 Task: Explore Airbnb accommodation in ValenÃ§a do PiauÃ­, Brazil from 5th November, 2023 to 16th November, 2023 for 2 adults.1  bedroom having 1 bed and 1 bathroom. Property type can be hotel. Look for 4 properties as per requirement.
Action: Mouse moved to (521, 121)
Screenshot: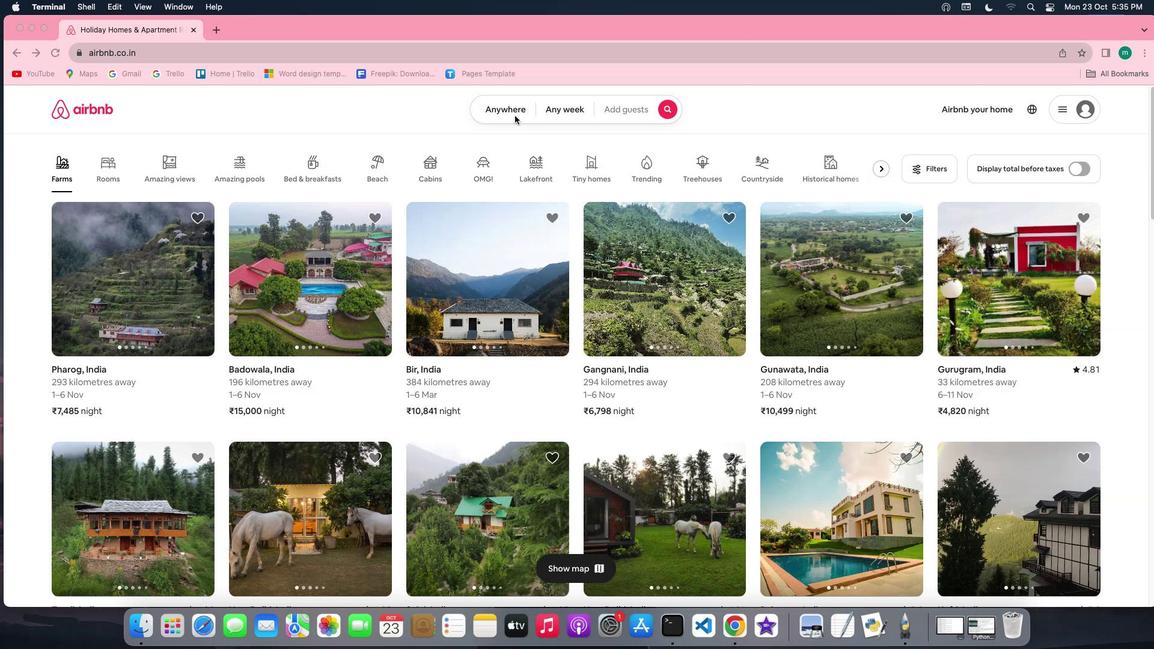 
Action: Mouse pressed left at (521, 121)
Screenshot: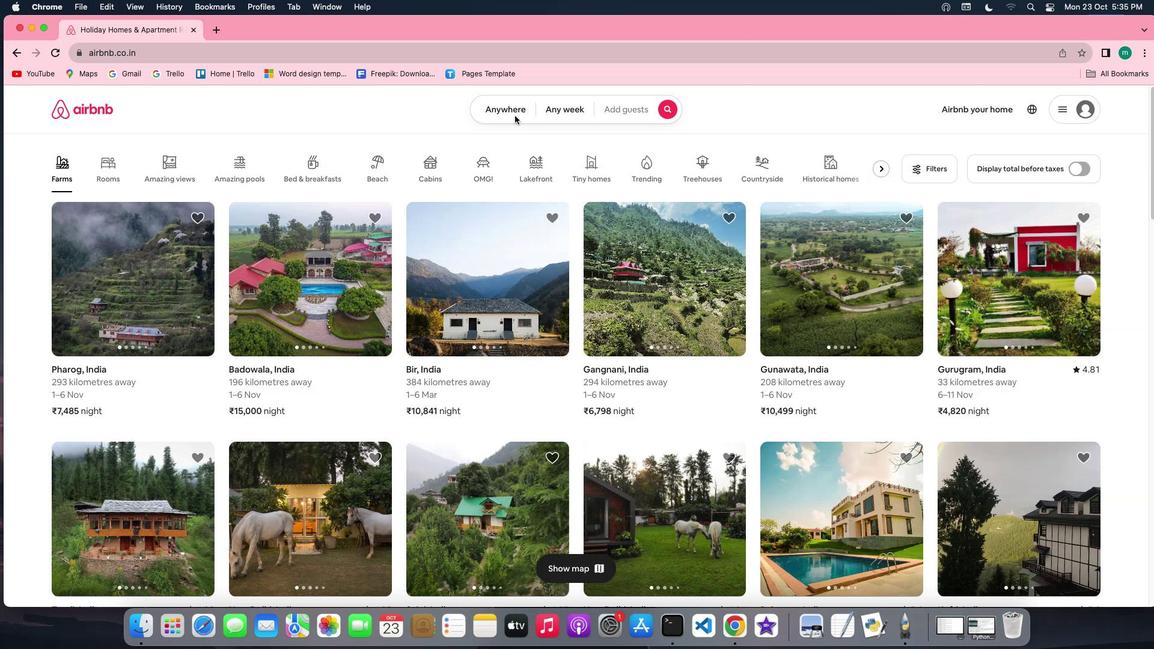 
Action: Mouse pressed left at (521, 121)
Screenshot: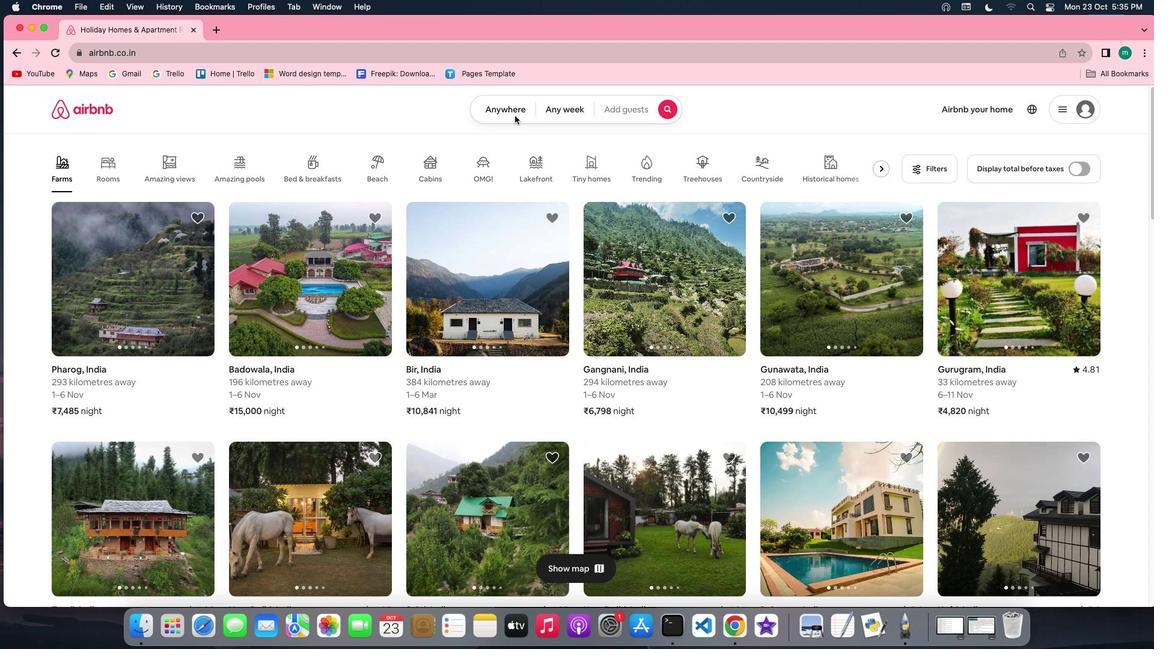 
Action: Mouse moved to (416, 171)
Screenshot: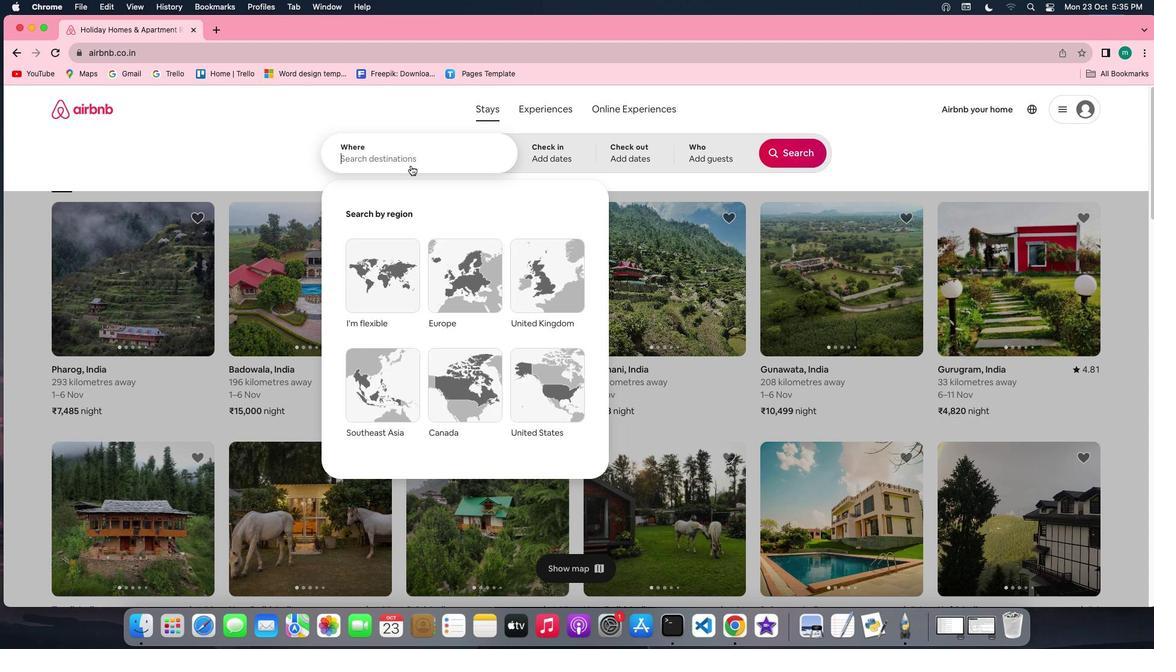 
Action: Mouse pressed left at (416, 171)
Screenshot: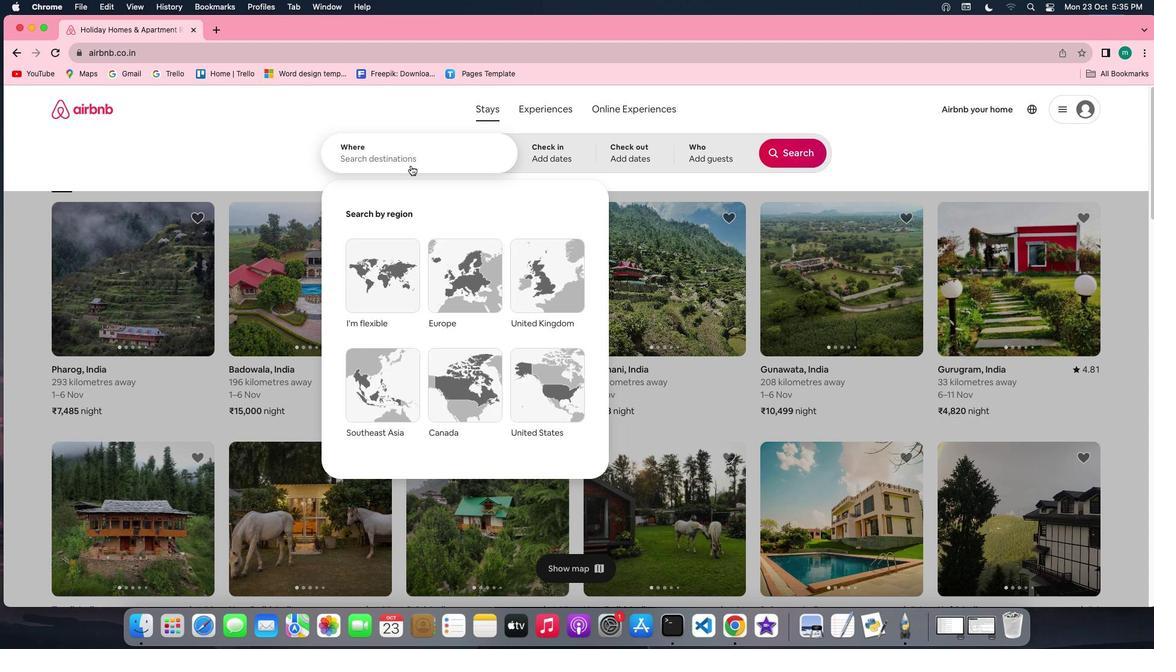 
Action: Mouse moved to (426, 162)
Screenshot: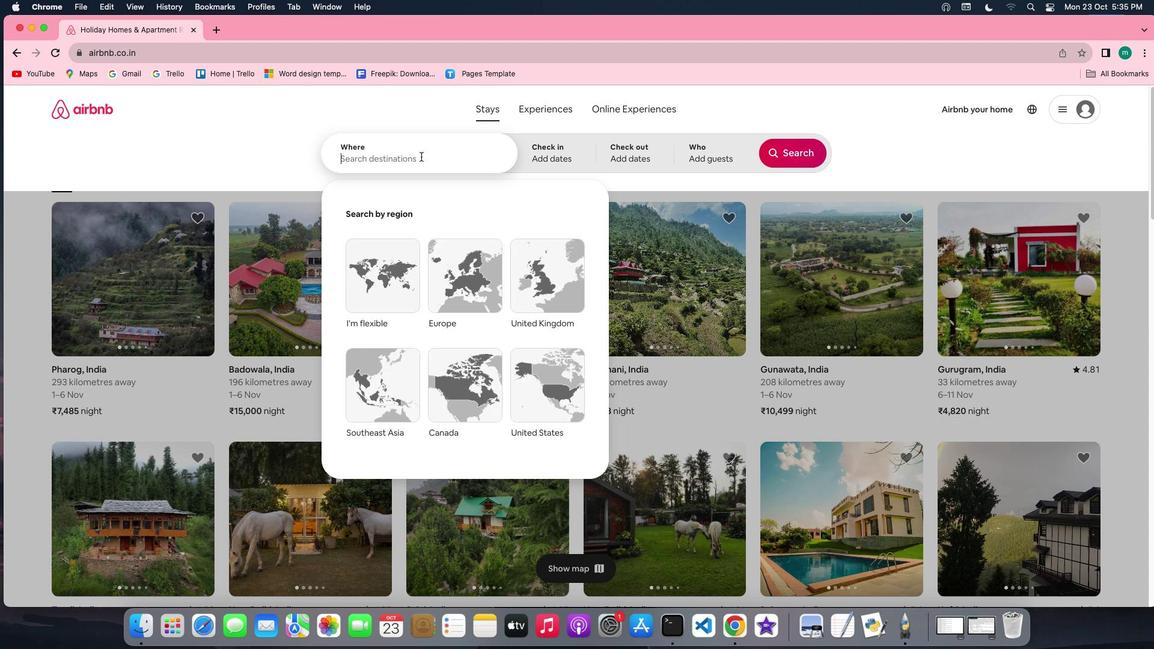 
Action: Mouse pressed left at (426, 162)
Screenshot: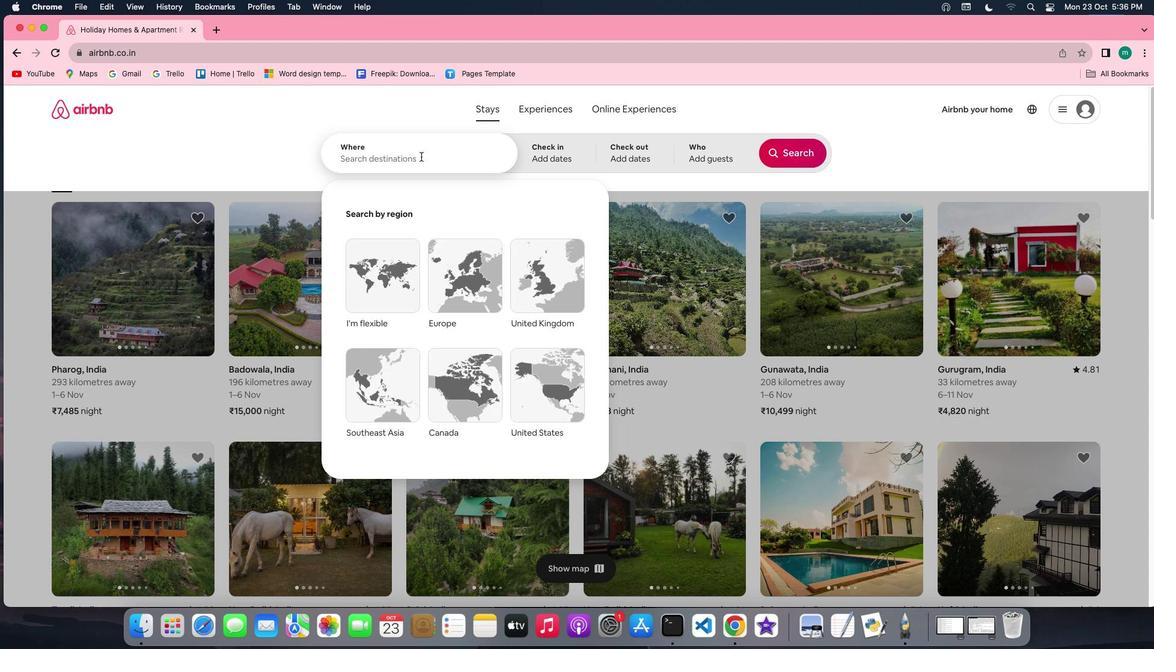 
Action: Key pressed Key.shift'V''a''l''e''n''c''a'Key.space'd''o'Key.spaceKey.shift'P''i''a''u''i'','Key.spaceKey.shift'b''r''a''z''i''l'
Screenshot: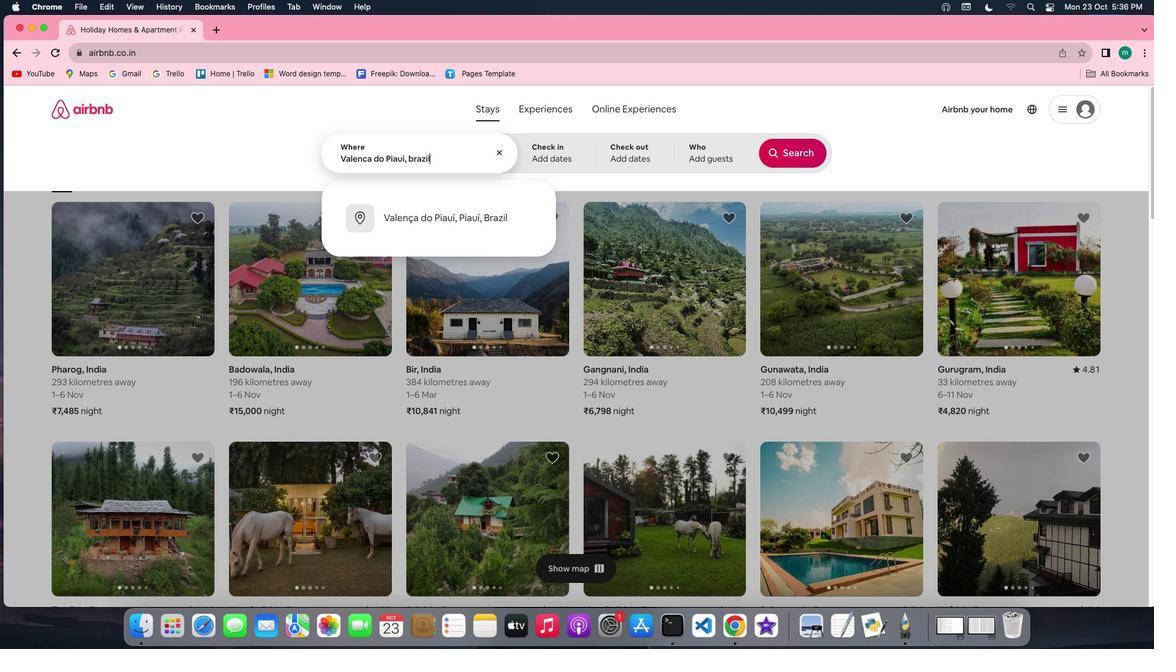 
Action: Mouse moved to (558, 165)
Screenshot: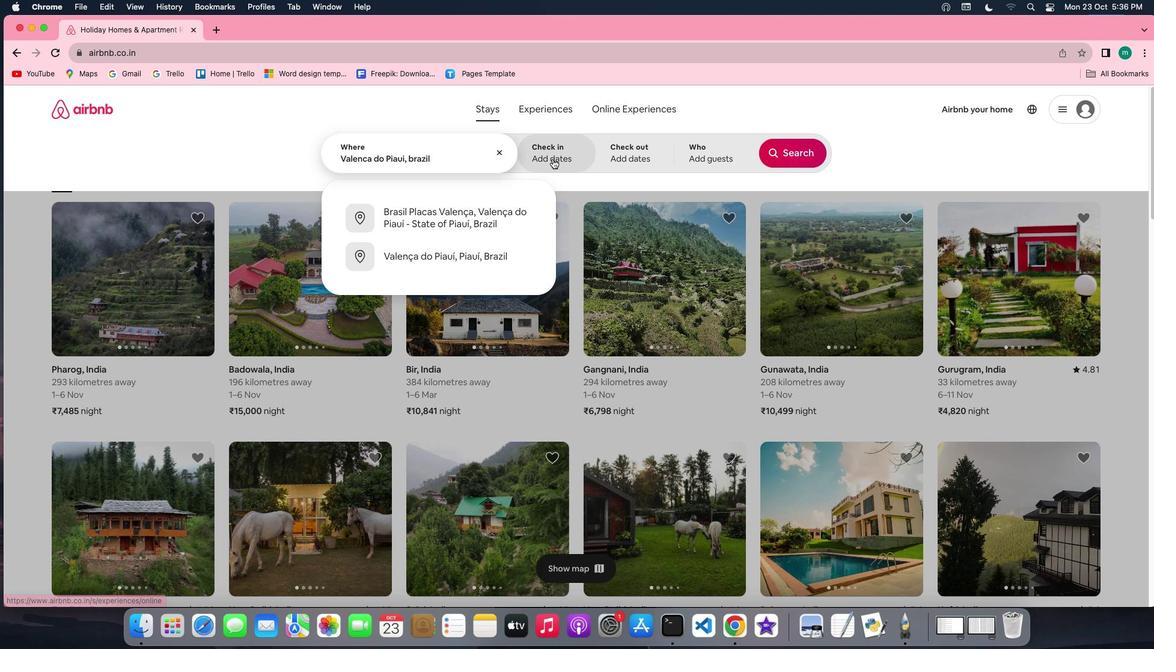 
Action: Mouse pressed left at (558, 165)
Screenshot: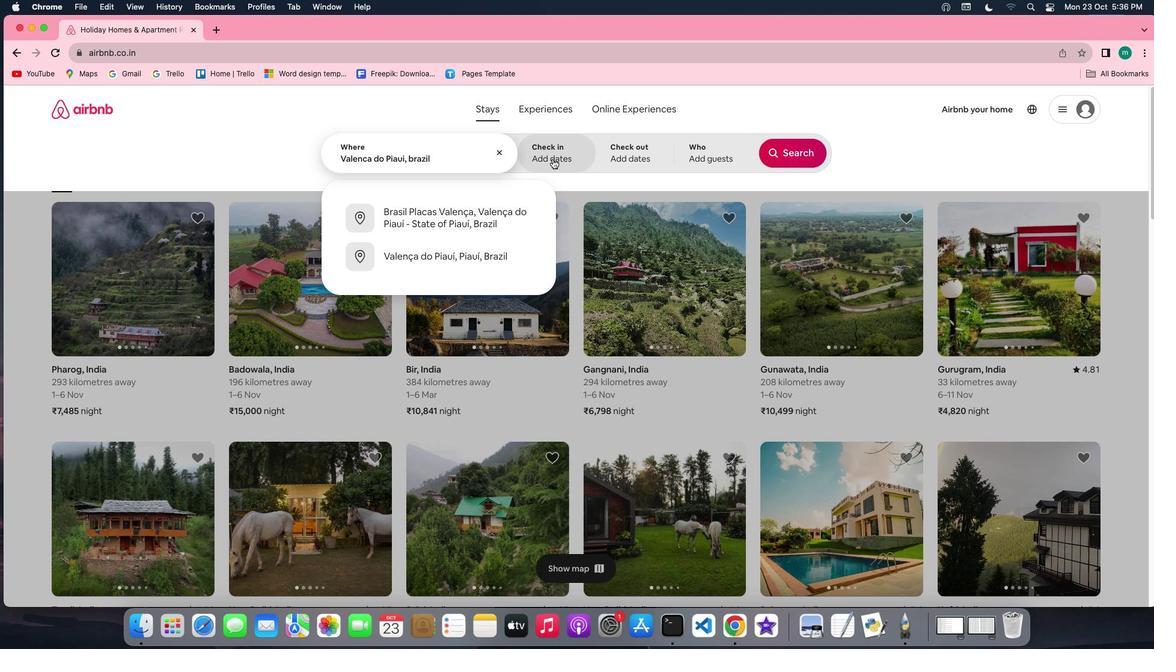 
Action: Mouse moved to (610, 334)
Screenshot: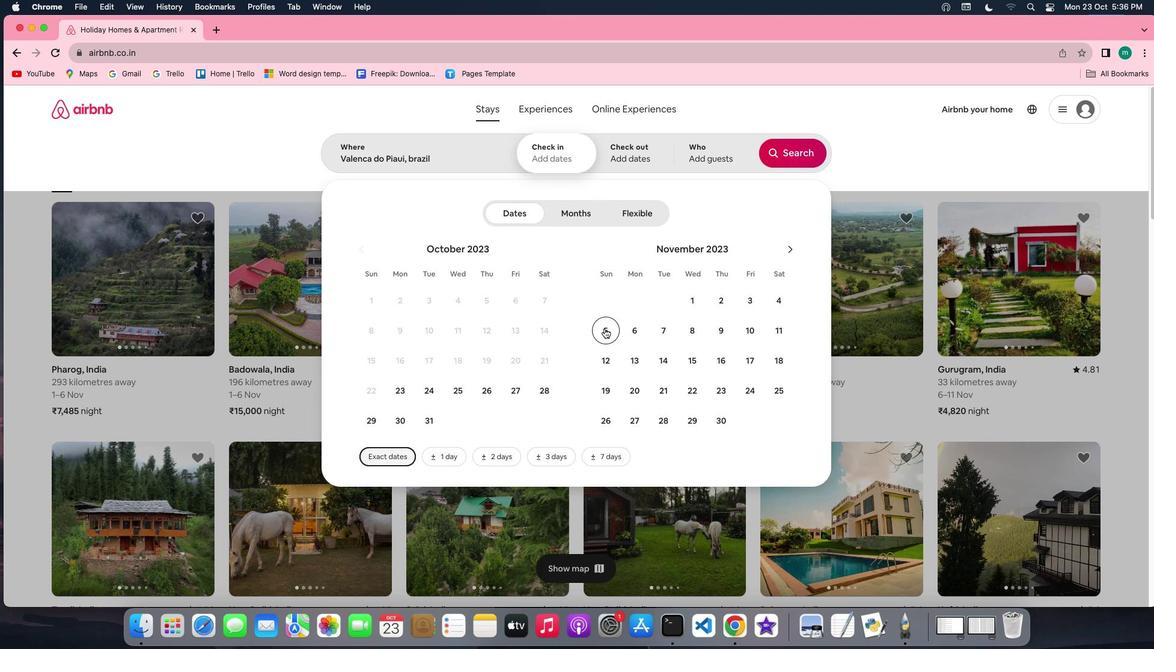 
Action: Mouse pressed left at (610, 334)
Screenshot: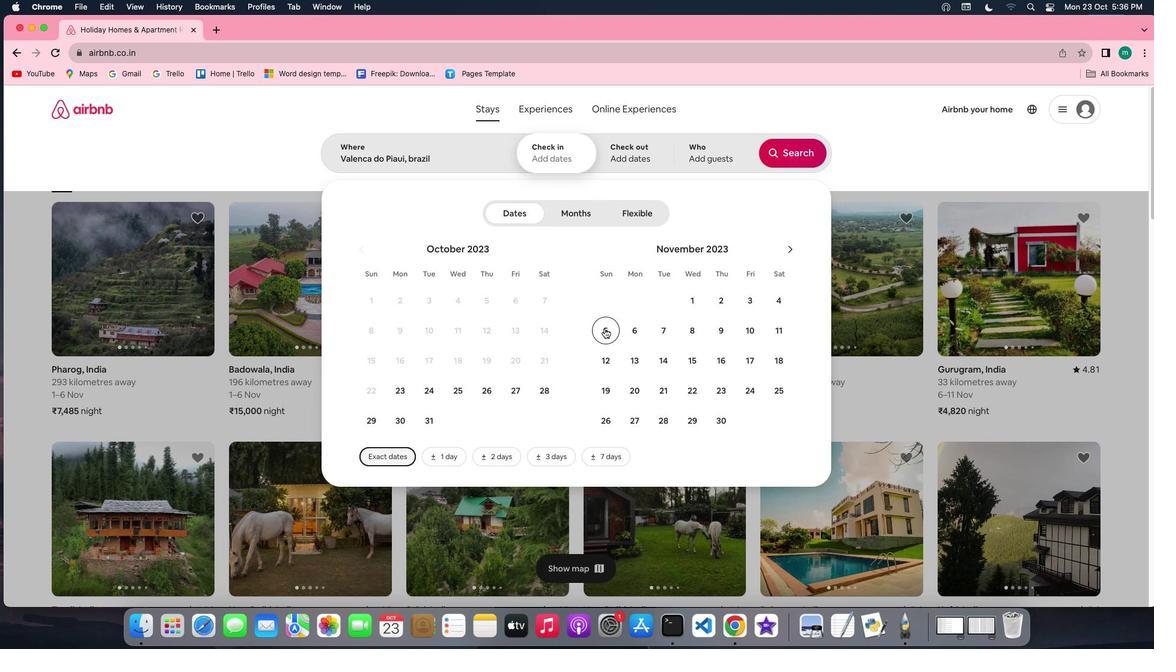 
Action: Mouse moved to (730, 371)
Screenshot: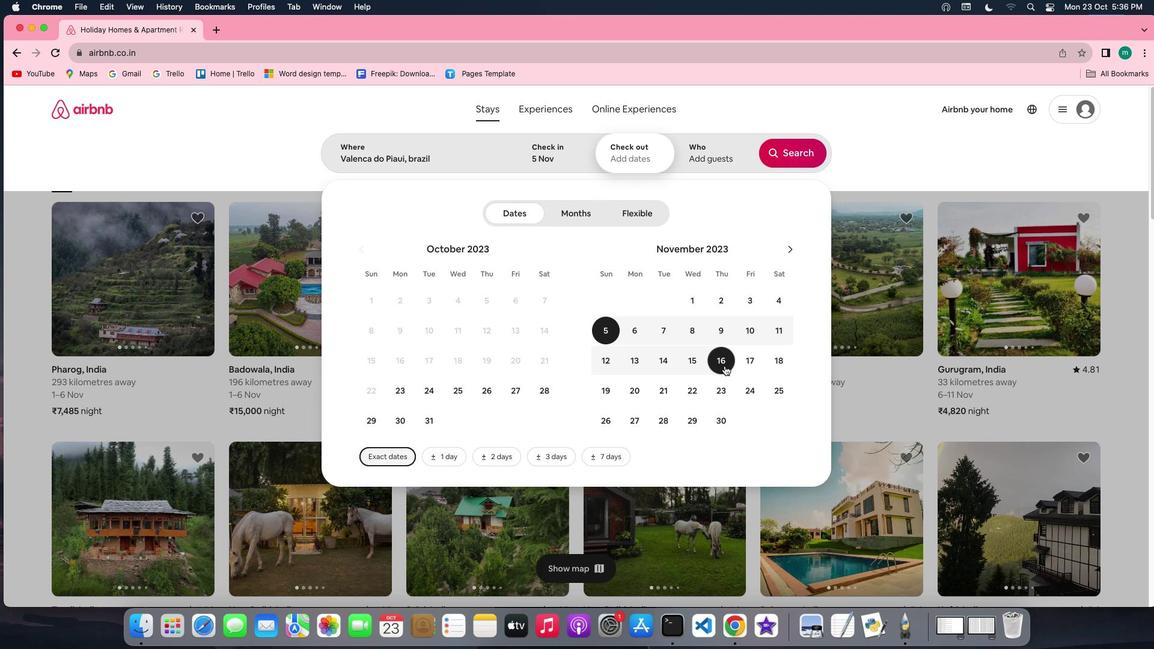 
Action: Mouse pressed left at (730, 371)
Screenshot: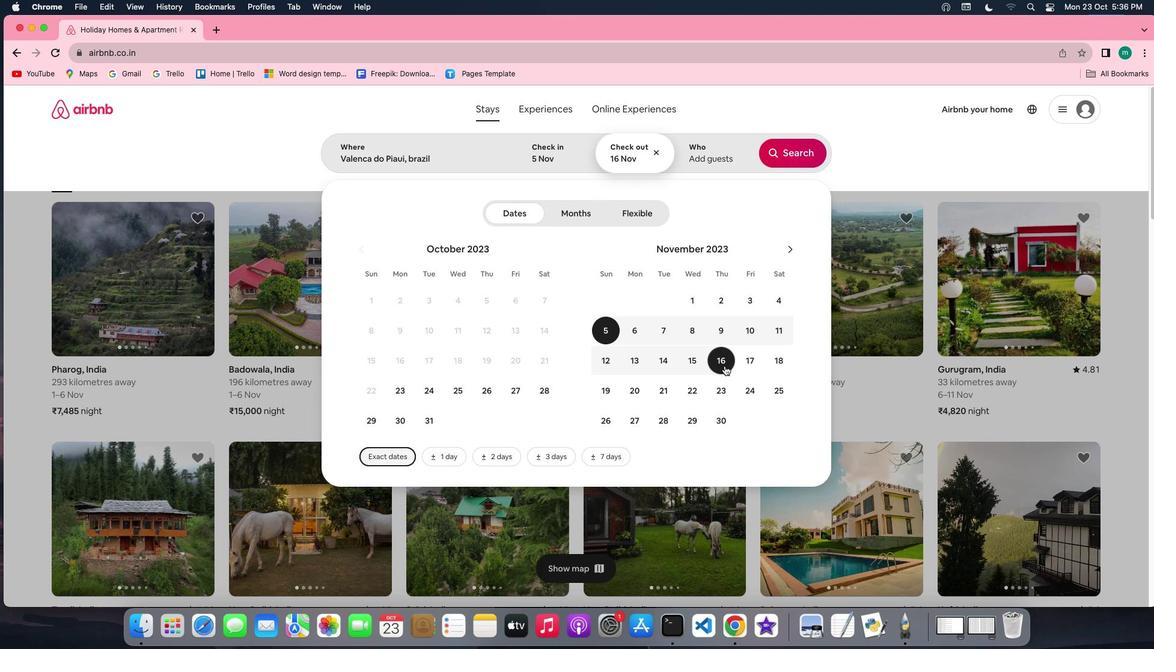 
Action: Mouse moved to (718, 170)
Screenshot: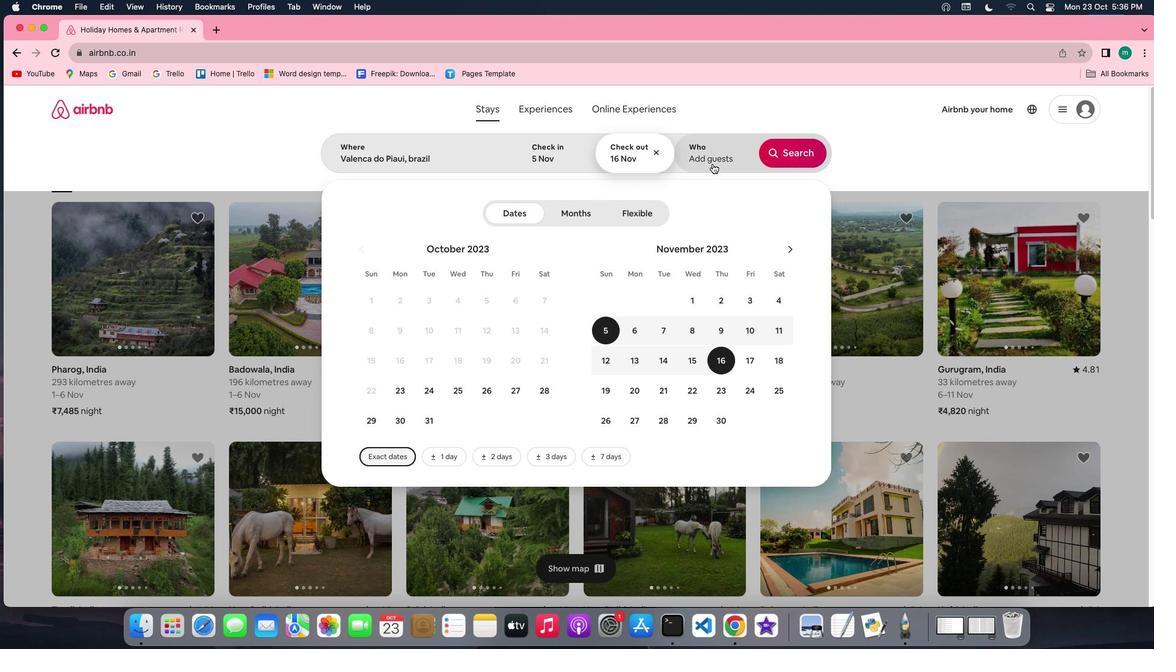 
Action: Mouse pressed left at (718, 170)
Screenshot: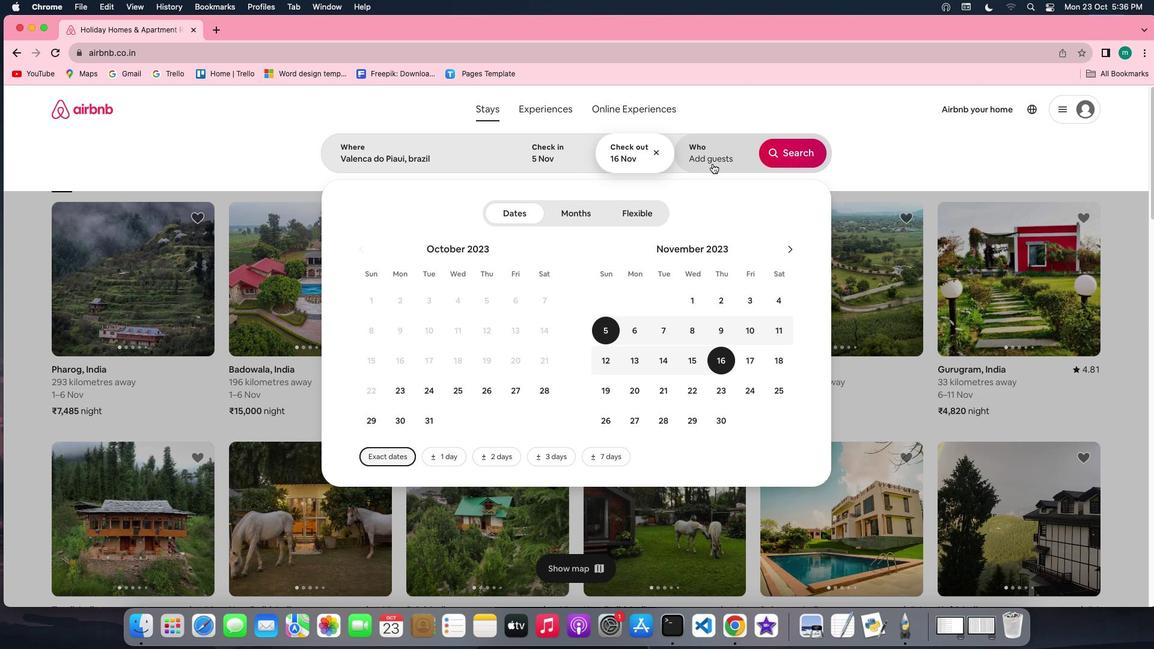 
Action: Mouse moved to (800, 223)
Screenshot: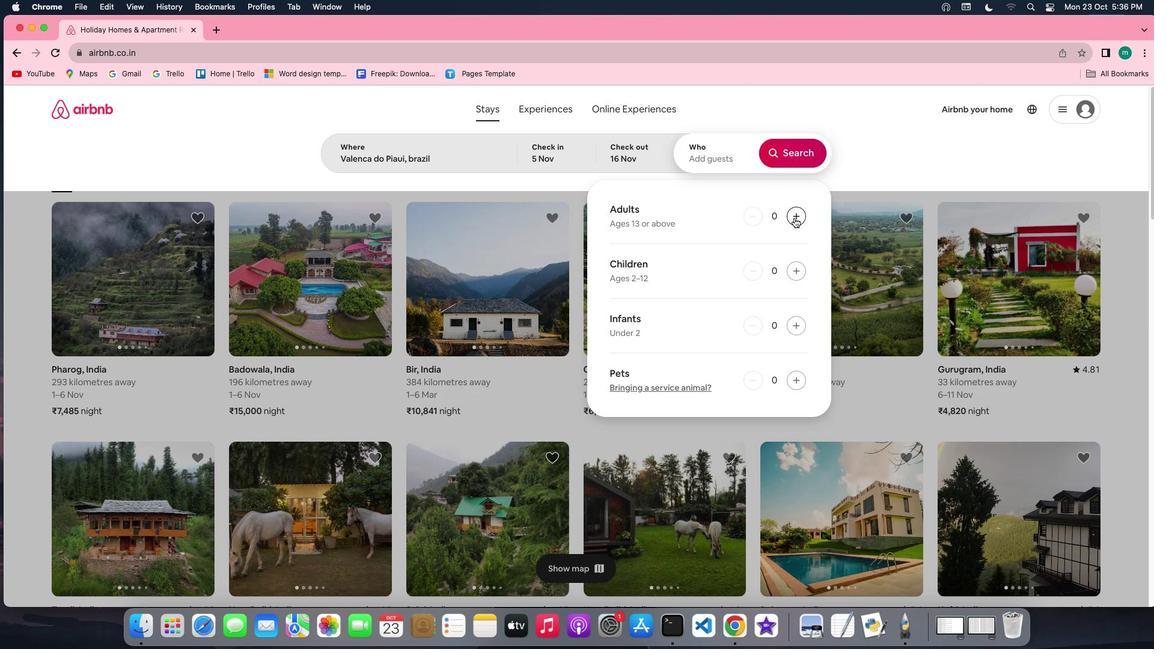 
Action: Mouse pressed left at (800, 223)
Screenshot: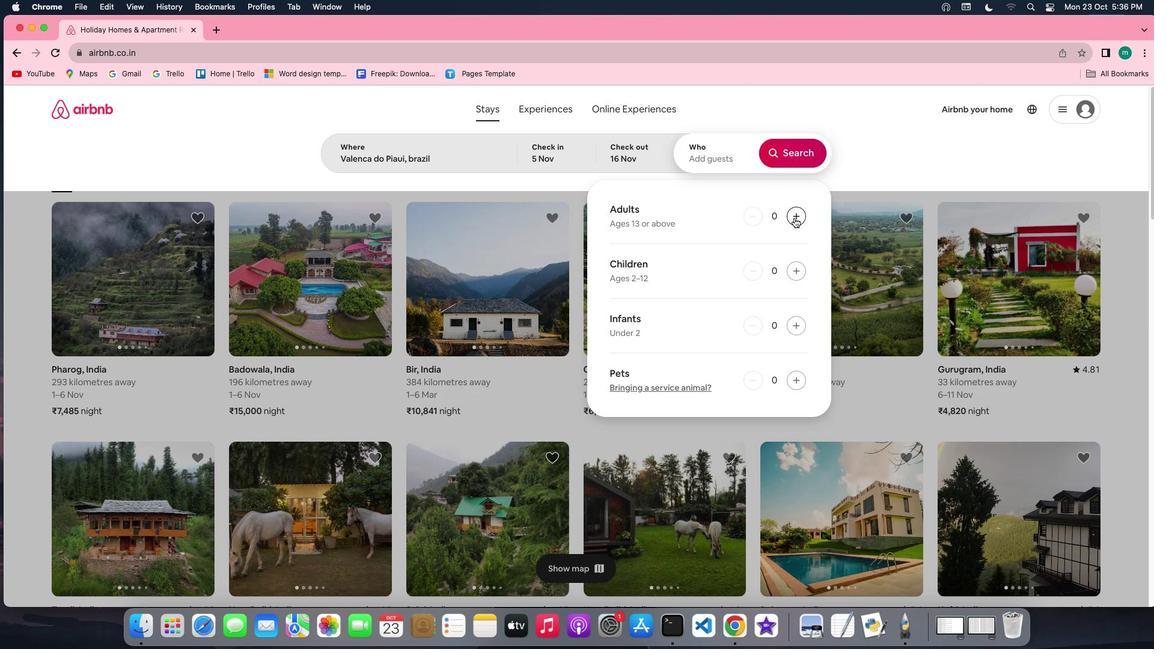 
Action: Mouse pressed left at (800, 223)
Screenshot: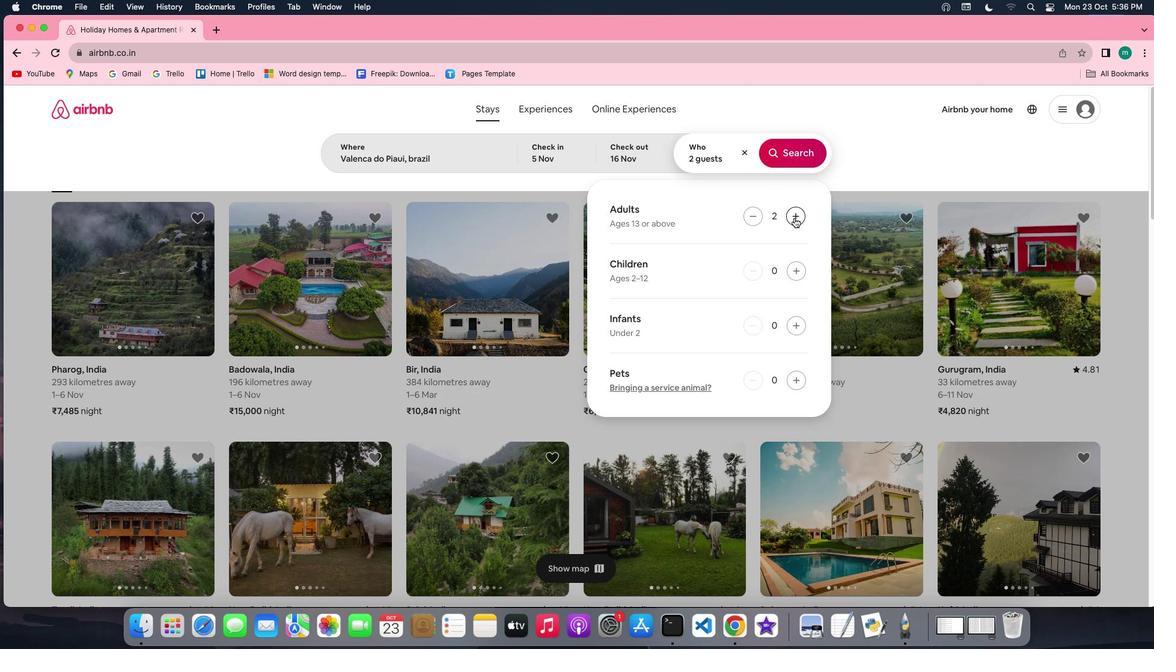 
Action: Mouse moved to (802, 168)
Screenshot: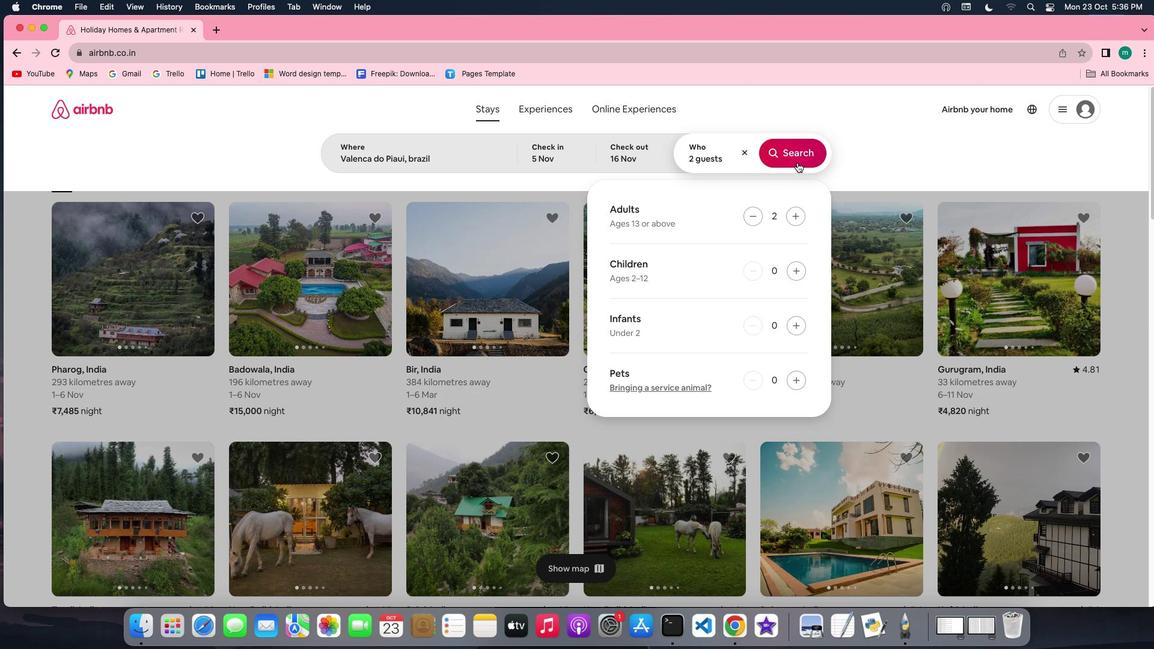 
Action: Mouse pressed left at (802, 168)
Screenshot: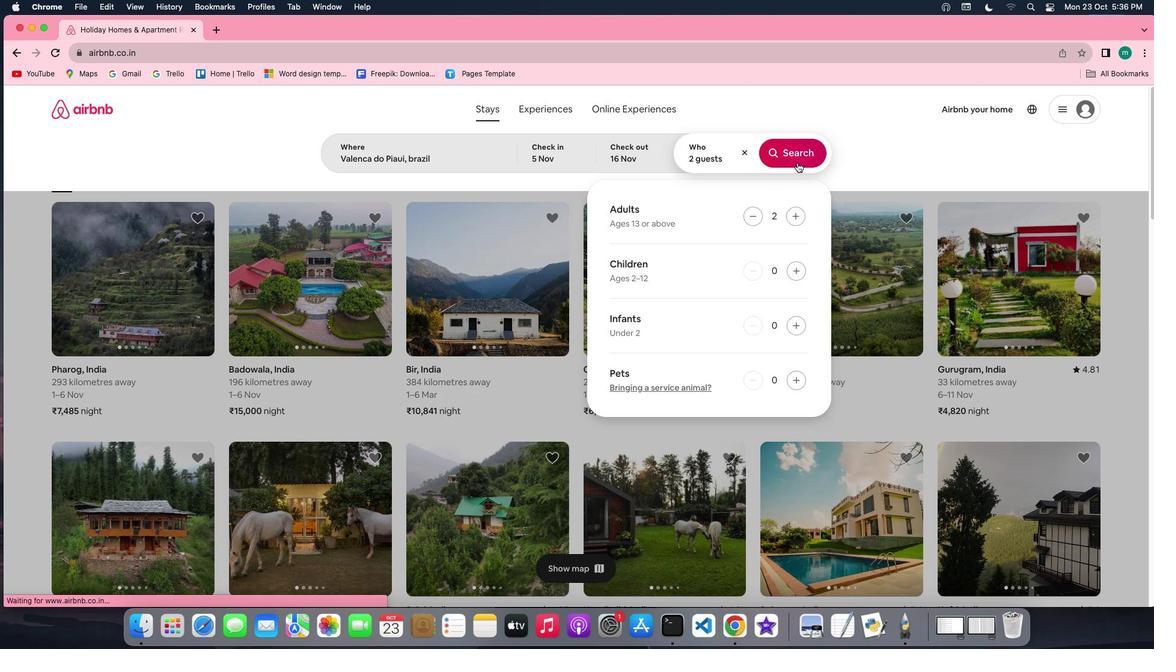 
Action: Mouse moved to (977, 161)
Screenshot: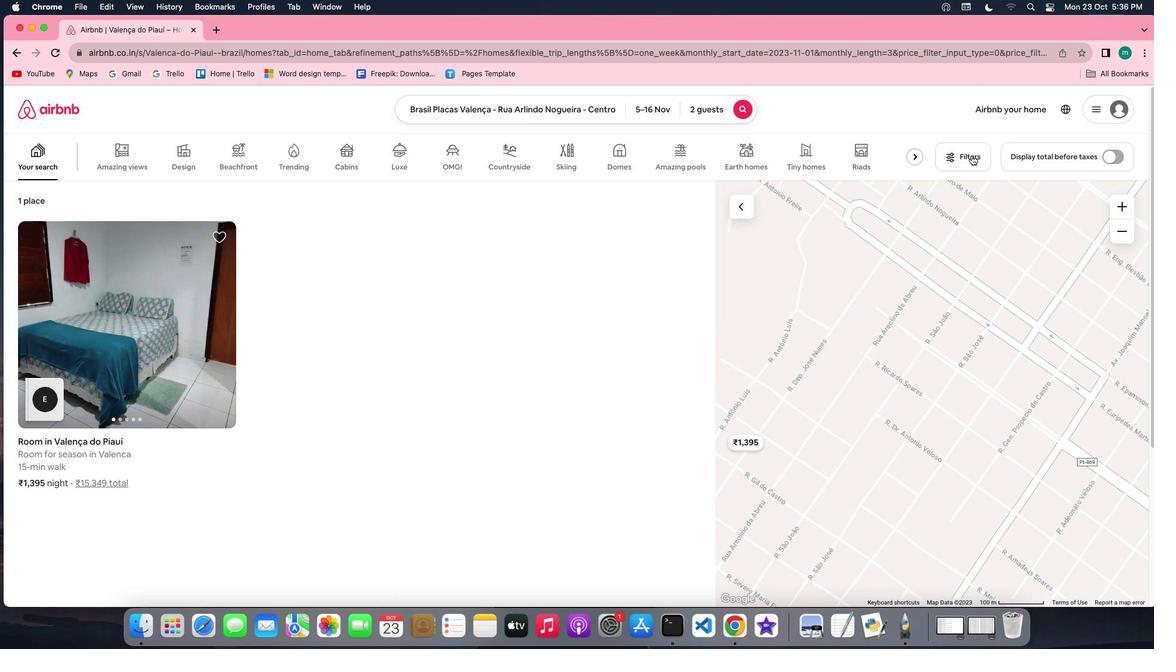 
Action: Mouse pressed left at (977, 161)
Screenshot: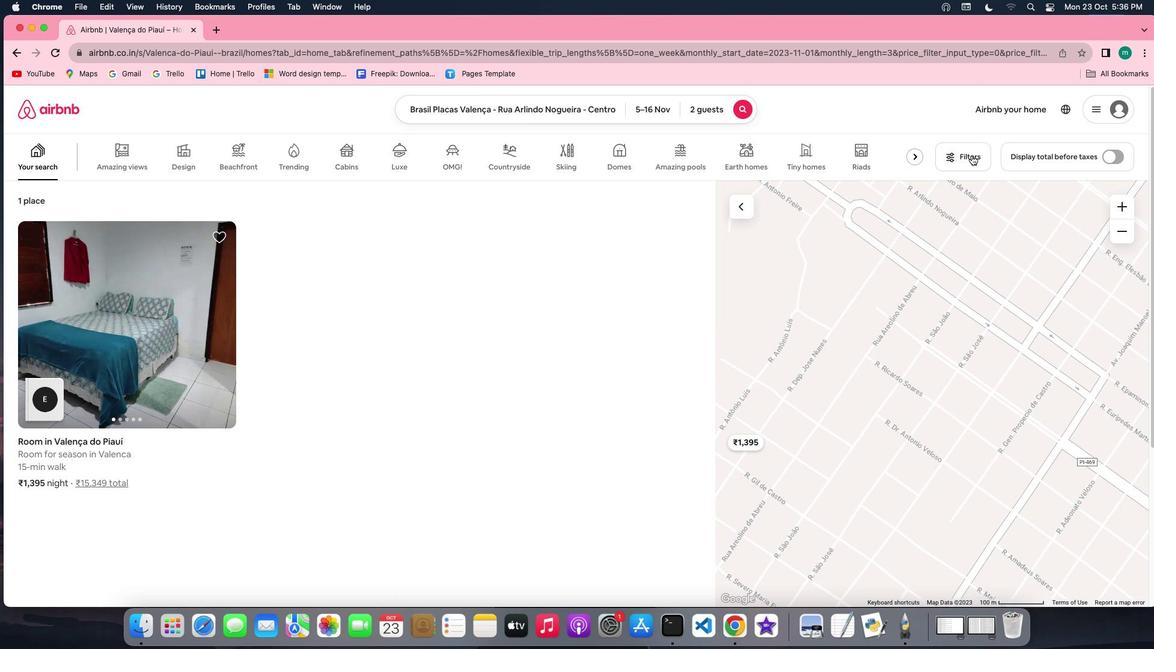 
Action: Mouse moved to (718, 300)
Screenshot: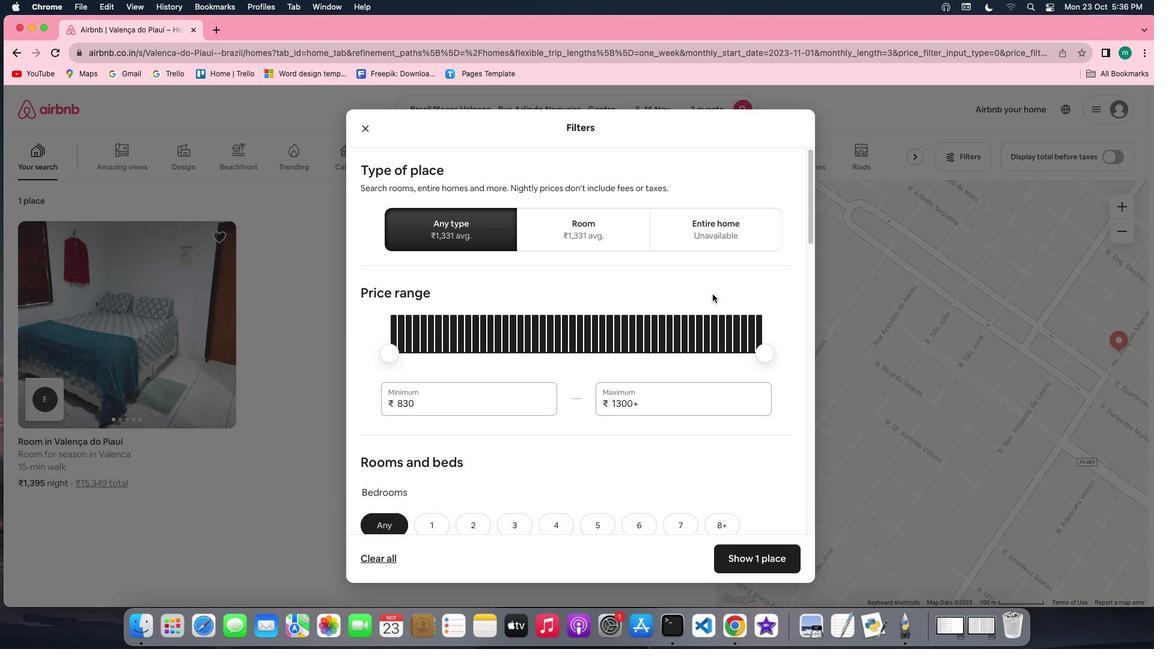 
Action: Mouse scrolled (718, 300) with delta (6, 5)
Screenshot: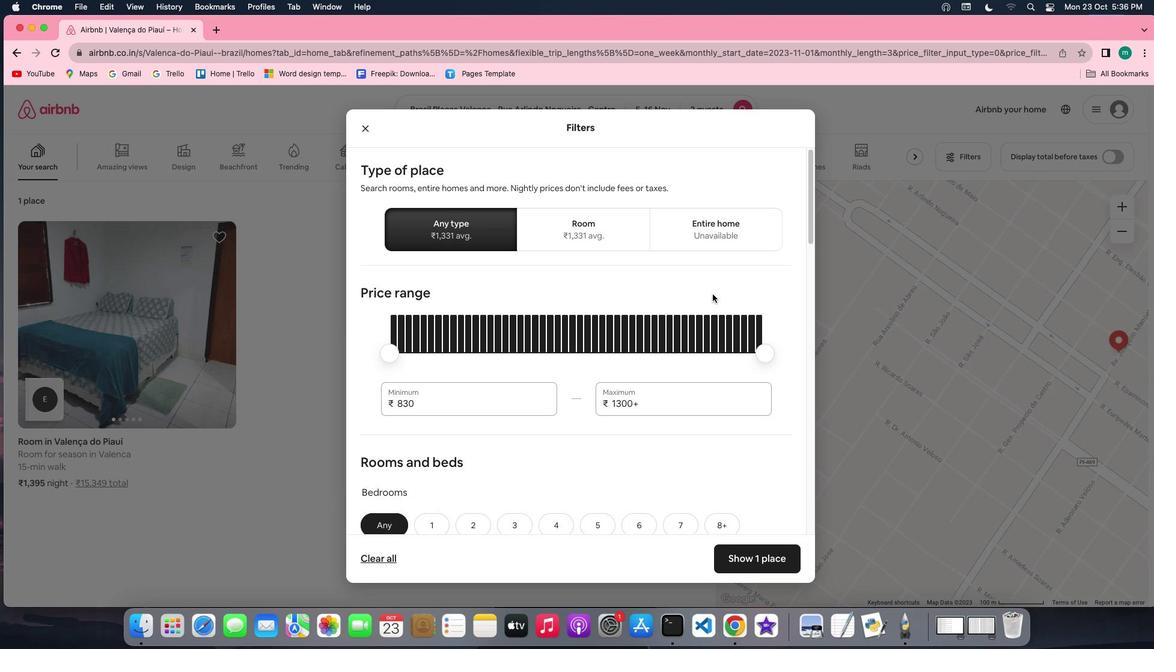 
Action: Mouse scrolled (718, 300) with delta (6, 5)
Screenshot: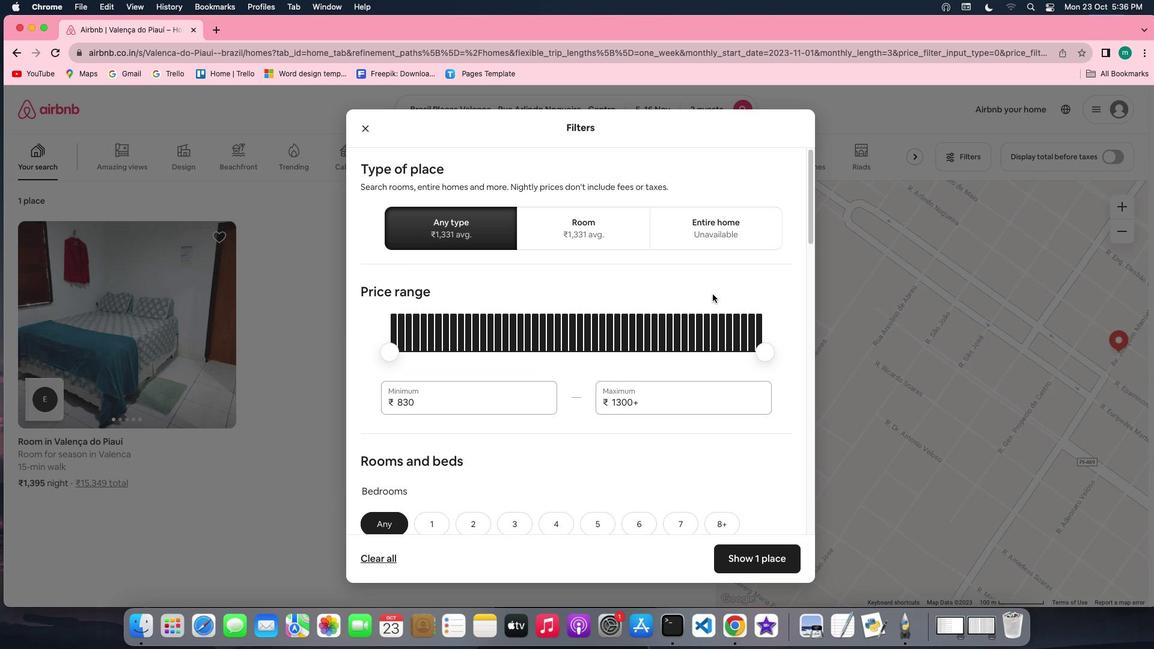 
Action: Mouse scrolled (718, 300) with delta (6, 4)
Screenshot: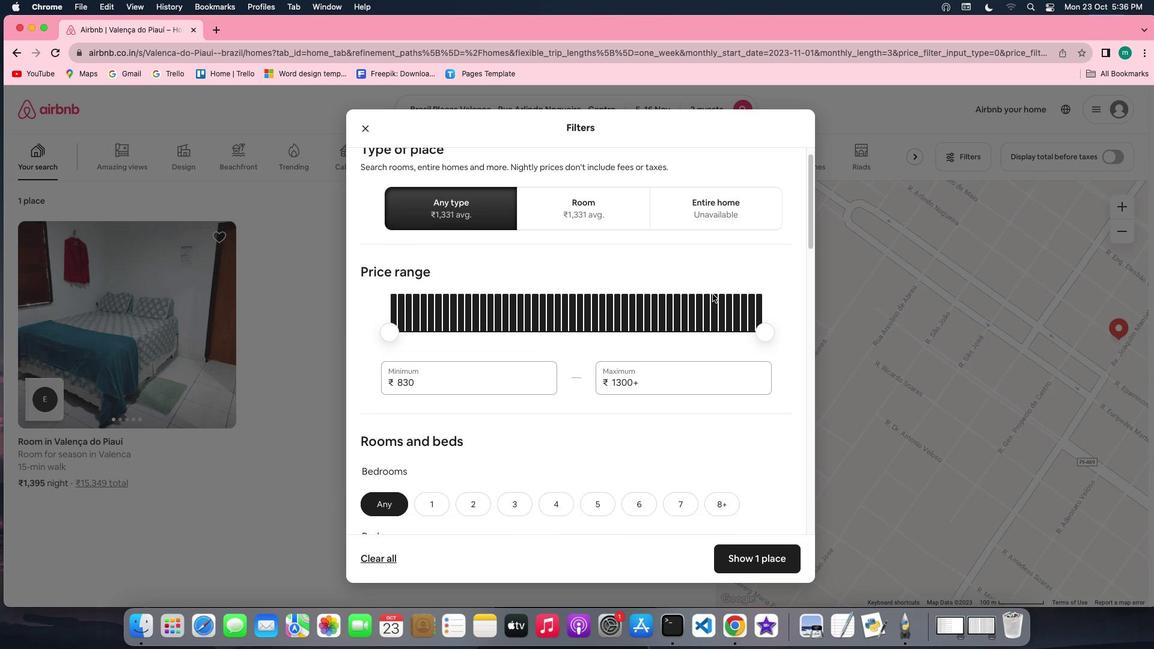 
Action: Mouse scrolled (718, 300) with delta (6, 3)
Screenshot: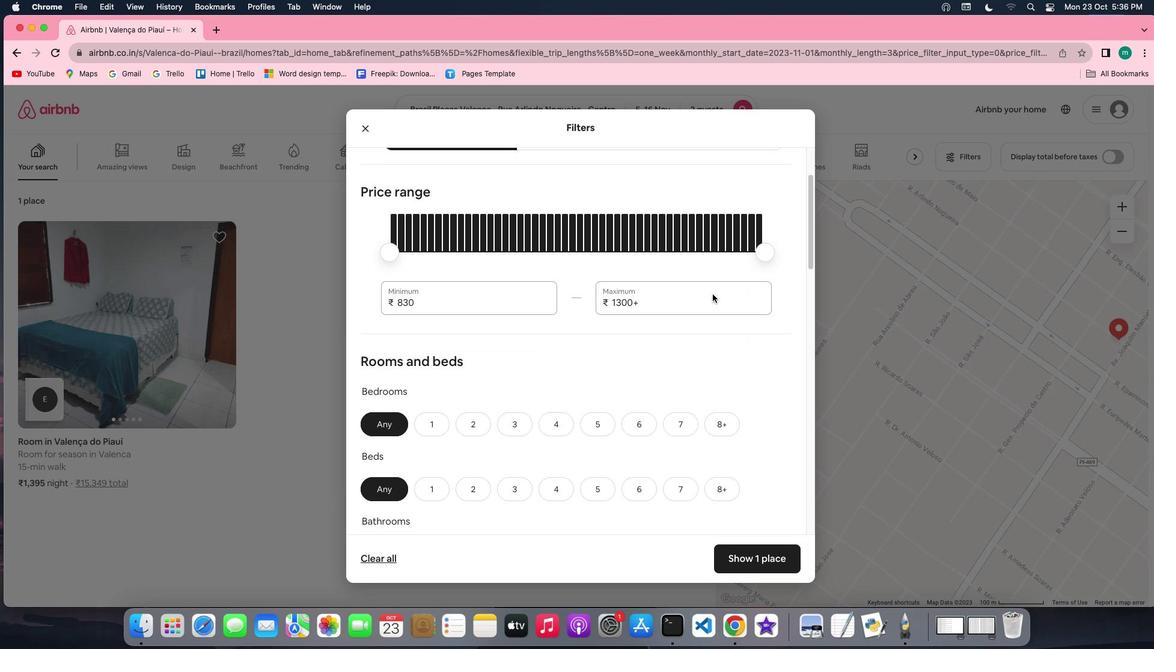 
Action: Mouse moved to (439, 326)
Screenshot: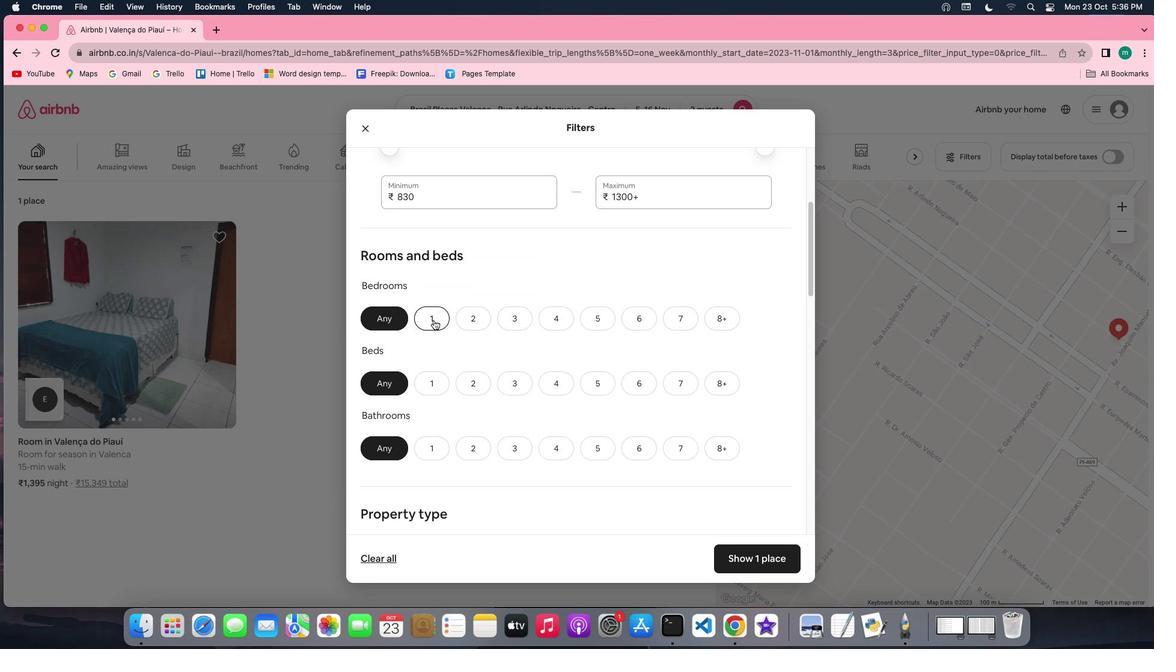 
Action: Mouse pressed left at (439, 326)
Screenshot: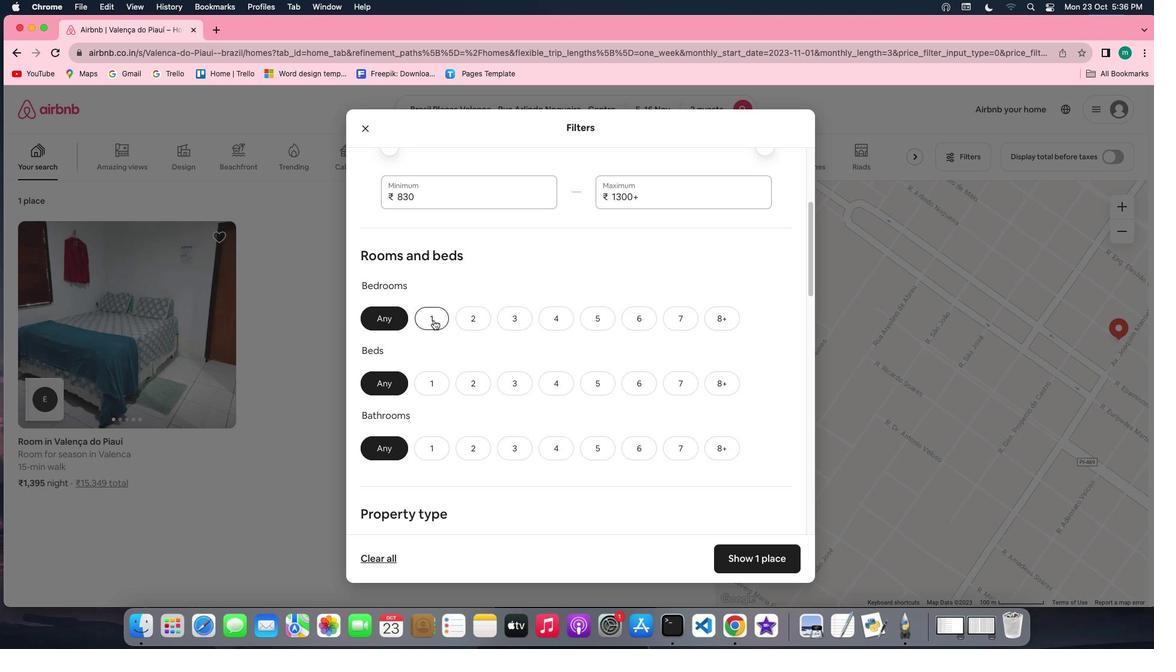 
Action: Mouse moved to (599, 365)
Screenshot: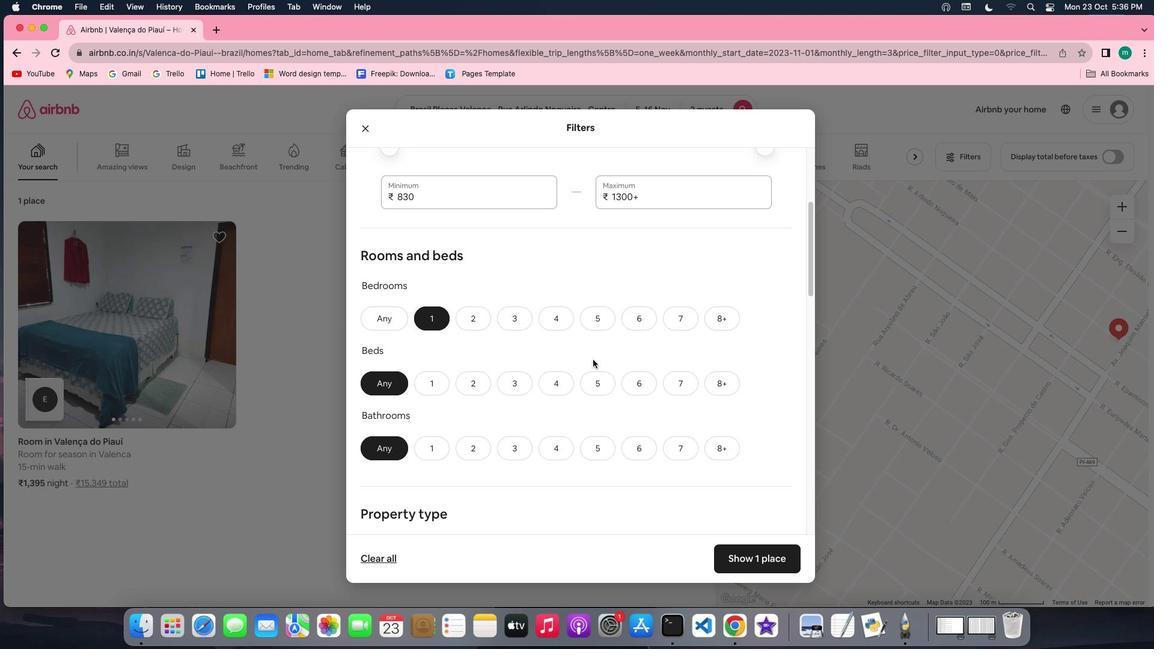 
Action: Mouse scrolled (599, 365) with delta (6, 5)
Screenshot: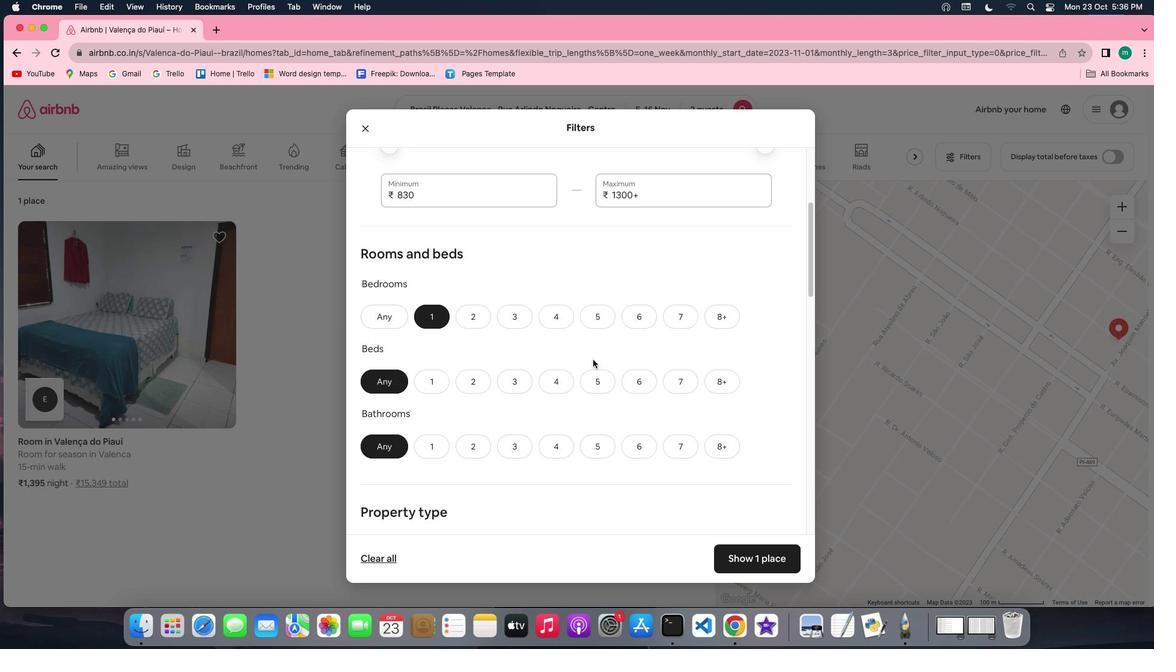 
Action: Mouse scrolled (599, 365) with delta (6, 5)
Screenshot: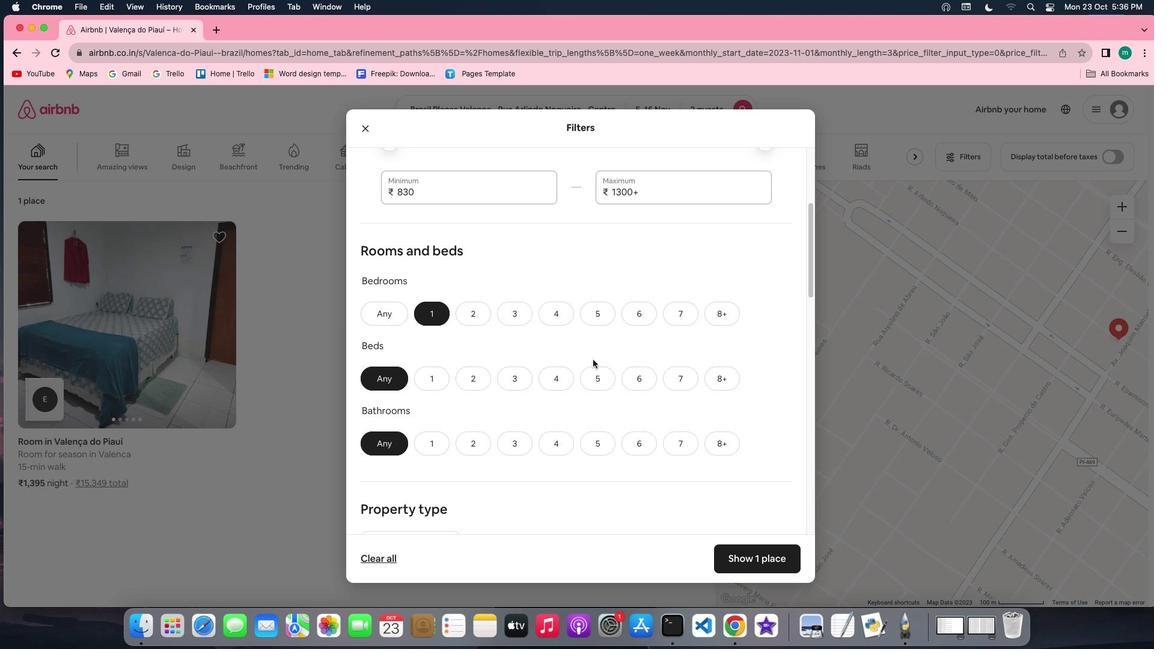 
Action: Mouse scrolled (599, 365) with delta (6, 5)
Screenshot: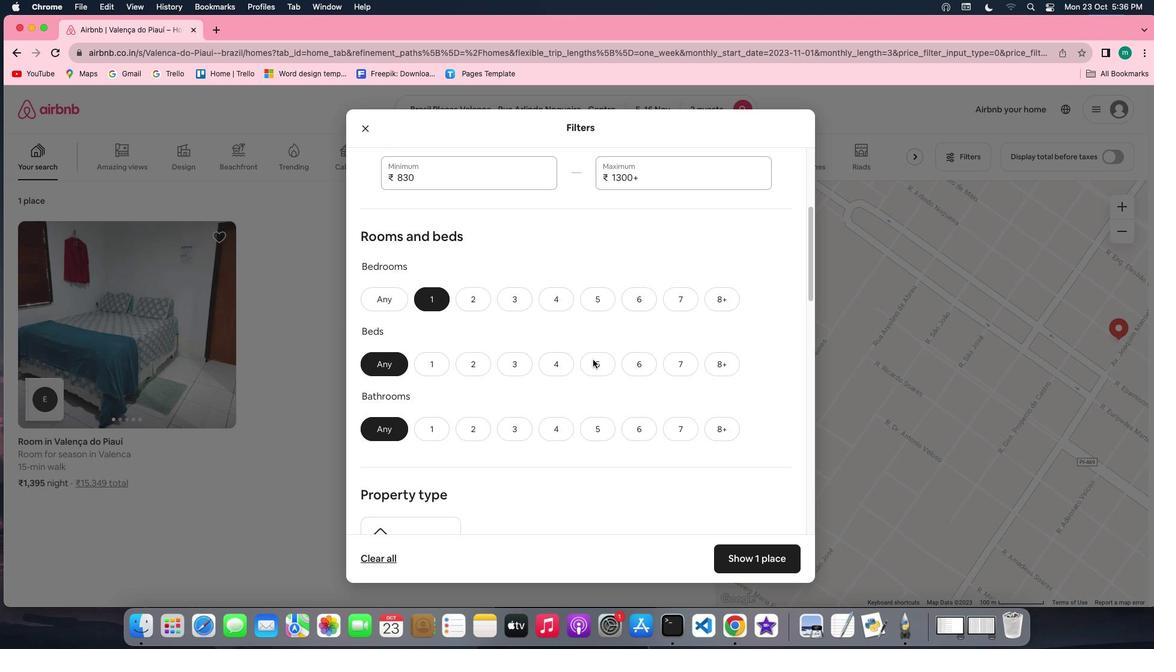 
Action: Mouse scrolled (599, 365) with delta (6, 5)
Screenshot: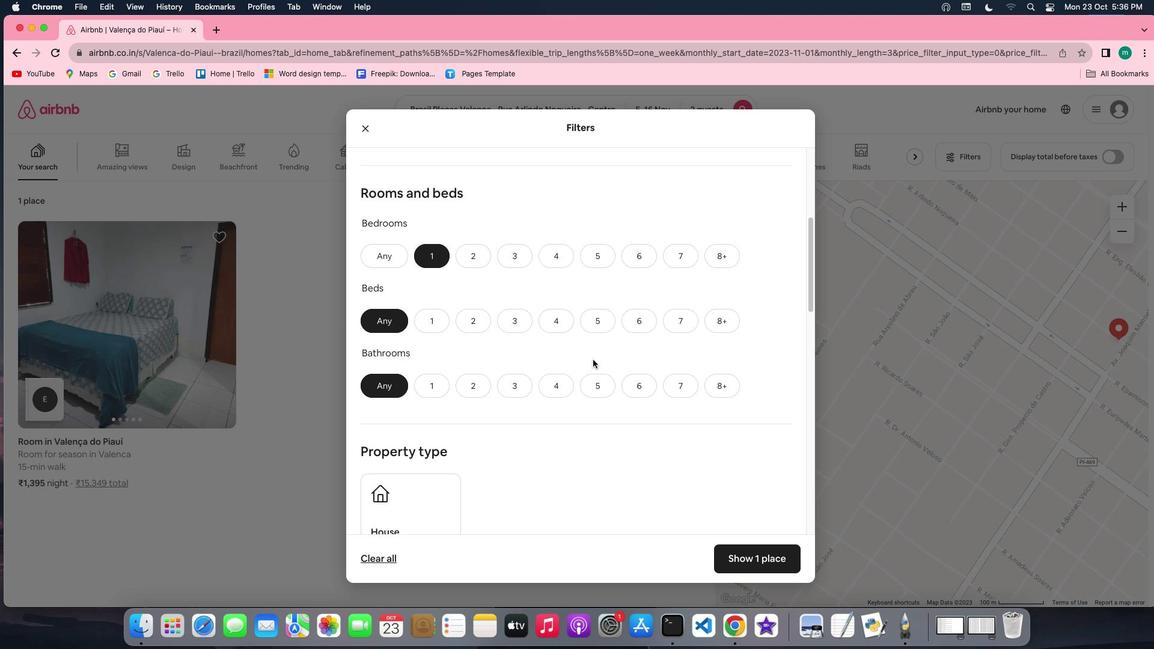 
Action: Mouse scrolled (599, 365) with delta (6, 5)
Screenshot: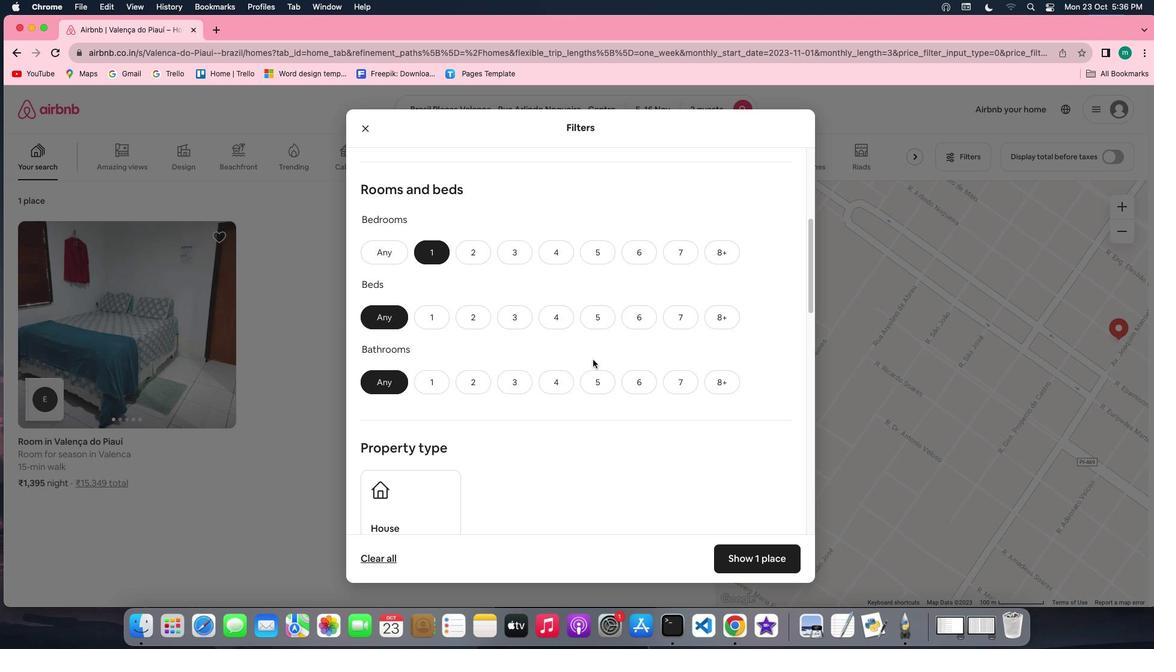 
Action: Mouse scrolled (599, 365) with delta (6, 5)
Screenshot: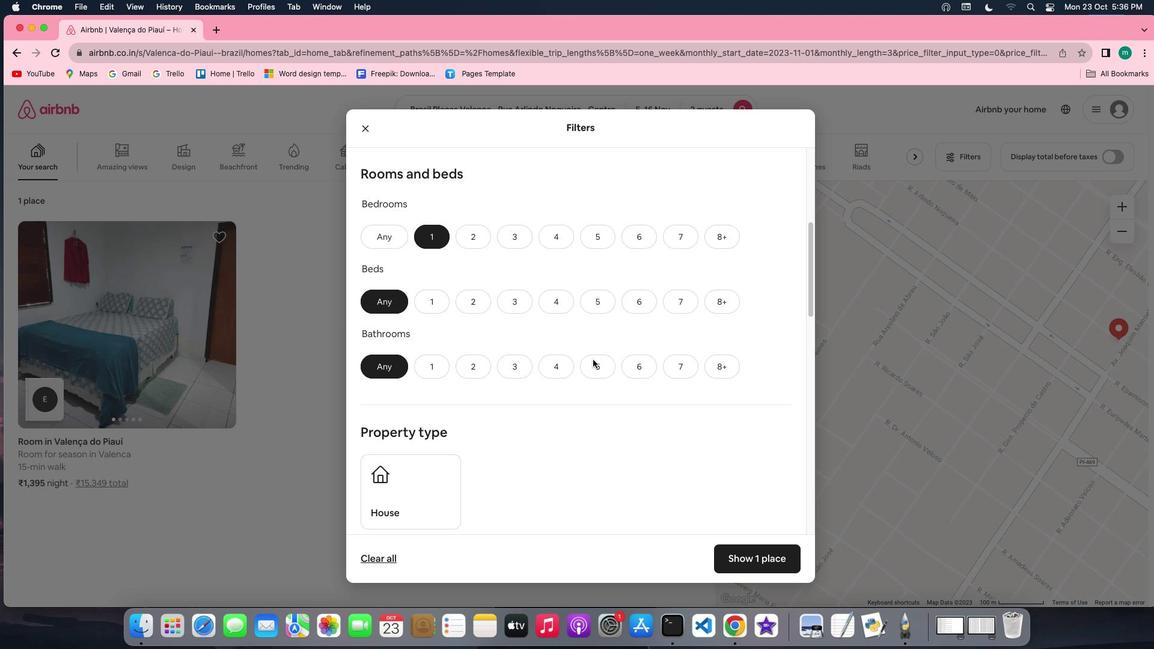 
Action: Mouse moved to (433, 267)
Screenshot: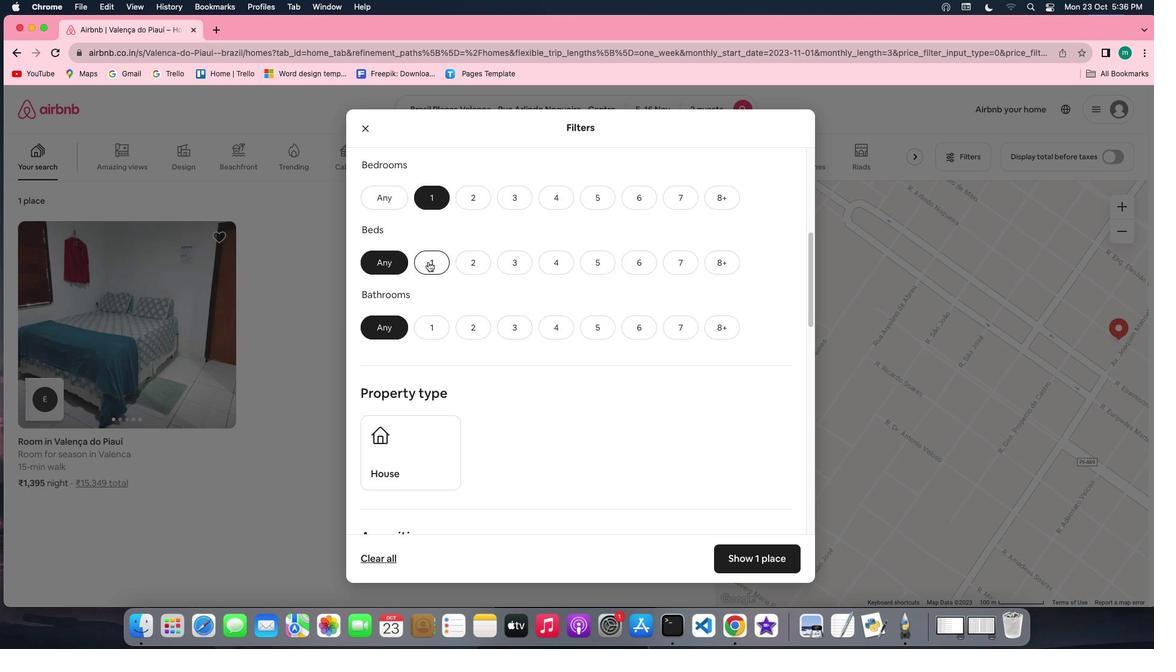 
Action: Mouse pressed left at (433, 267)
Screenshot: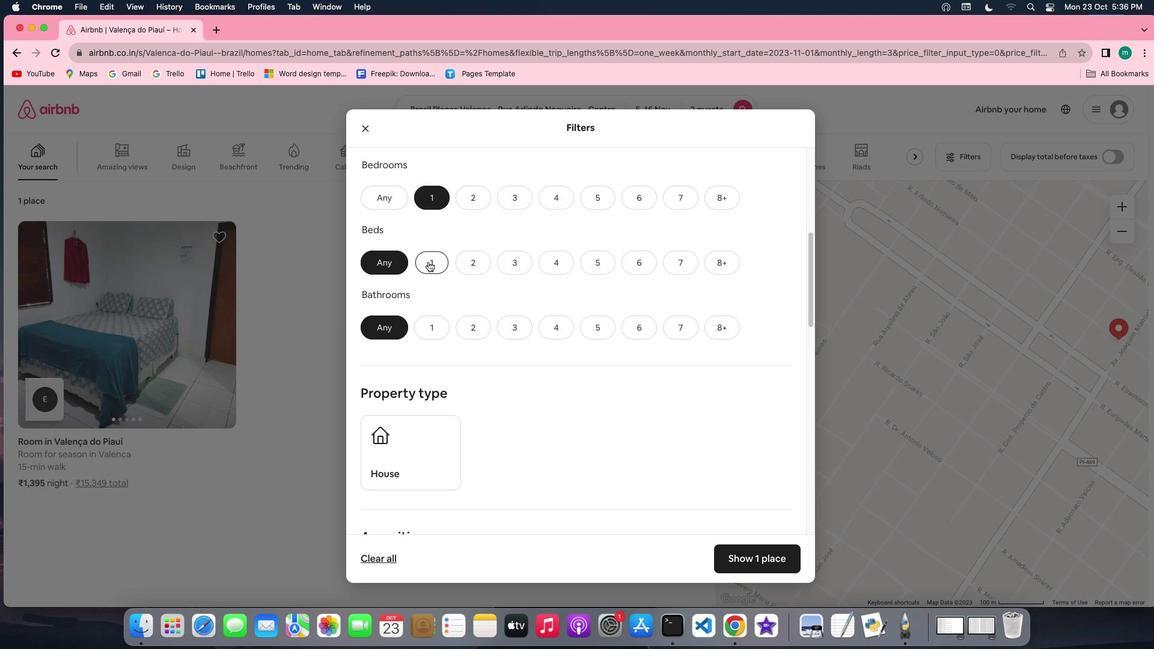 
Action: Mouse moved to (435, 331)
Screenshot: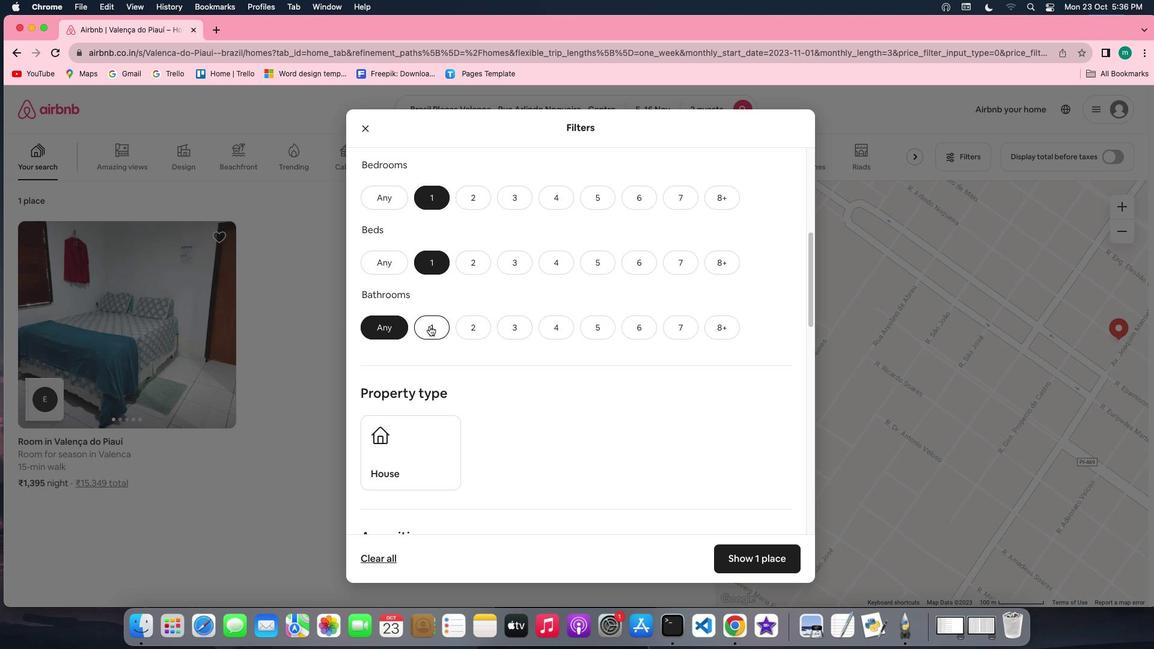 
Action: Mouse pressed left at (435, 331)
Screenshot: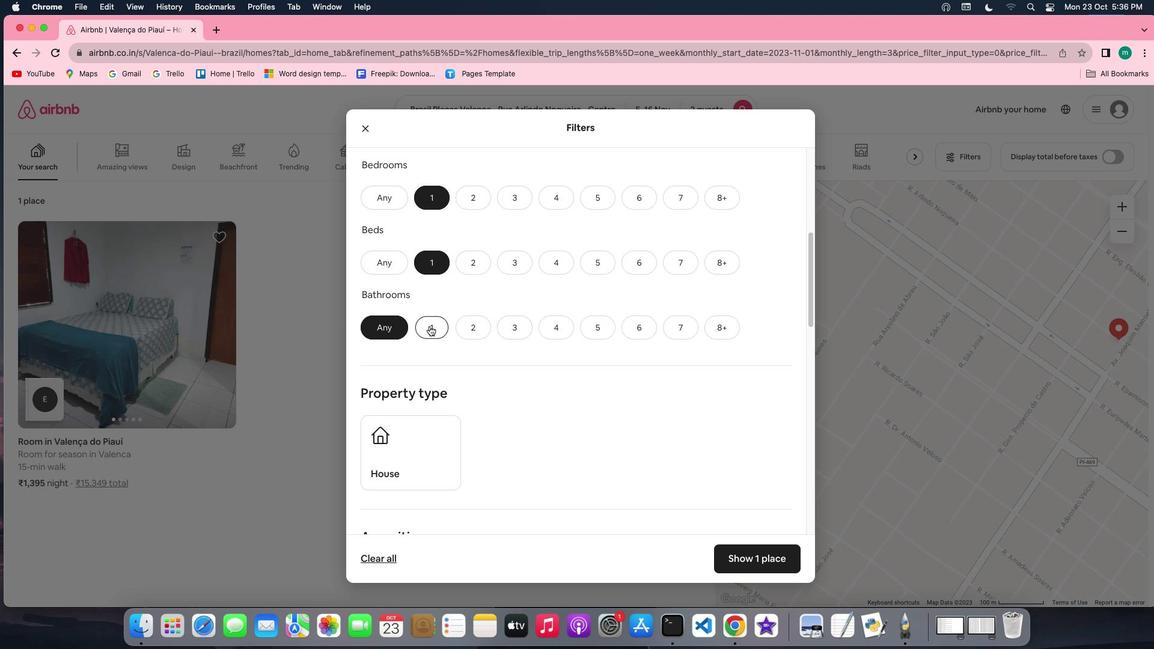 
Action: Mouse moved to (638, 386)
Screenshot: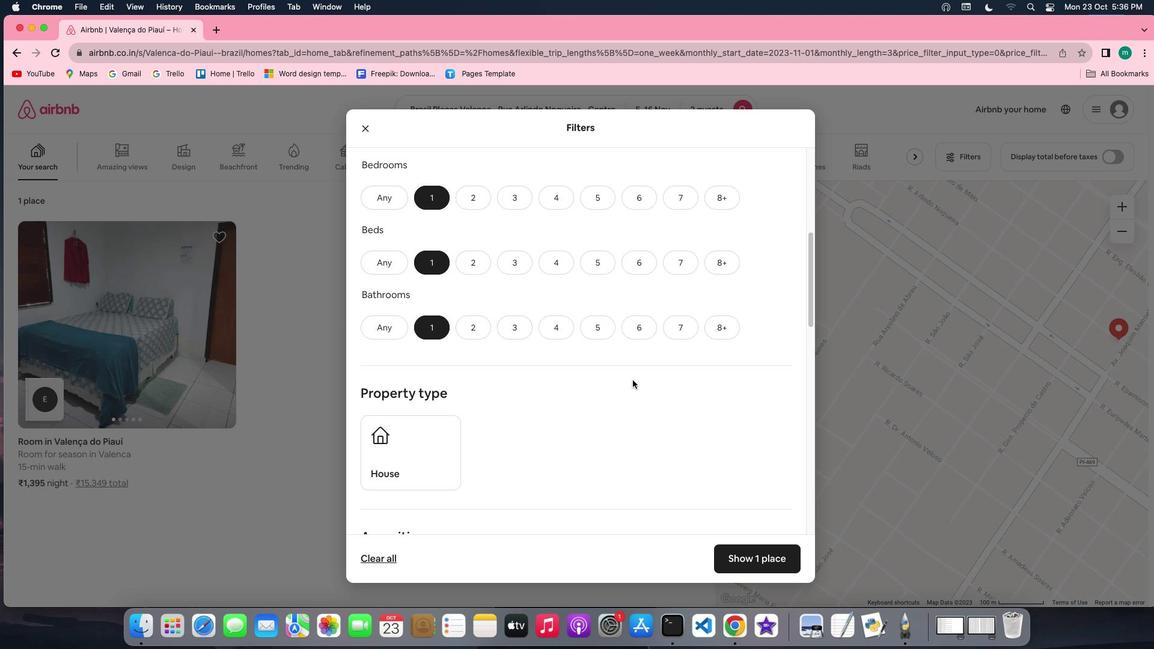 
Action: Mouse scrolled (638, 386) with delta (6, 5)
Screenshot: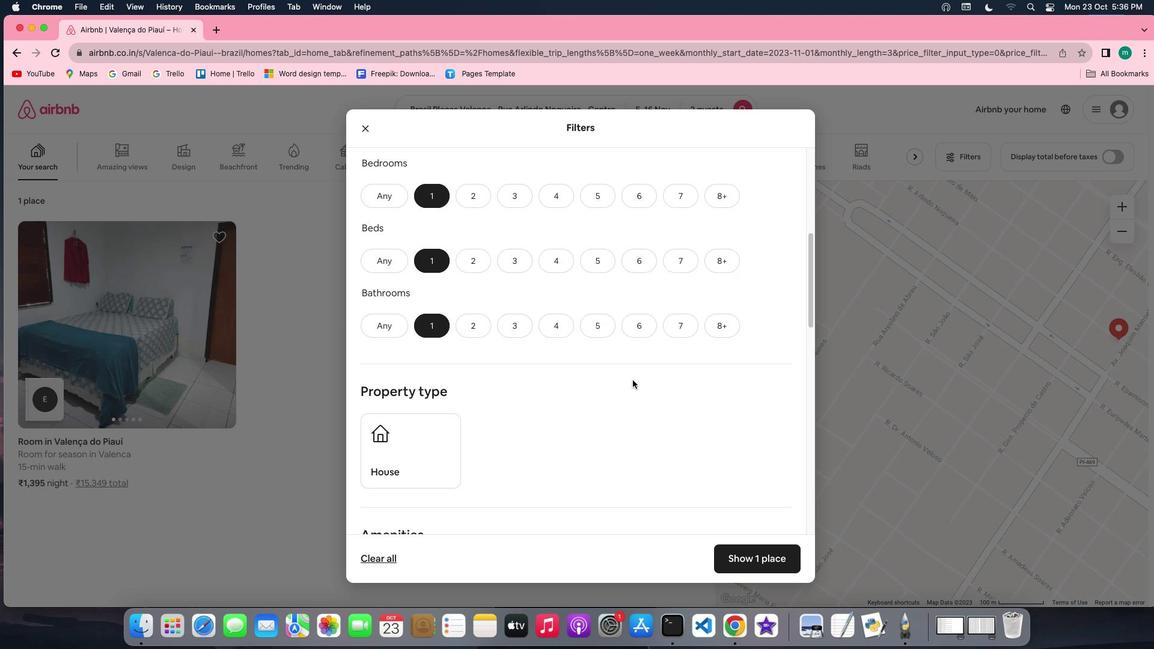 
Action: Mouse scrolled (638, 386) with delta (6, 5)
Screenshot: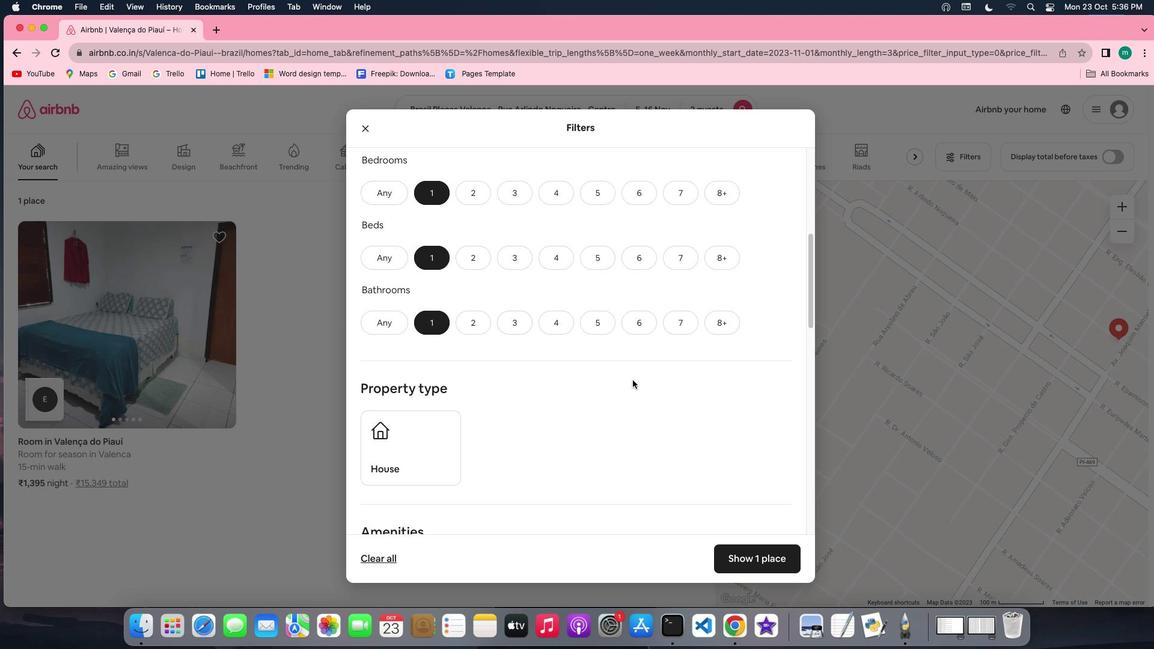 
Action: Mouse scrolled (638, 386) with delta (6, 4)
Screenshot: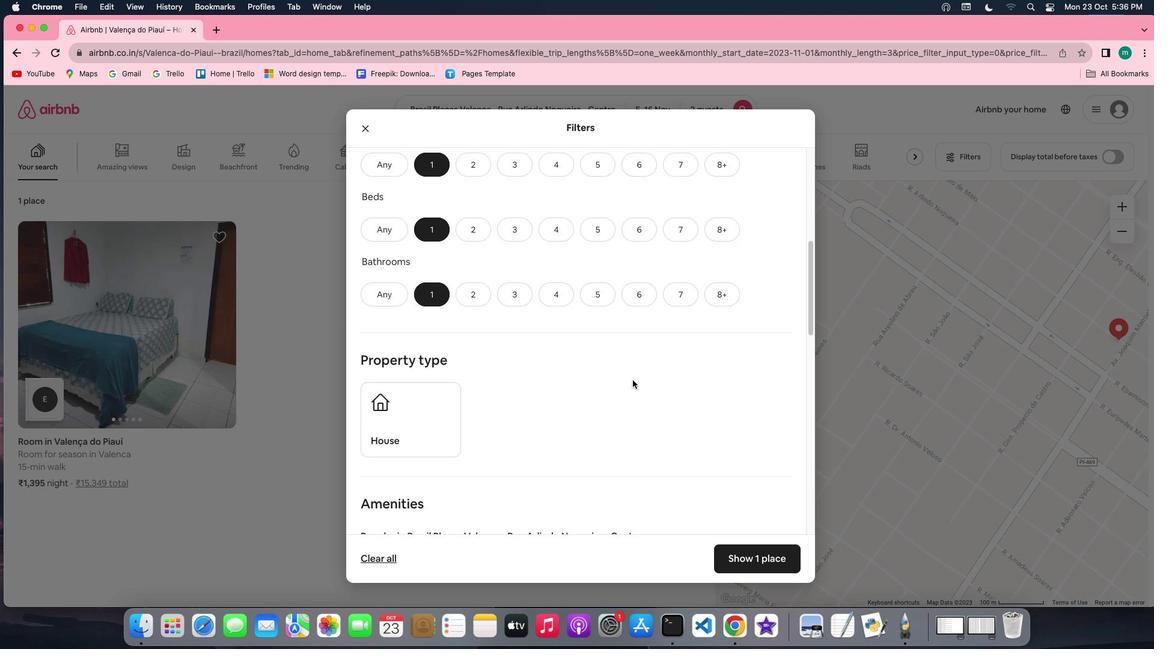 
Action: Mouse scrolled (638, 386) with delta (6, 5)
Screenshot: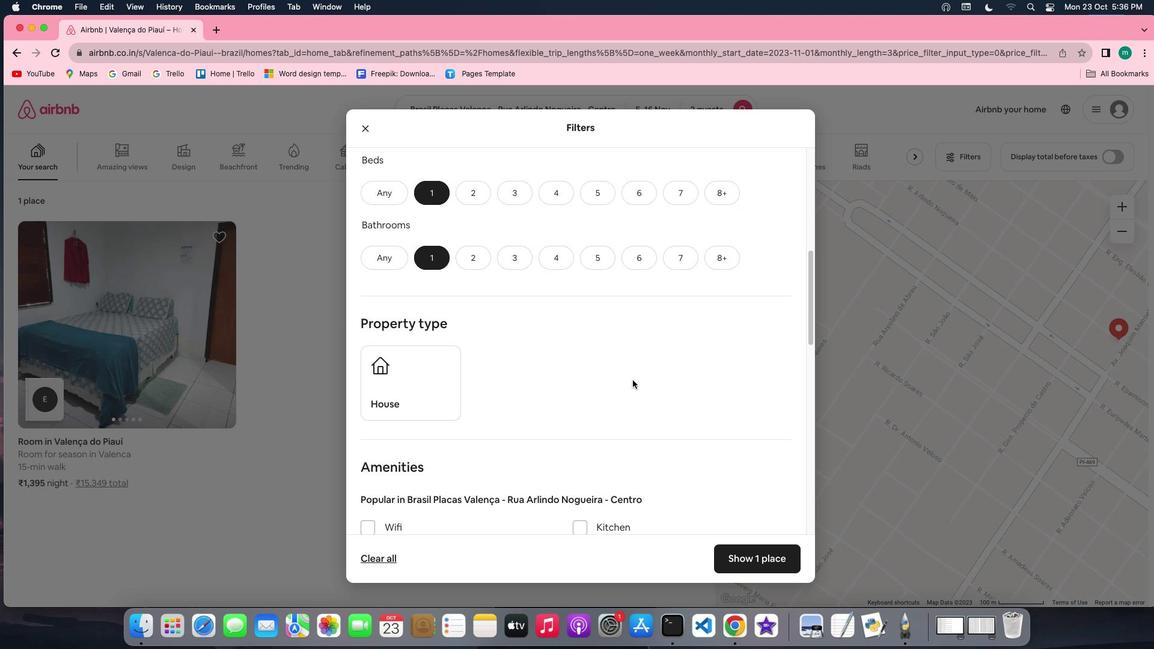 
Action: Mouse scrolled (638, 386) with delta (6, 5)
Screenshot: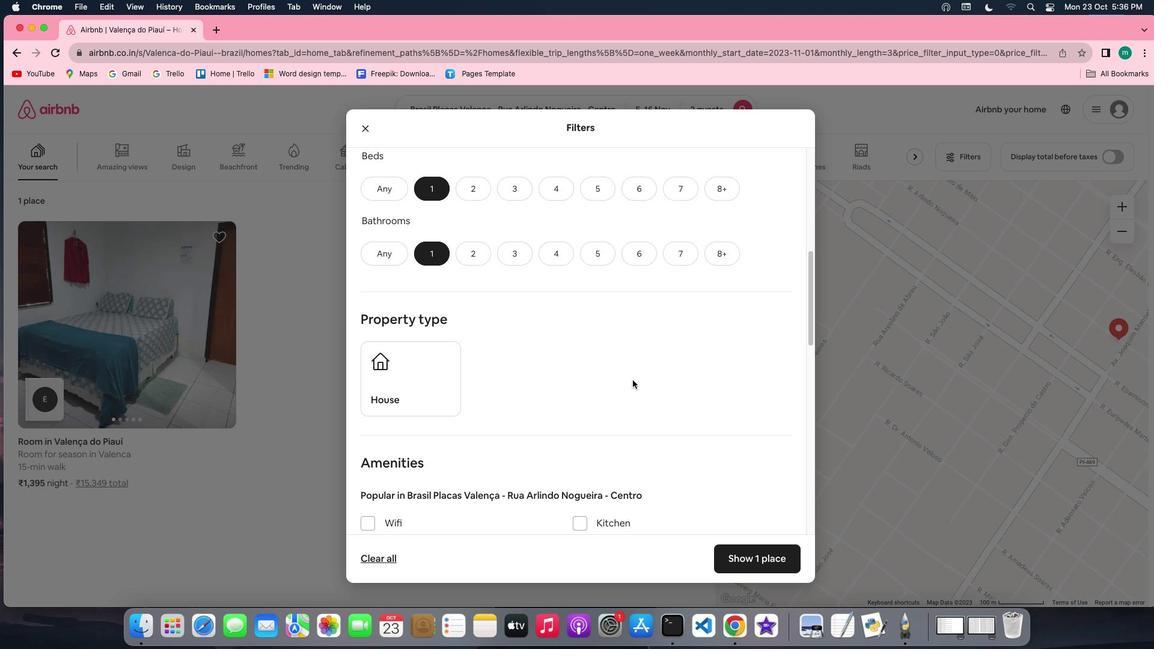 
Action: Mouse scrolled (638, 386) with delta (6, 4)
Screenshot: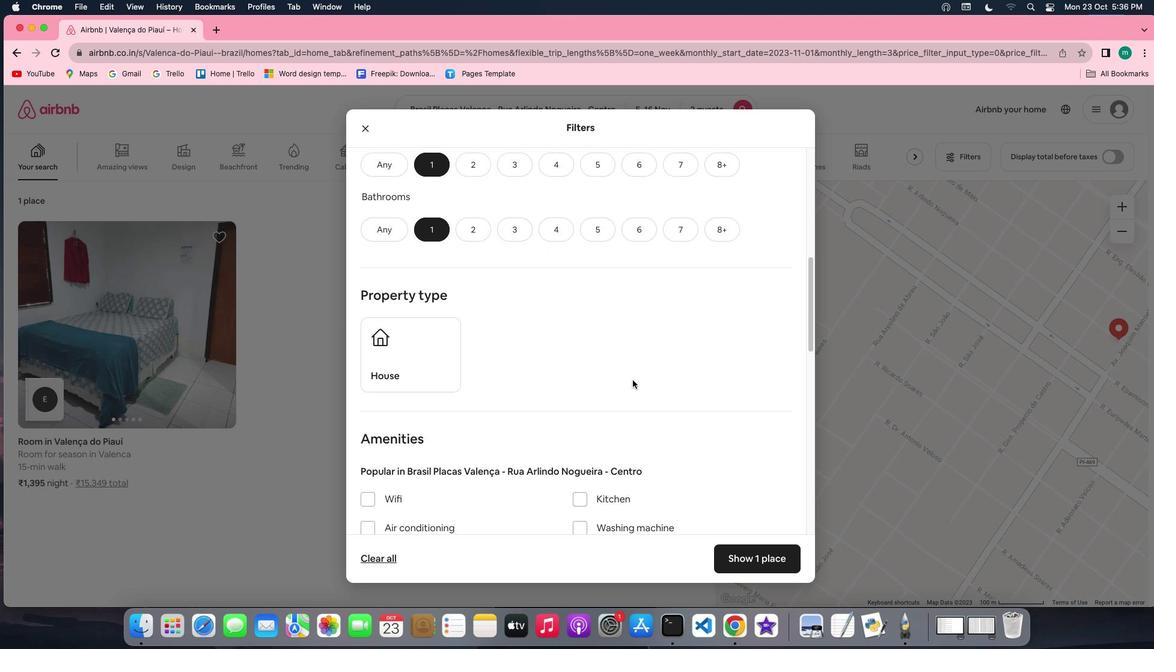 
Action: Mouse scrolled (638, 386) with delta (6, 5)
Screenshot: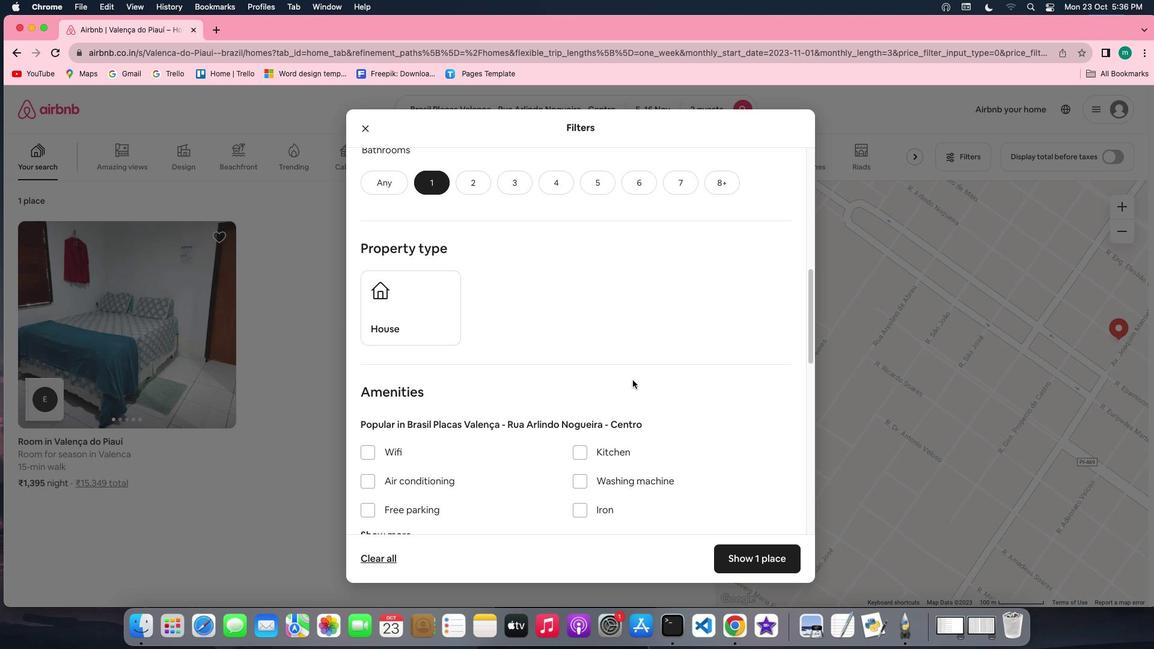 
Action: Mouse scrolled (638, 386) with delta (6, 5)
Screenshot: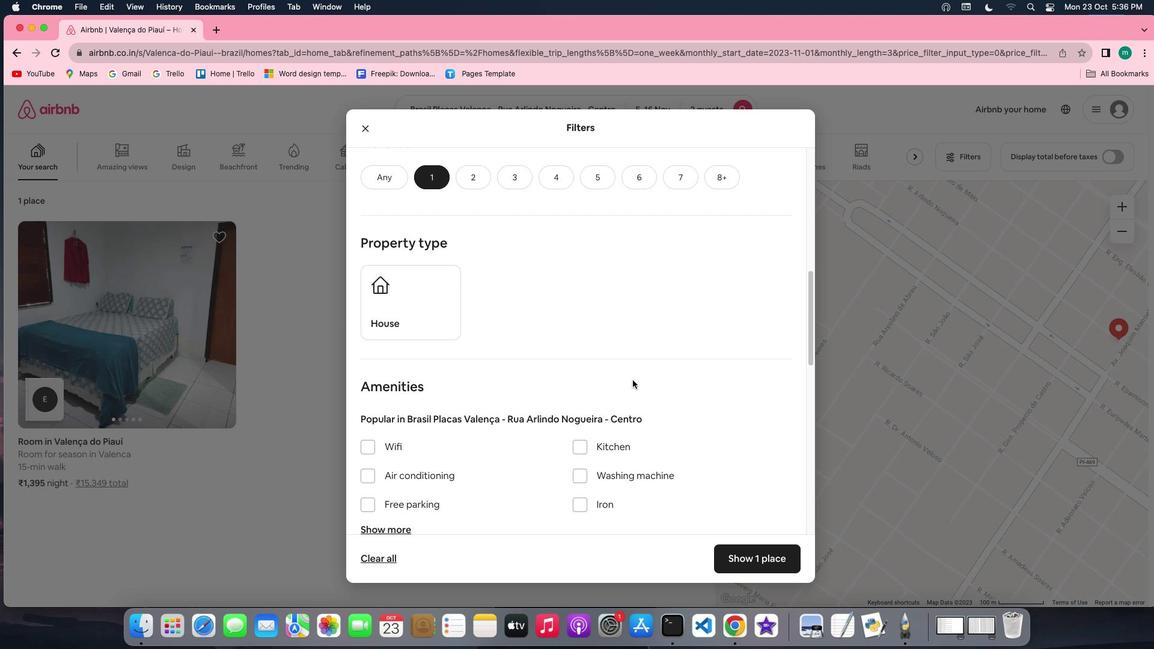 
Action: Mouse scrolled (638, 386) with delta (6, 4)
Screenshot: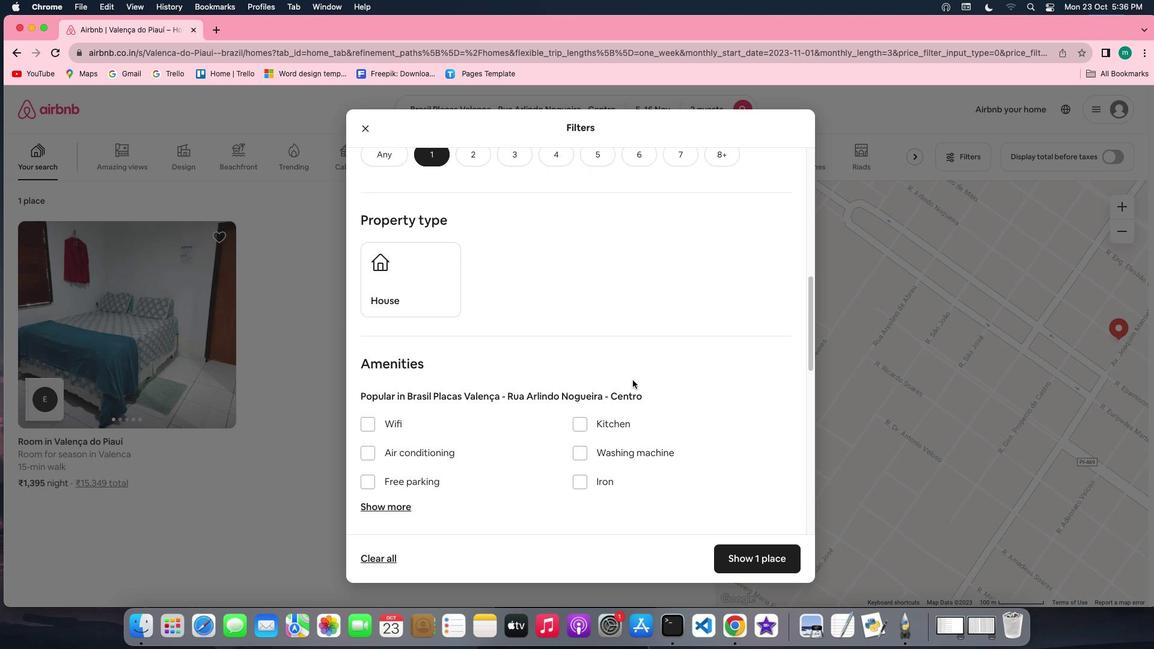 
Action: Mouse scrolled (638, 386) with delta (6, 5)
Screenshot: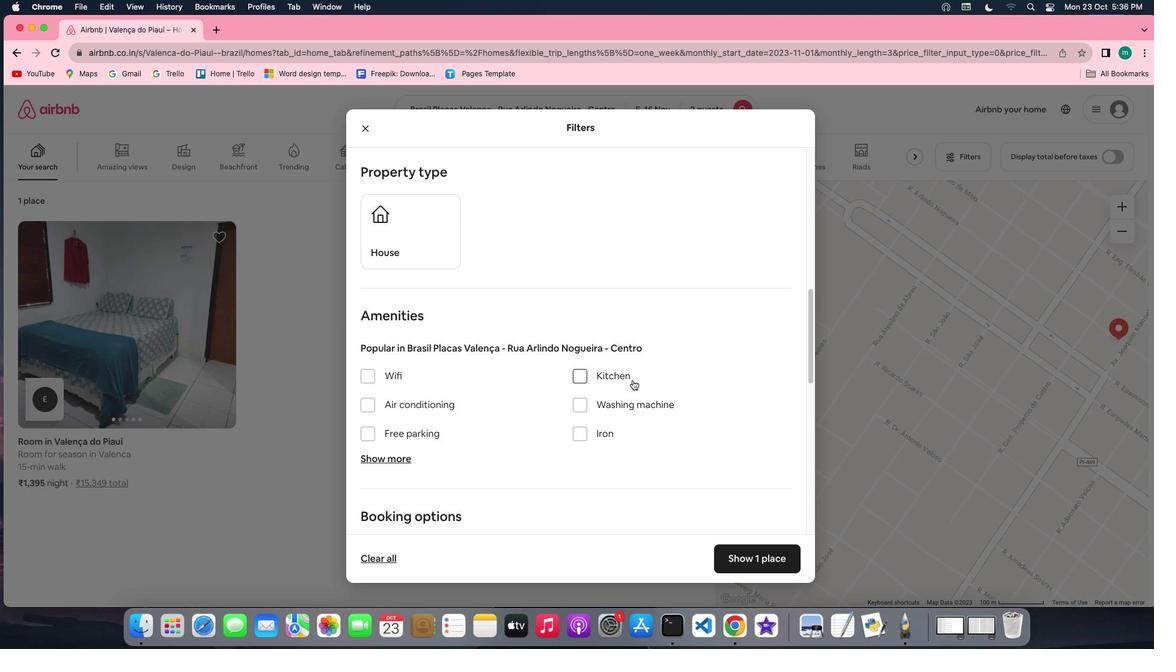 
Action: Mouse scrolled (638, 386) with delta (6, 5)
Screenshot: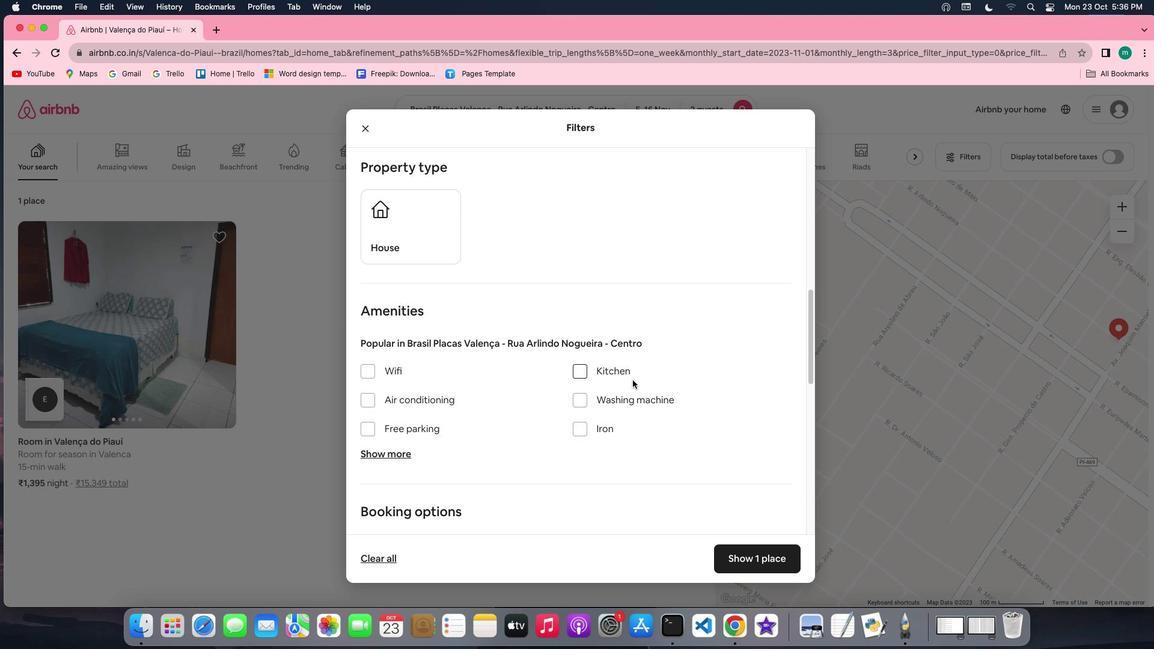 
Action: Mouse scrolled (638, 386) with delta (6, 5)
Screenshot: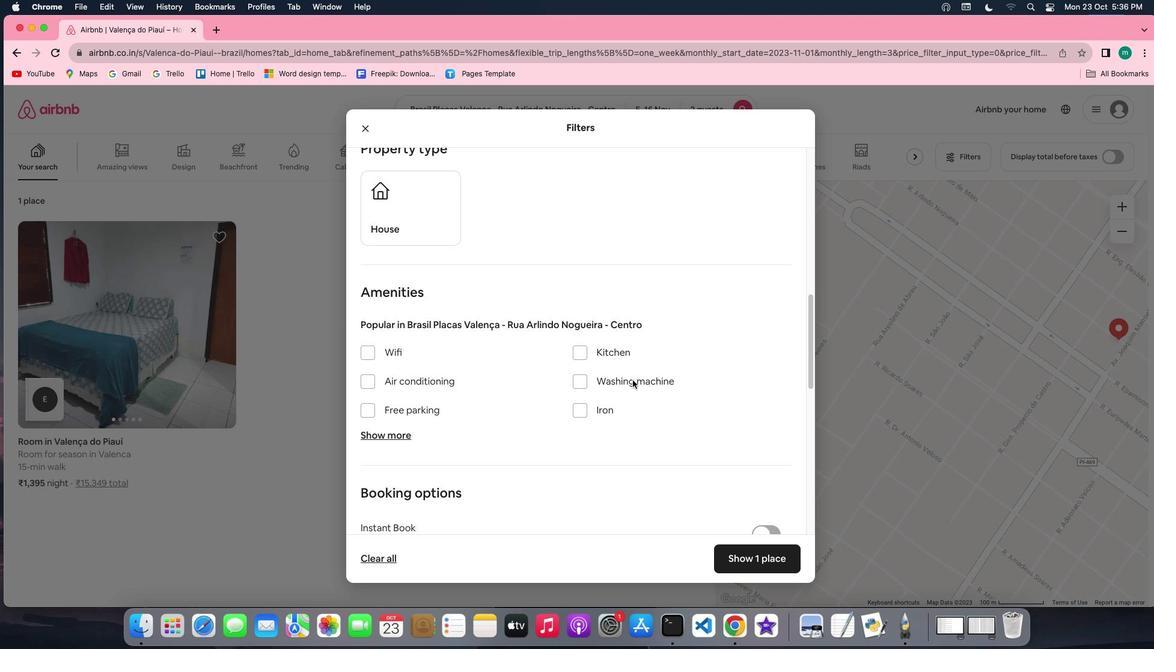 
Action: Mouse moved to (638, 386)
Screenshot: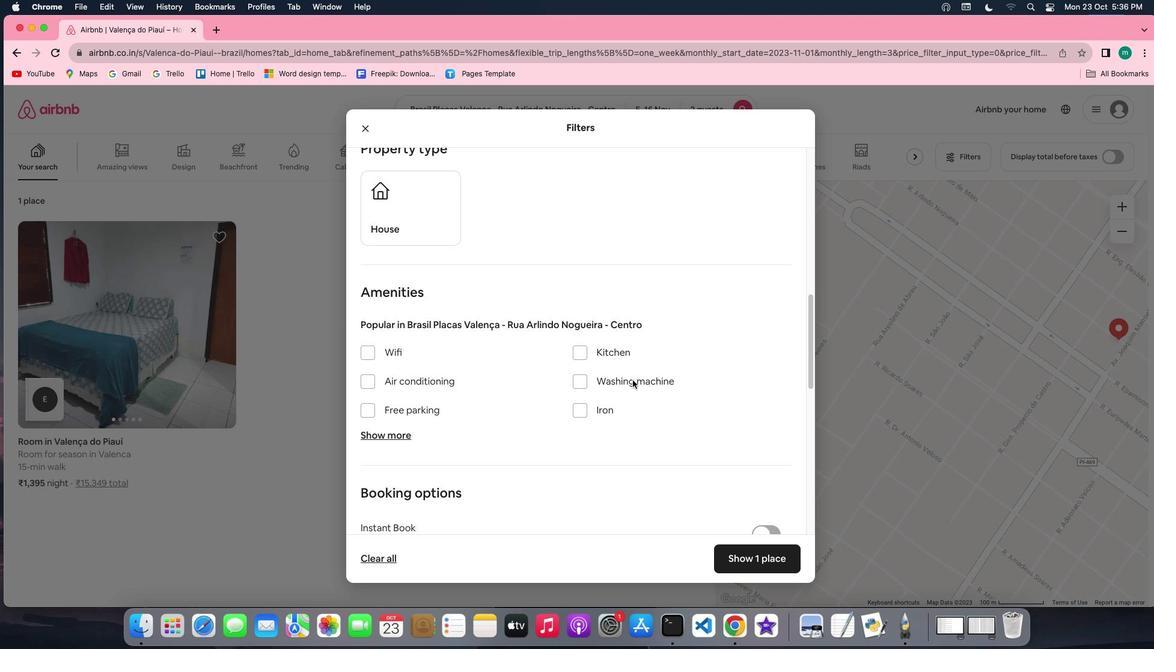 
Action: Mouse scrolled (638, 386) with delta (6, 4)
Screenshot: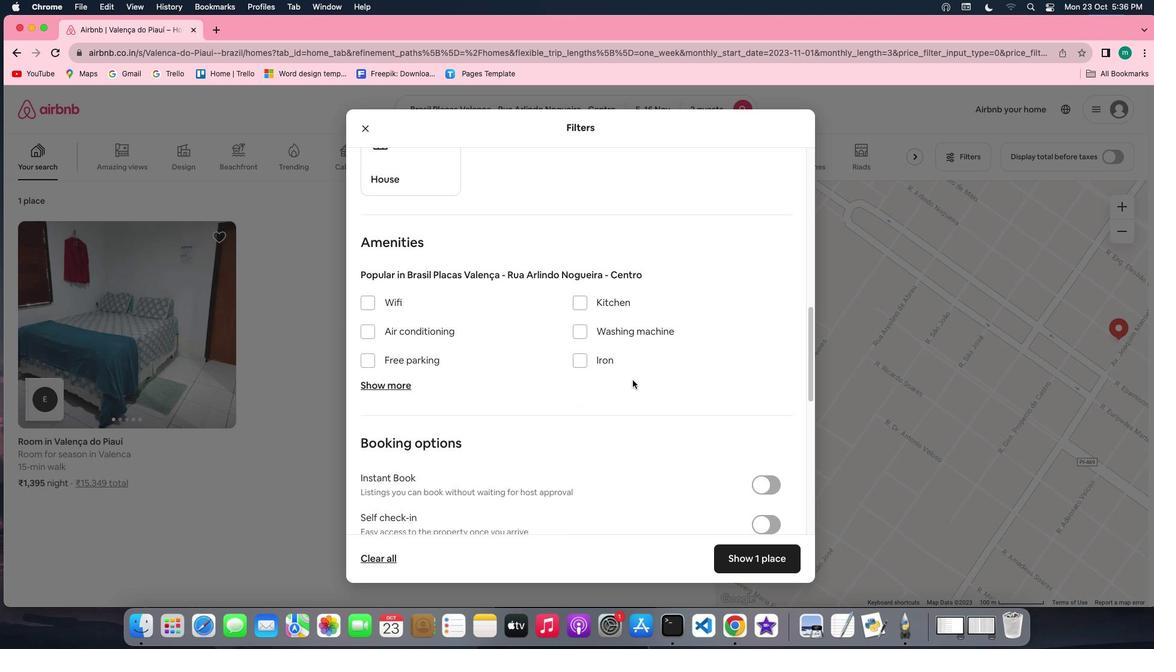
Action: Mouse moved to (665, 436)
Screenshot: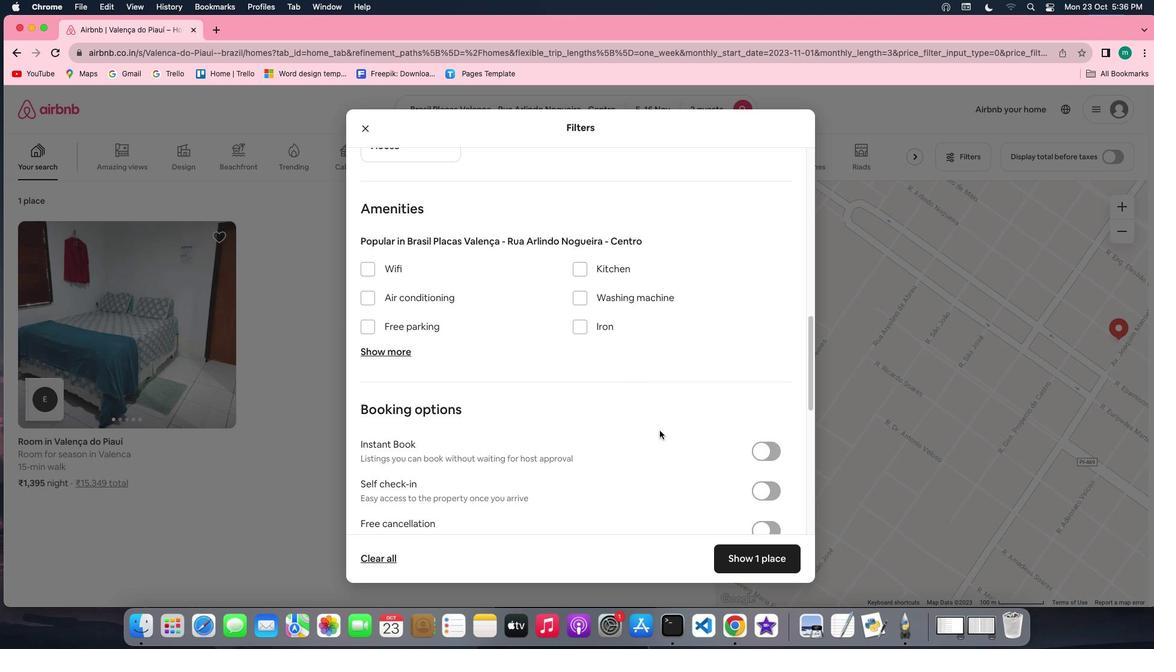 
Action: Mouse scrolled (665, 436) with delta (6, 5)
Screenshot: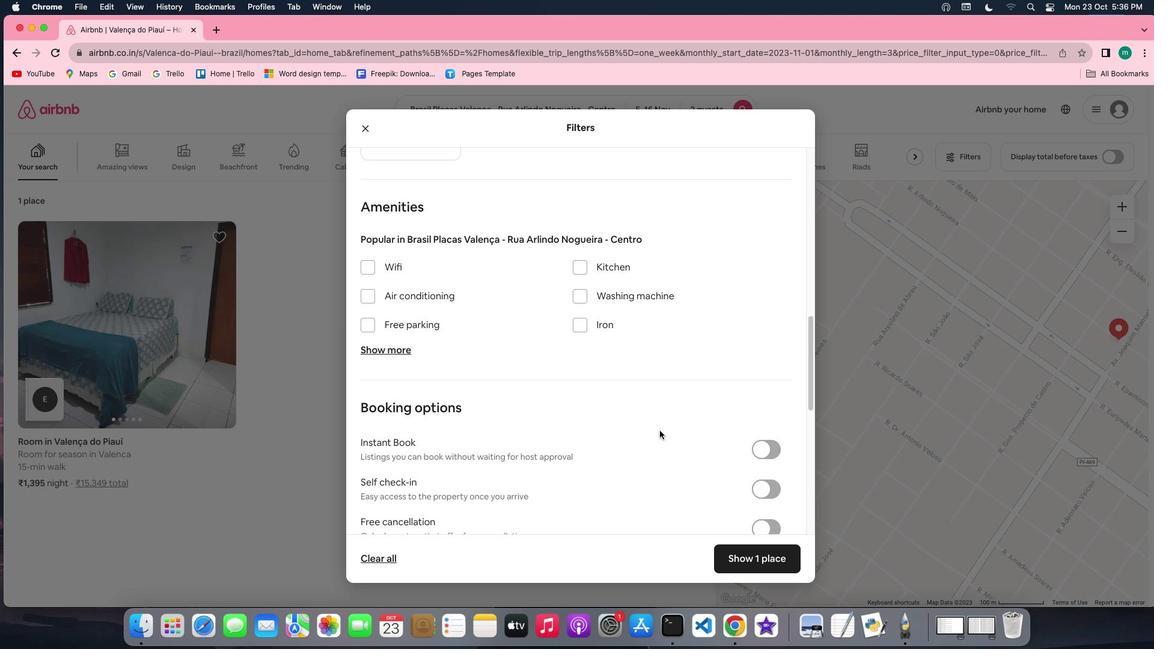 
Action: Mouse scrolled (665, 436) with delta (6, 5)
Screenshot: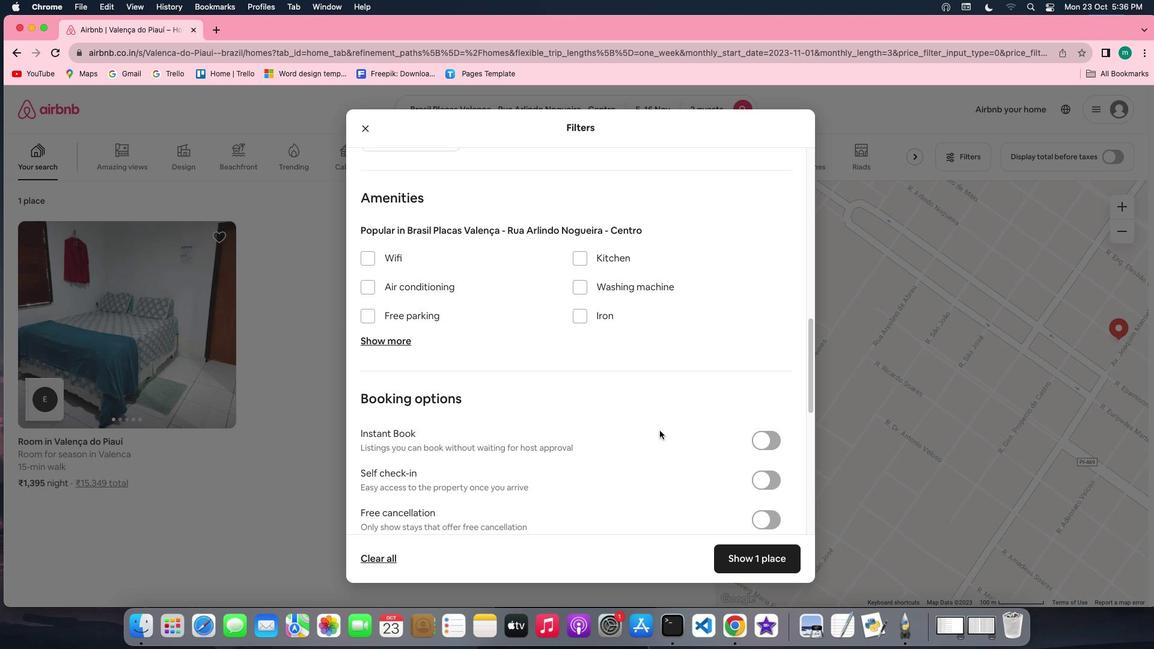 
Action: Mouse scrolled (665, 436) with delta (6, 5)
Screenshot: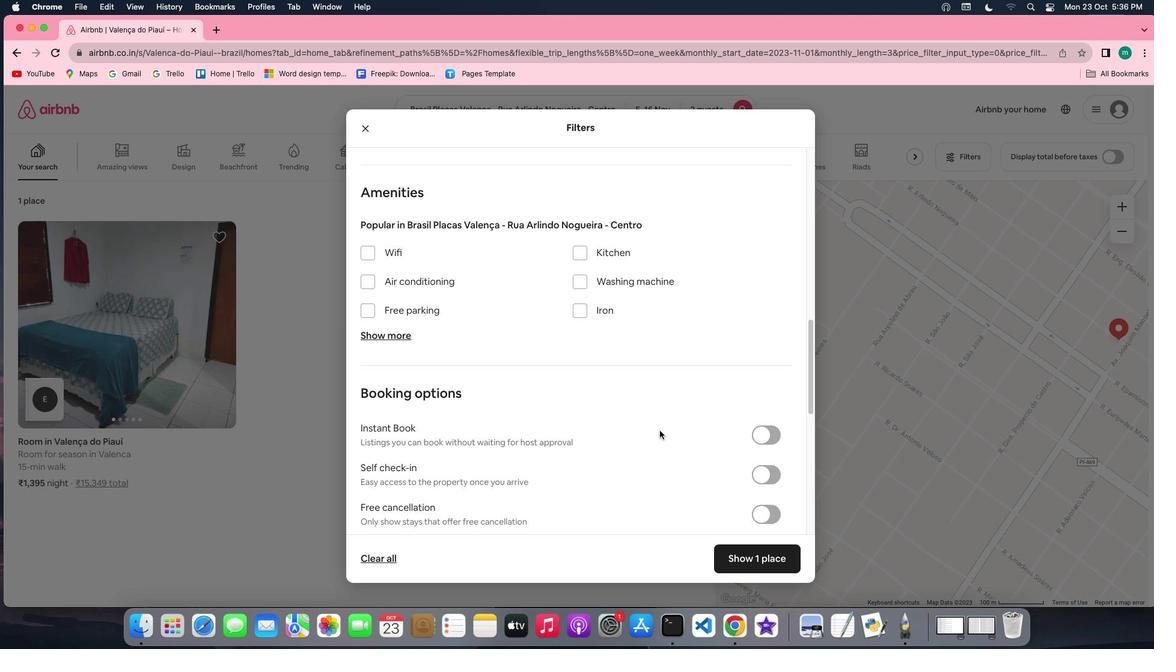 
Action: Mouse scrolled (665, 436) with delta (6, 4)
Screenshot: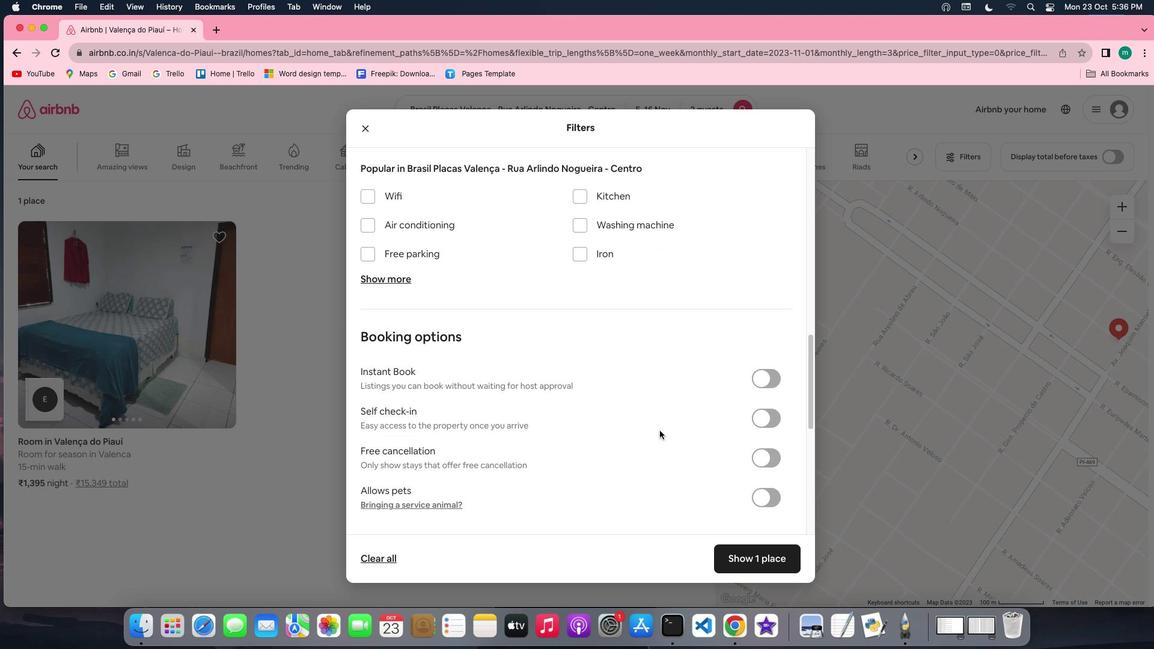 
Action: Mouse scrolled (665, 436) with delta (6, 5)
Screenshot: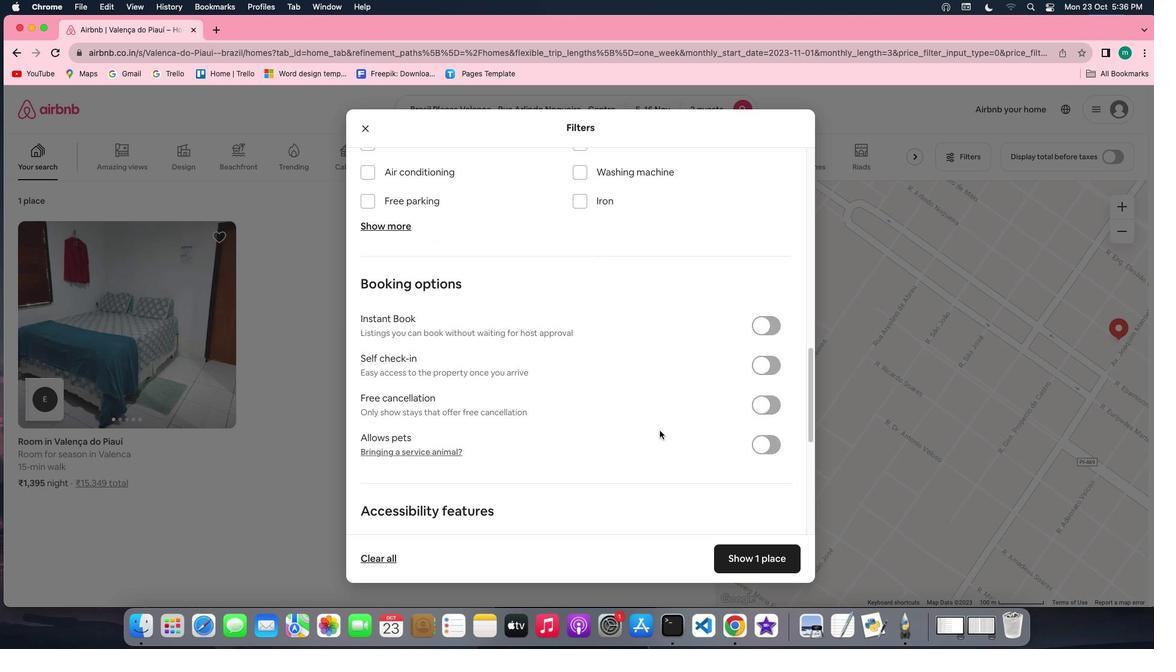 
Action: Mouse scrolled (665, 436) with delta (6, 5)
Screenshot: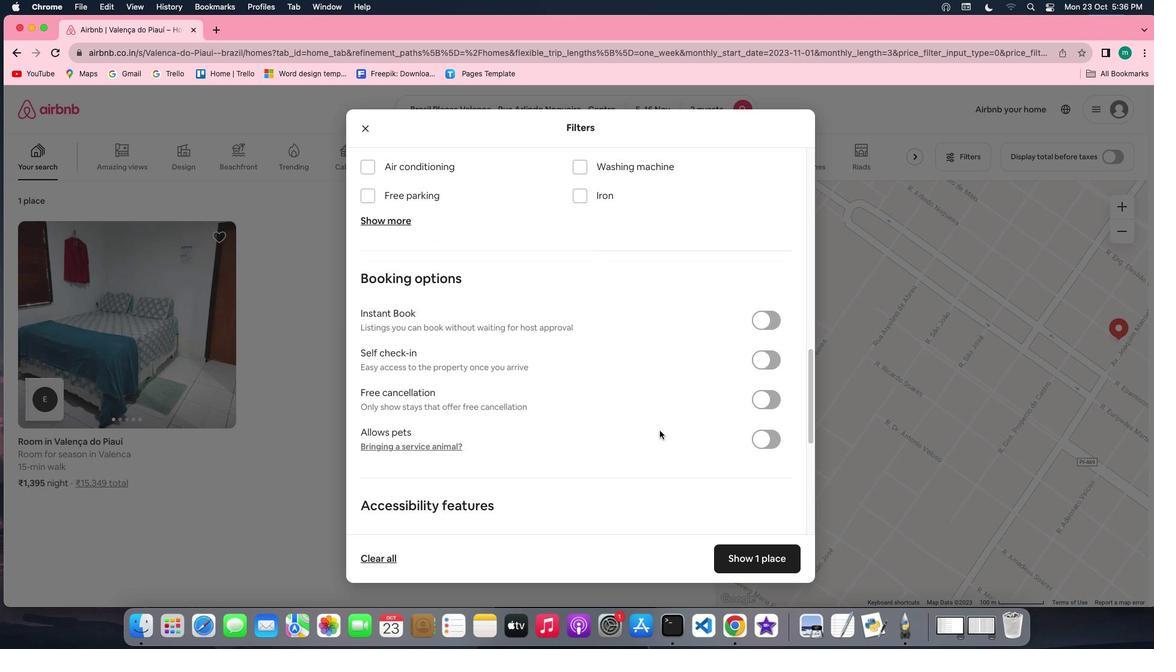 
Action: Mouse scrolled (665, 436) with delta (6, 4)
Screenshot: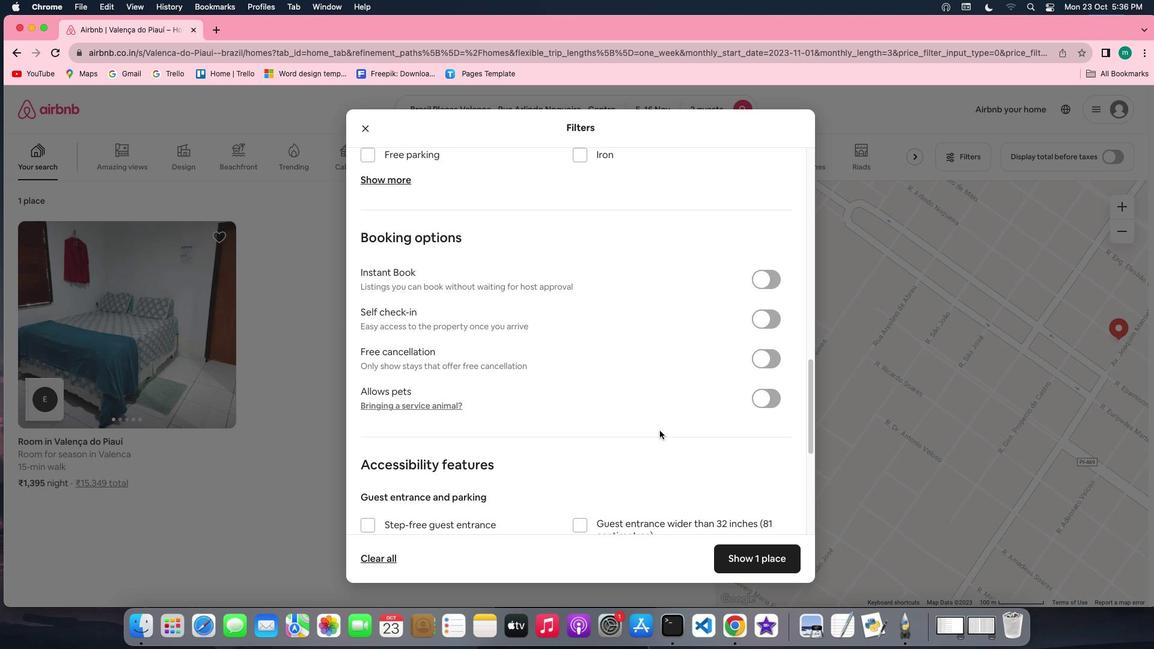 
Action: Mouse scrolled (665, 436) with delta (6, 4)
Screenshot: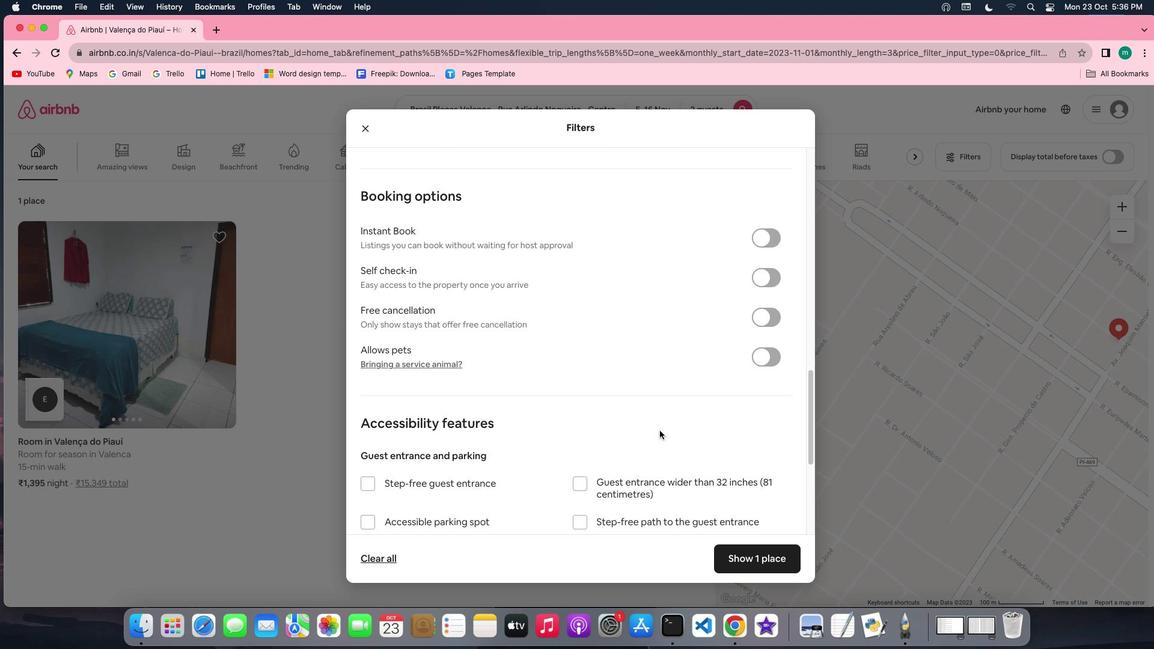 
Action: Mouse scrolled (665, 436) with delta (6, 4)
Screenshot: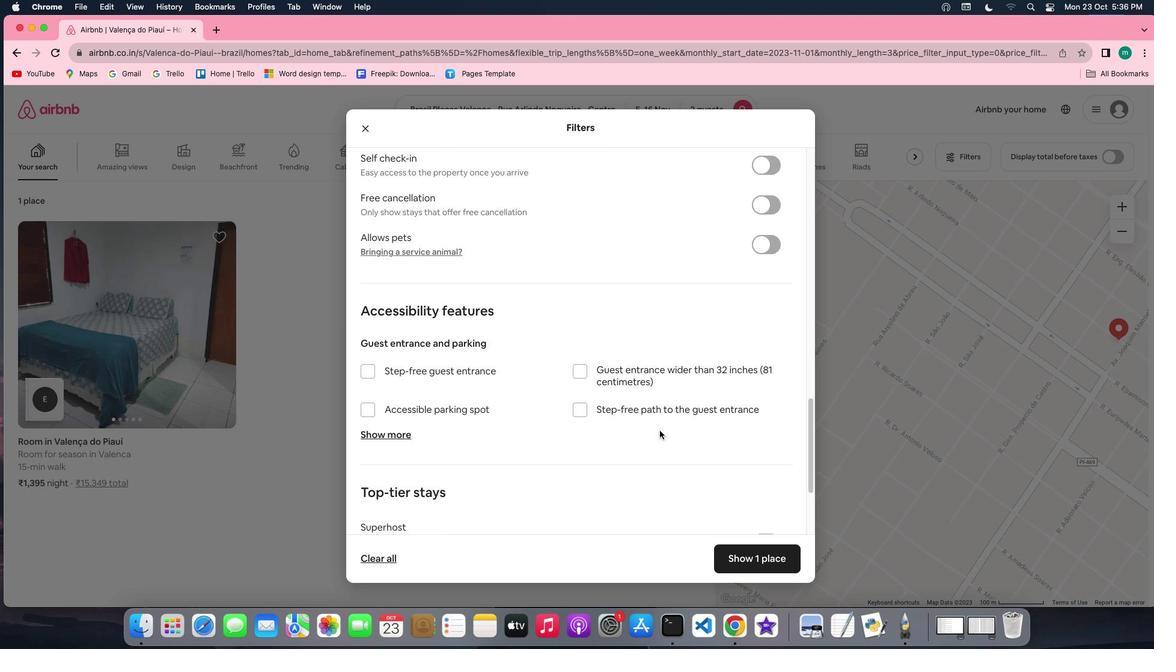 
Action: Mouse scrolled (665, 436) with delta (6, 5)
Screenshot: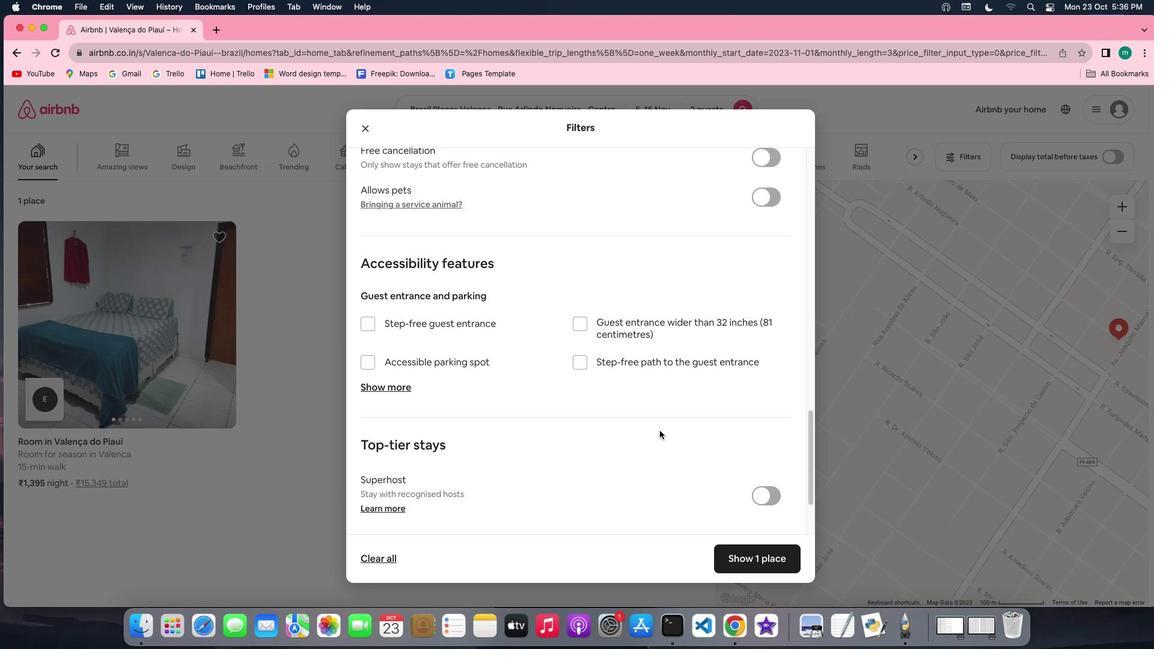 
Action: Mouse scrolled (665, 436) with delta (6, 5)
Screenshot: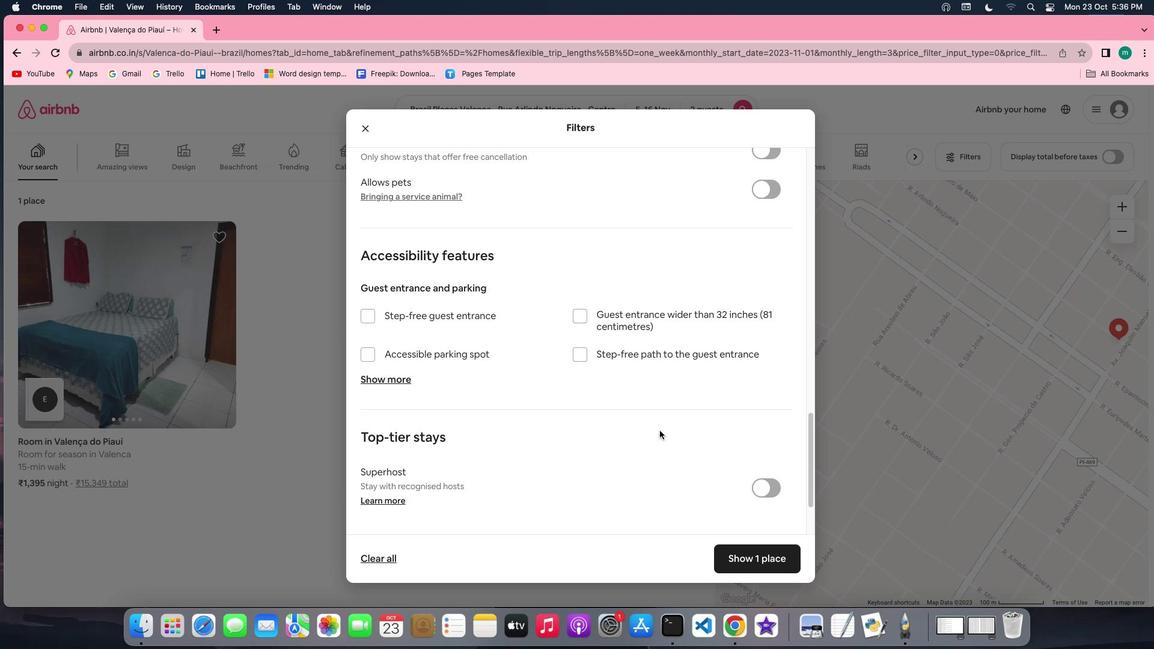 
Action: Mouse scrolled (665, 436) with delta (6, 4)
Screenshot: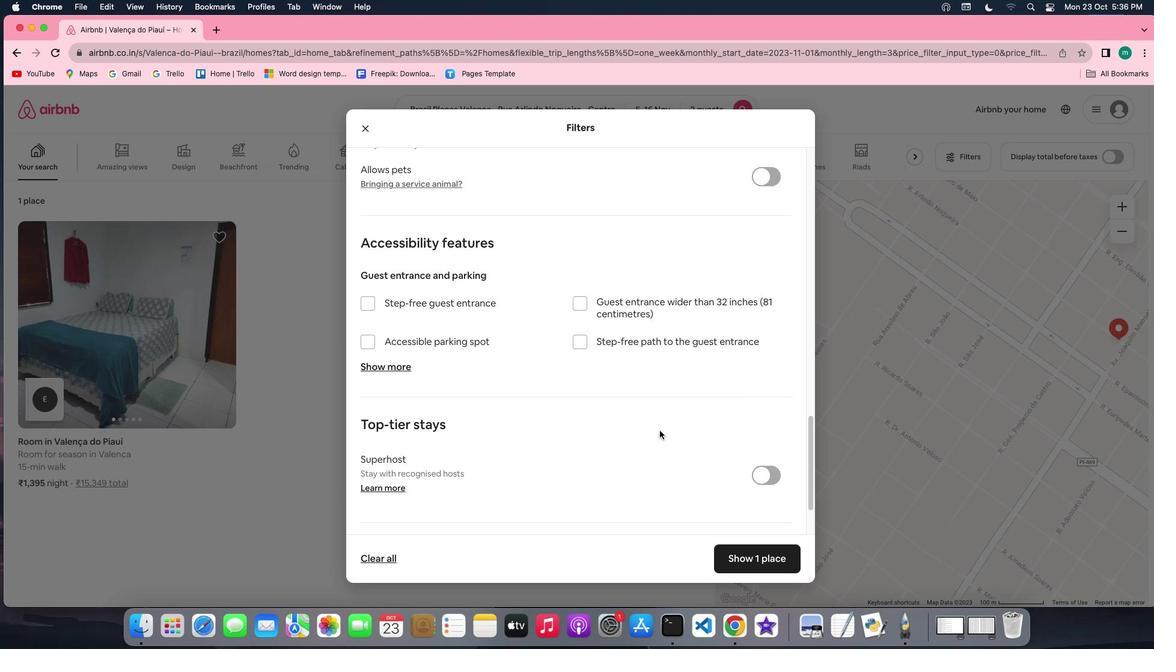 
Action: Mouse scrolled (665, 436) with delta (6, 4)
Screenshot: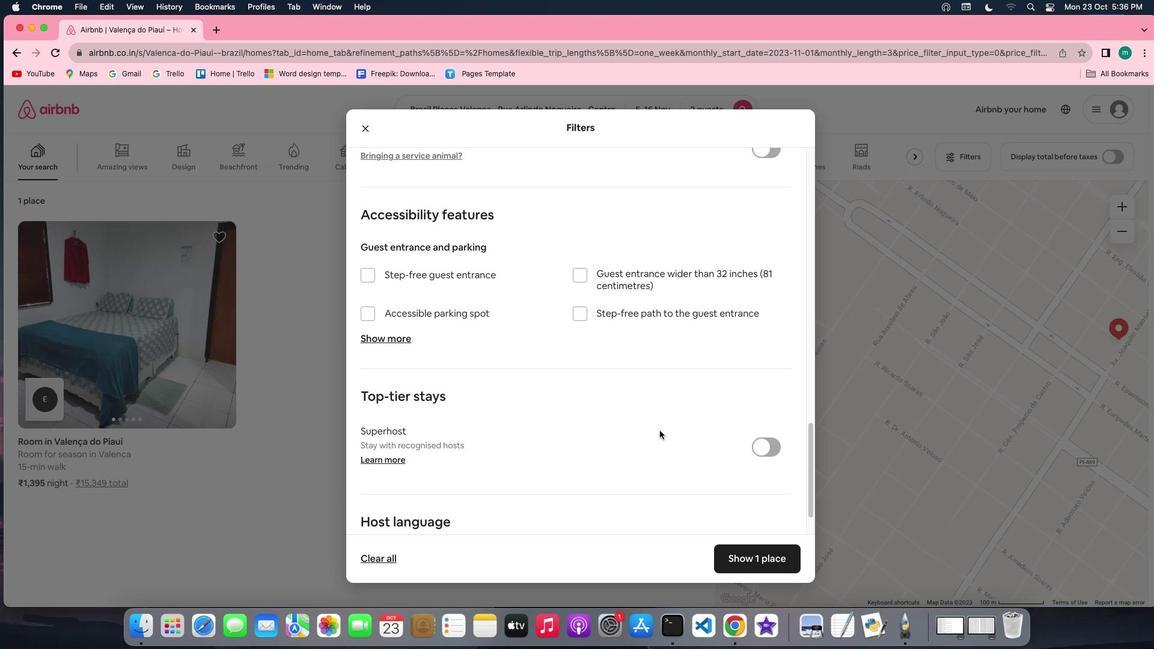 
Action: Mouse scrolled (665, 436) with delta (6, 4)
Screenshot: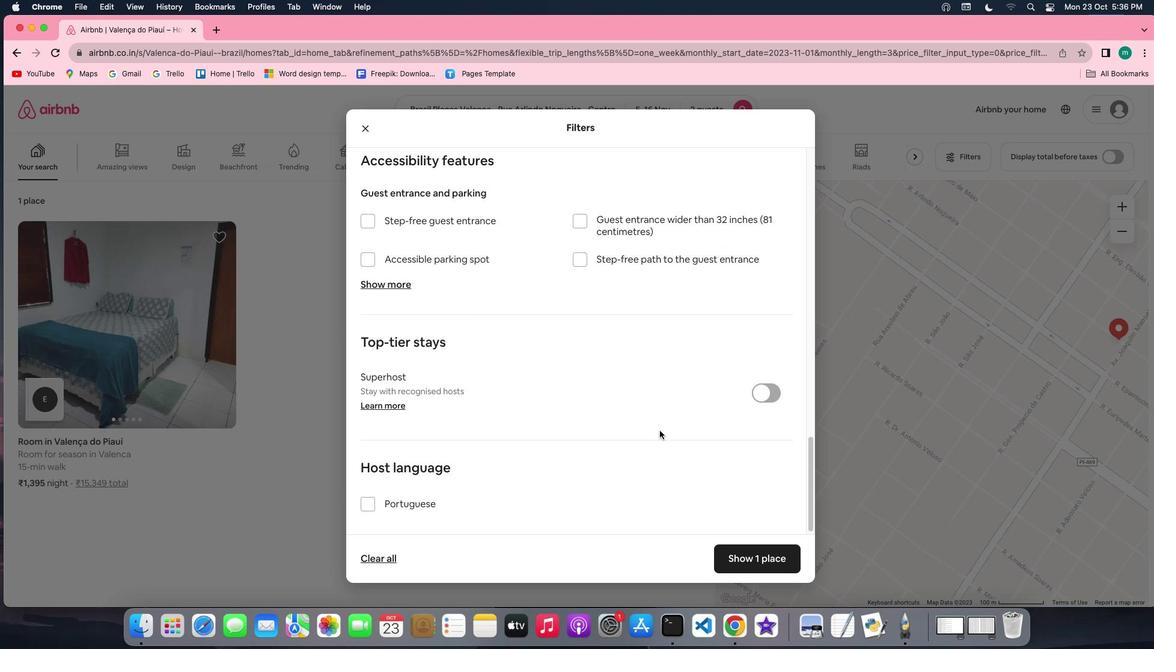 
Action: Mouse scrolled (665, 436) with delta (6, 5)
Screenshot: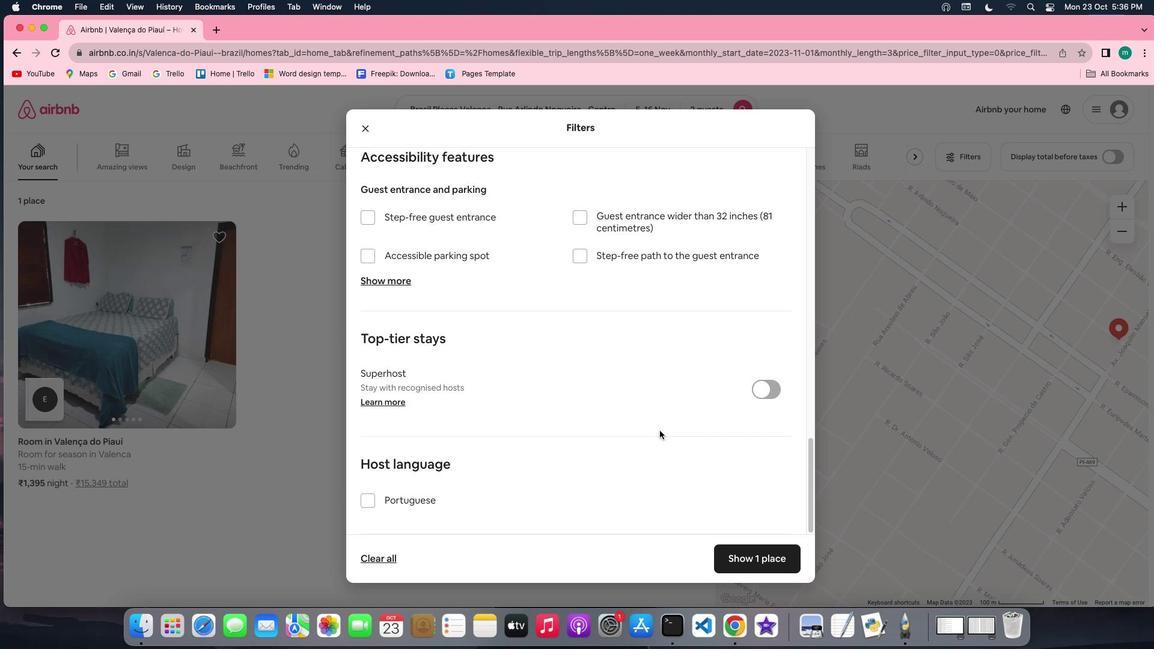 
Action: Mouse scrolled (665, 436) with delta (6, 5)
Screenshot: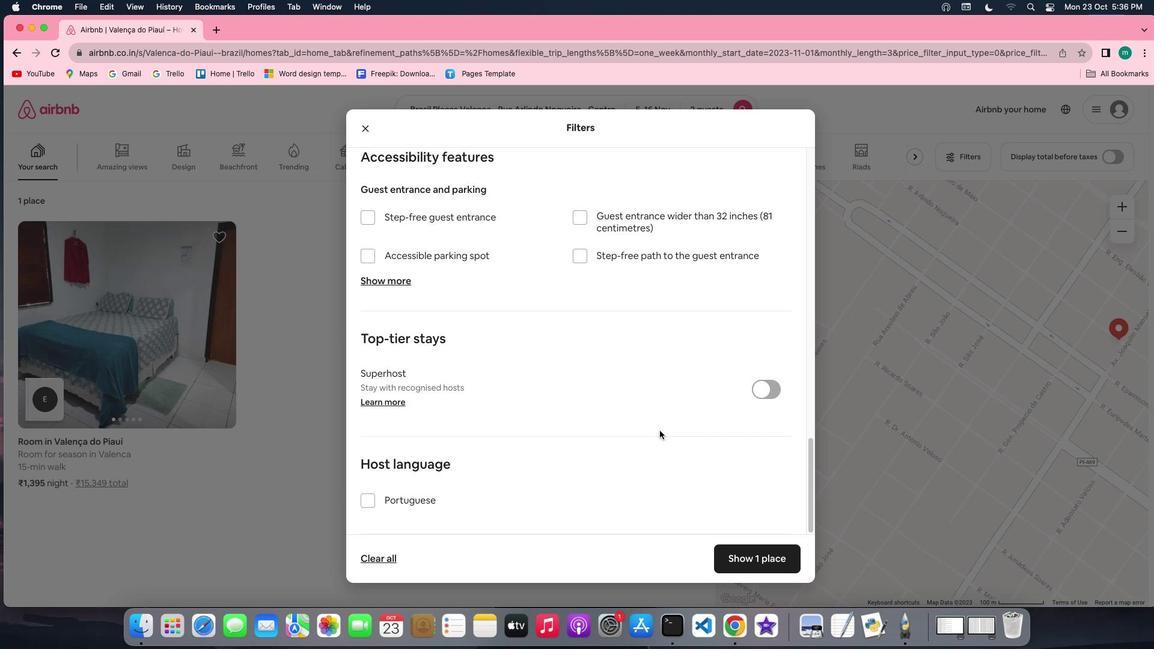
Action: Mouse scrolled (665, 436) with delta (6, 4)
Screenshot: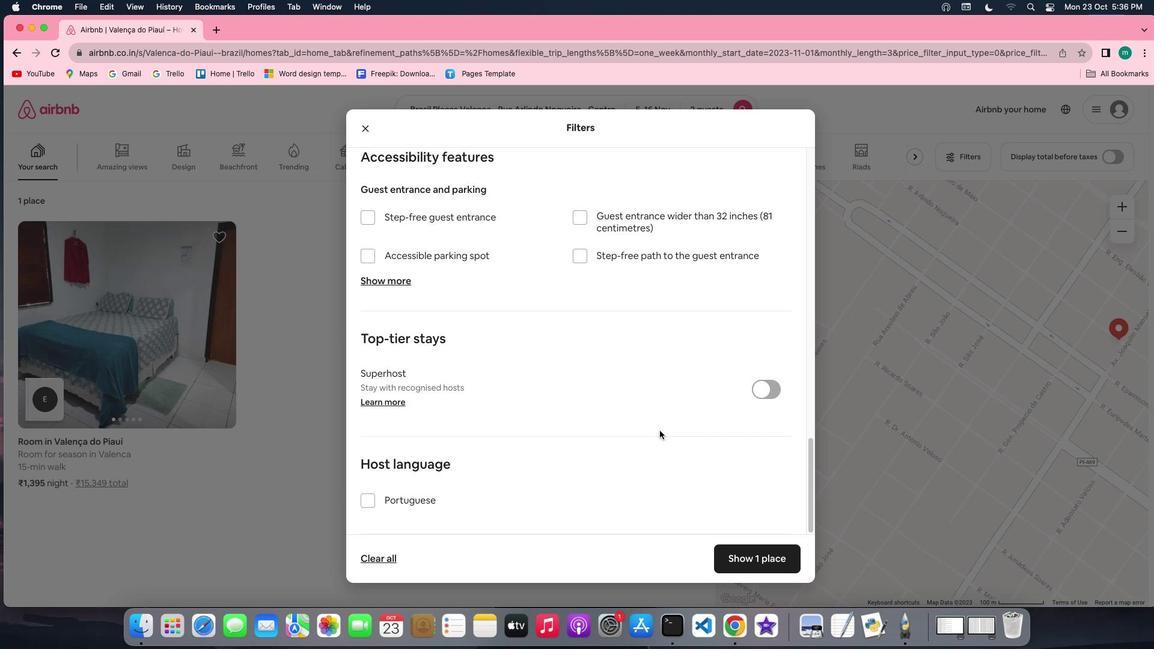 
Action: Mouse scrolled (665, 436) with delta (6, 3)
Screenshot: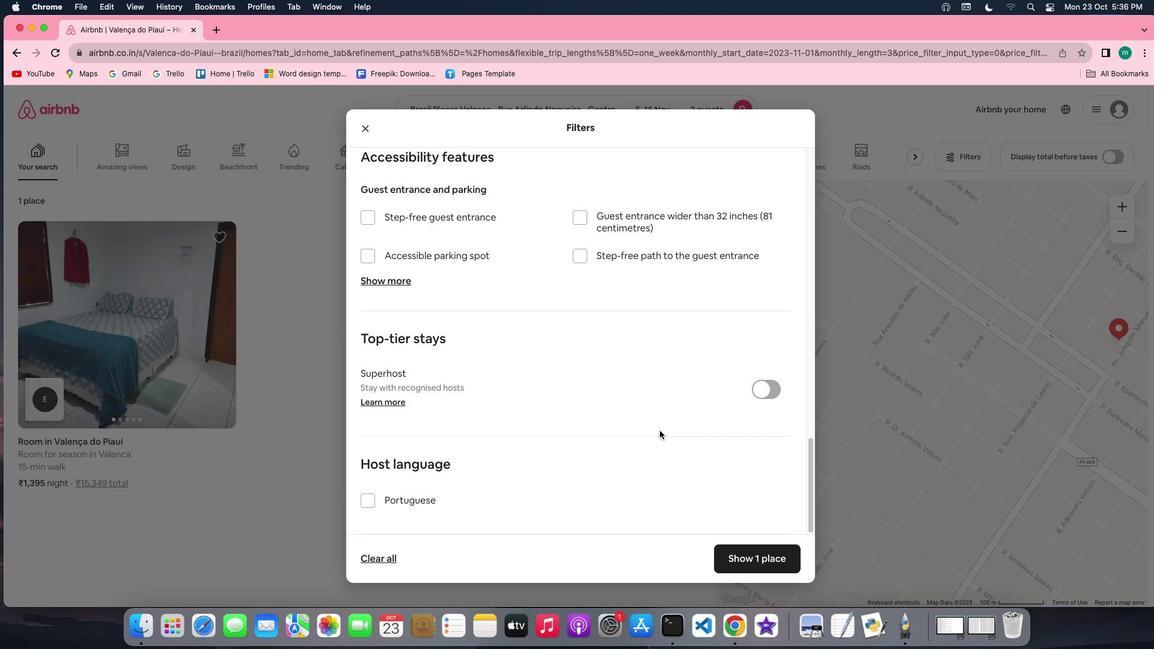 
Action: Mouse scrolled (665, 436) with delta (6, 3)
Screenshot: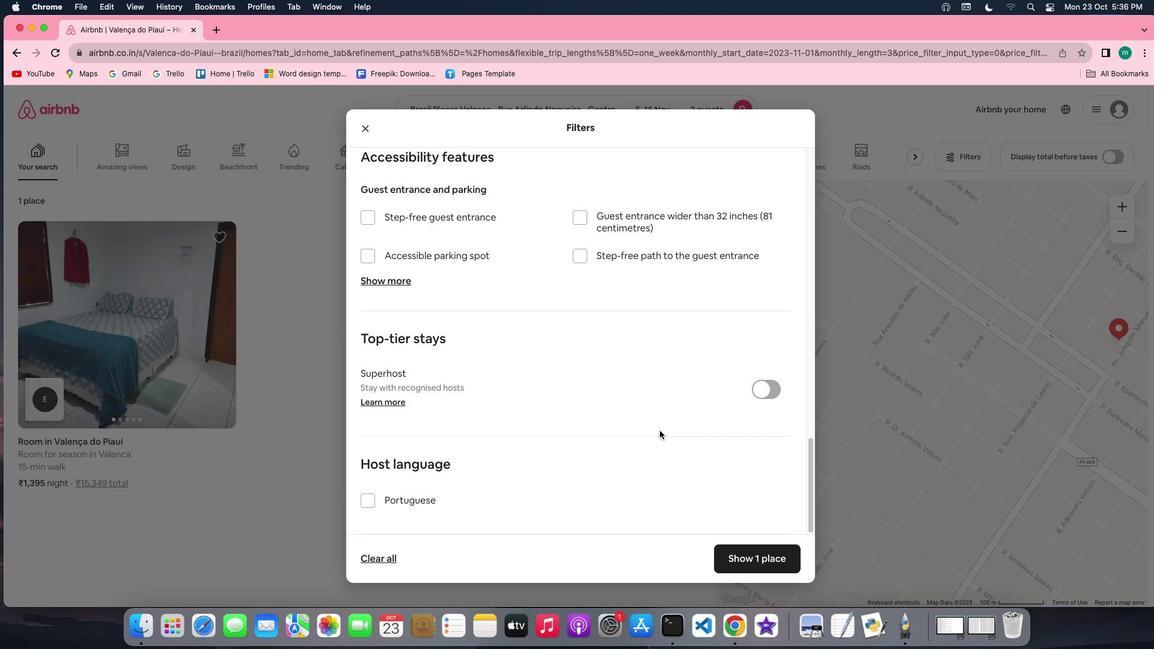 
Action: Mouse moved to (775, 554)
Screenshot: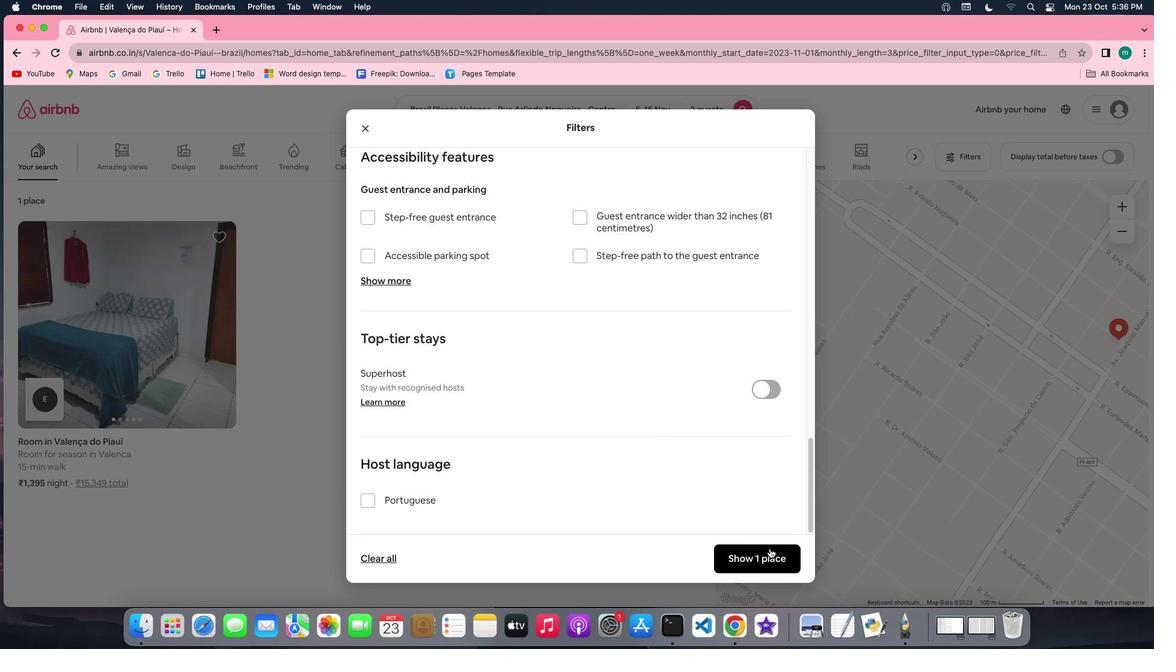 
Action: Mouse pressed left at (775, 554)
Screenshot: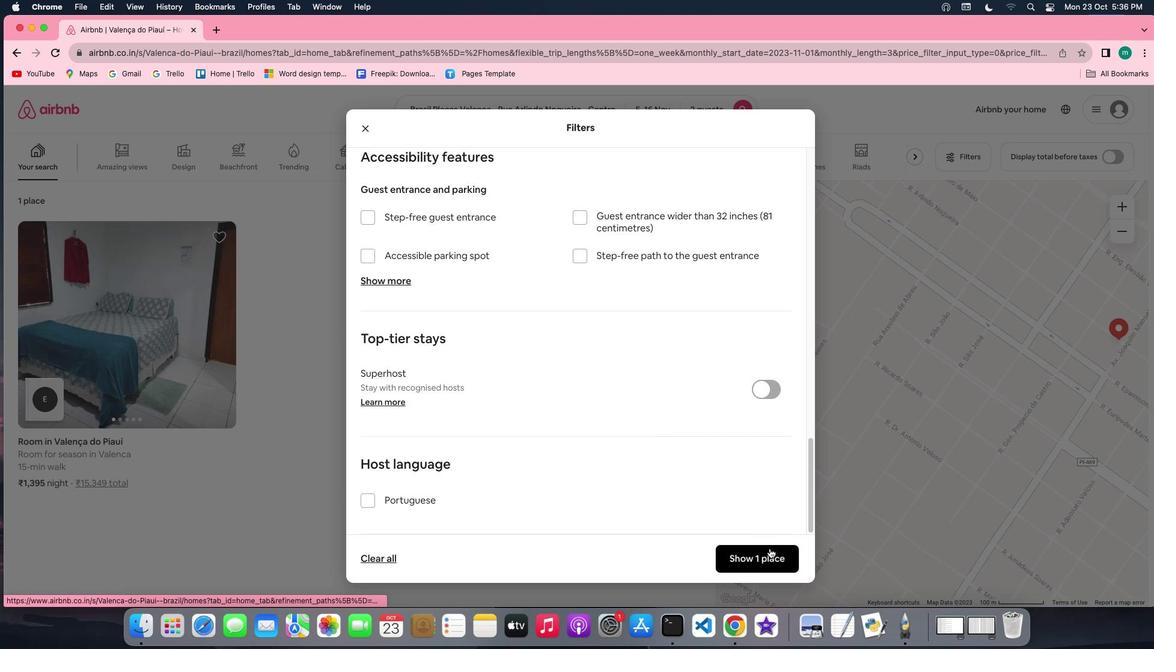 
Action: Mouse moved to (134, 308)
Screenshot: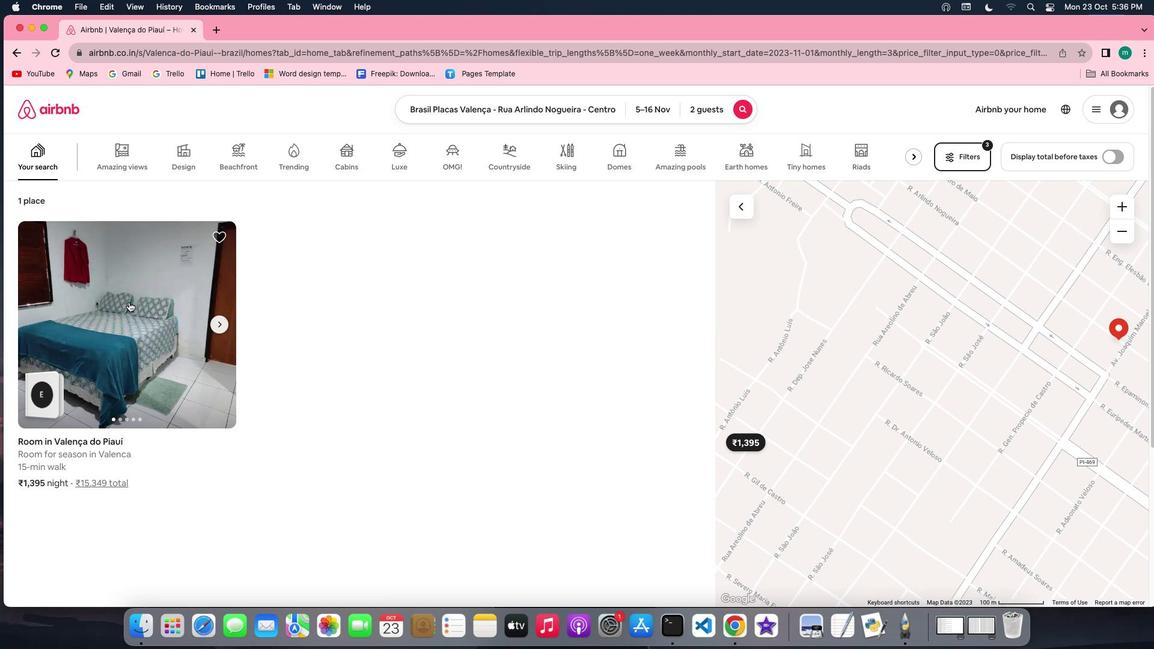 
Action: Mouse pressed left at (134, 308)
Screenshot: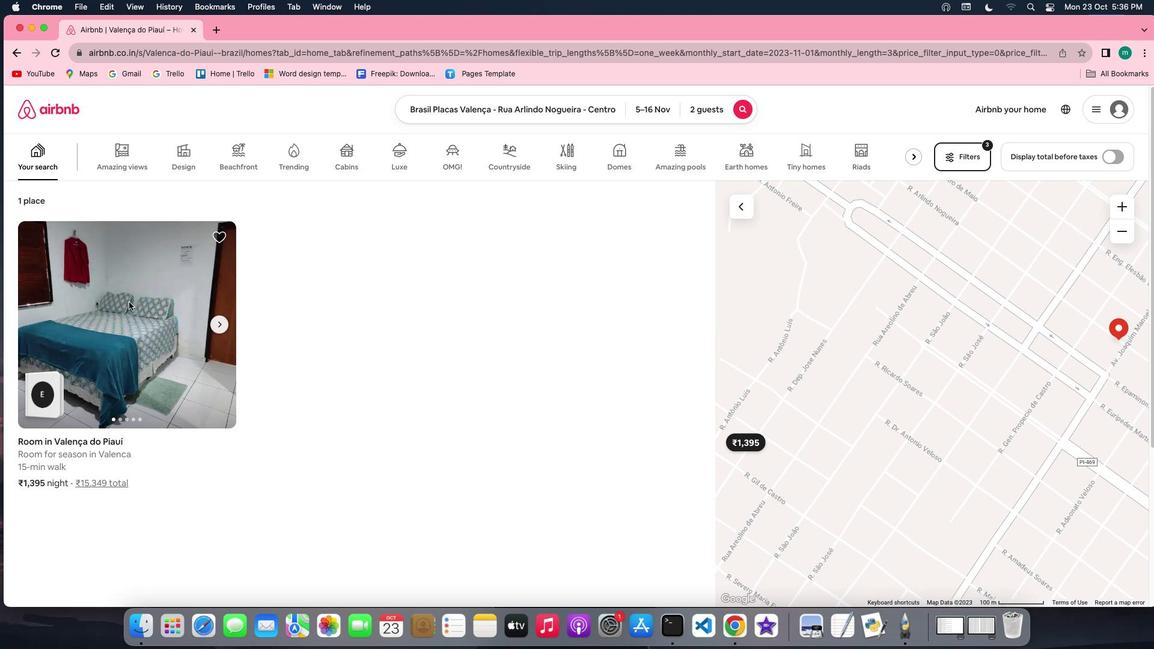 
Action: Mouse moved to (878, 438)
Screenshot: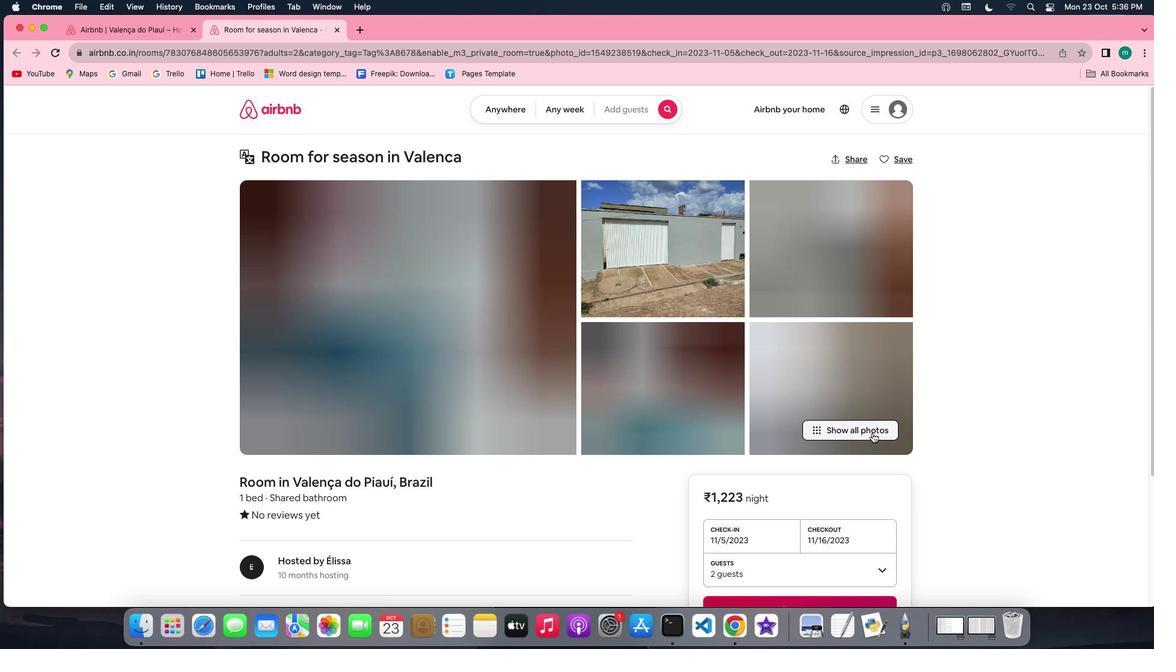 
Action: Mouse pressed left at (878, 438)
Screenshot: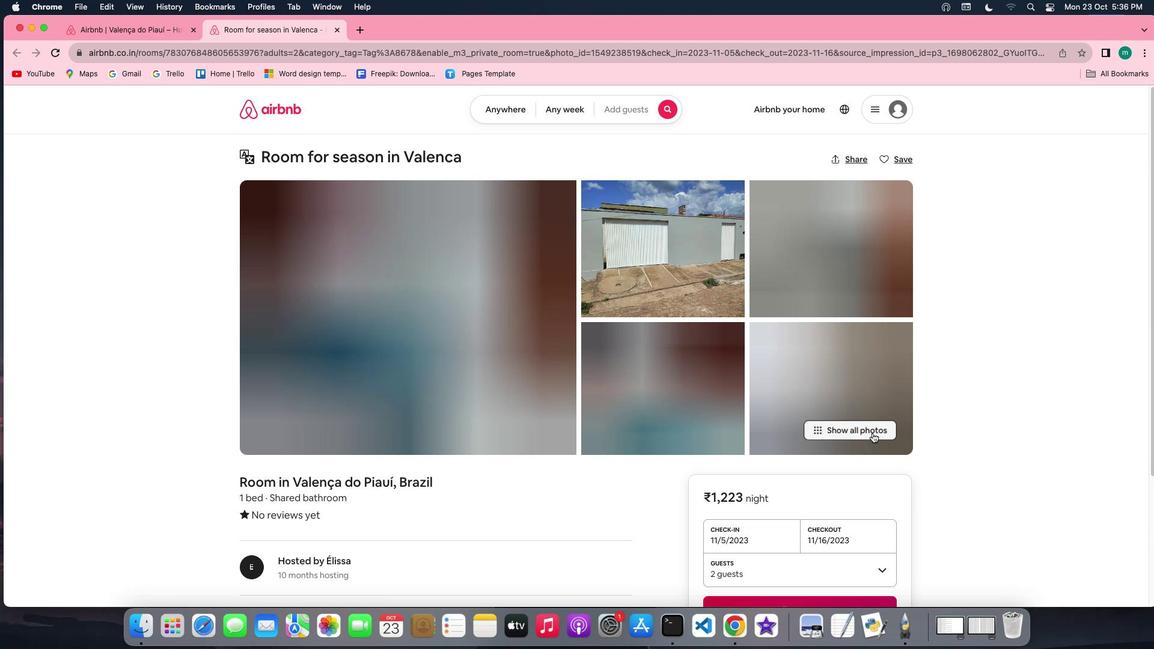 
Action: Mouse moved to (637, 424)
Screenshot: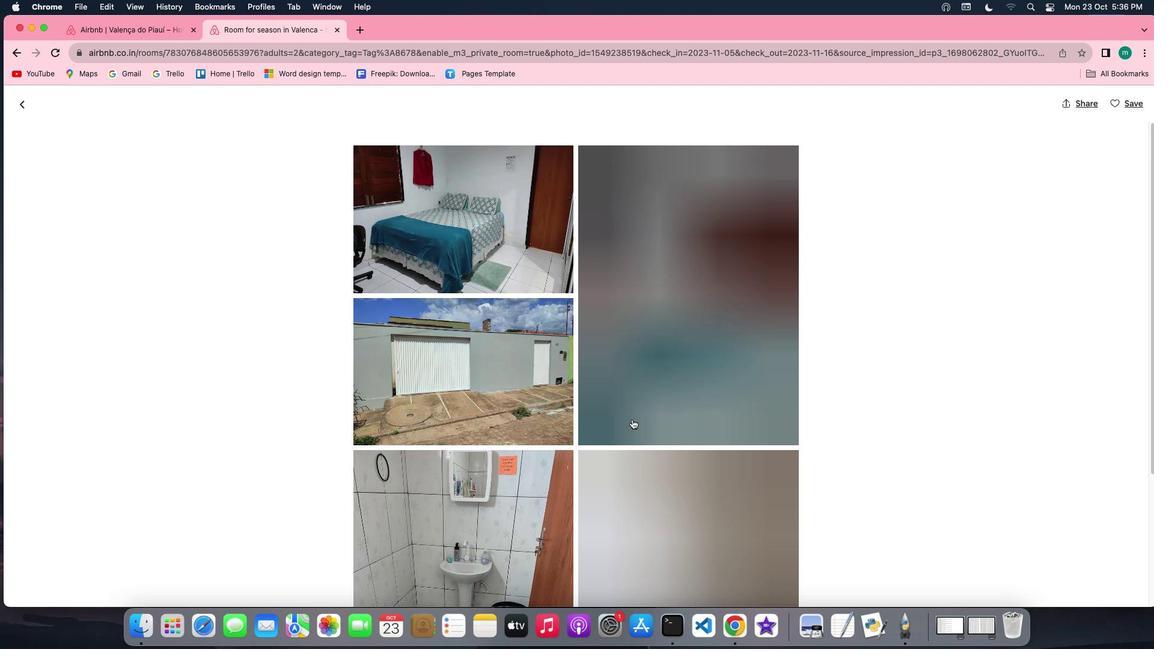 
Action: Mouse scrolled (637, 424) with delta (6, 5)
Screenshot: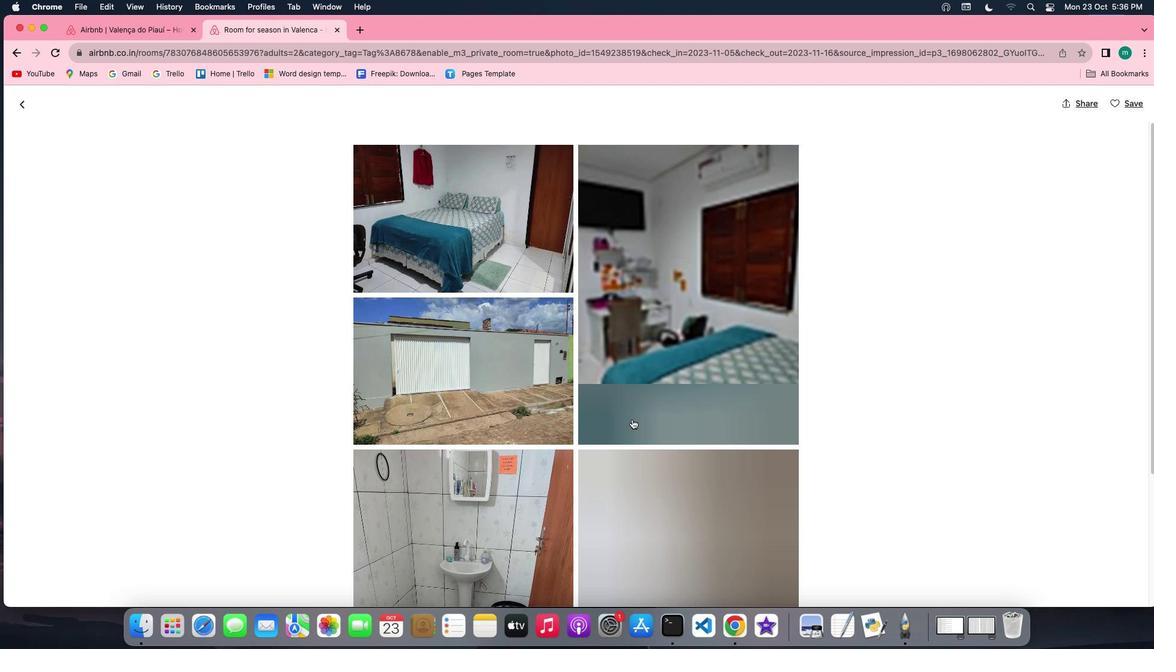 
Action: Mouse scrolled (637, 424) with delta (6, 5)
Screenshot: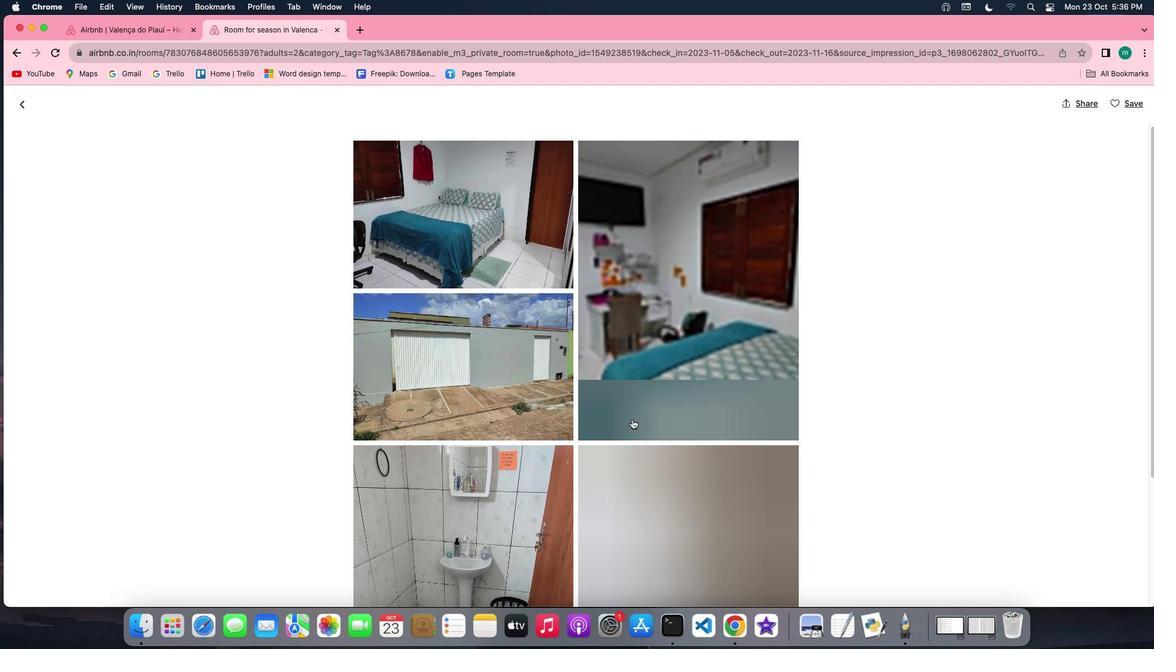 
Action: Mouse scrolled (637, 424) with delta (6, 5)
Screenshot: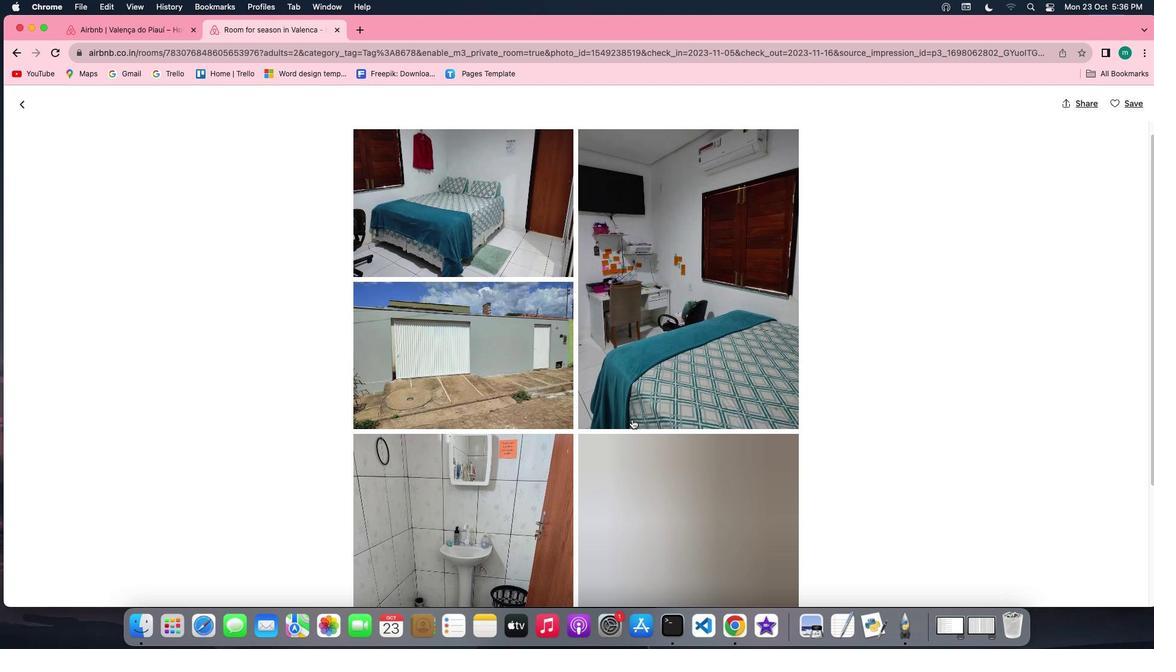 
Action: Mouse scrolled (637, 424) with delta (6, 5)
Screenshot: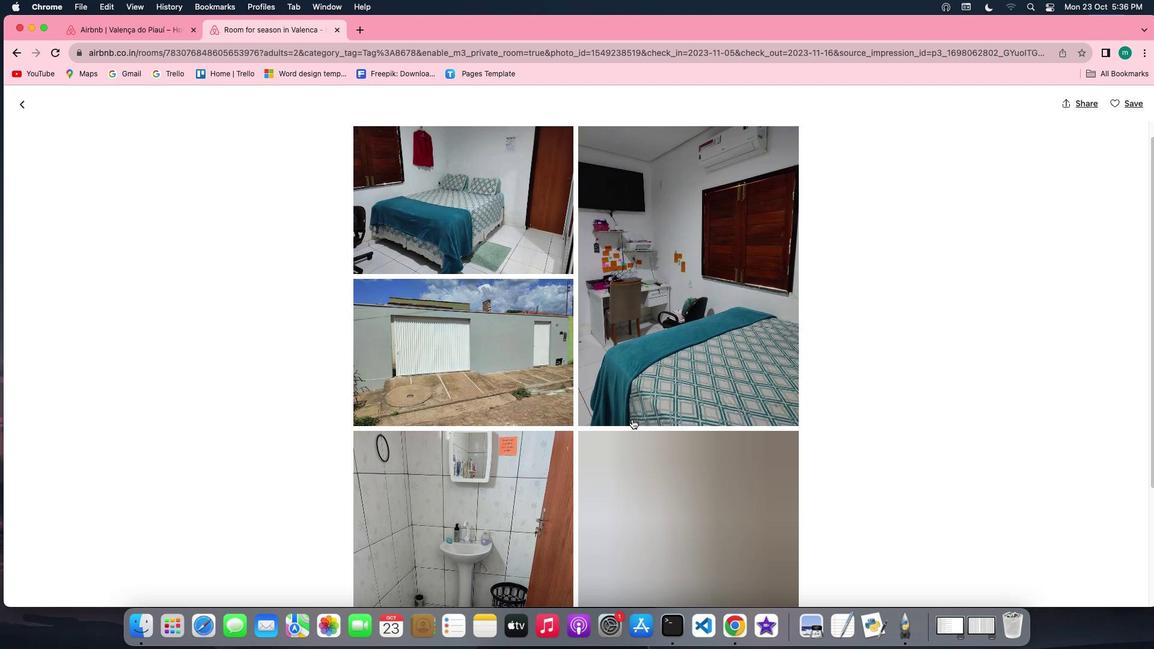 
Action: Mouse scrolled (637, 424) with delta (6, 5)
Screenshot: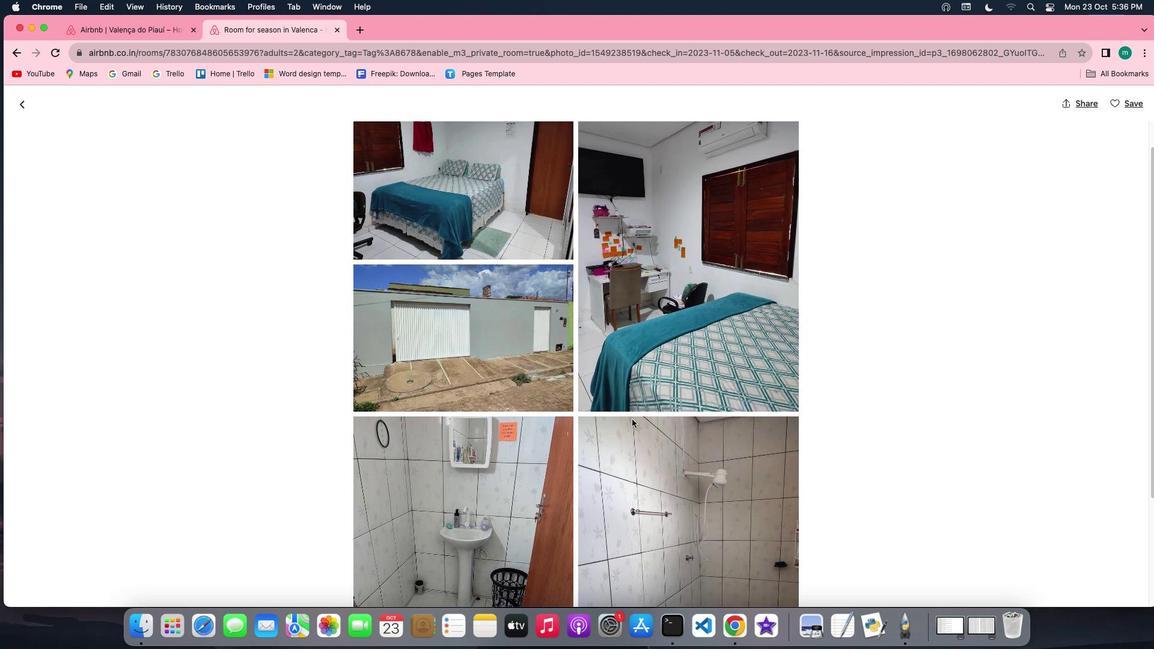 
Action: Mouse scrolled (637, 424) with delta (6, 5)
Screenshot: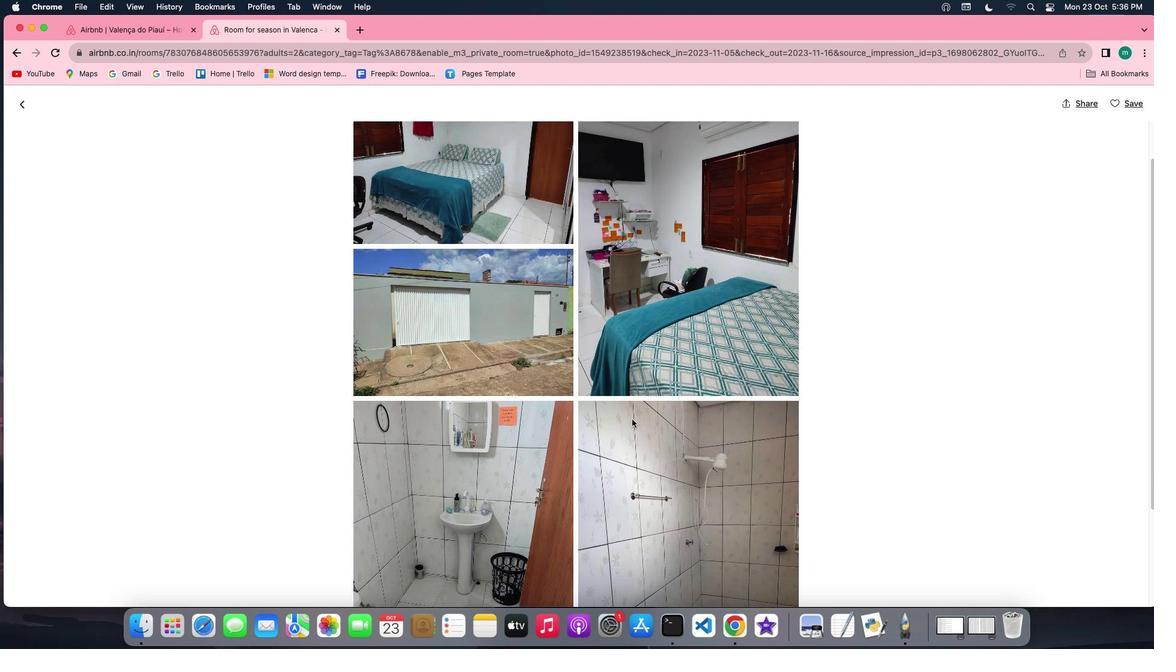 
Action: Mouse scrolled (637, 424) with delta (6, 4)
Screenshot: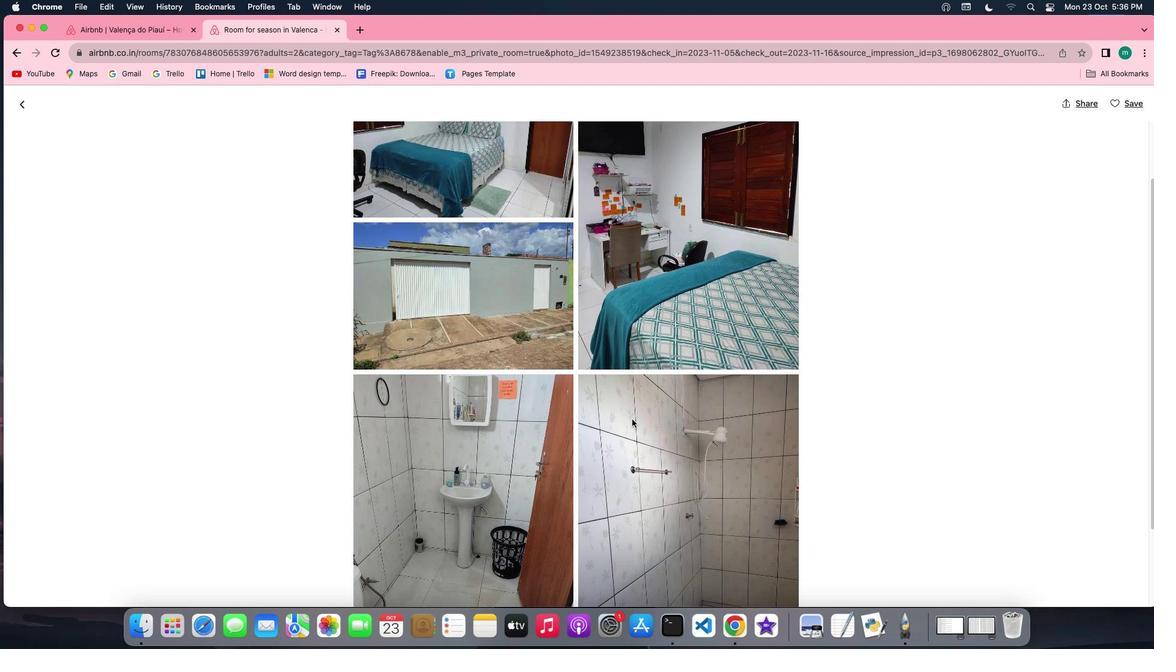 
Action: Mouse scrolled (637, 424) with delta (6, 3)
Screenshot: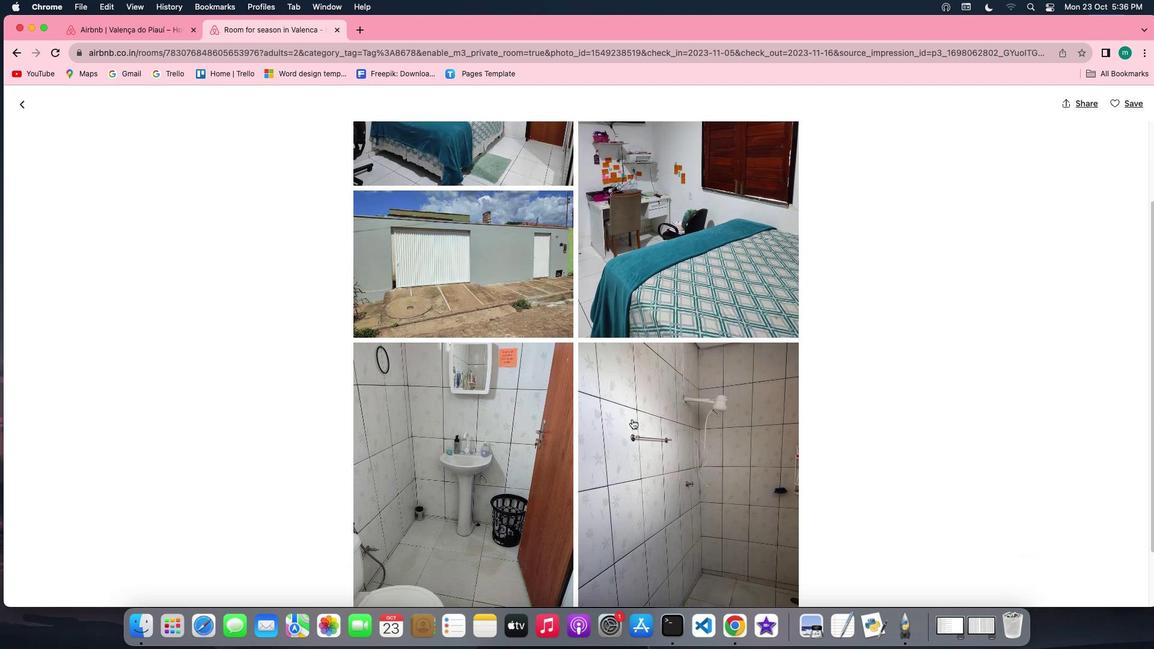 
Action: Mouse scrolled (637, 424) with delta (6, 5)
Screenshot: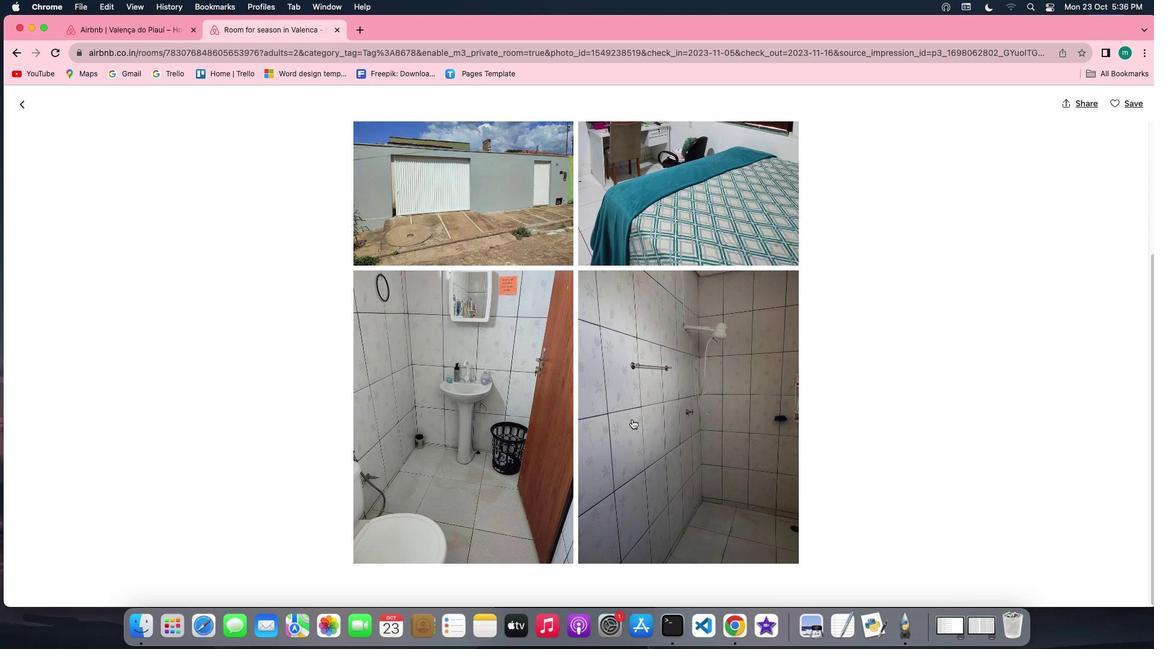 
Action: Mouse scrolled (637, 424) with delta (6, 5)
Screenshot: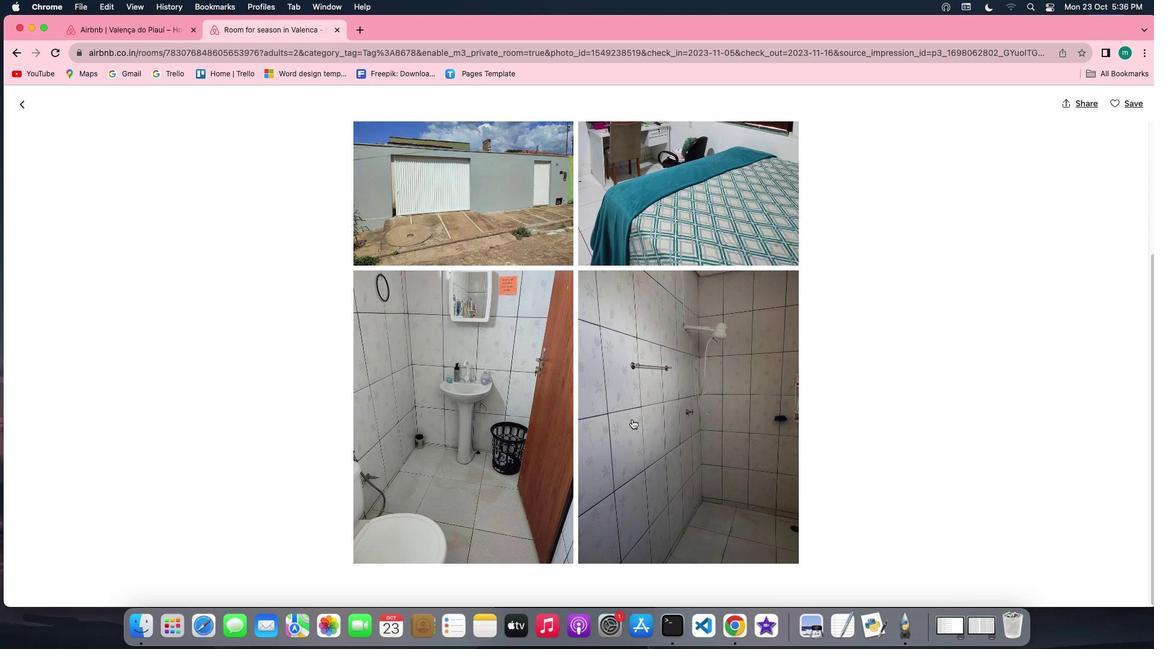 
Action: Mouse scrolled (637, 424) with delta (6, 4)
Screenshot: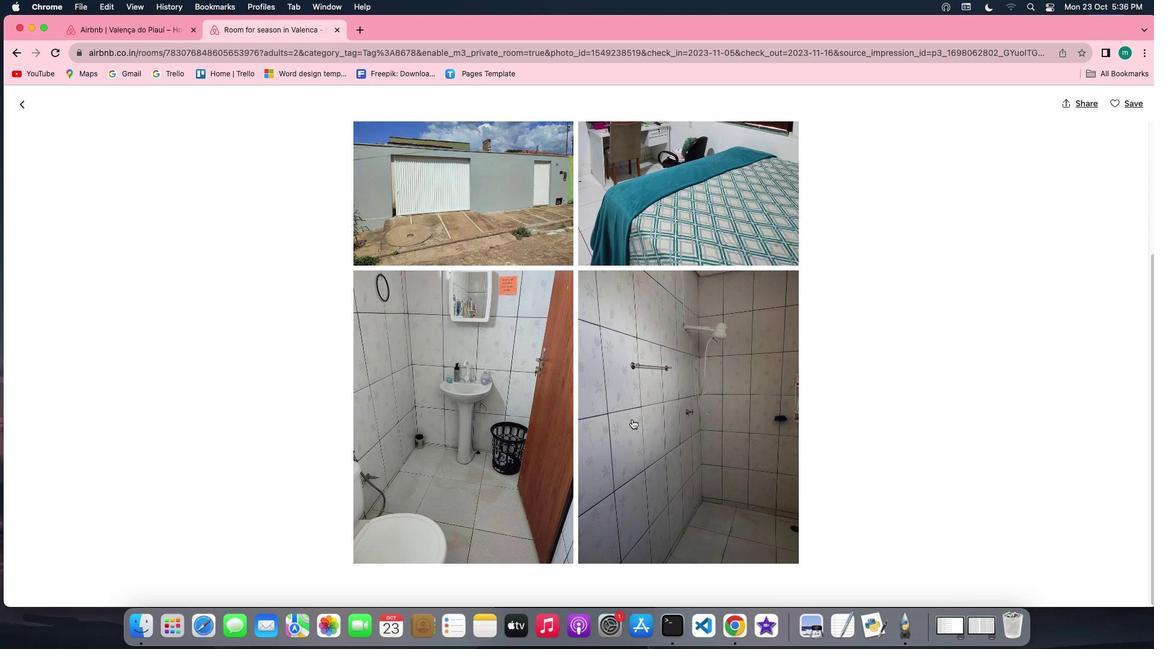 
Action: Mouse scrolled (637, 424) with delta (6, 3)
Screenshot: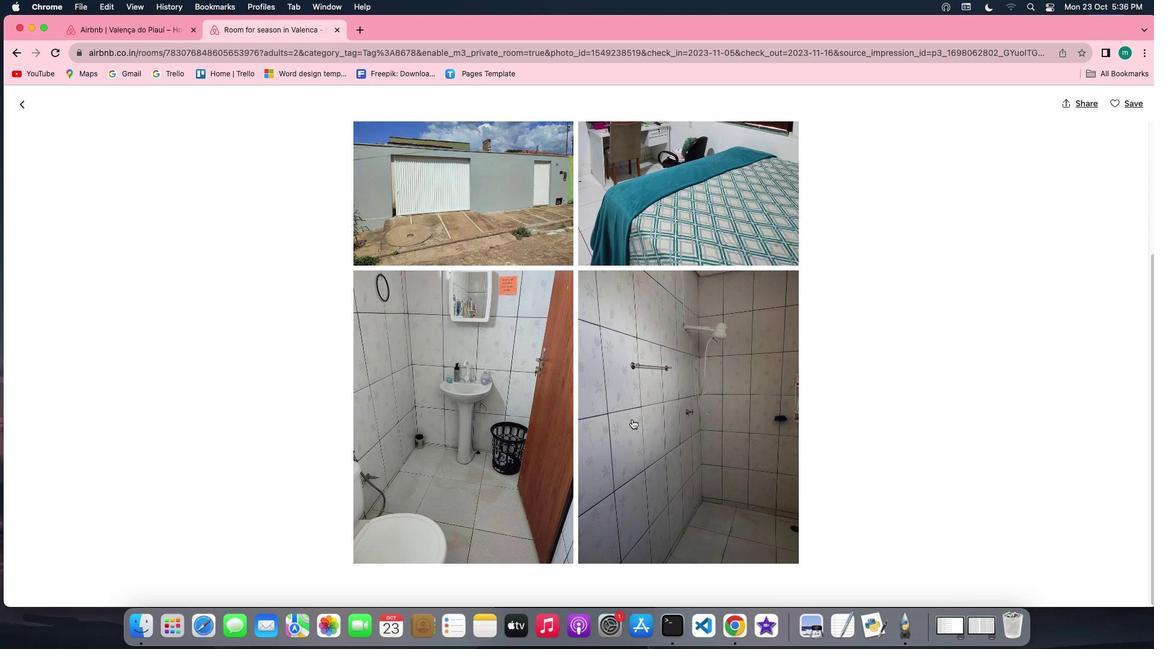
Action: Mouse scrolled (637, 424) with delta (6, 5)
Screenshot: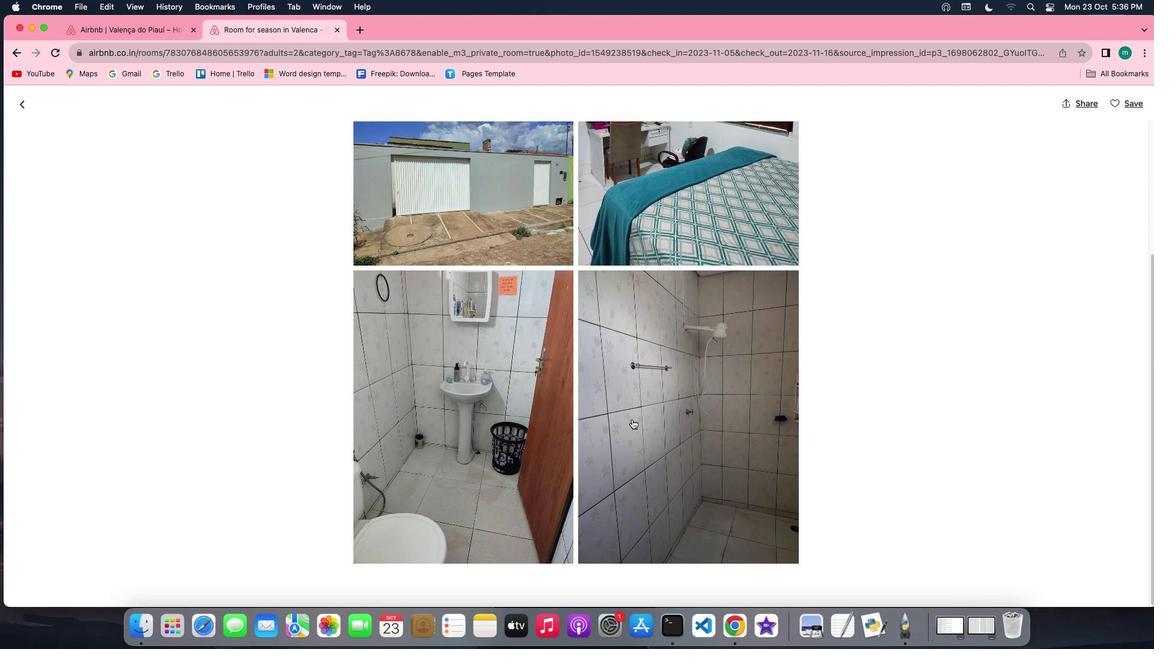 
Action: Mouse scrolled (637, 424) with delta (6, 5)
Screenshot: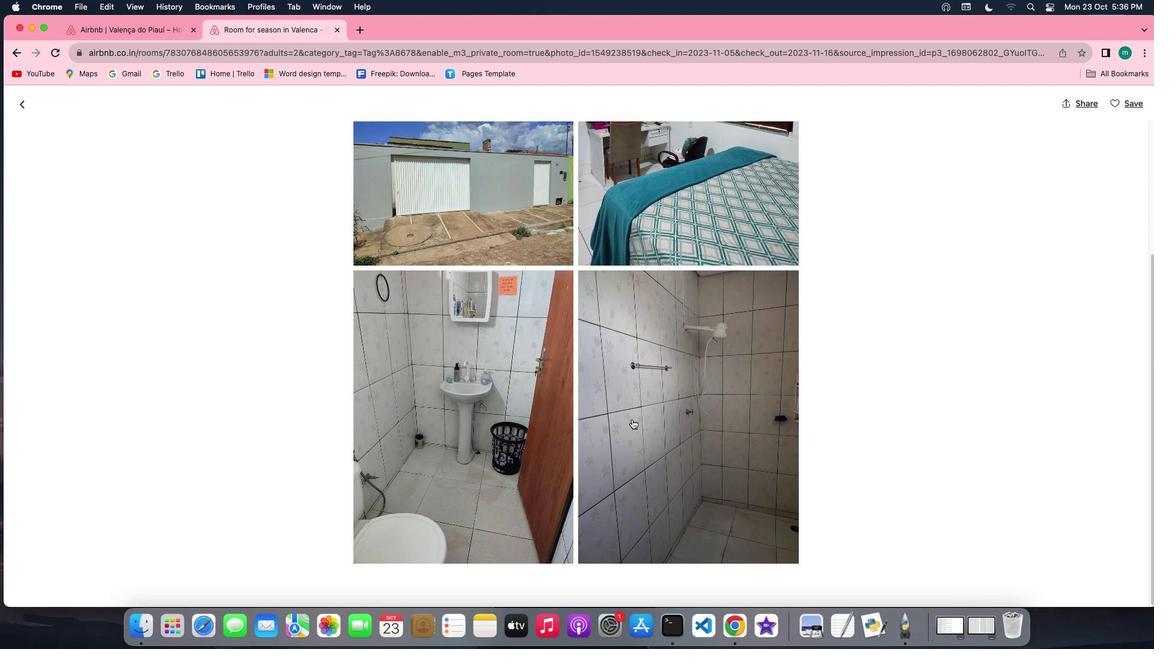 
Action: Mouse scrolled (637, 424) with delta (6, 4)
Screenshot: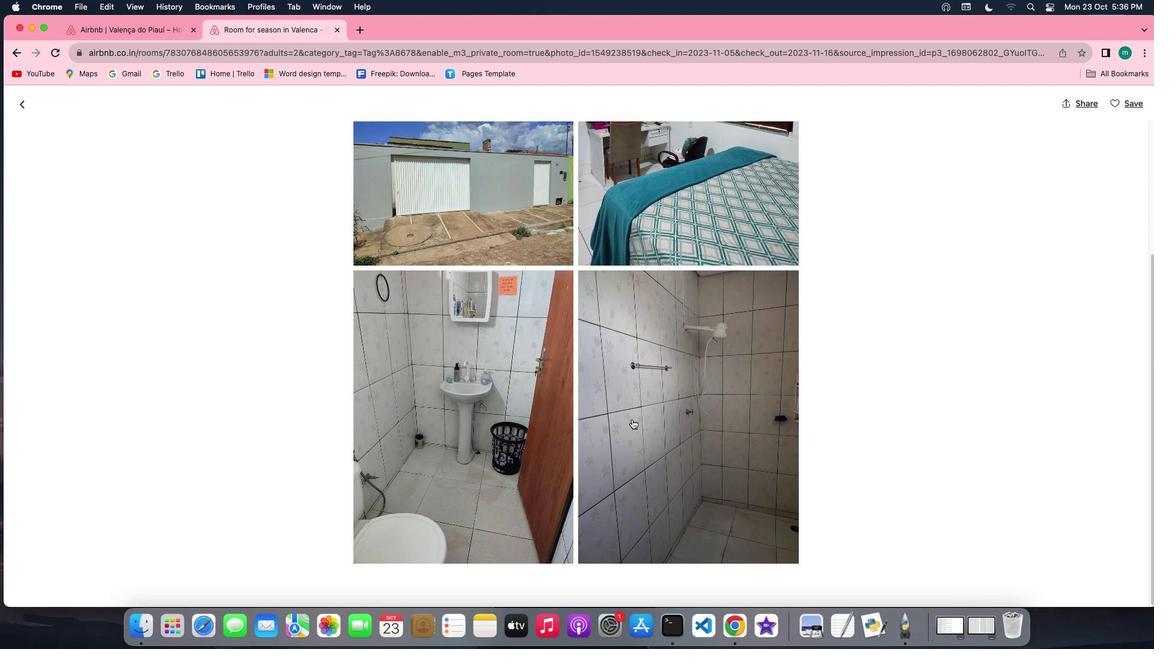 
Action: Mouse scrolled (637, 424) with delta (6, 3)
Screenshot: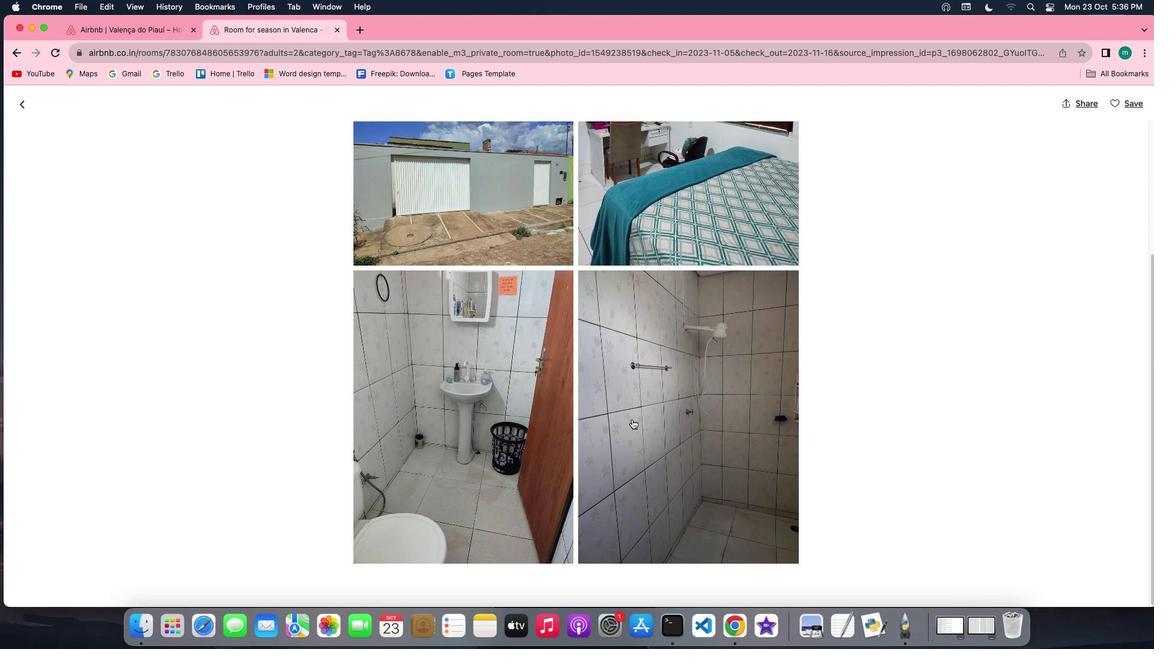 
Action: Mouse scrolled (637, 424) with delta (6, 3)
Screenshot: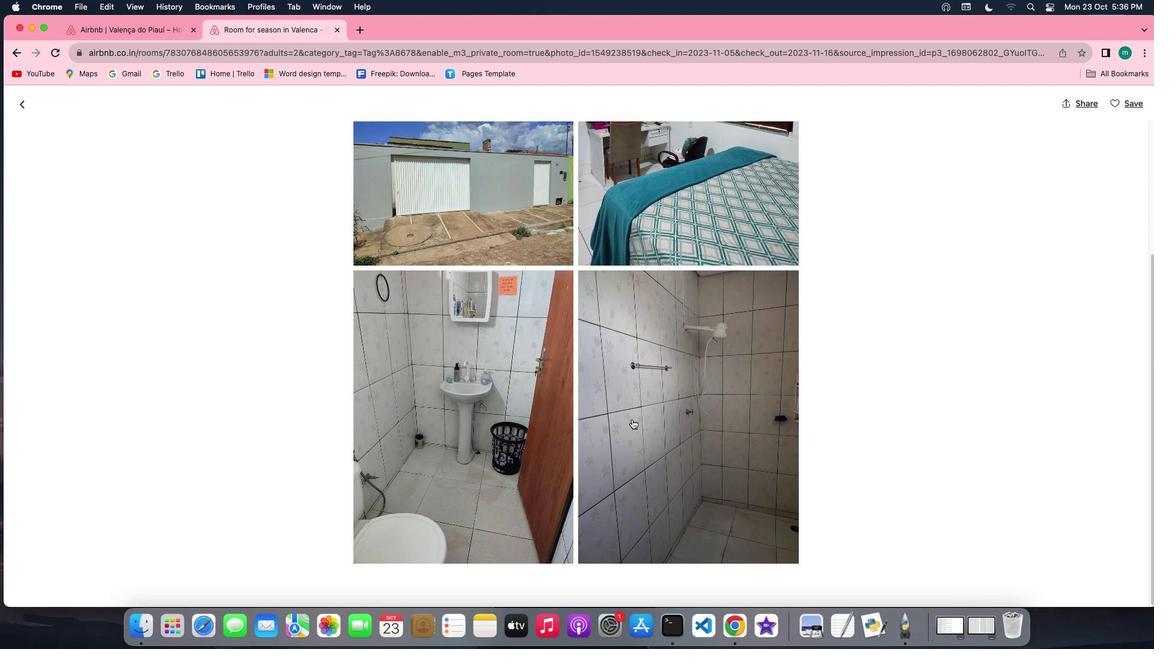 
Action: Mouse moved to (32, 106)
Screenshot: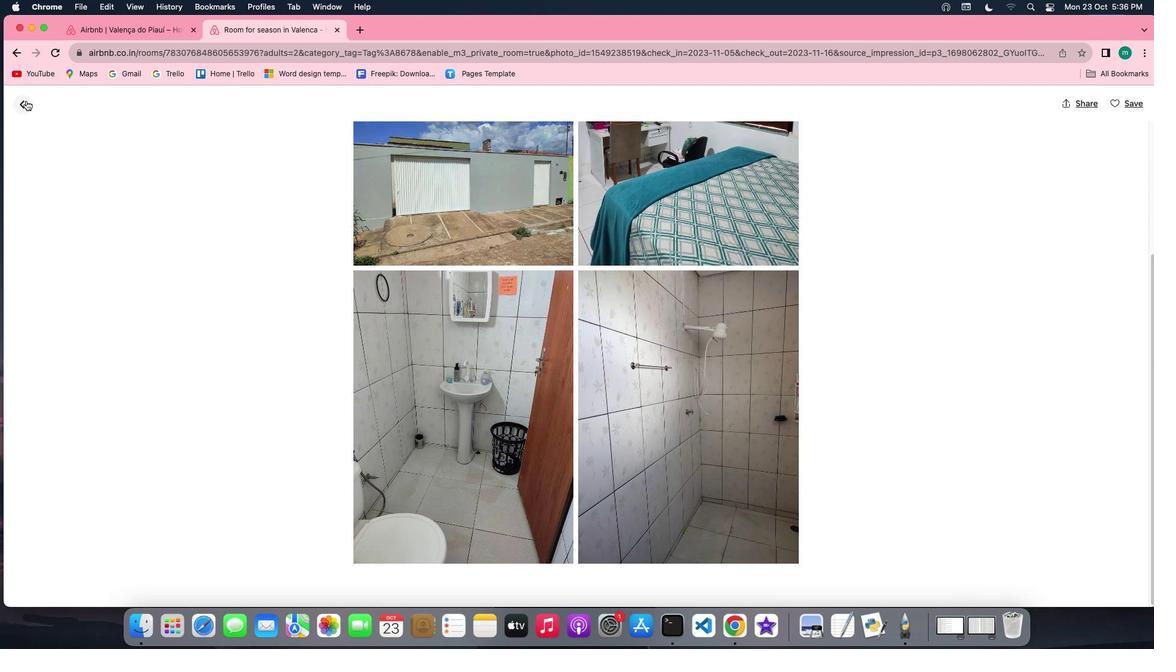 
Action: Mouse pressed left at (32, 106)
Screenshot: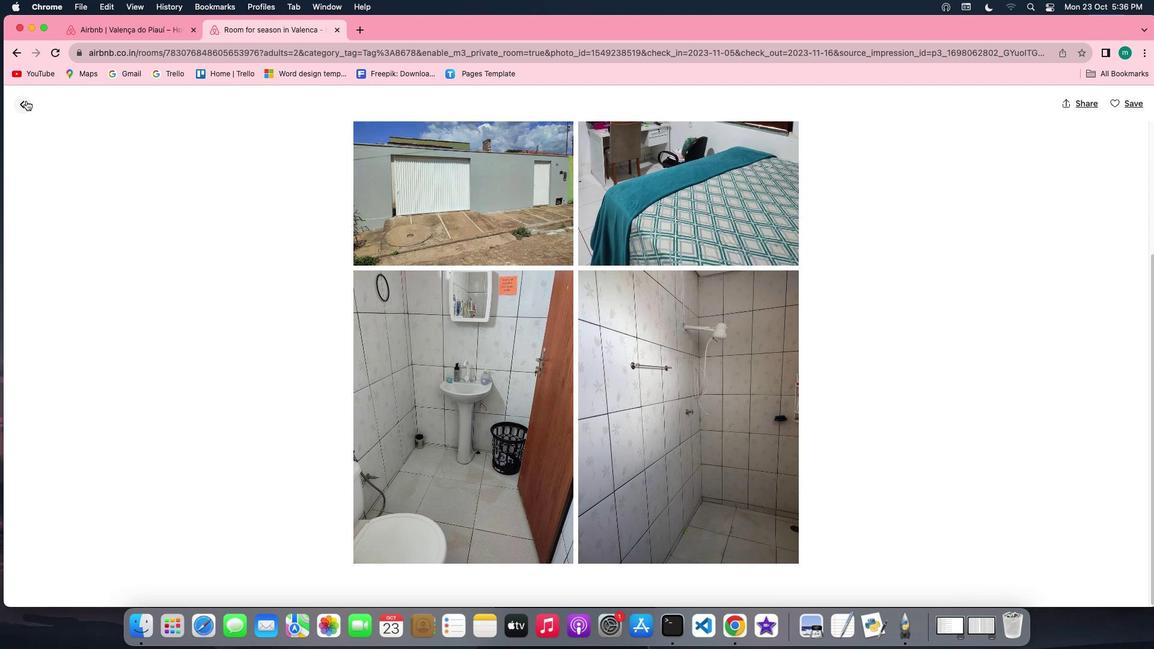 
Action: Mouse moved to (535, 386)
Screenshot: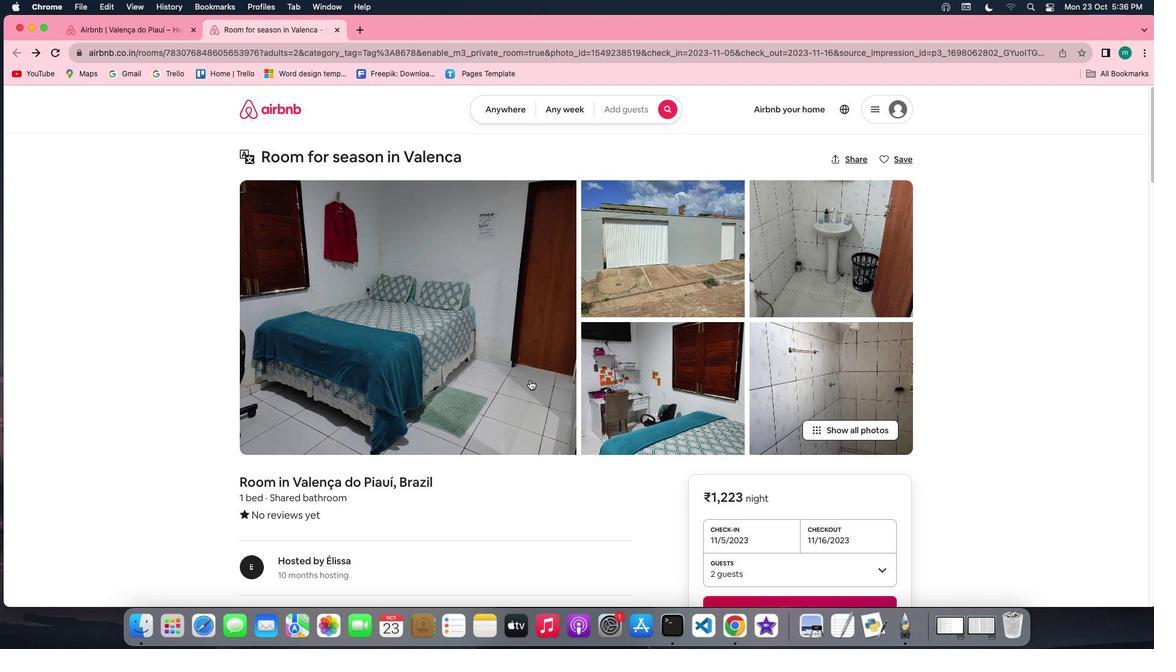 
Action: Mouse scrolled (535, 386) with delta (6, 5)
Screenshot: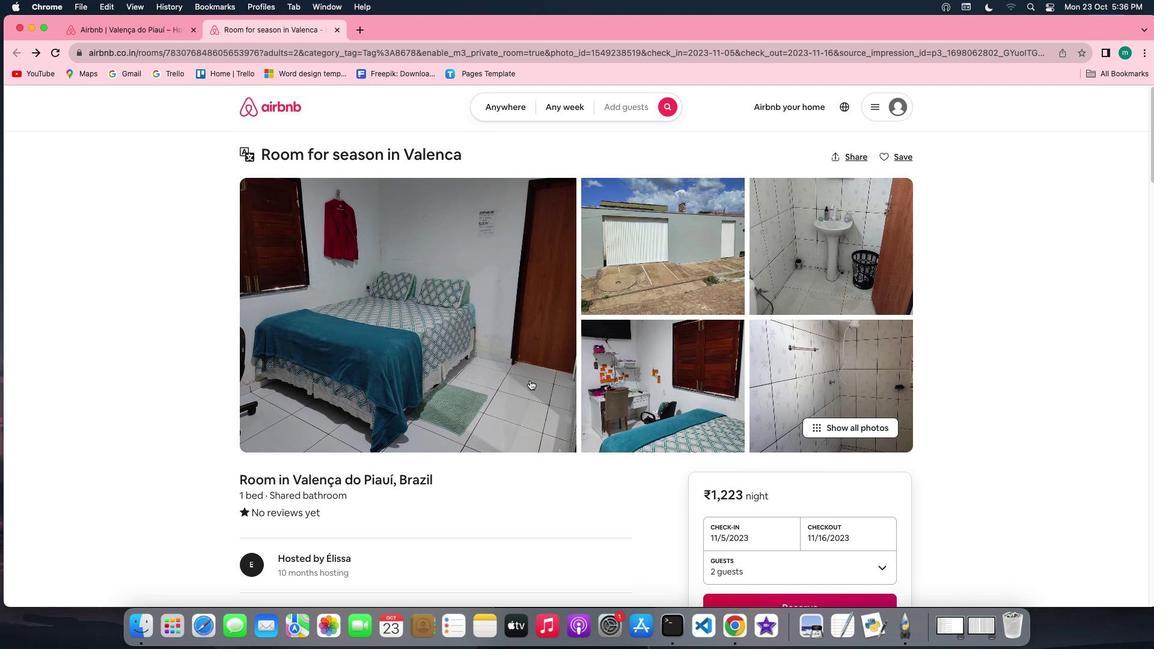
Action: Mouse scrolled (535, 386) with delta (6, 5)
Screenshot: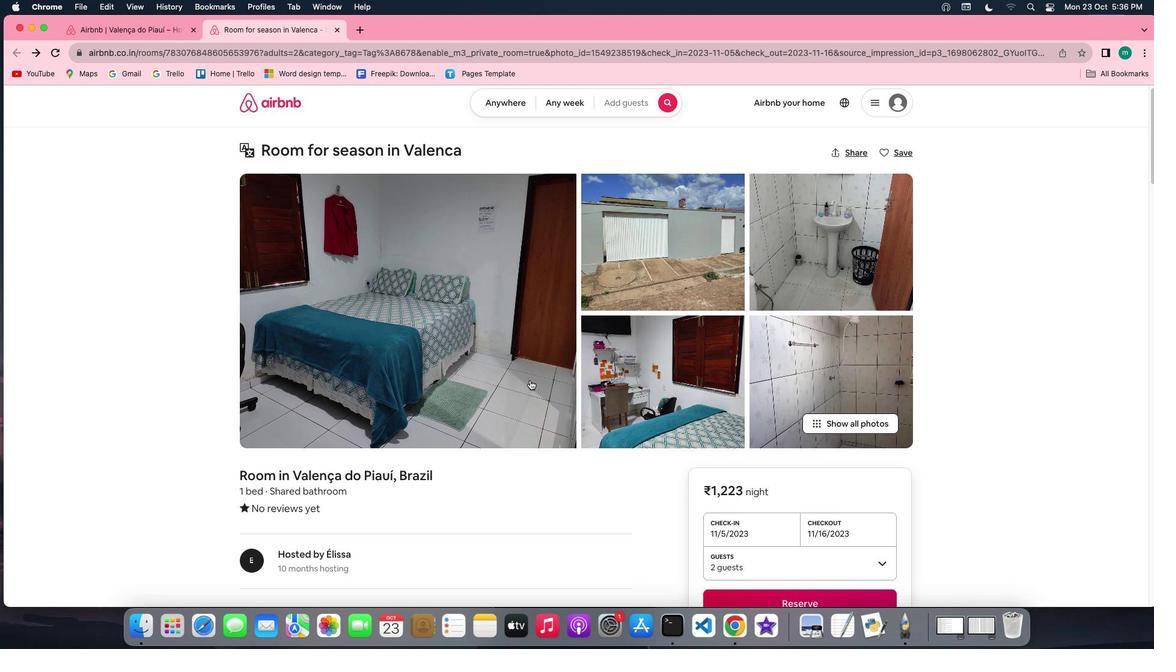 
Action: Mouse scrolled (535, 386) with delta (6, 5)
Screenshot: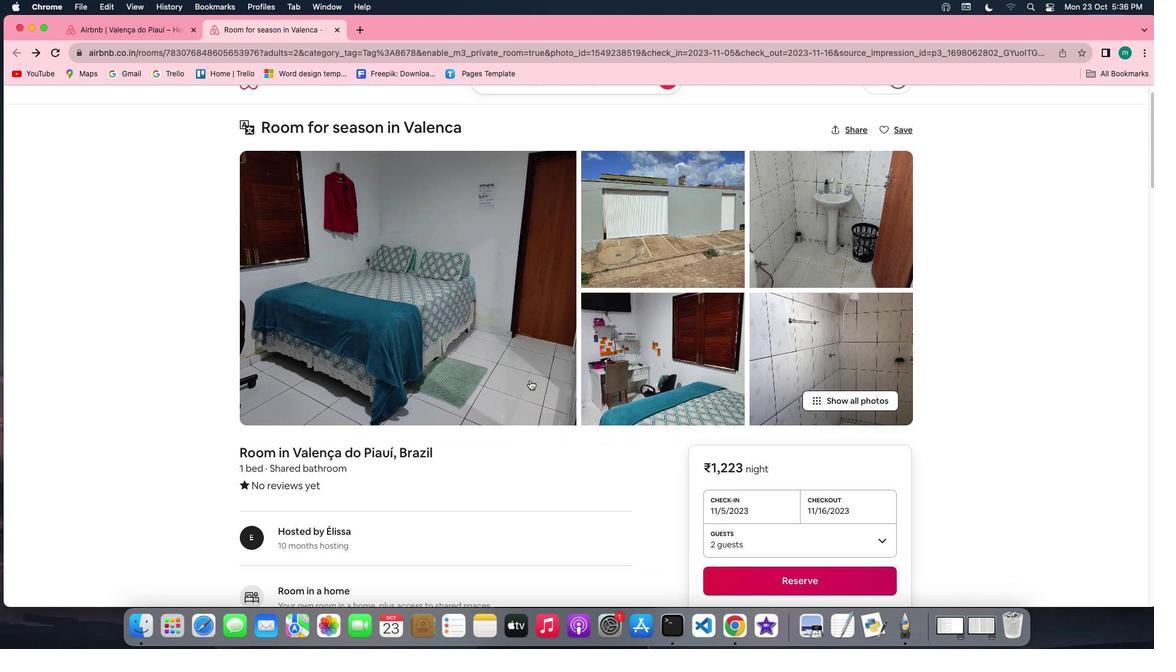 
Action: Mouse scrolled (535, 386) with delta (6, 5)
Screenshot: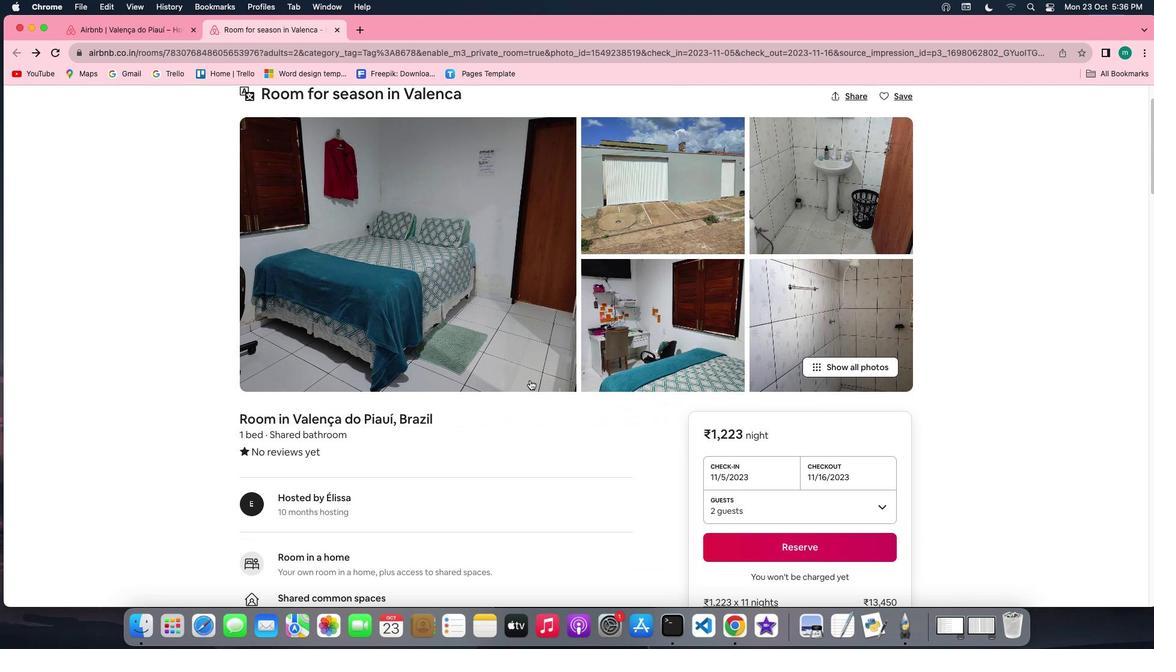 
Action: Mouse scrolled (535, 386) with delta (6, 5)
Screenshot: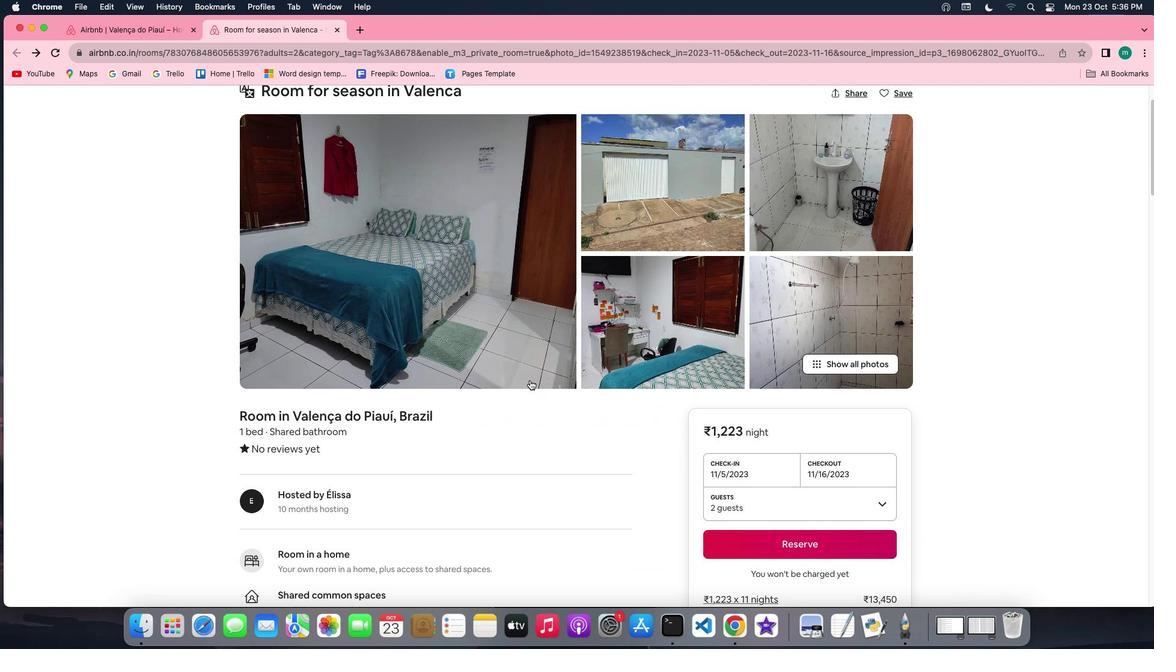 
Action: Mouse scrolled (535, 386) with delta (6, 5)
Screenshot: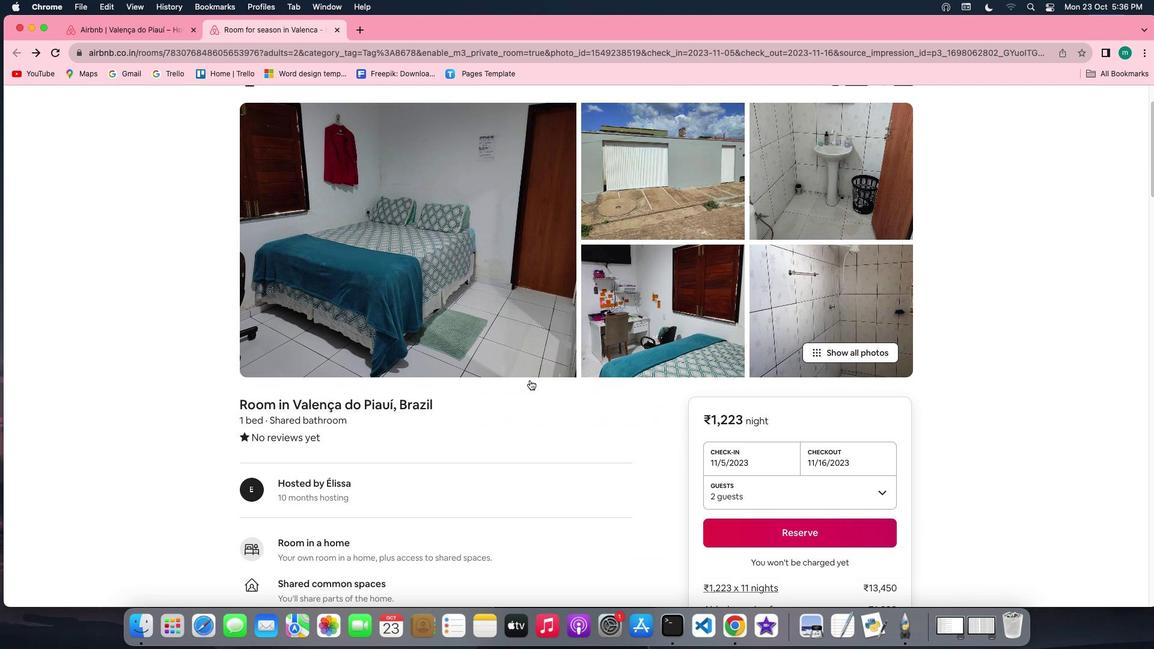 
Action: Mouse scrolled (535, 386) with delta (6, 5)
Screenshot: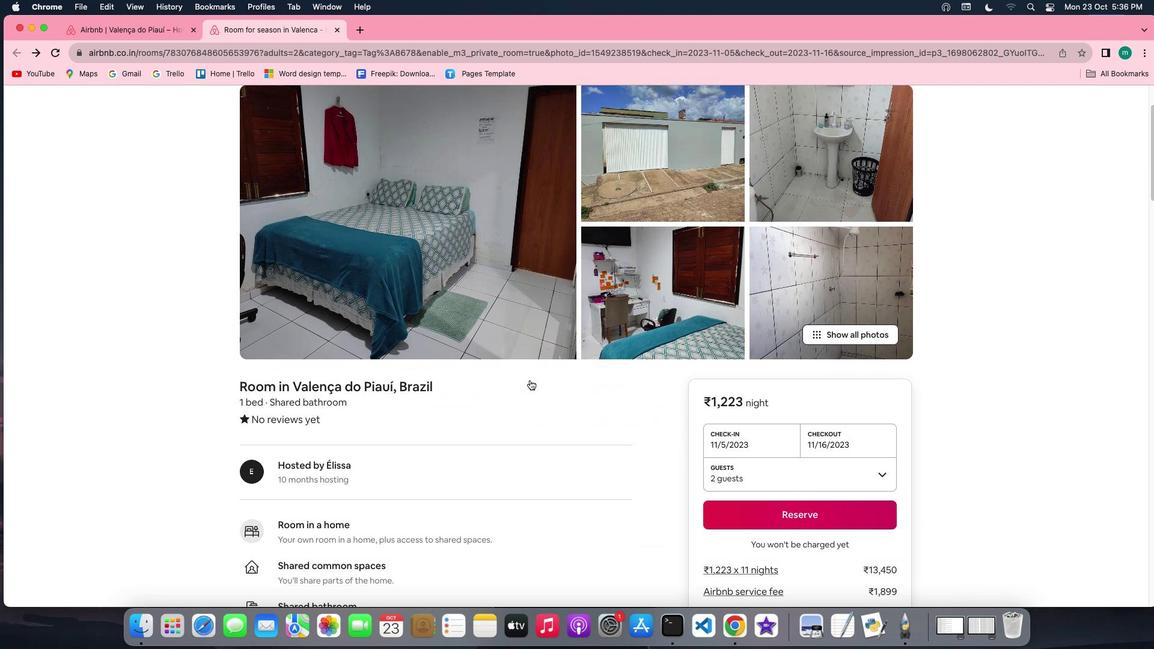 
Action: Mouse scrolled (535, 386) with delta (6, 5)
Screenshot: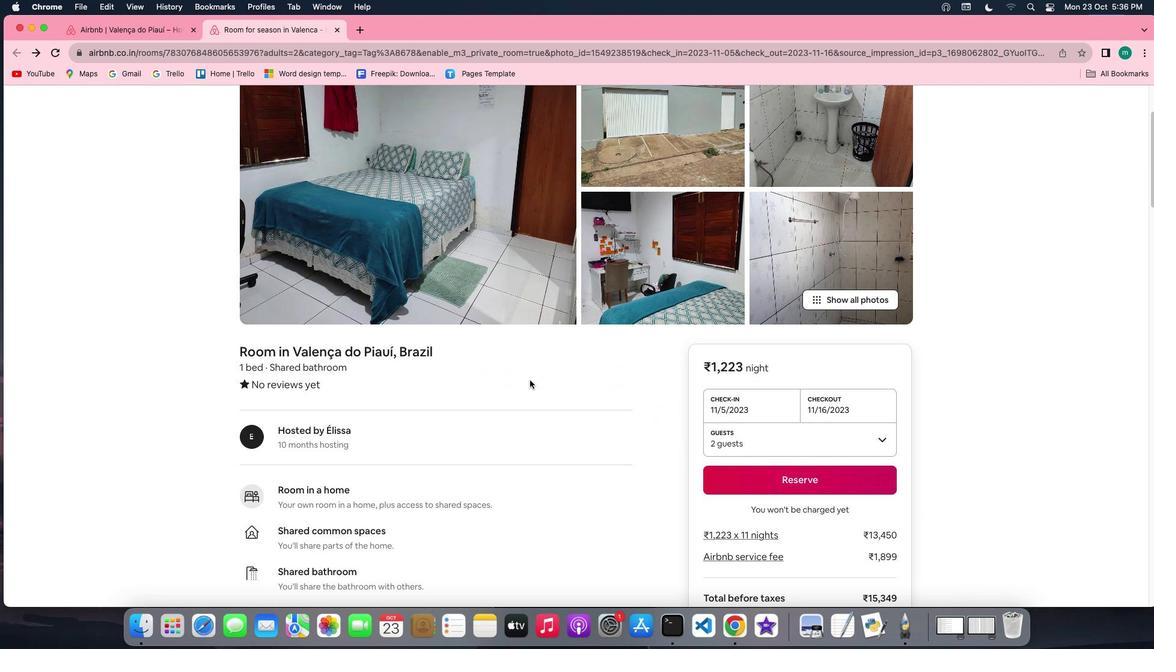 
Action: Mouse scrolled (535, 386) with delta (6, 5)
Screenshot: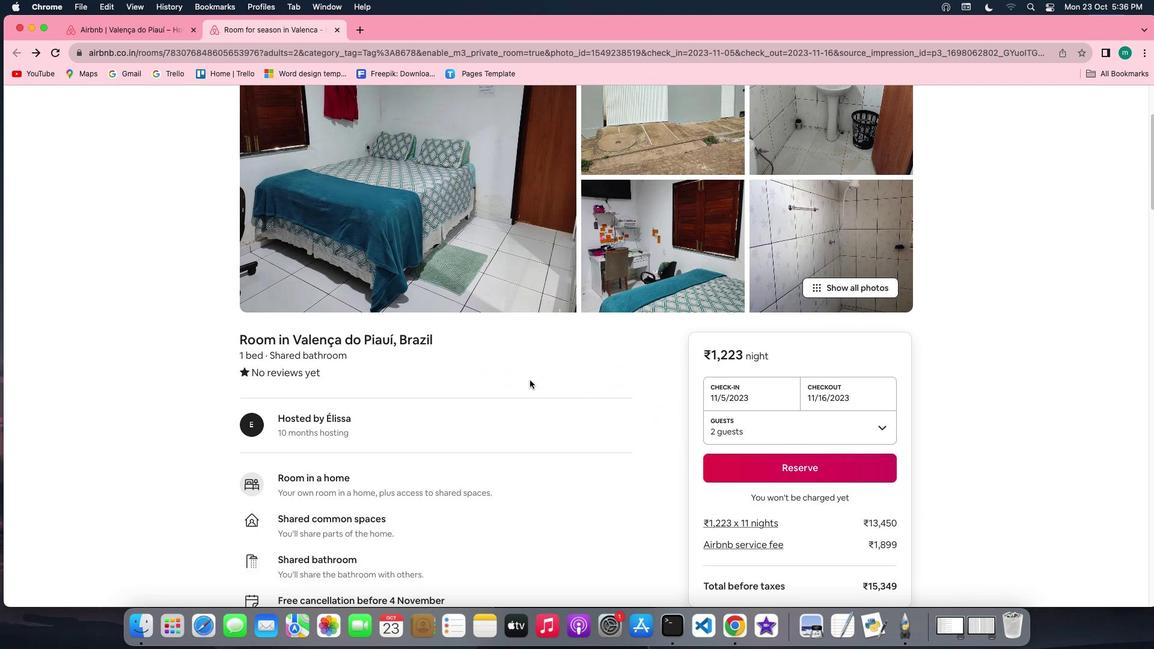 
Action: Mouse scrolled (535, 386) with delta (6, 4)
Screenshot: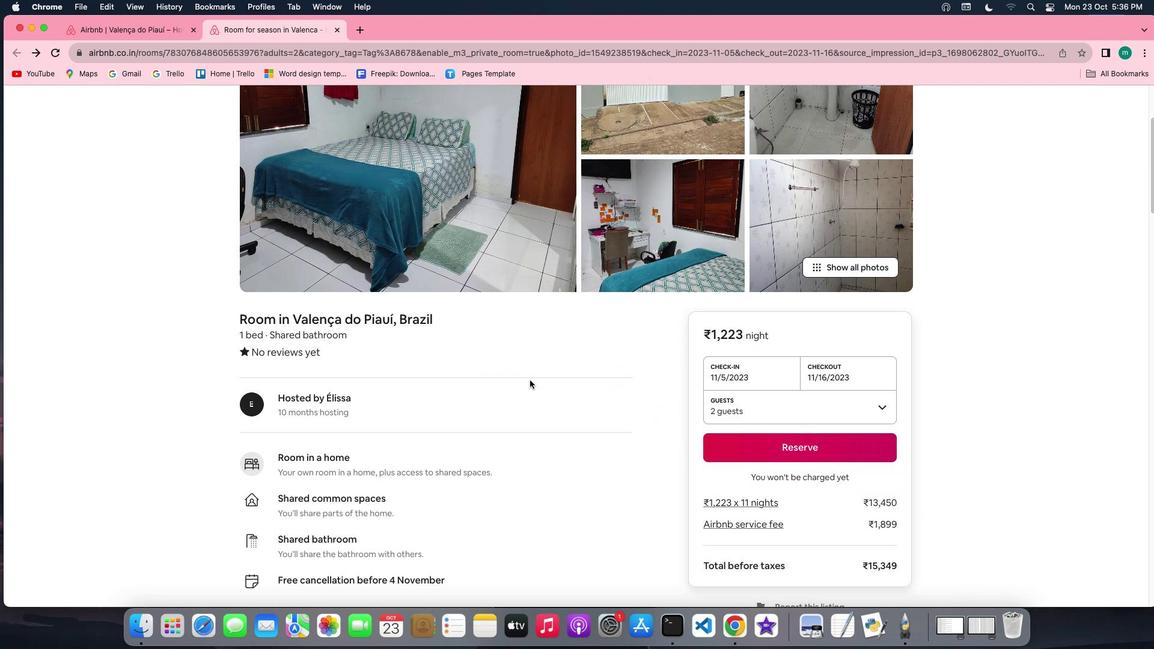 
Action: Mouse scrolled (535, 386) with delta (6, 4)
Screenshot: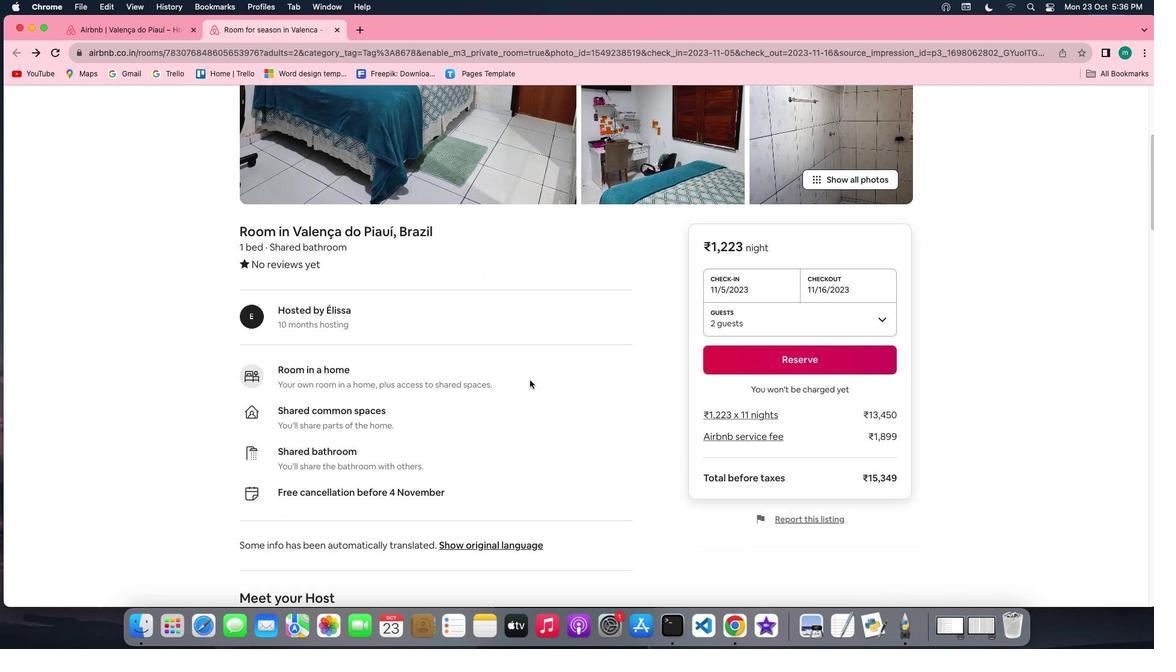 
Action: Mouse scrolled (535, 386) with delta (6, 5)
Screenshot: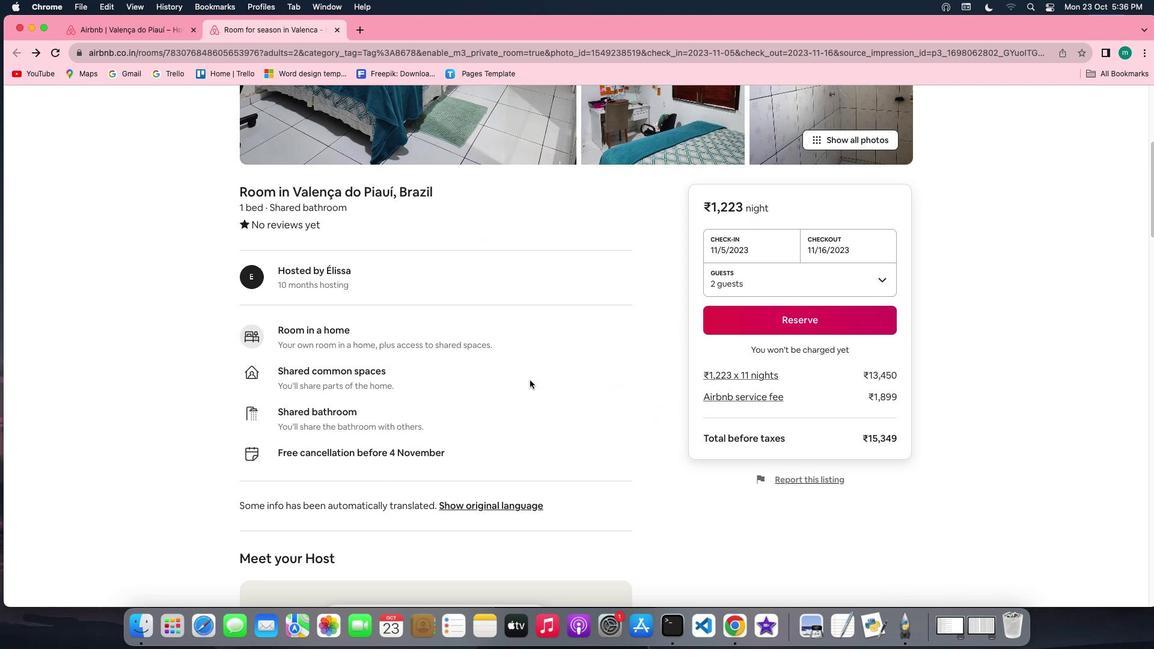 
Action: Mouse scrolled (535, 386) with delta (6, 5)
Screenshot: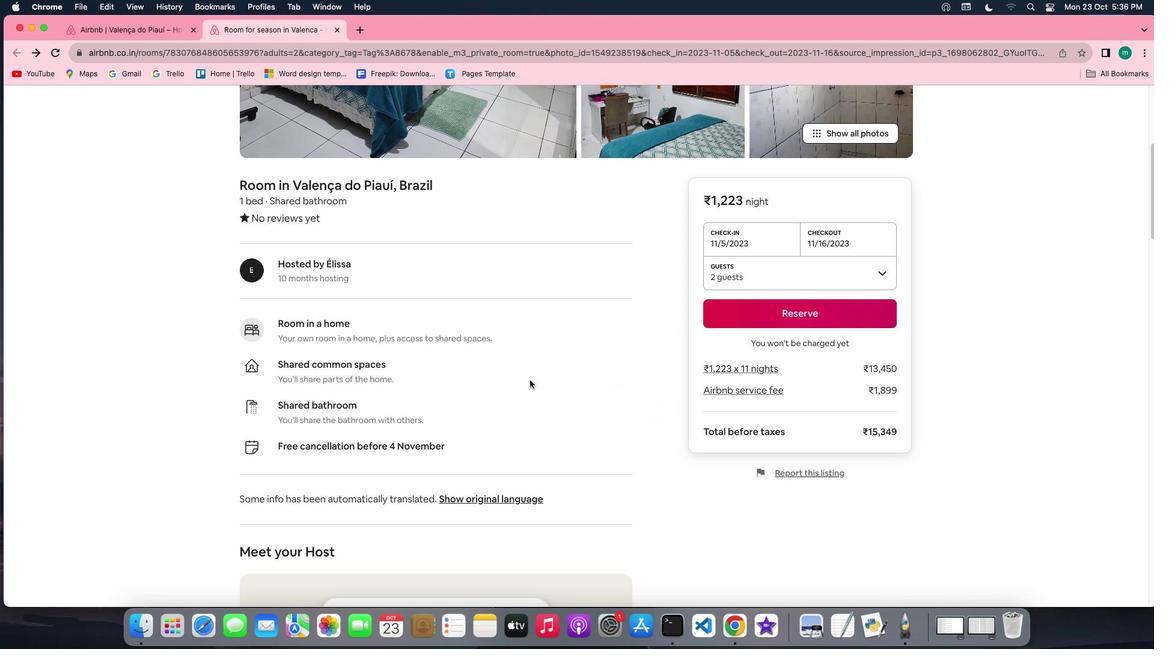 
Action: Mouse scrolled (535, 386) with delta (6, 5)
Screenshot: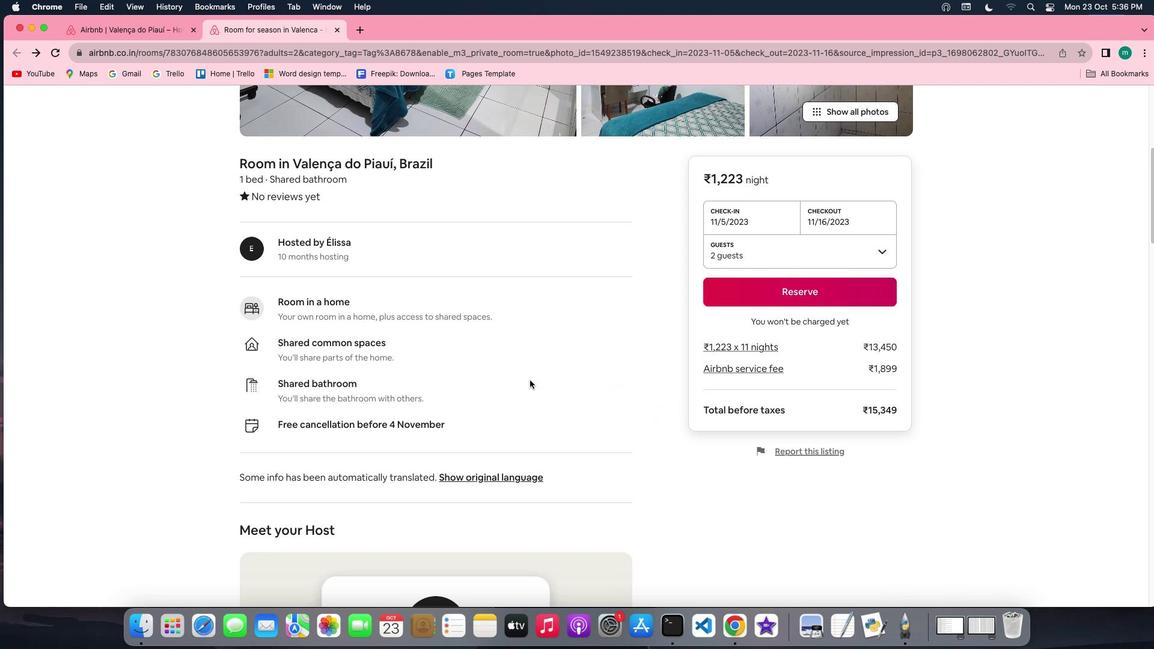 
Action: Mouse scrolled (535, 386) with delta (6, 5)
Screenshot: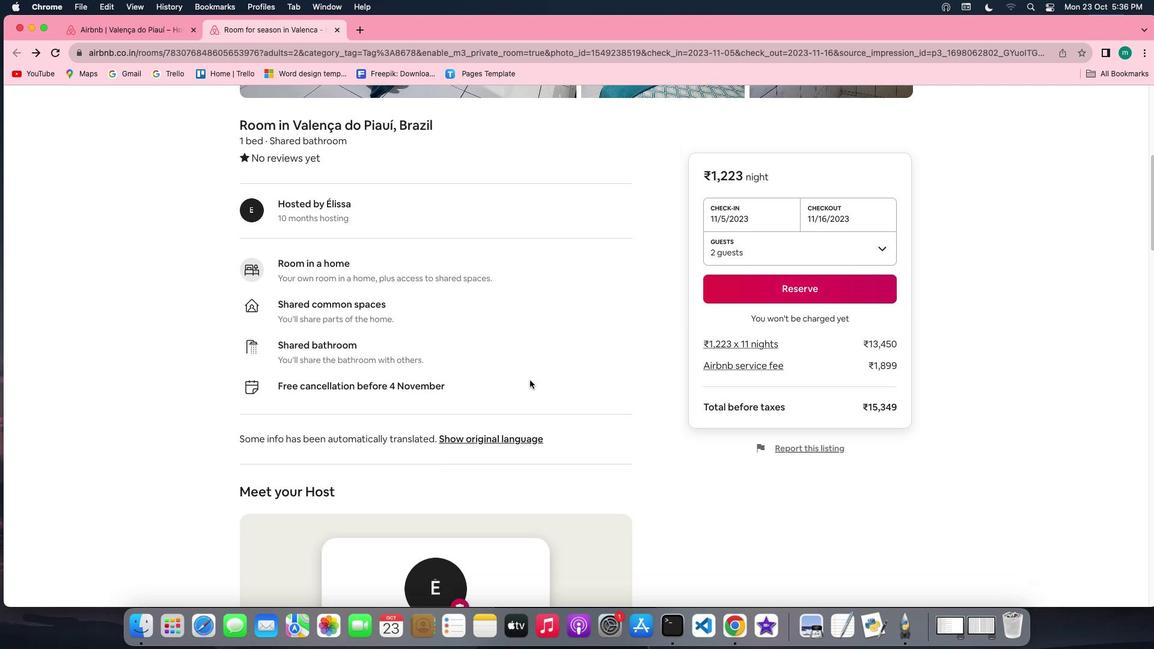 
Action: Mouse scrolled (535, 386) with delta (6, 5)
Screenshot: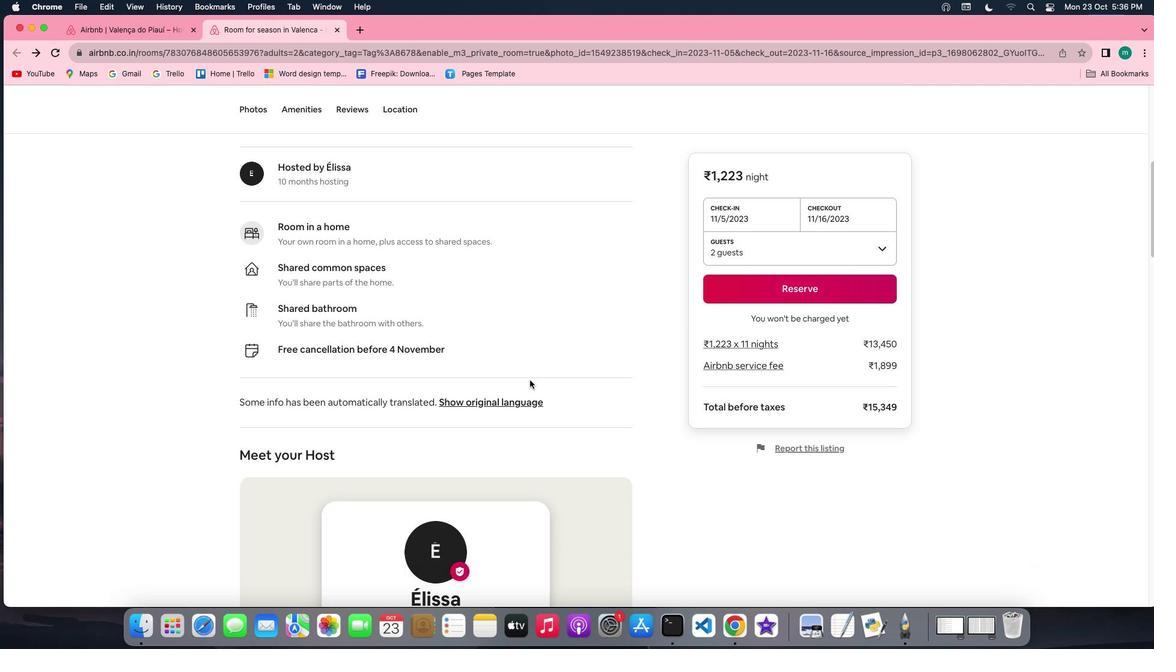 
Action: Mouse scrolled (535, 386) with delta (6, 5)
Screenshot: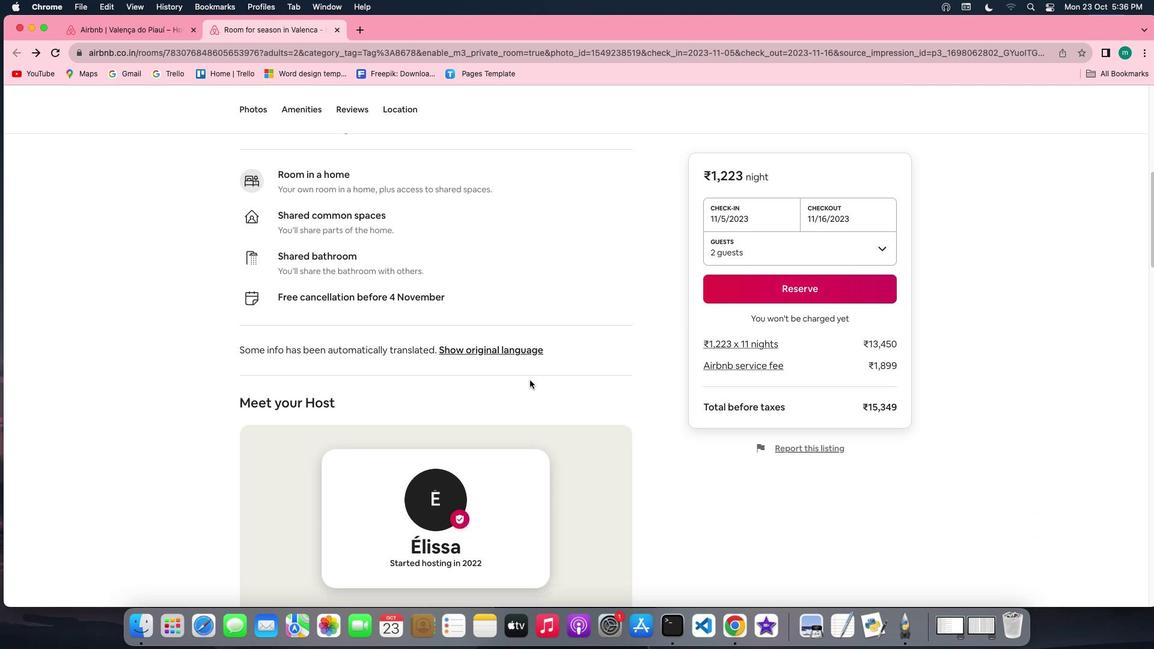
Action: Mouse scrolled (535, 386) with delta (6, 4)
Screenshot: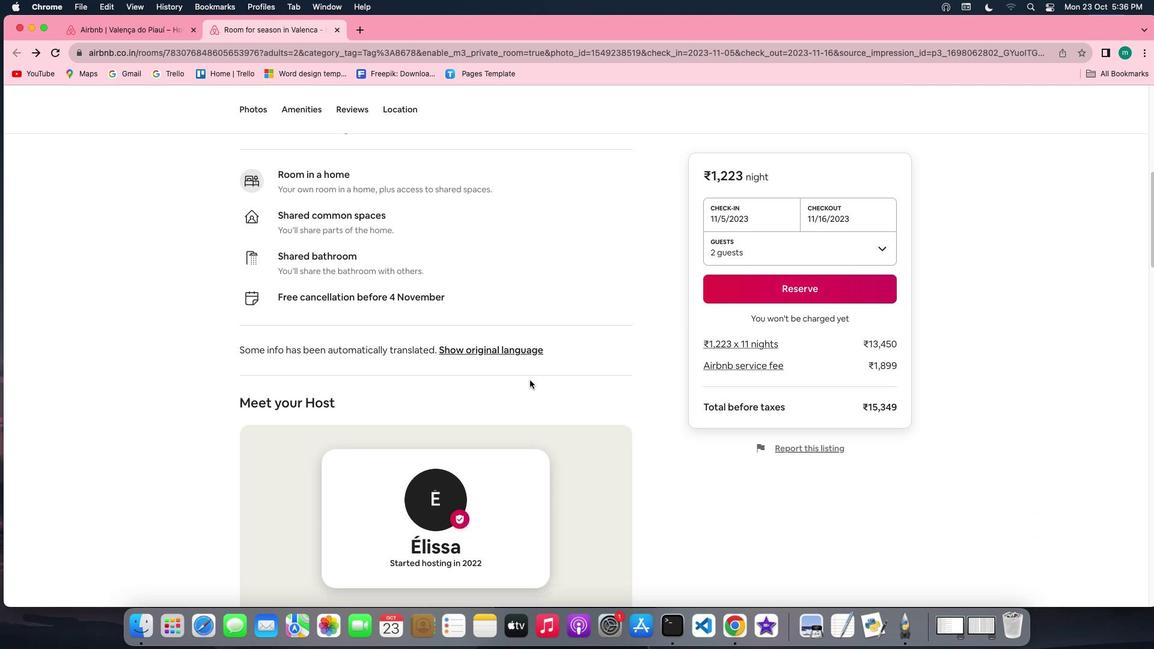 
Action: Mouse scrolled (535, 386) with delta (6, 3)
Screenshot: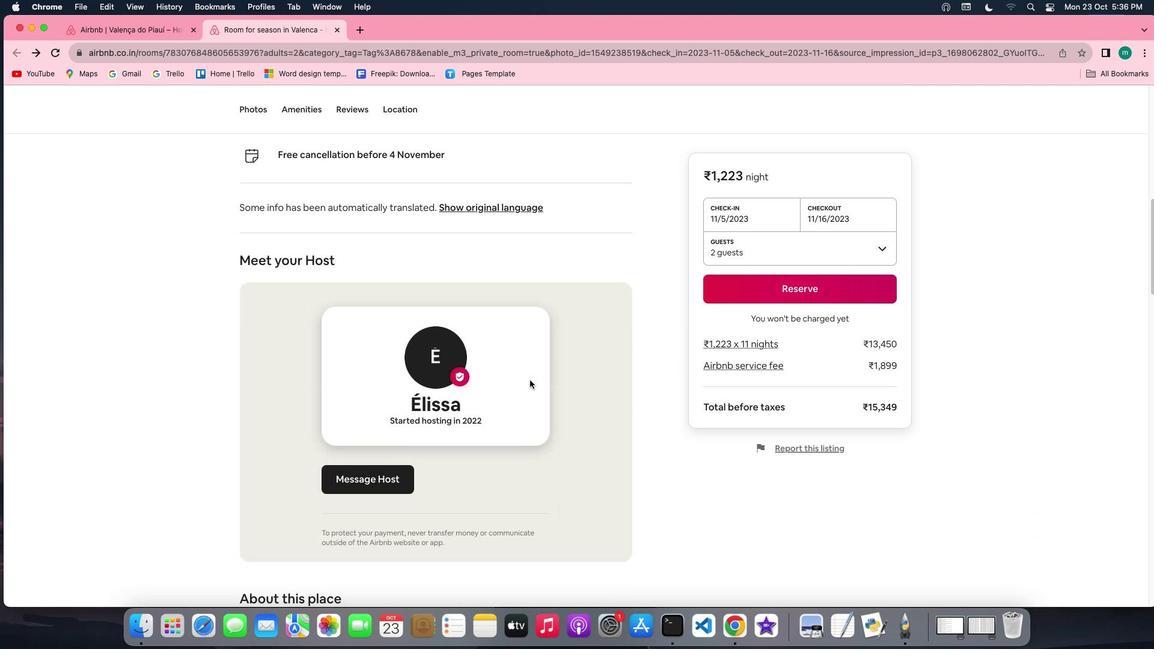 
Action: Mouse scrolled (535, 386) with delta (6, 5)
Screenshot: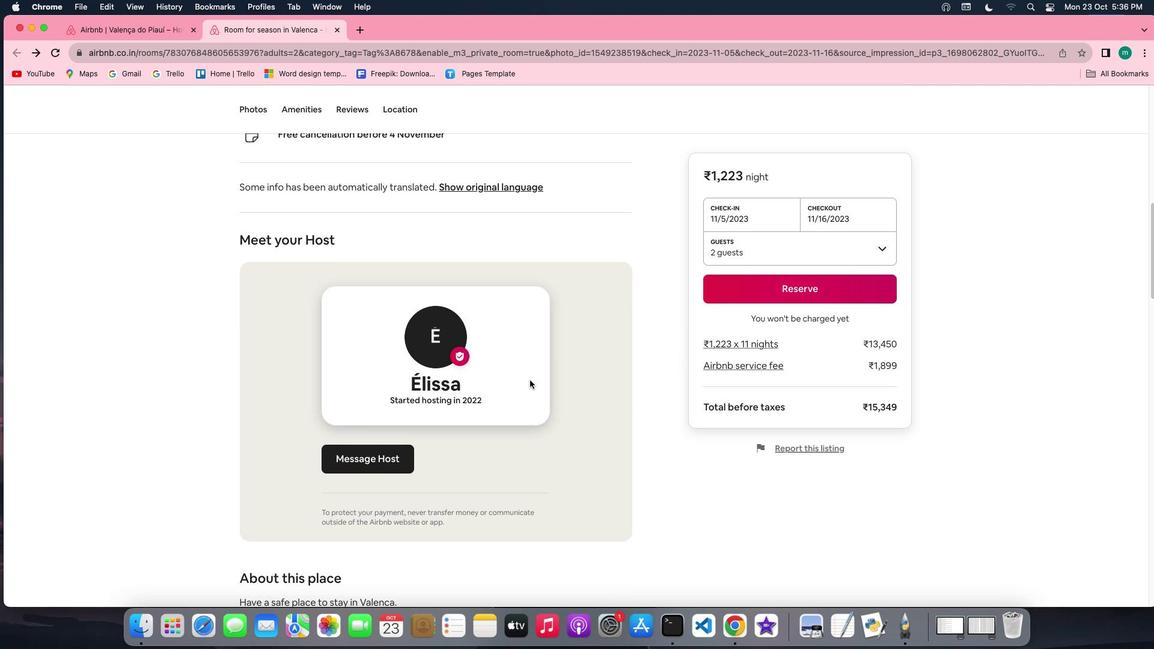 
Action: Mouse scrolled (535, 386) with delta (6, 5)
Screenshot: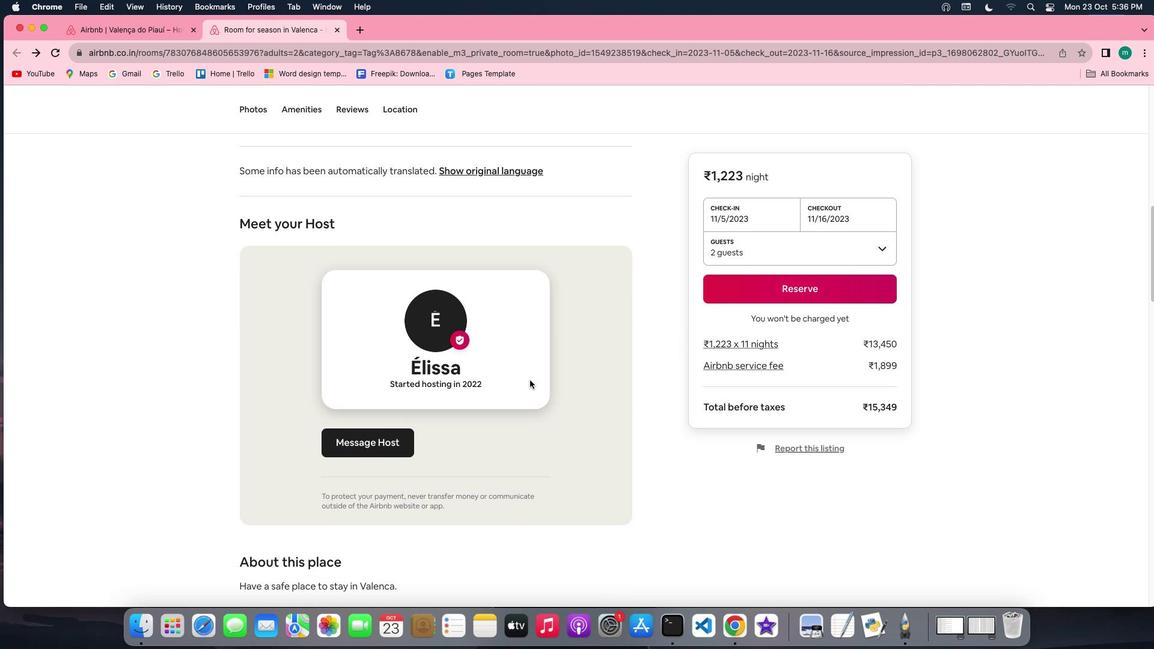 
Action: Mouse scrolled (535, 386) with delta (6, 4)
Screenshot: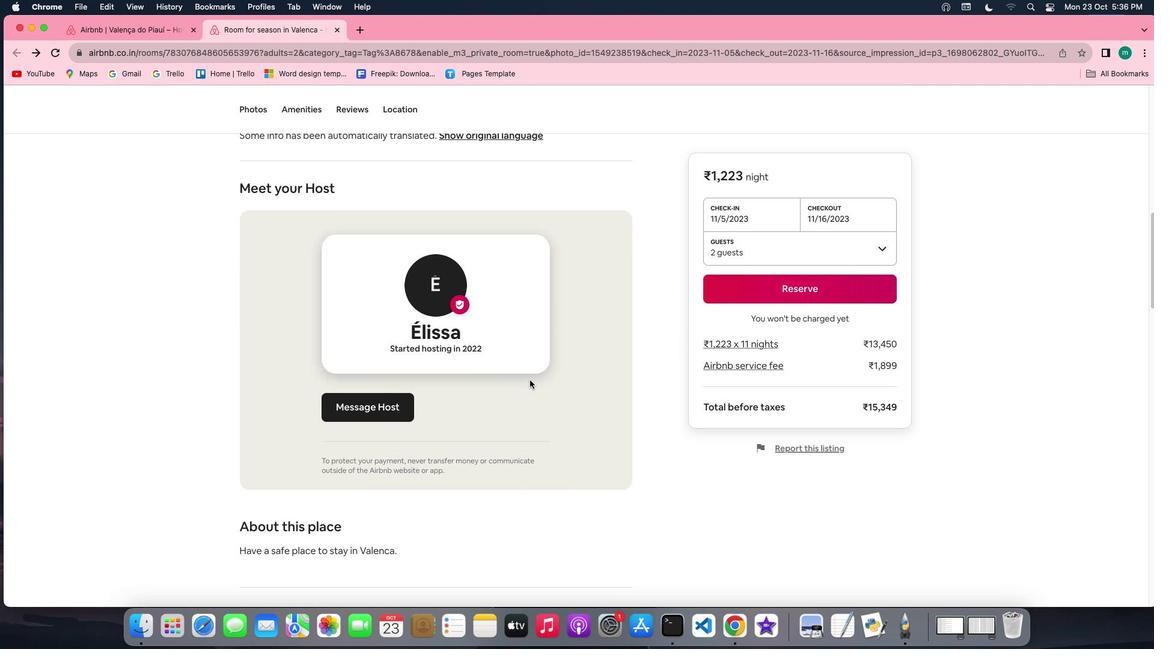 
Action: Mouse scrolled (535, 386) with delta (6, 3)
Screenshot: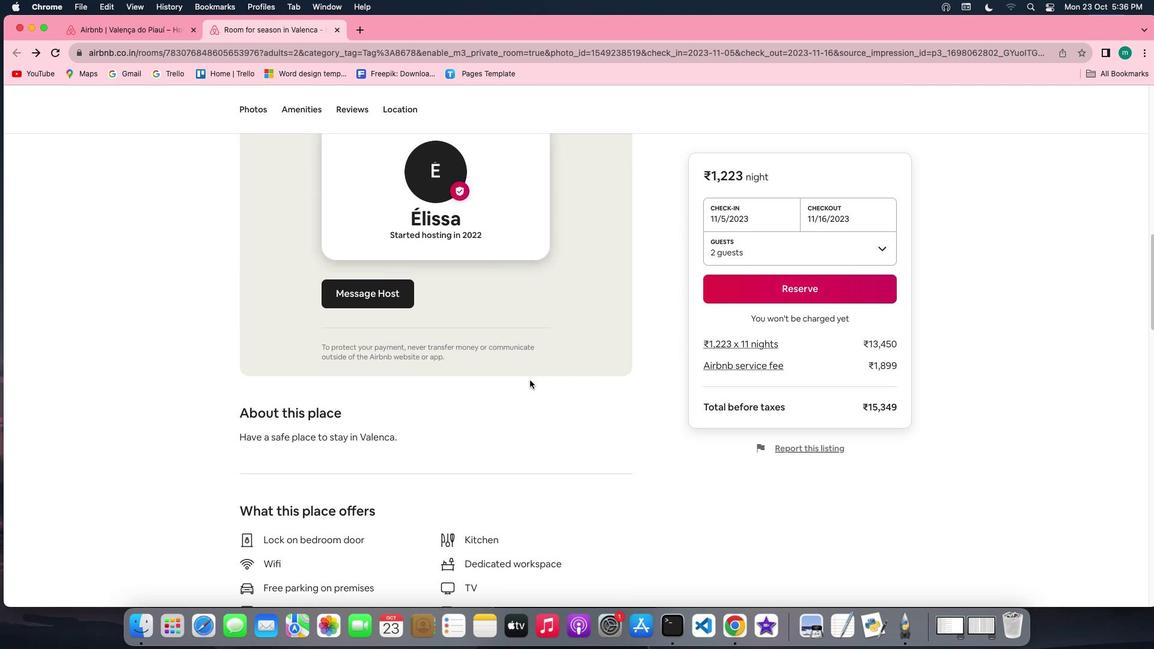
Action: Mouse scrolled (535, 386) with delta (6, 5)
Screenshot: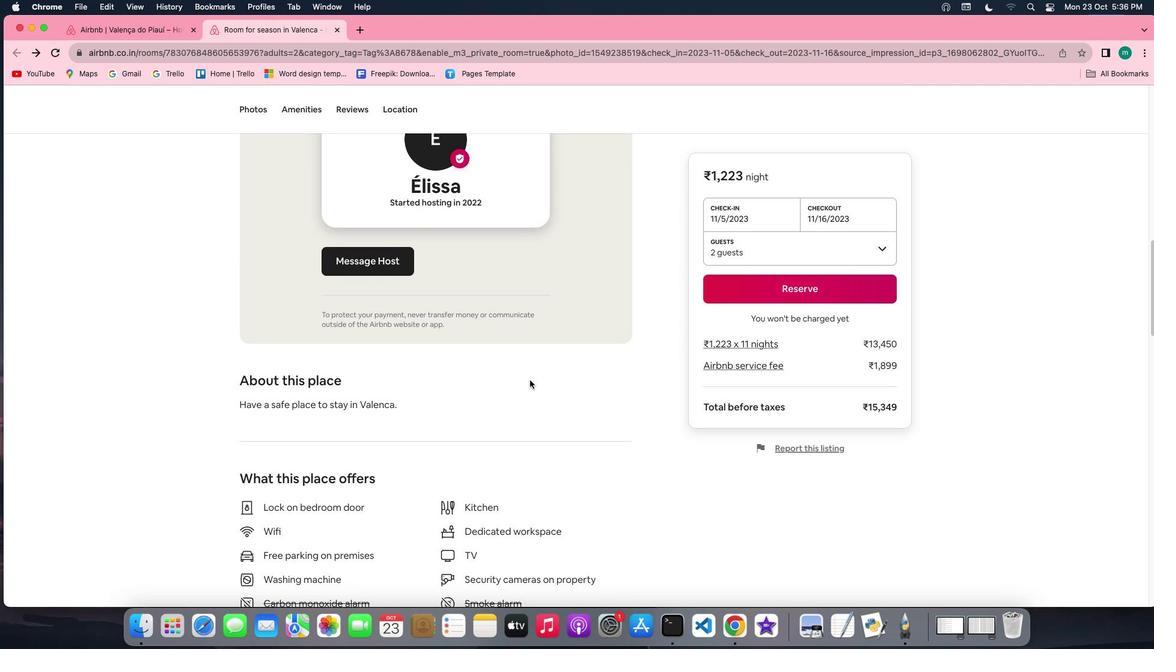 
Action: Mouse scrolled (535, 386) with delta (6, 5)
Screenshot: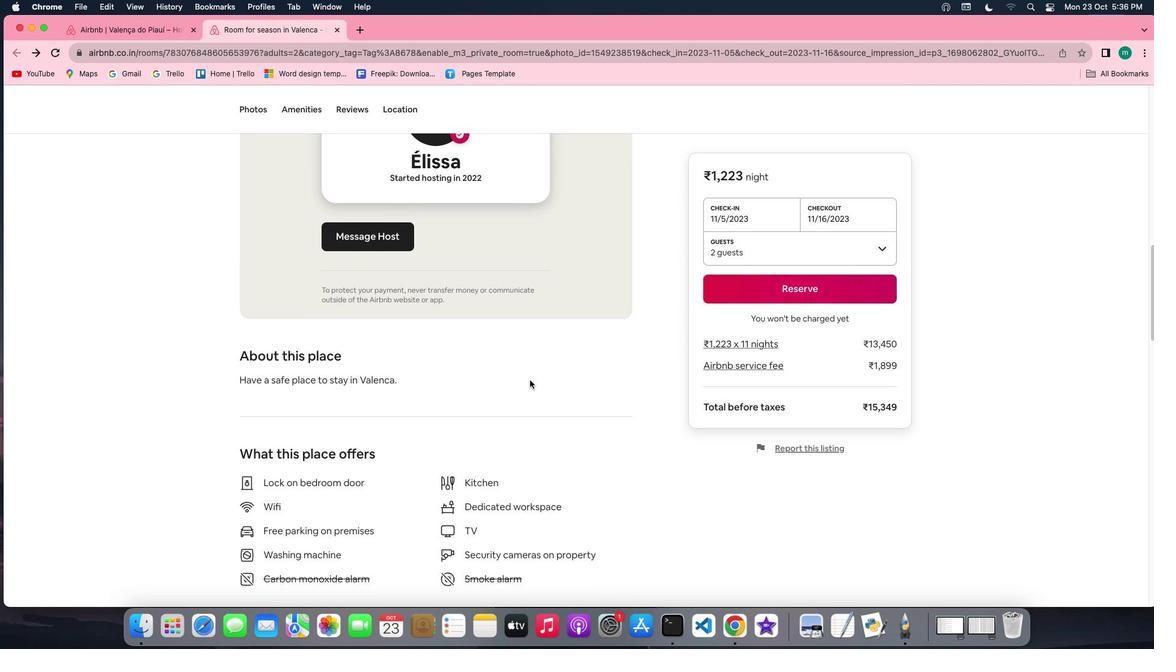 
Action: Mouse scrolled (535, 386) with delta (6, 4)
Screenshot: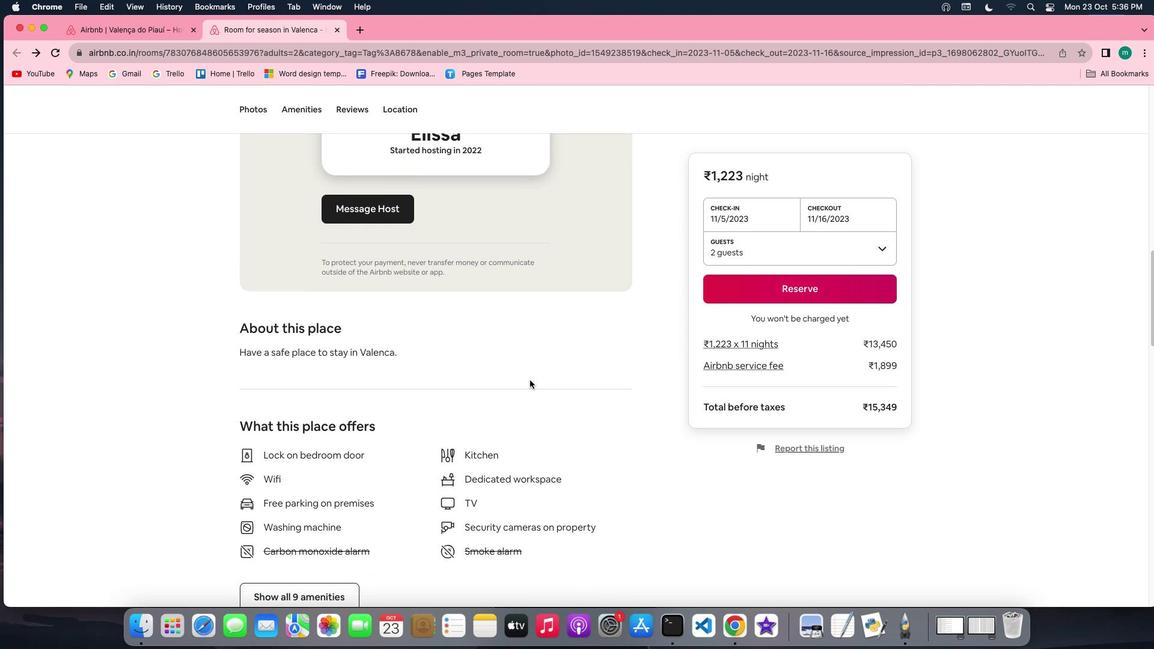 
Action: Mouse scrolled (535, 386) with delta (6, 4)
Screenshot: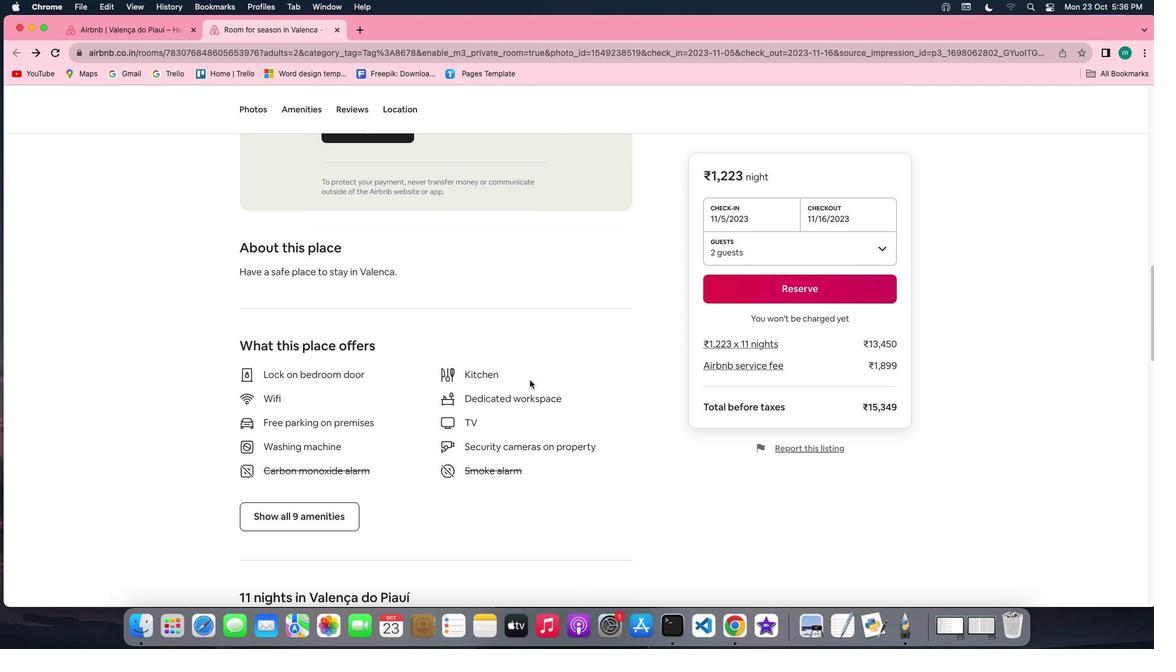 
Action: Mouse scrolled (535, 386) with delta (6, 5)
Screenshot: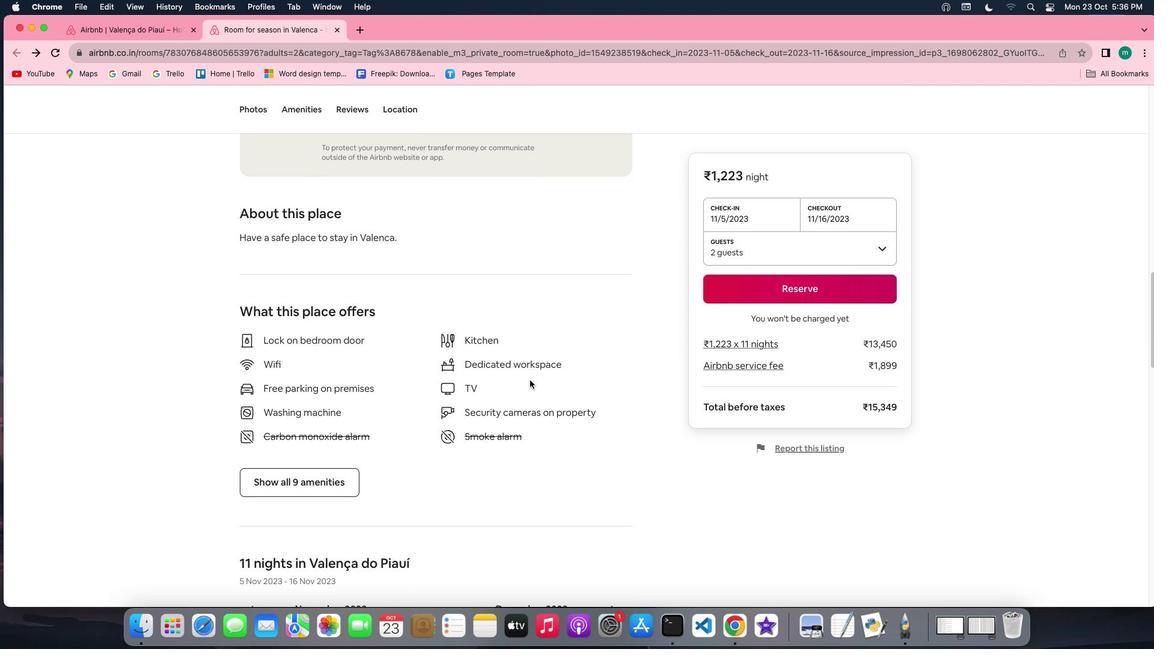 
Action: Mouse scrolled (535, 386) with delta (6, 5)
Screenshot: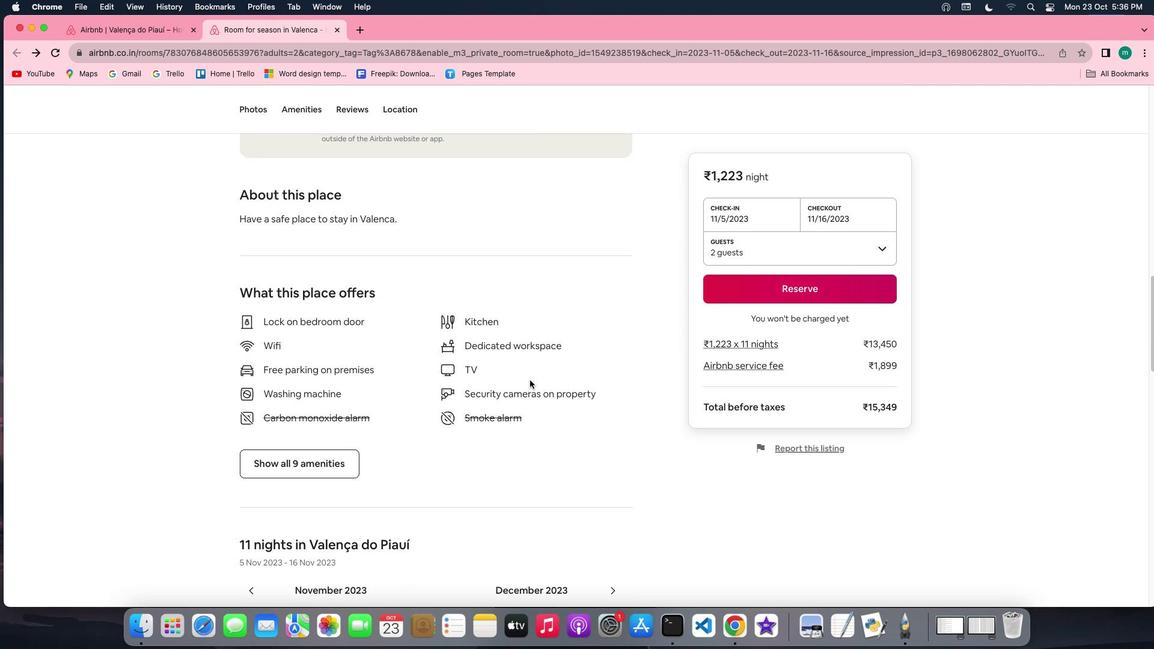 
Action: Mouse scrolled (535, 386) with delta (6, 4)
Screenshot: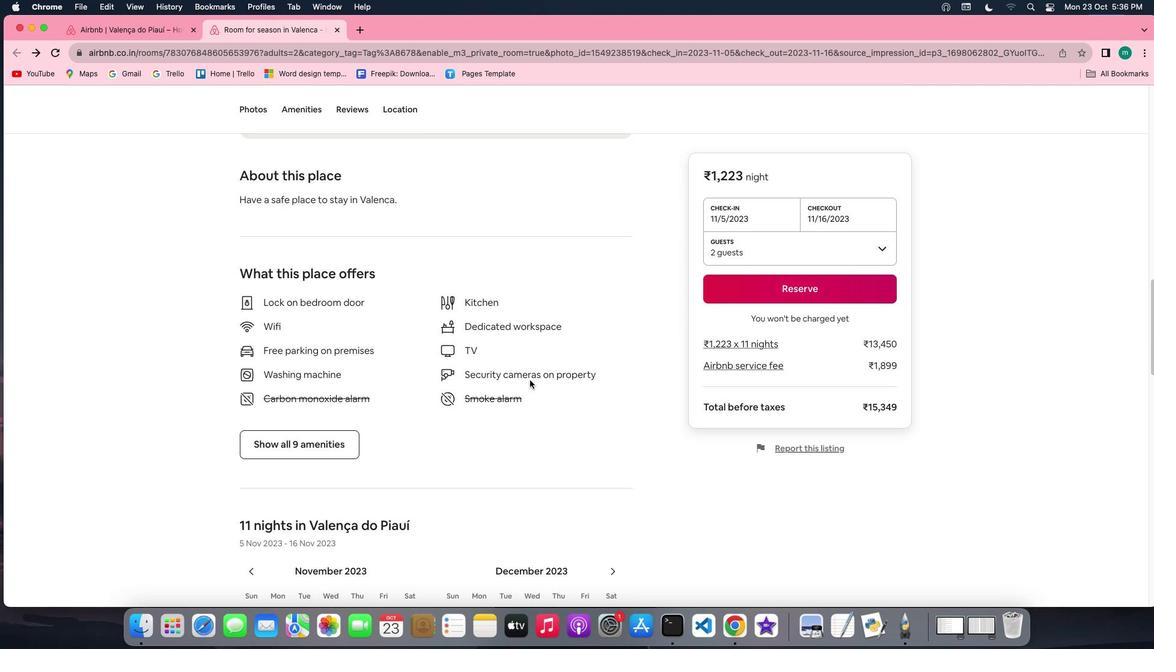 
Action: Mouse moved to (313, 399)
Screenshot: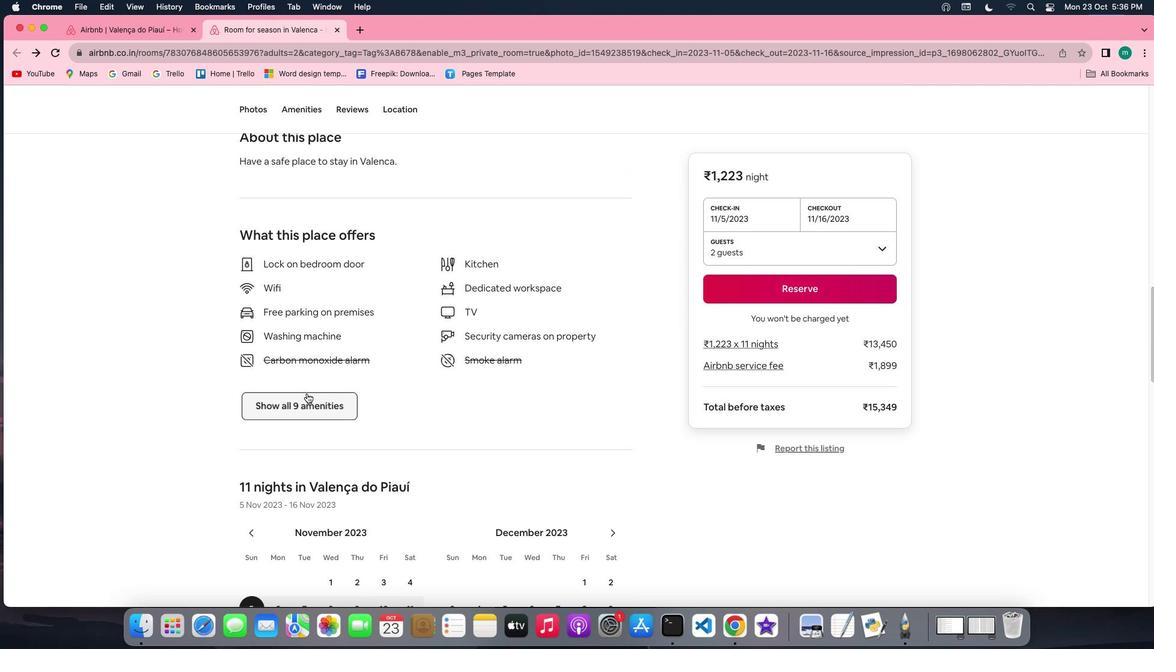 
Action: Mouse pressed left at (313, 399)
Screenshot: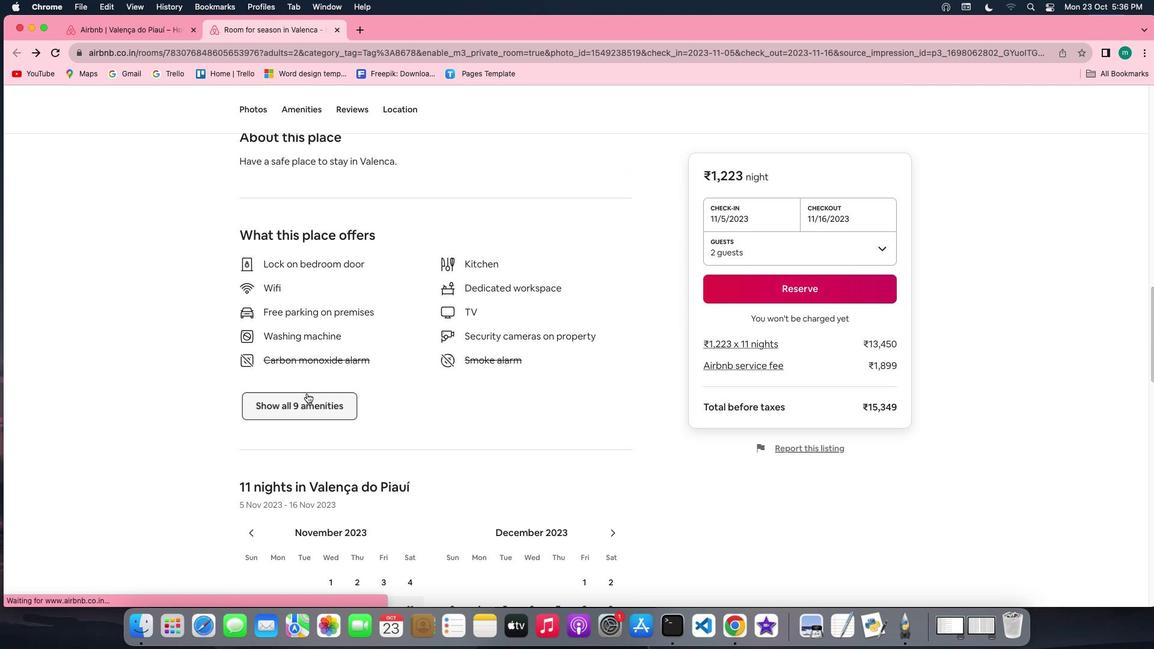 
Action: Mouse moved to (554, 423)
Screenshot: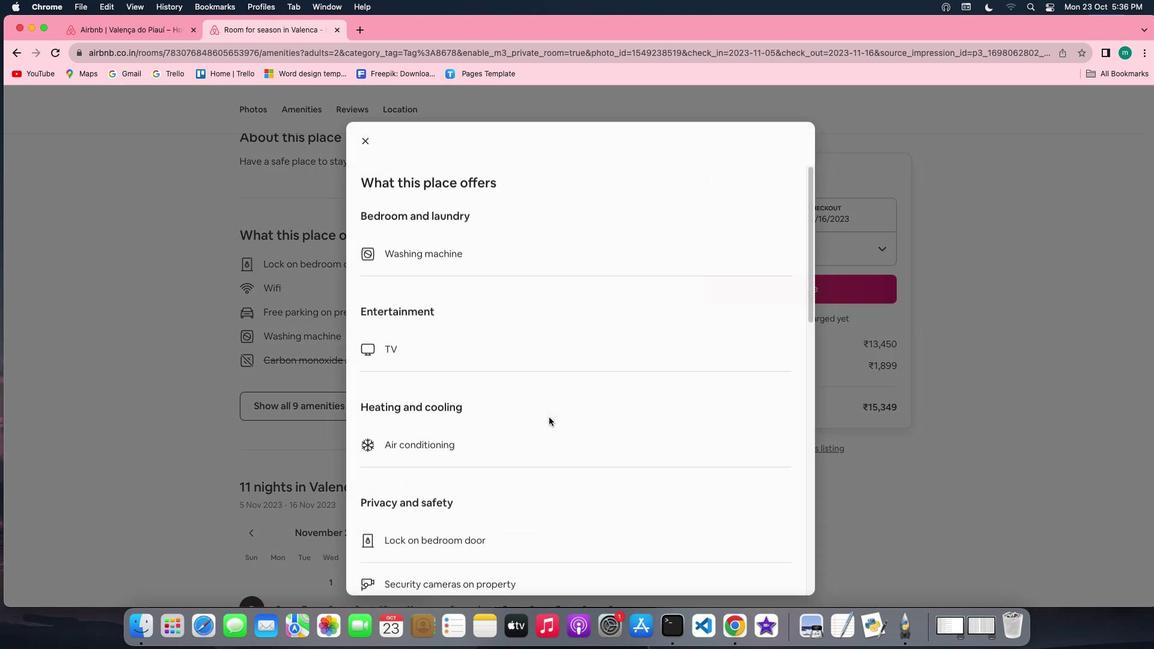 
Action: Mouse scrolled (554, 423) with delta (6, 5)
Screenshot: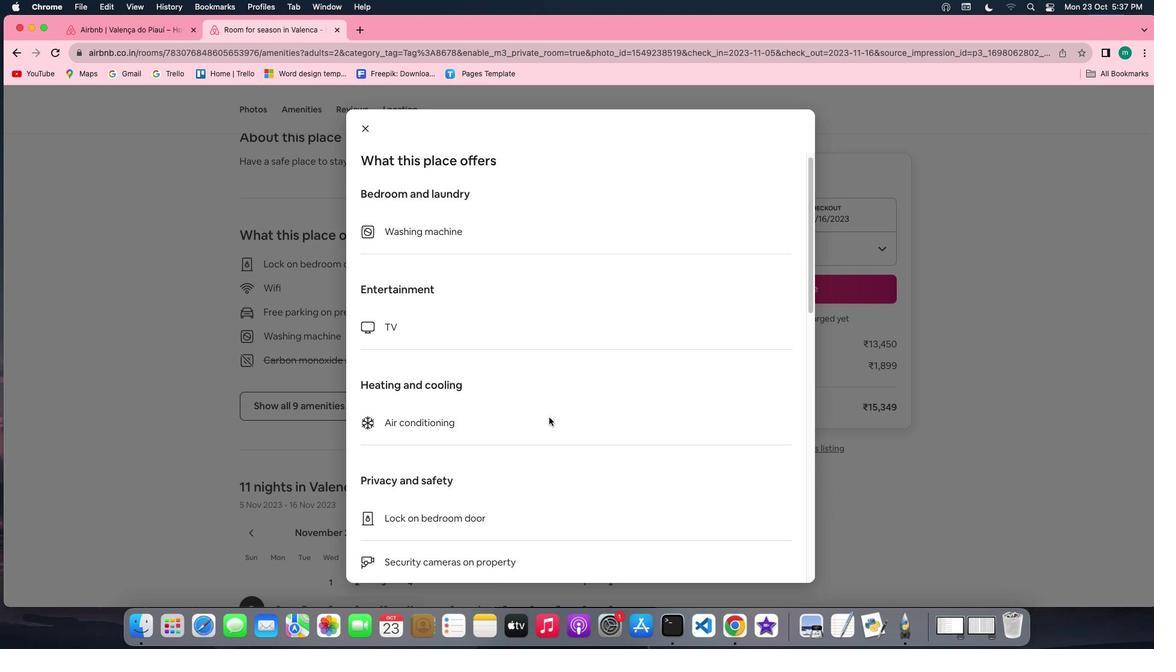 
Action: Mouse scrolled (554, 423) with delta (6, 5)
Screenshot: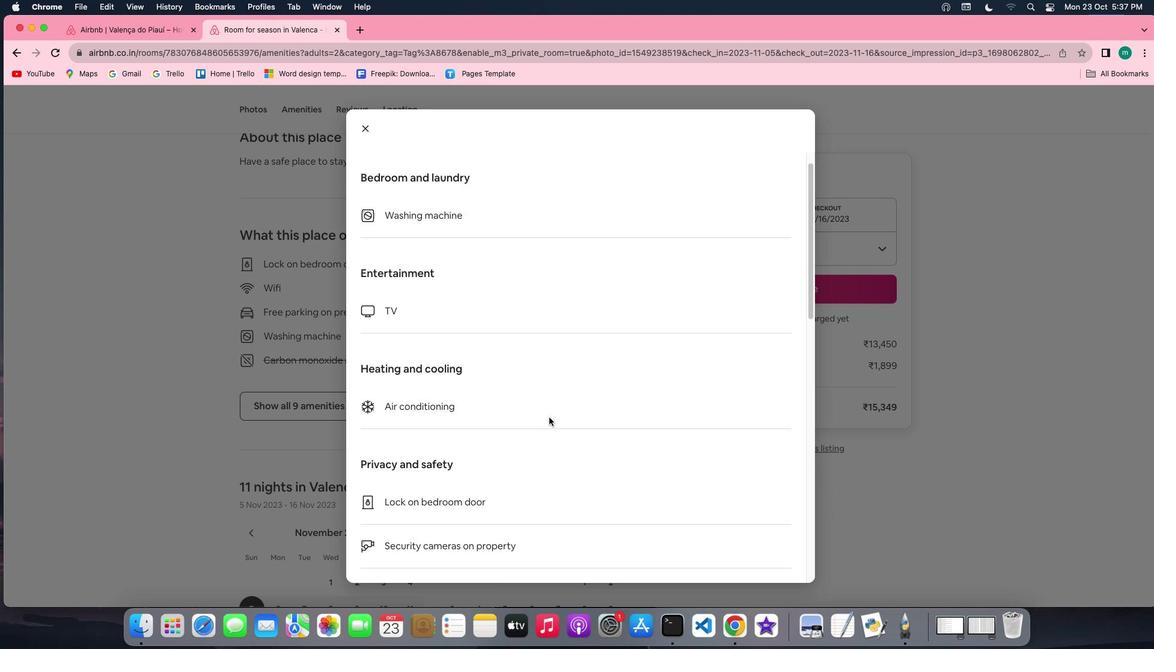 
Action: Mouse scrolled (554, 423) with delta (6, 4)
Screenshot: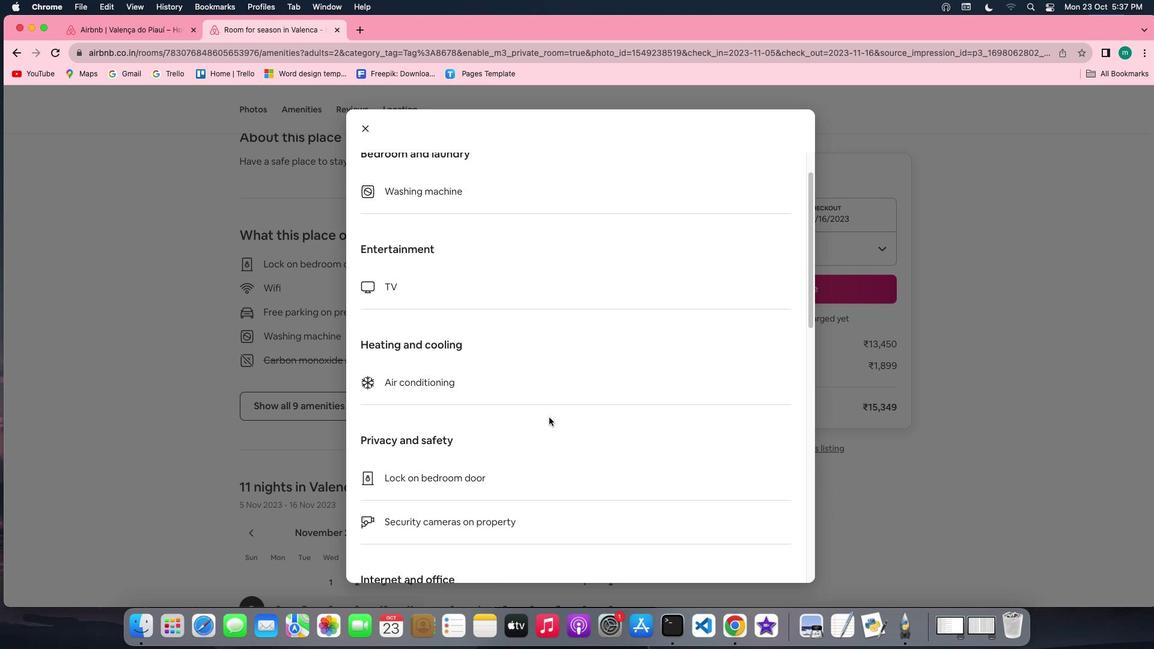 
Action: Mouse scrolled (554, 423) with delta (6, 4)
Screenshot: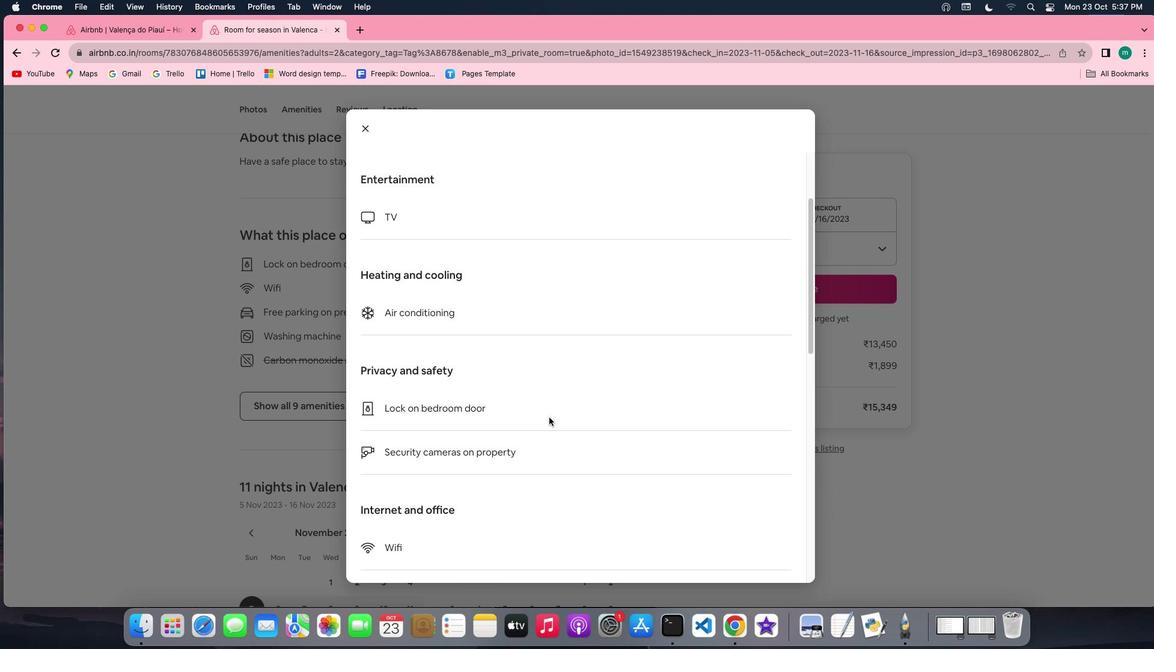 
Action: Mouse scrolled (554, 423) with delta (6, 5)
Screenshot: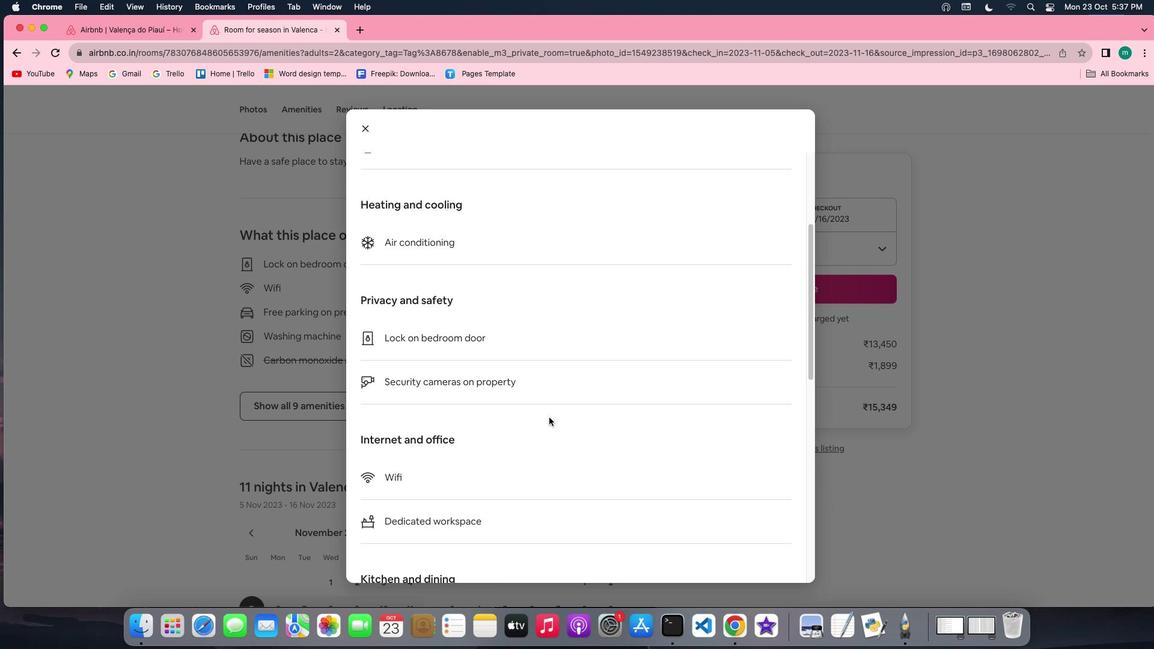 
Action: Mouse scrolled (554, 423) with delta (6, 5)
Screenshot: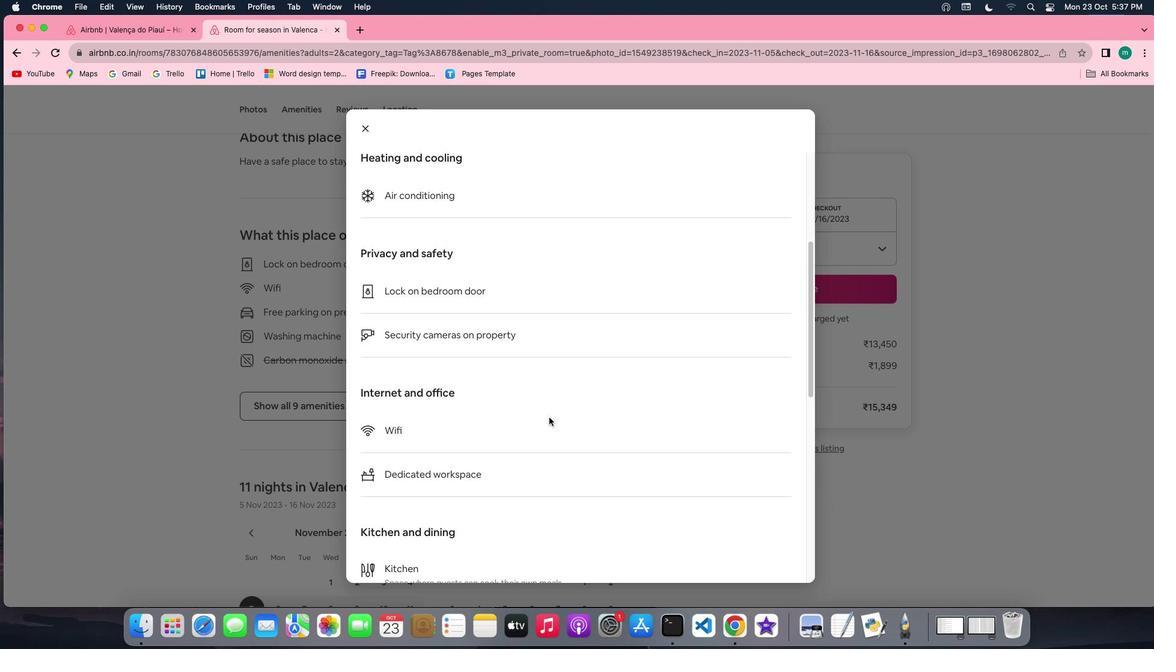 
Action: Mouse scrolled (554, 423) with delta (6, 4)
Screenshot: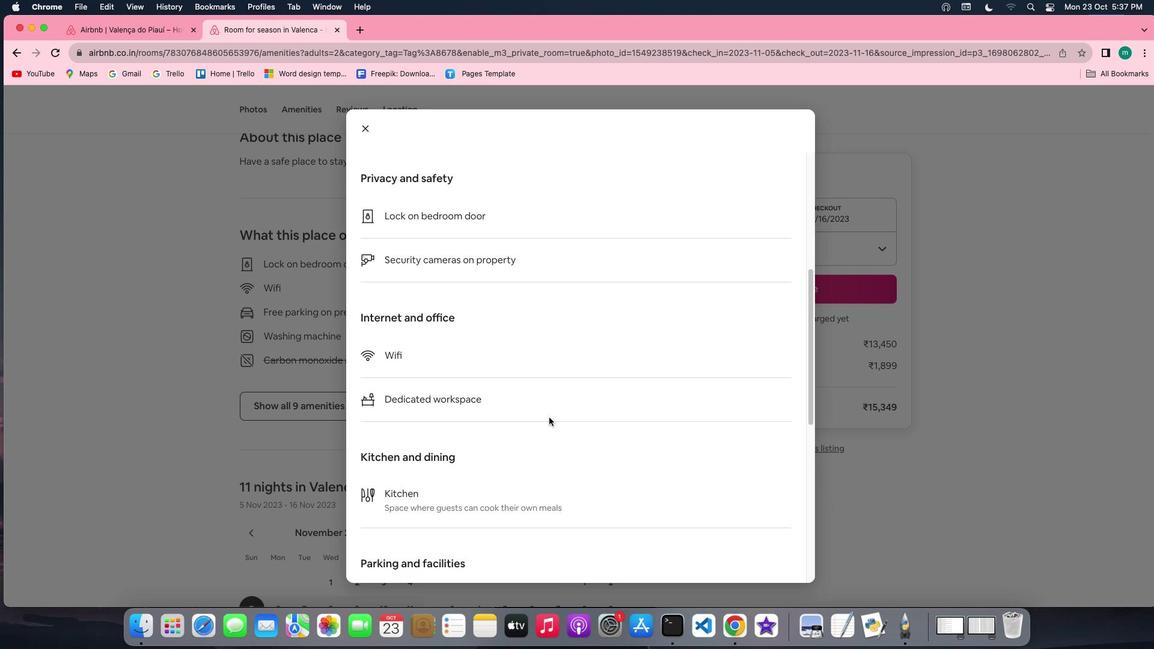 
Action: Mouse scrolled (554, 423) with delta (6, 3)
Screenshot: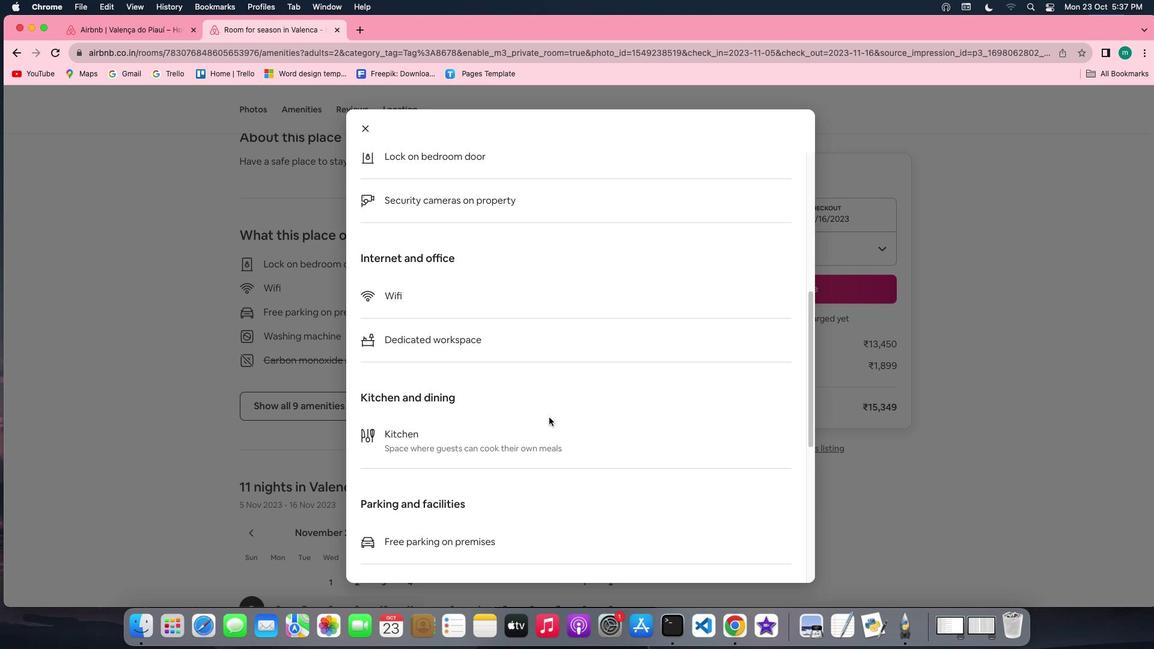 
Action: Mouse scrolled (554, 423) with delta (6, 5)
Screenshot: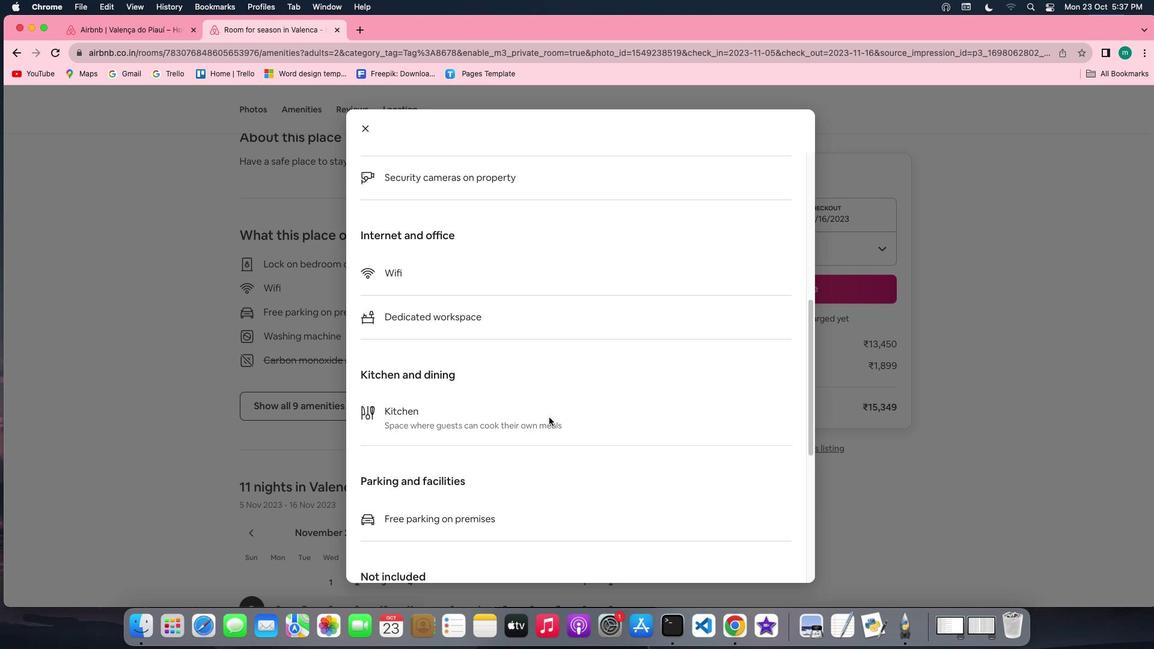 
Action: Mouse scrolled (554, 423) with delta (6, 5)
Screenshot: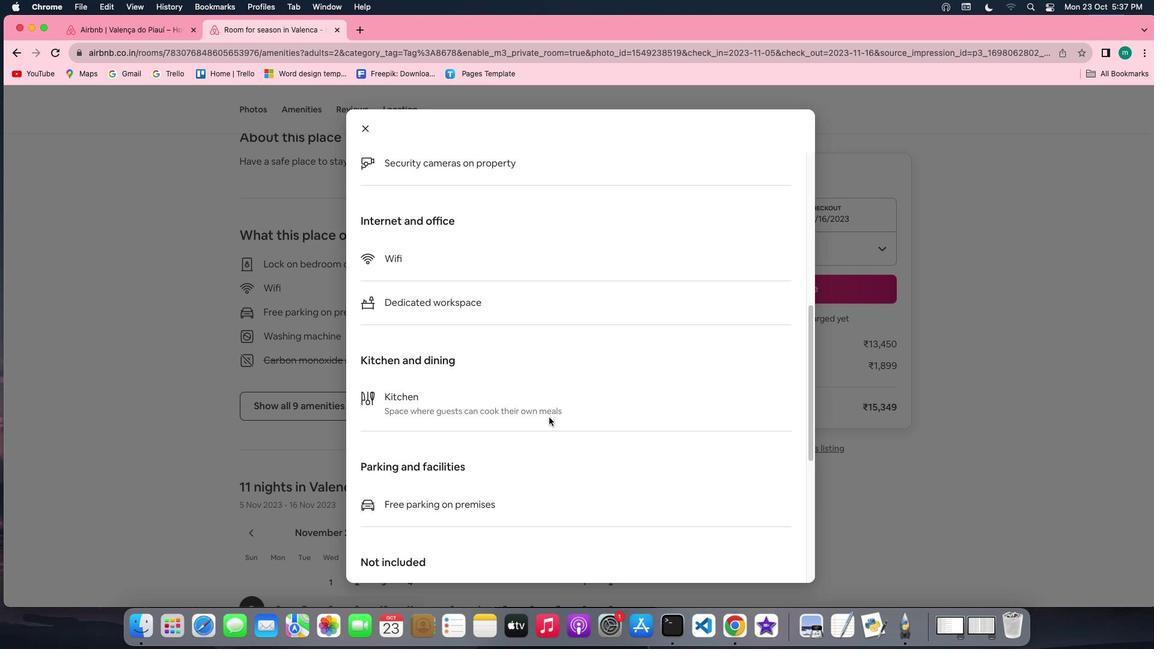 
Action: Mouse scrolled (554, 423) with delta (6, 4)
Screenshot: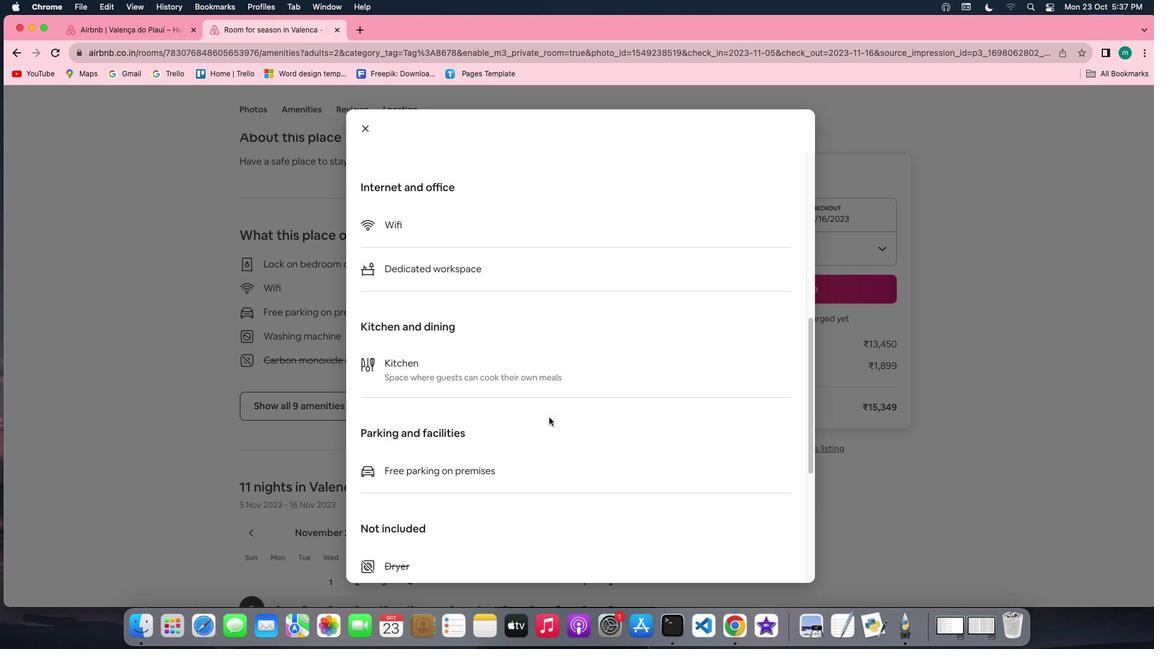
Action: Mouse scrolled (554, 423) with delta (6, 3)
Screenshot: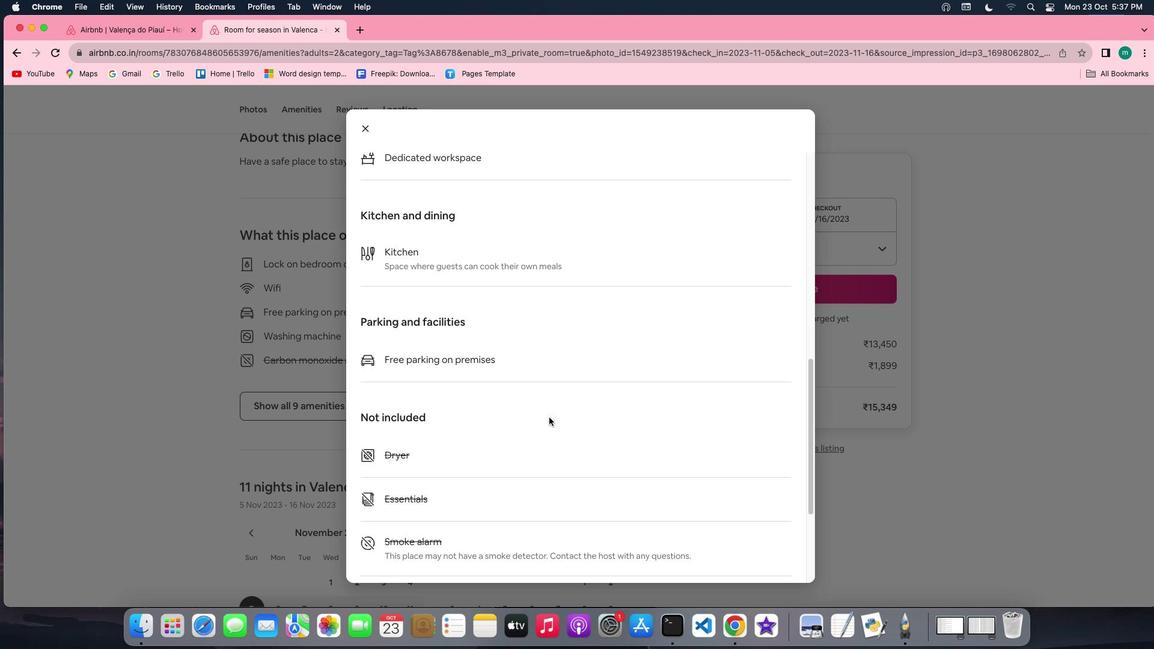 
Action: Mouse scrolled (554, 423) with delta (6, 5)
Screenshot: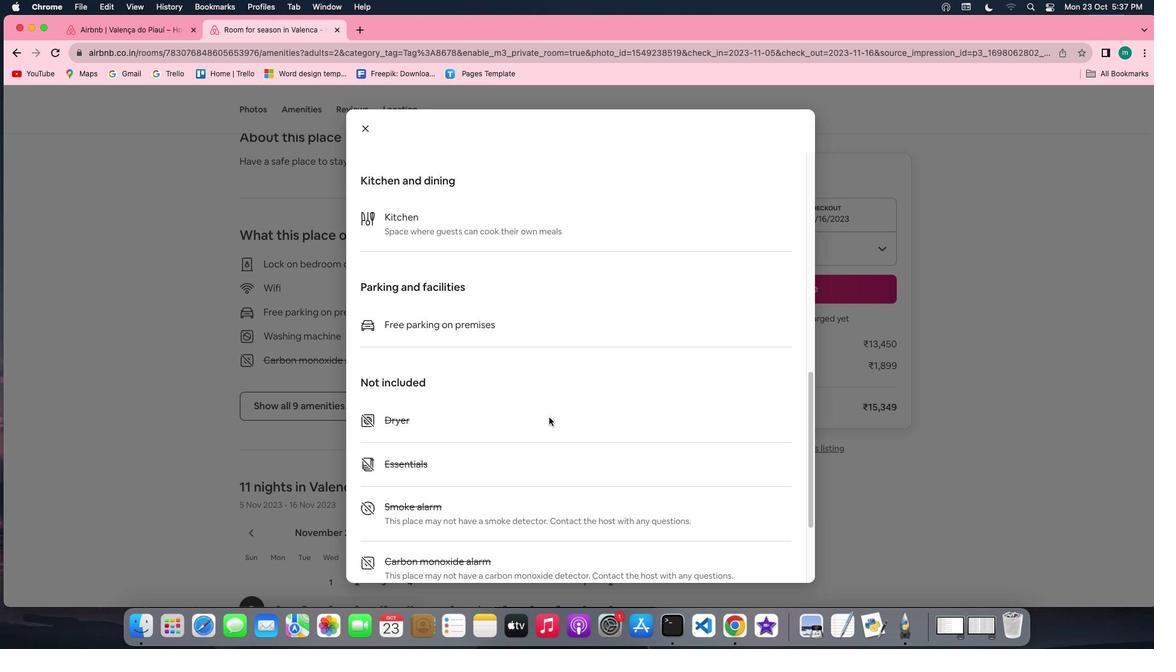 
Action: Mouse scrolled (554, 423) with delta (6, 5)
Screenshot: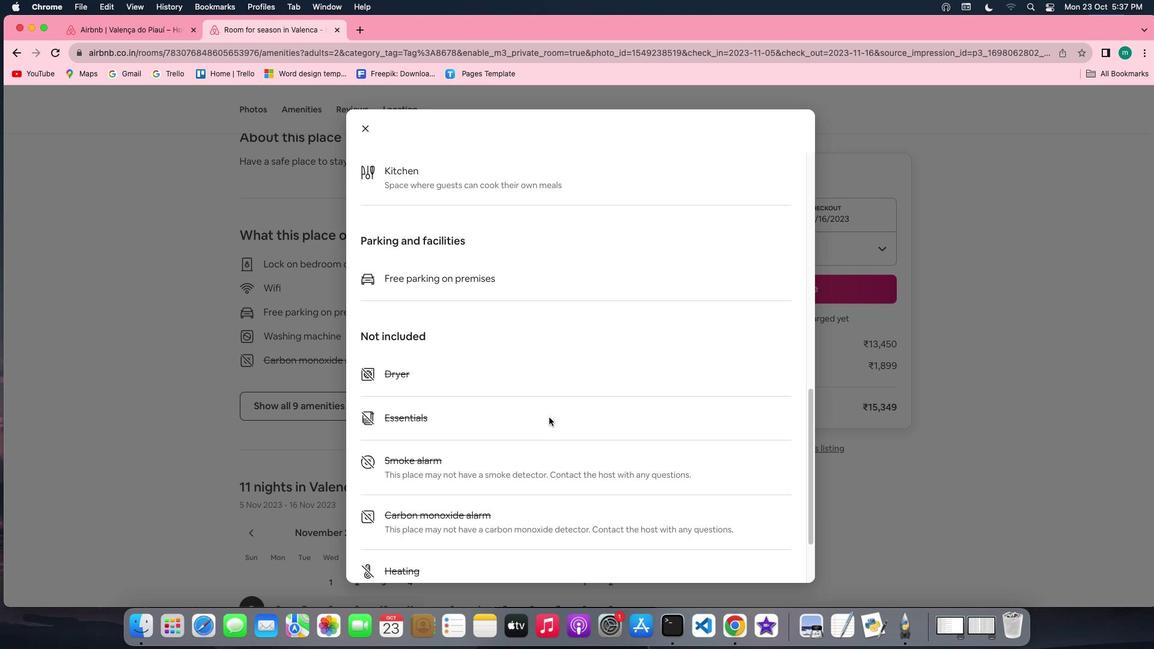 
Action: Mouse scrolled (554, 423) with delta (6, 4)
Screenshot: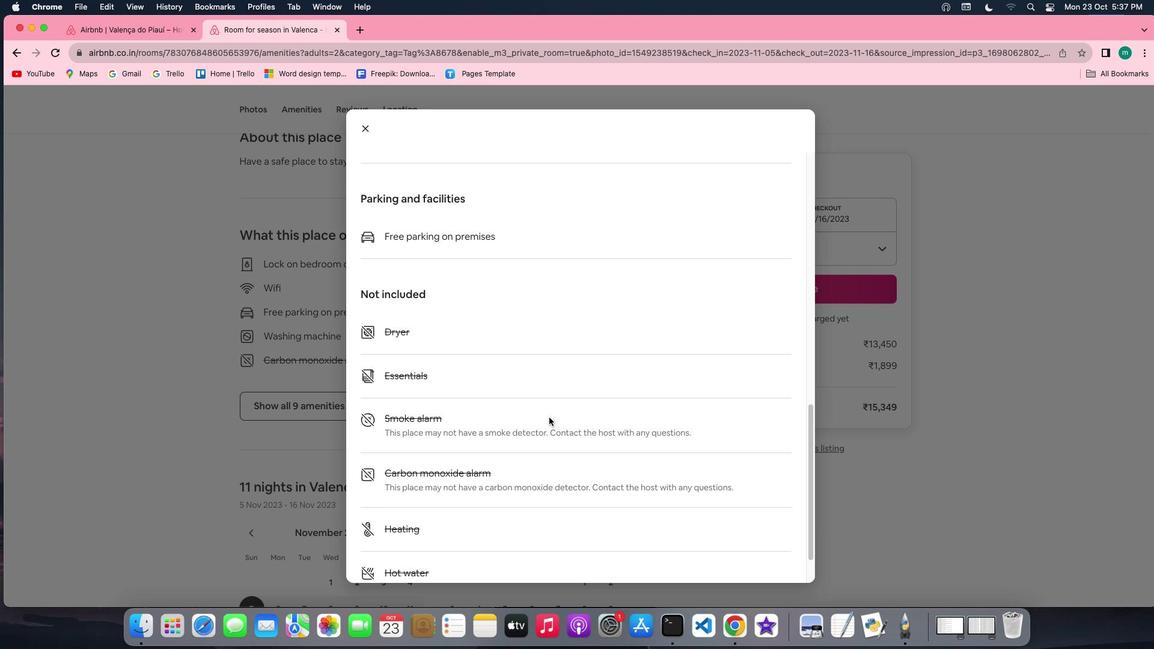 
Action: Mouse scrolled (554, 423) with delta (6, 3)
Screenshot: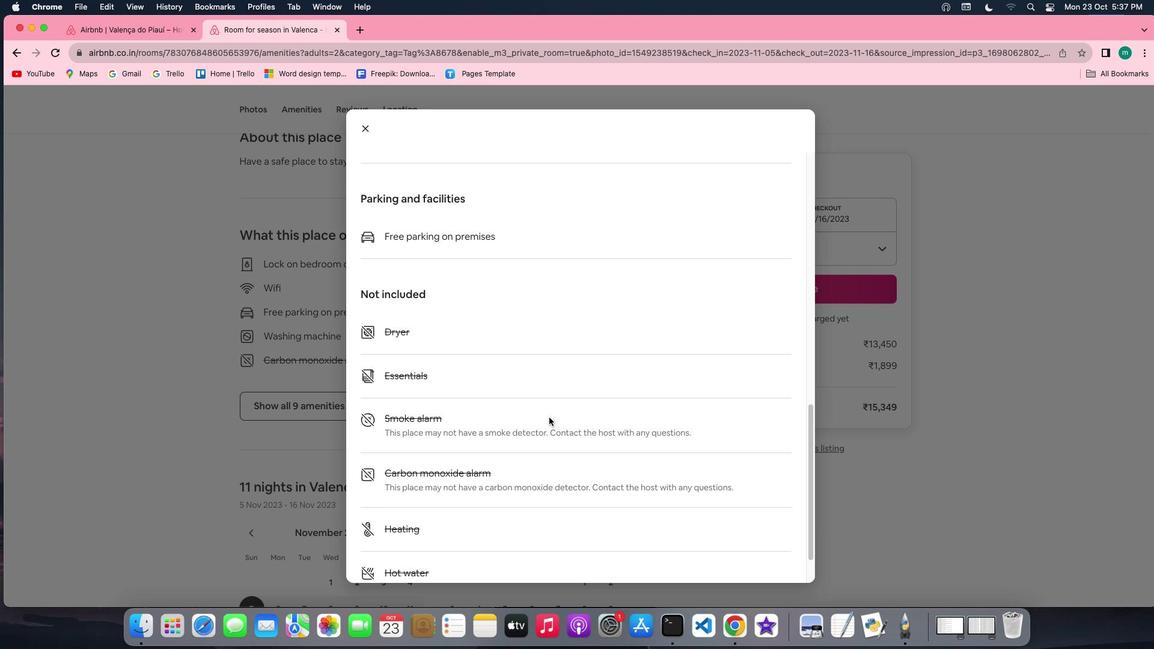 
Action: Mouse scrolled (554, 423) with delta (6, 3)
Screenshot: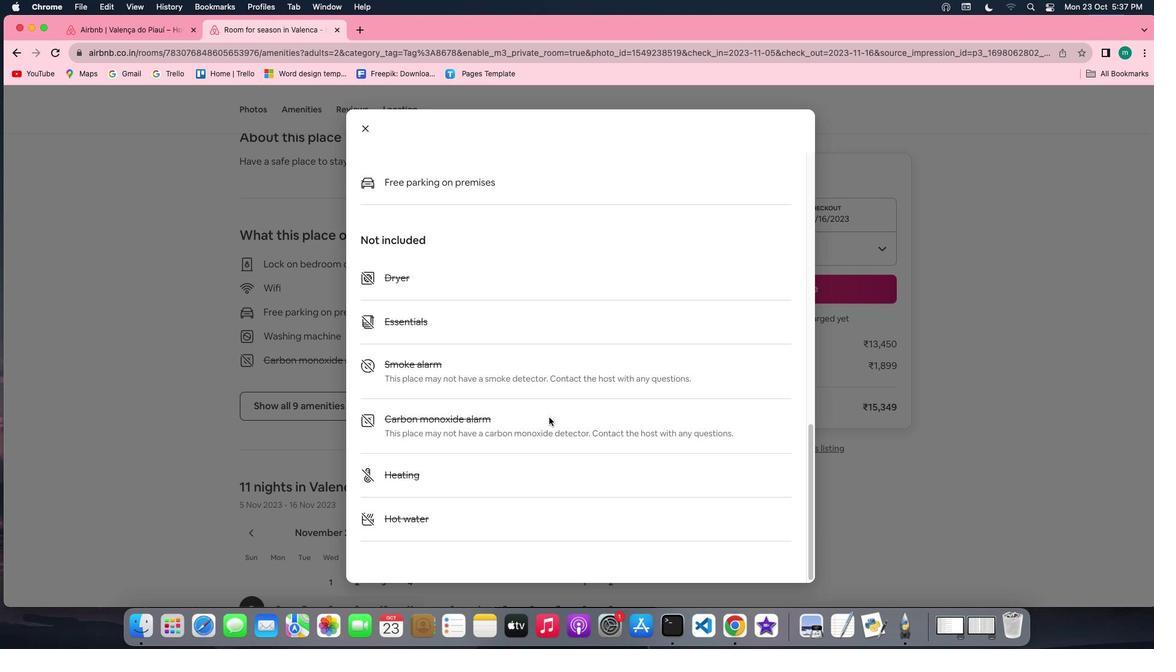 
Action: Mouse scrolled (554, 423) with delta (6, 5)
Screenshot: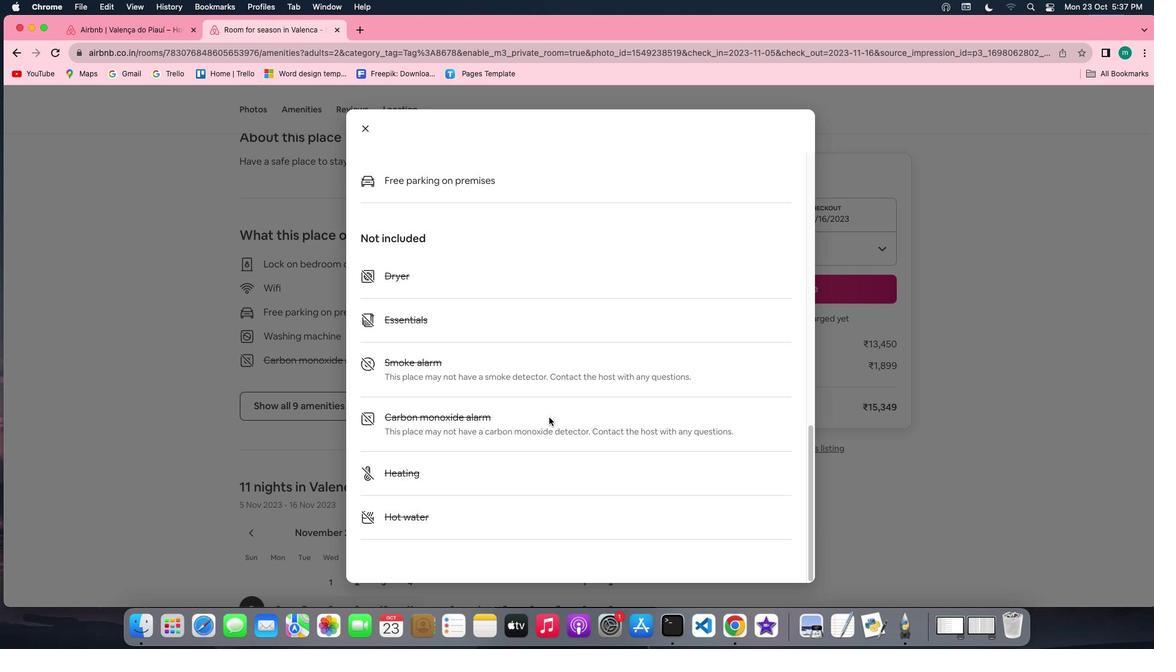 
Action: Mouse scrolled (554, 423) with delta (6, 5)
Screenshot: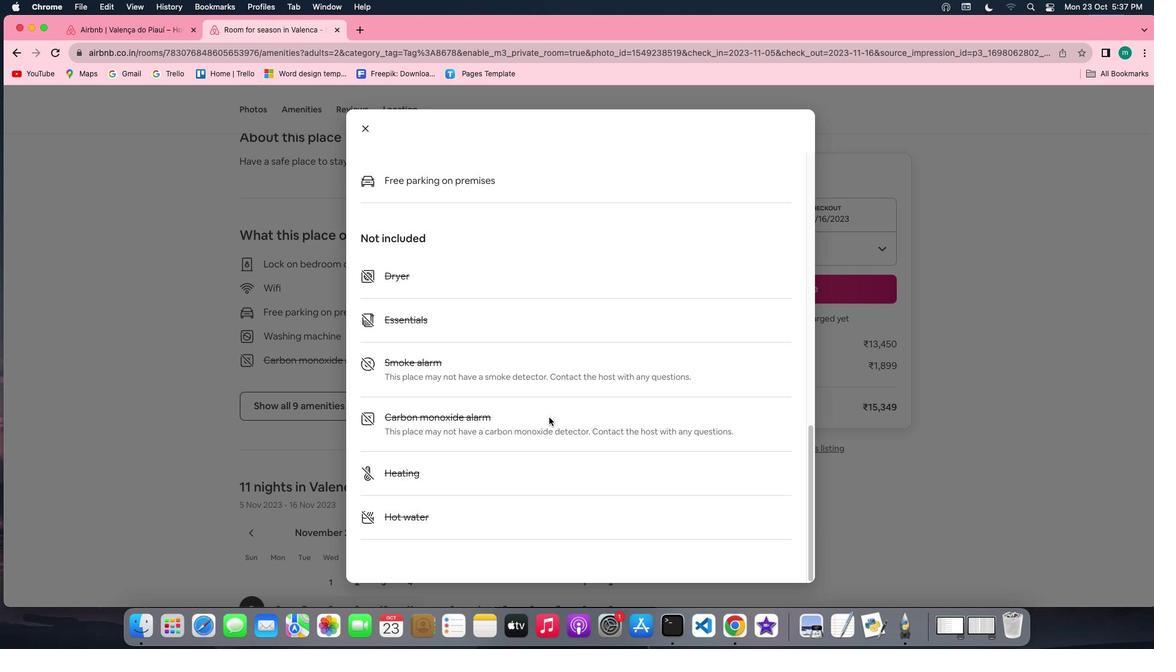 
Action: Mouse scrolled (554, 423) with delta (6, 4)
Screenshot: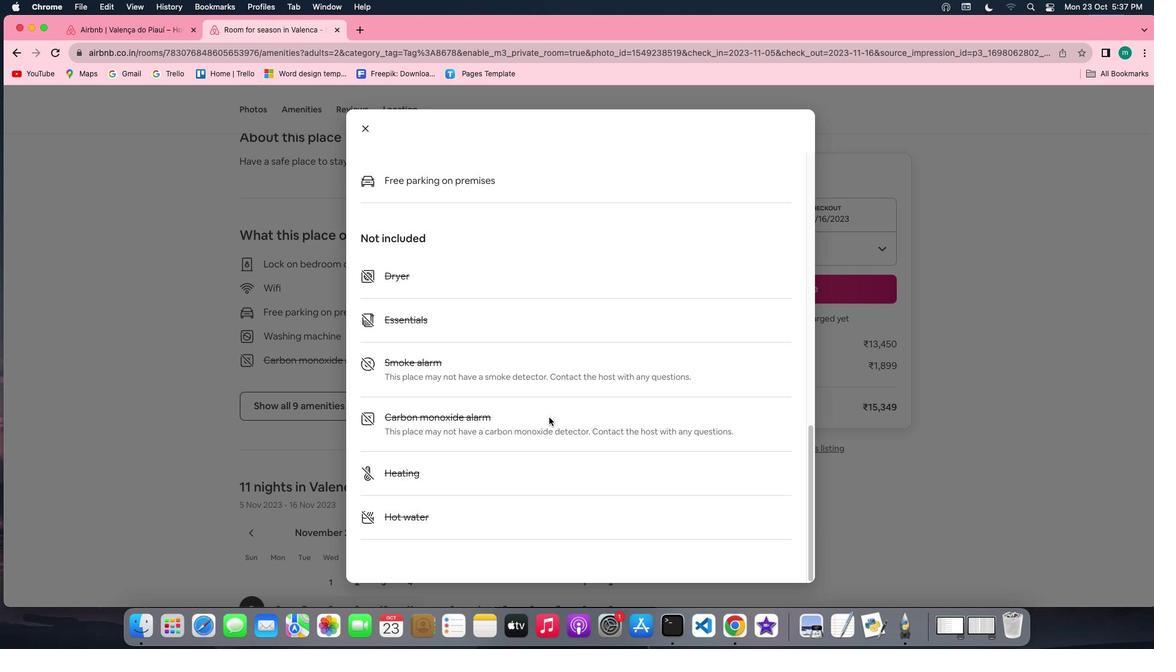 
Action: Mouse scrolled (554, 423) with delta (6, 3)
Screenshot: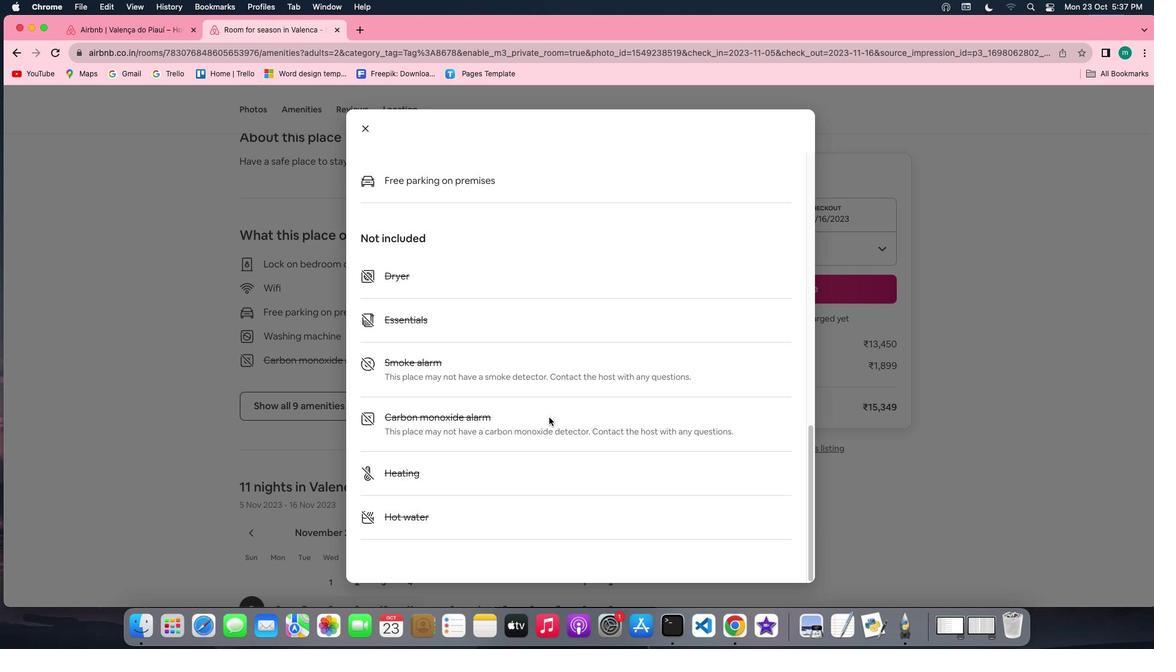 
Action: Mouse moved to (377, 135)
Screenshot: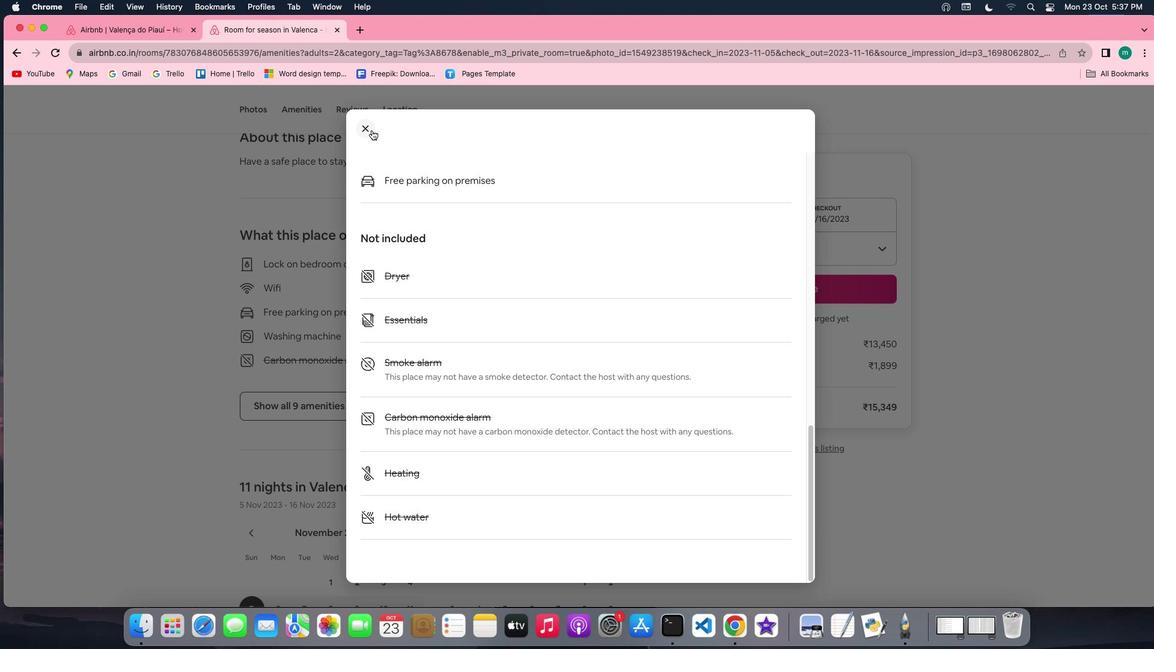 
Action: Mouse pressed left at (377, 135)
Screenshot: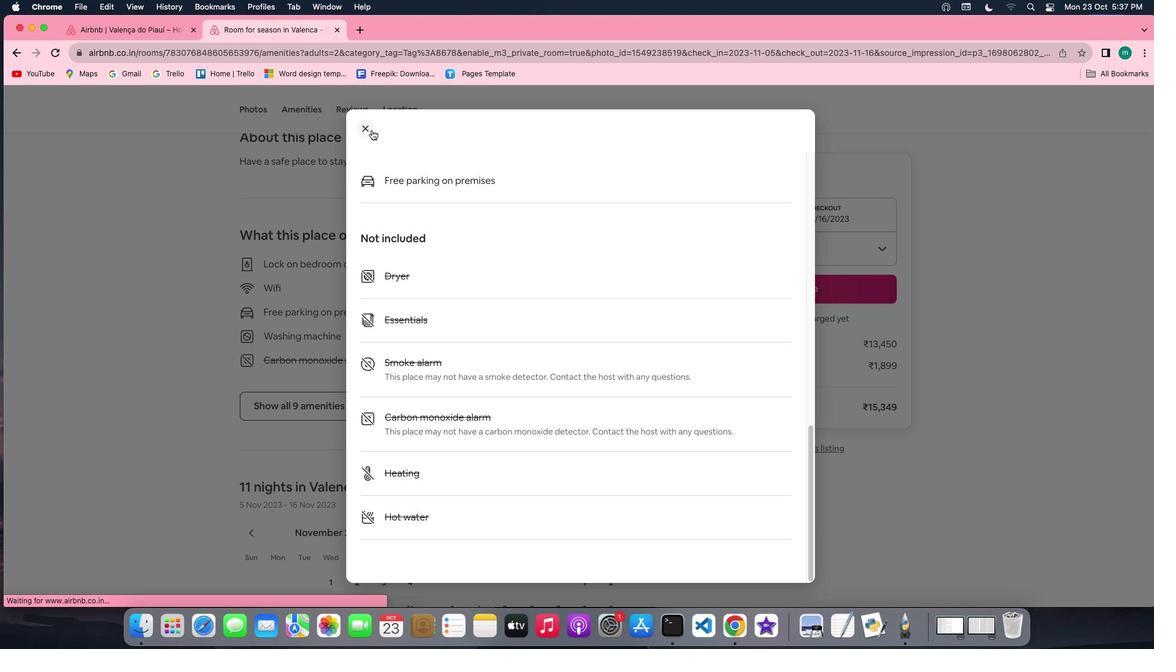 
Action: Mouse moved to (552, 320)
Screenshot: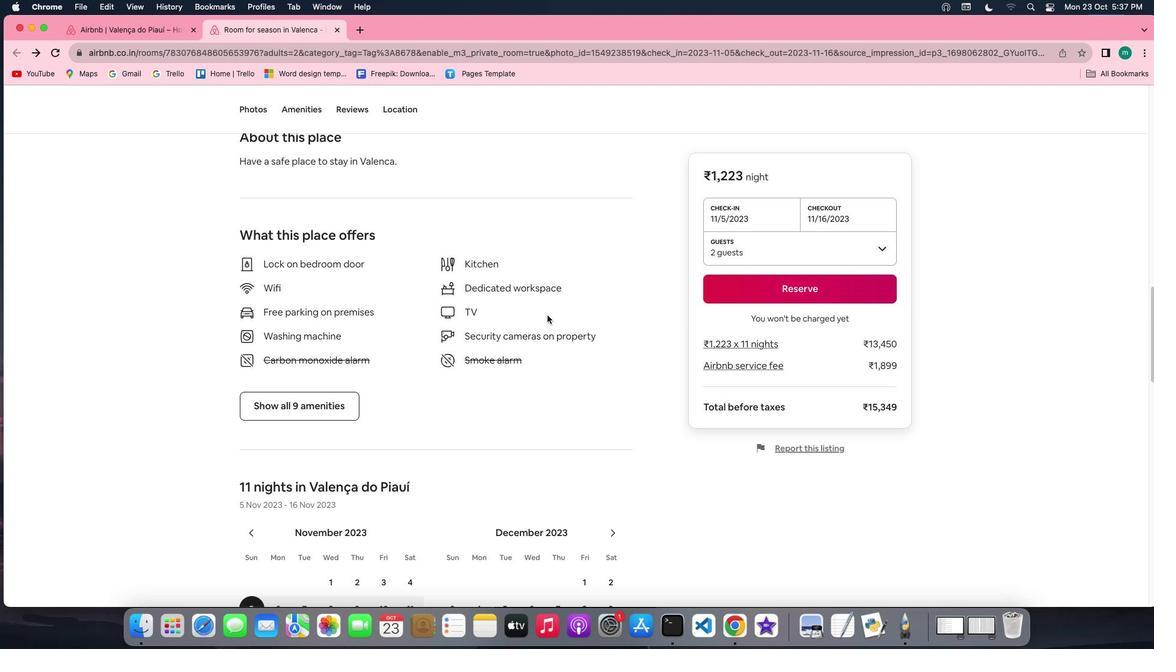 
Action: Mouse scrolled (552, 320) with delta (6, 5)
Screenshot: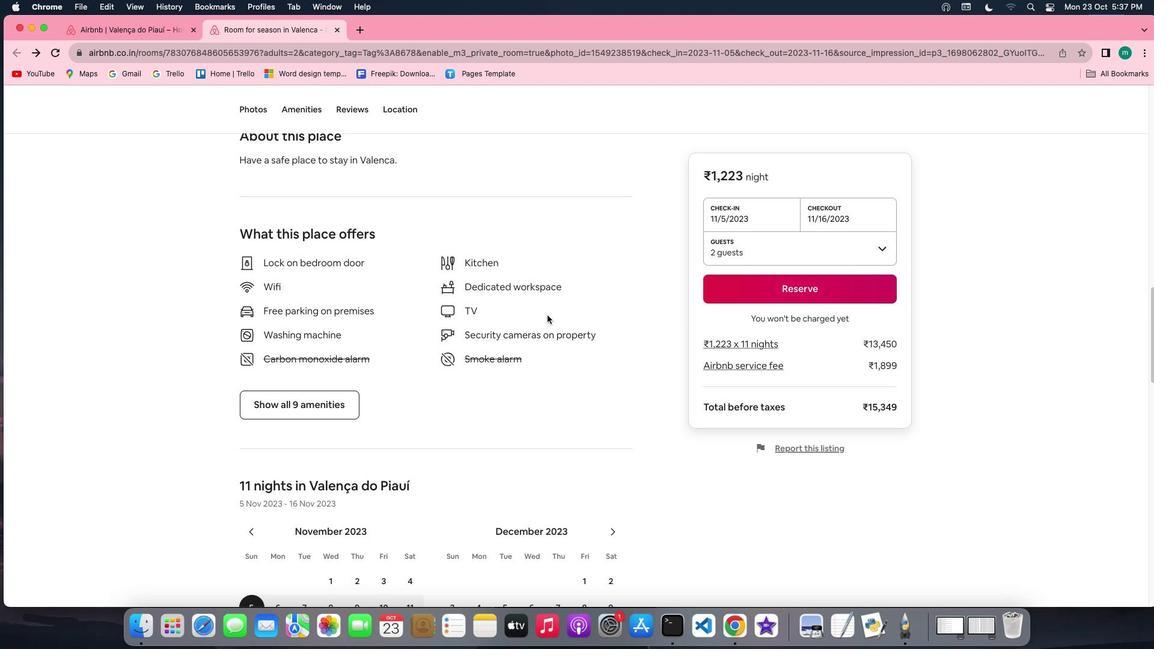 
Action: Mouse scrolled (552, 320) with delta (6, 5)
Screenshot: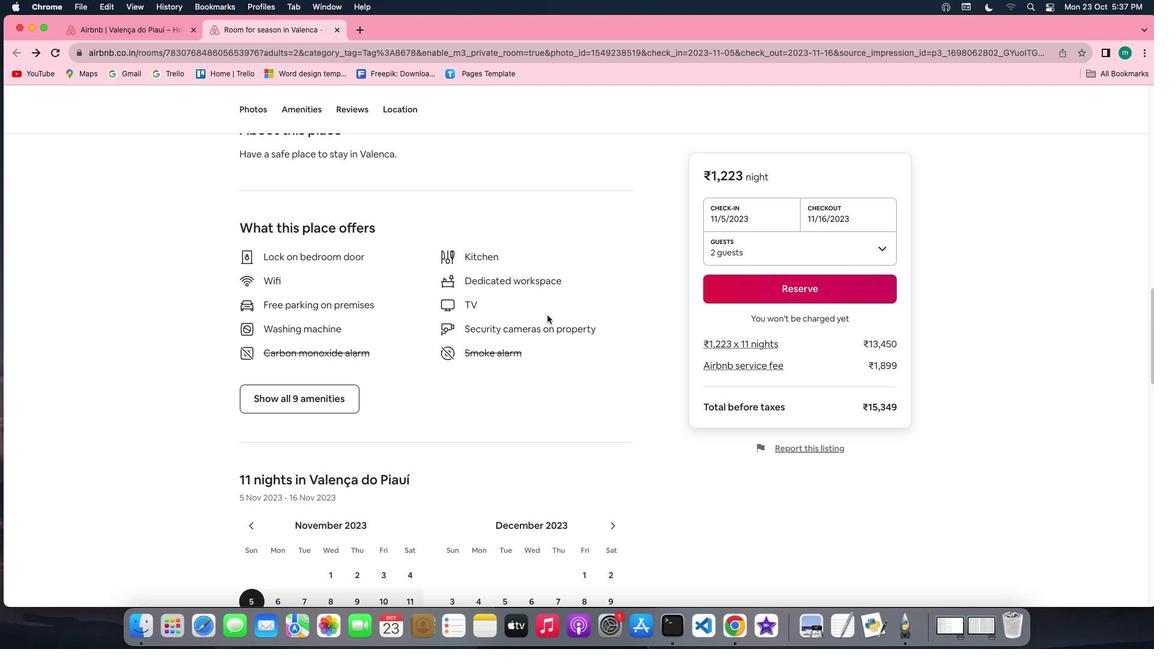 
Action: Mouse scrolled (552, 320) with delta (6, 4)
Screenshot: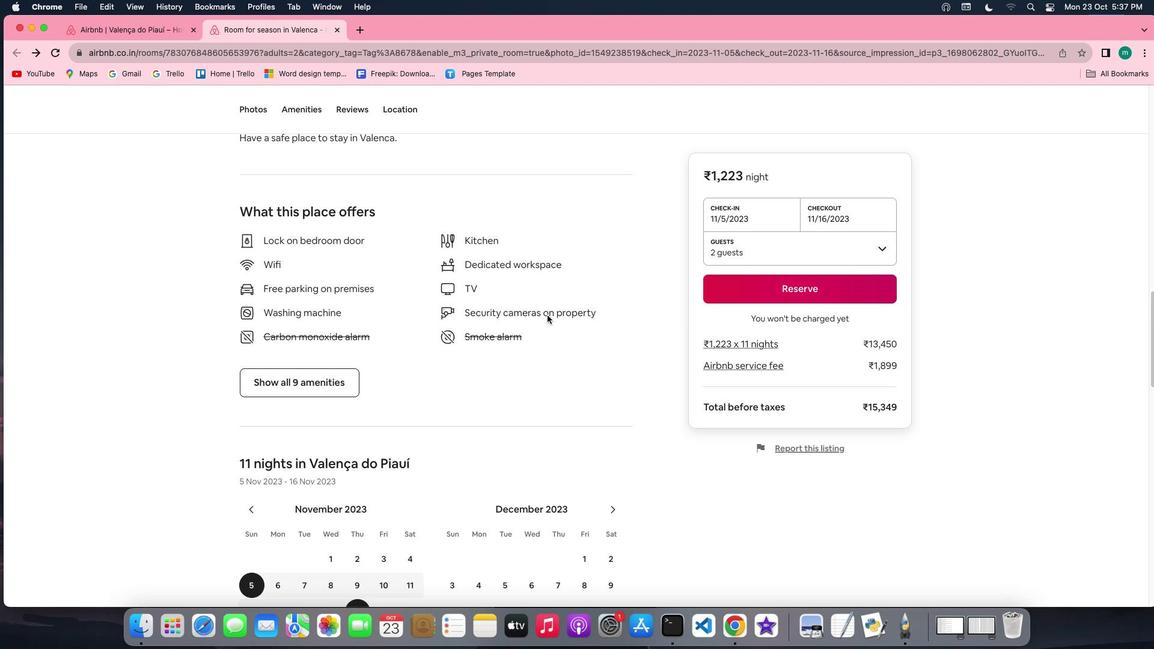 
Action: Mouse scrolled (552, 320) with delta (6, 4)
Screenshot: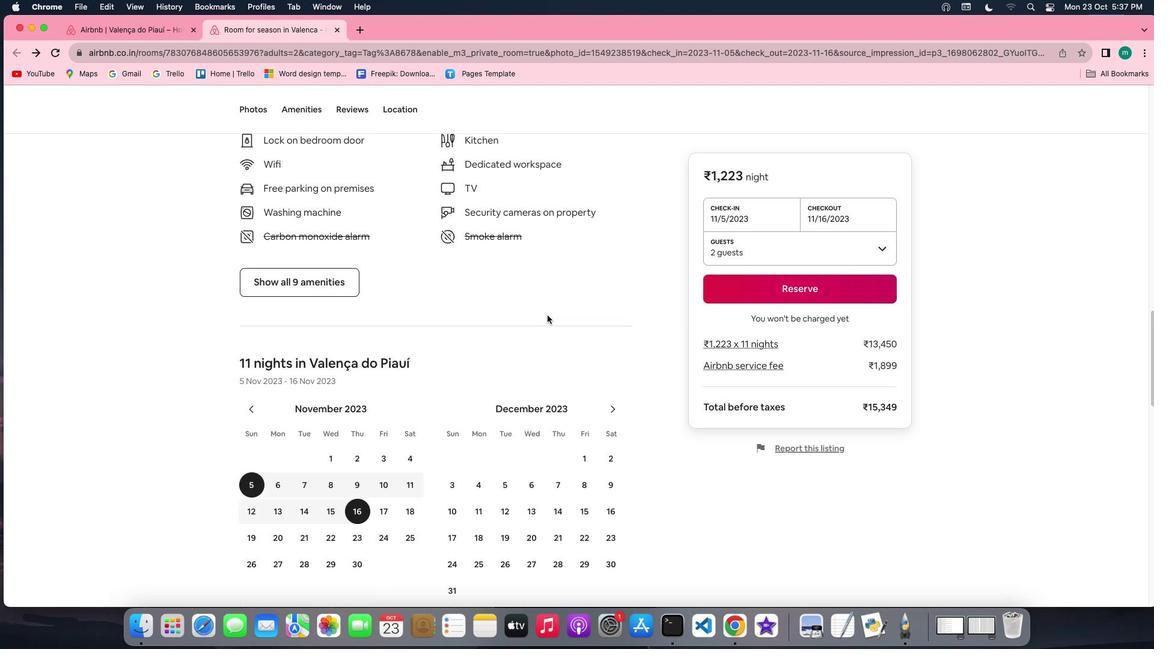 
Action: Mouse moved to (504, 305)
Screenshot: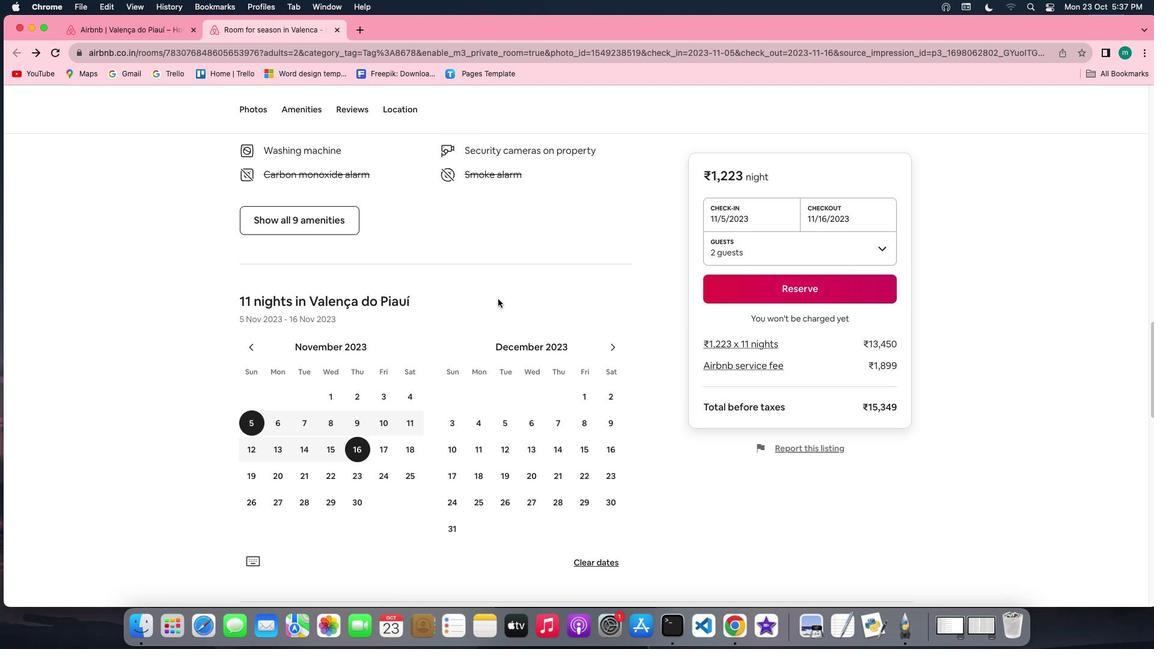 
Action: Mouse scrolled (504, 305) with delta (6, 5)
Screenshot: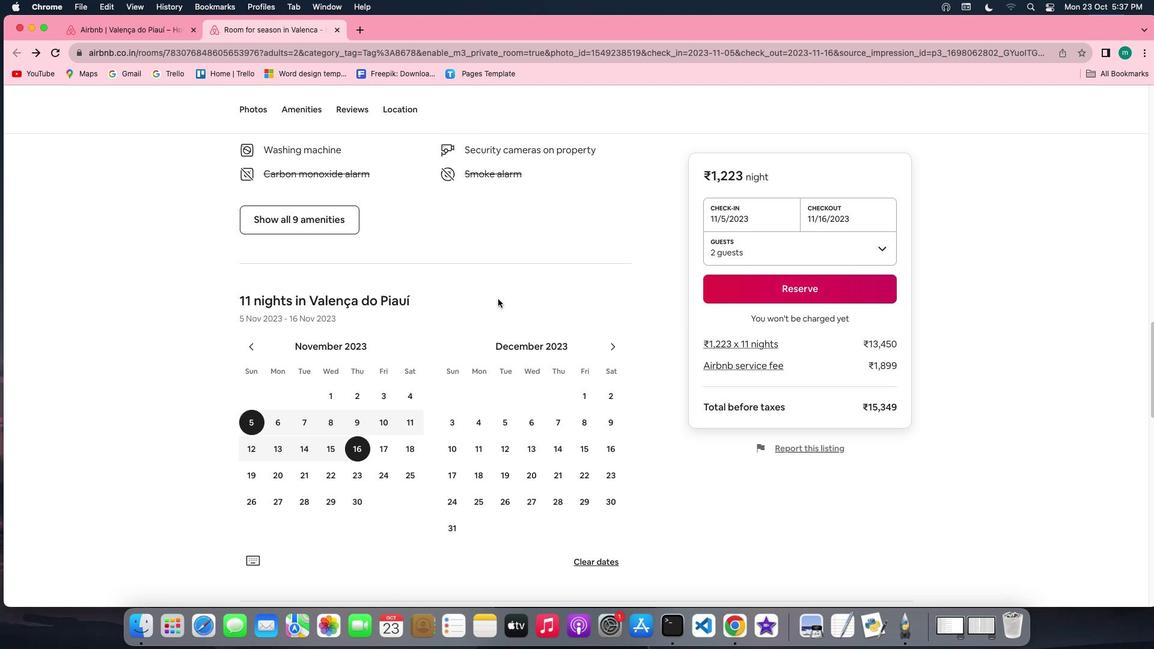 
Action: Mouse scrolled (504, 305) with delta (6, 5)
Screenshot: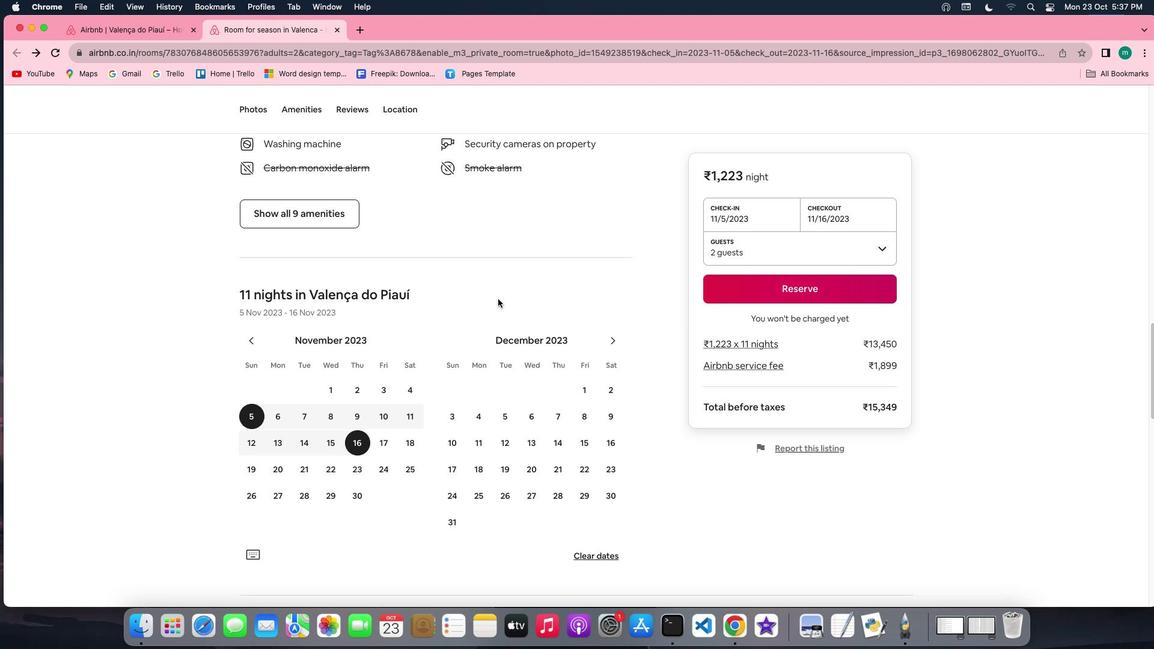 
Action: Mouse scrolled (504, 305) with delta (6, 4)
Screenshot: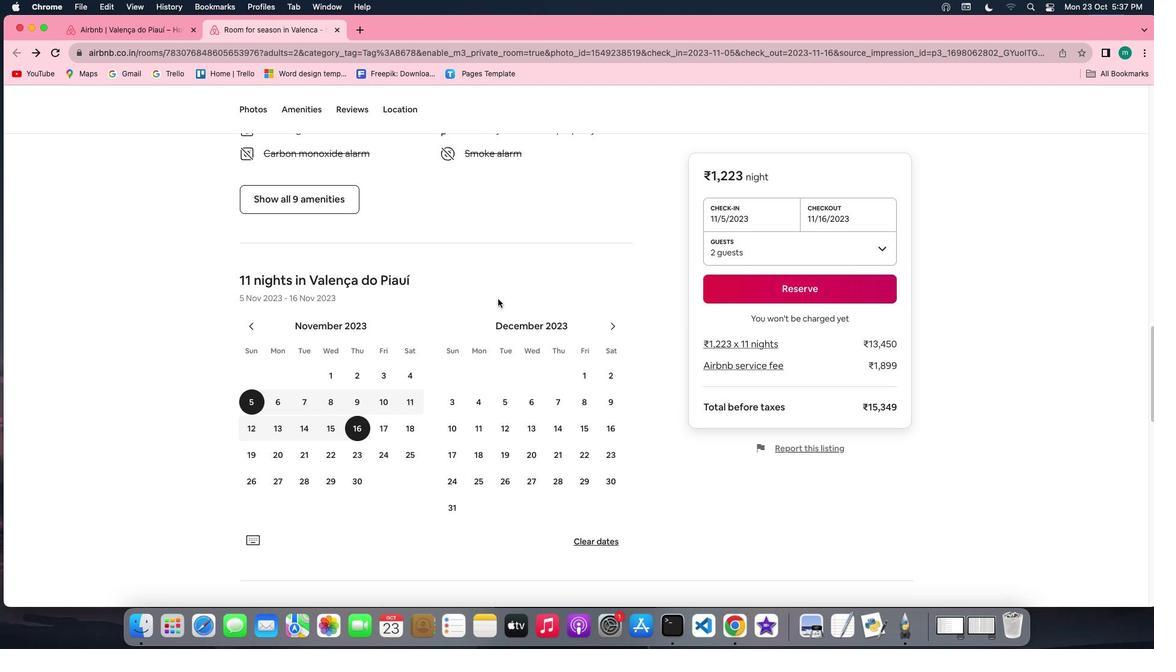 
Action: Mouse scrolled (504, 305) with delta (6, 4)
Screenshot: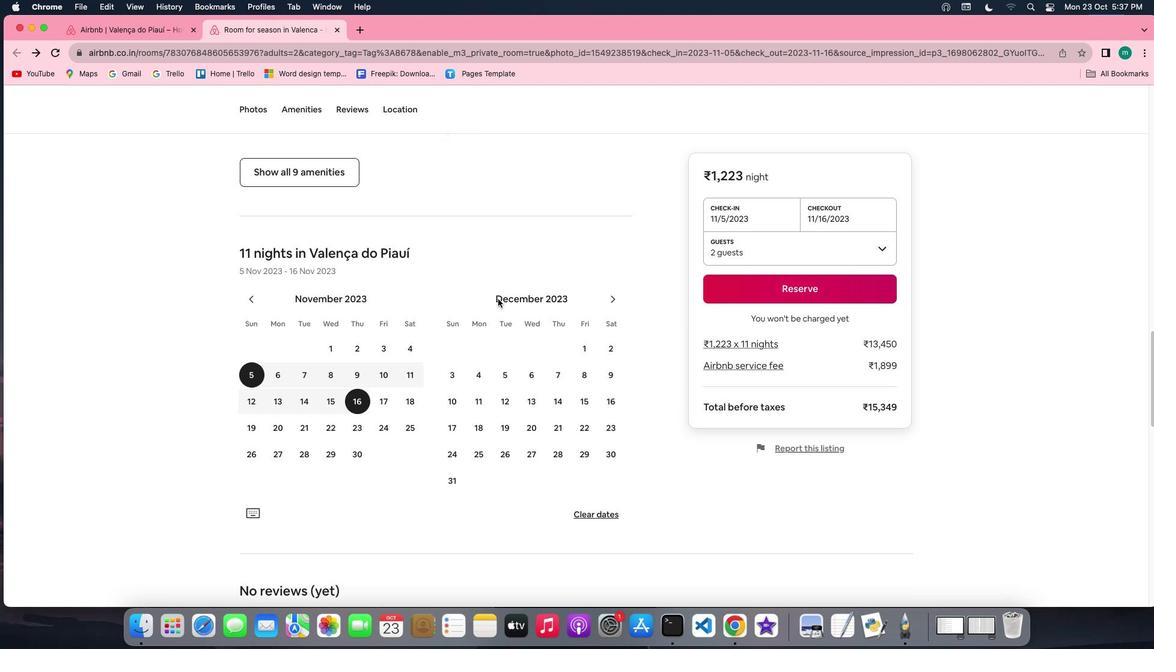 
Action: Mouse scrolled (504, 305) with delta (6, 5)
Screenshot: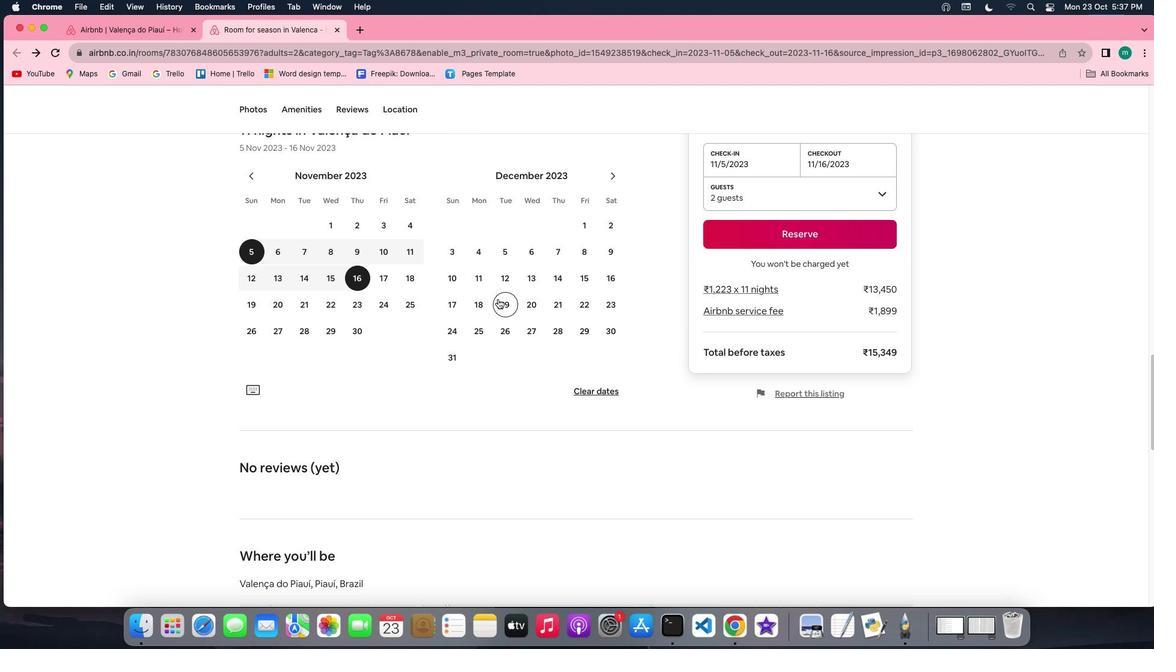 
Action: Mouse scrolled (504, 305) with delta (6, 5)
Screenshot: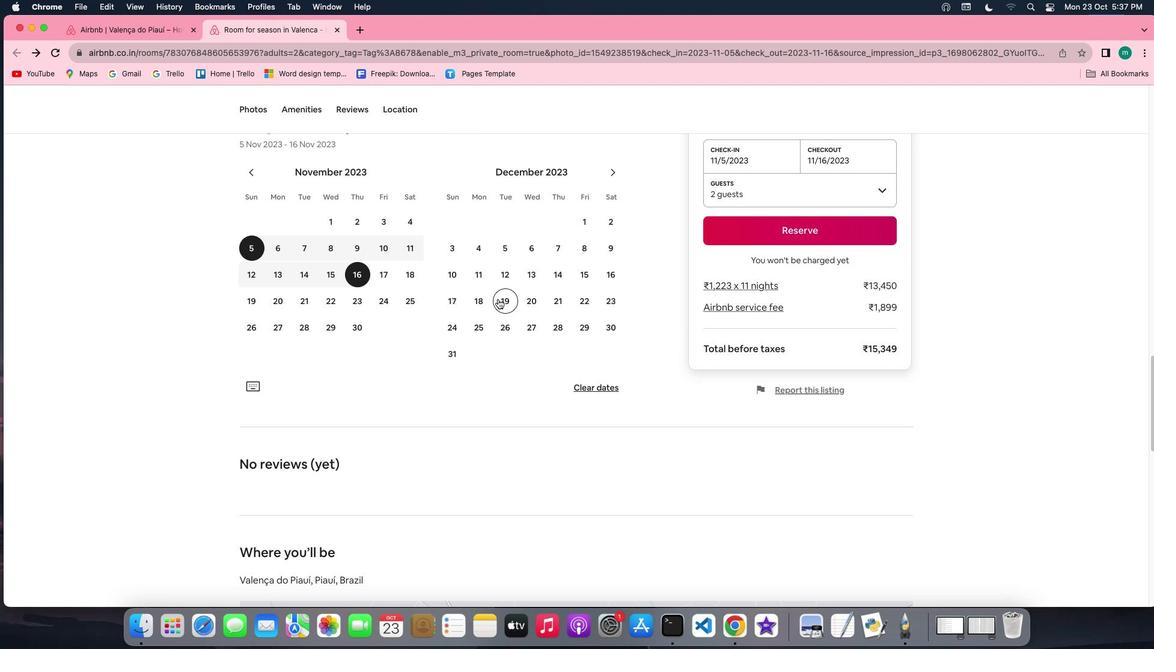 
Action: Mouse scrolled (504, 305) with delta (6, 4)
Screenshot: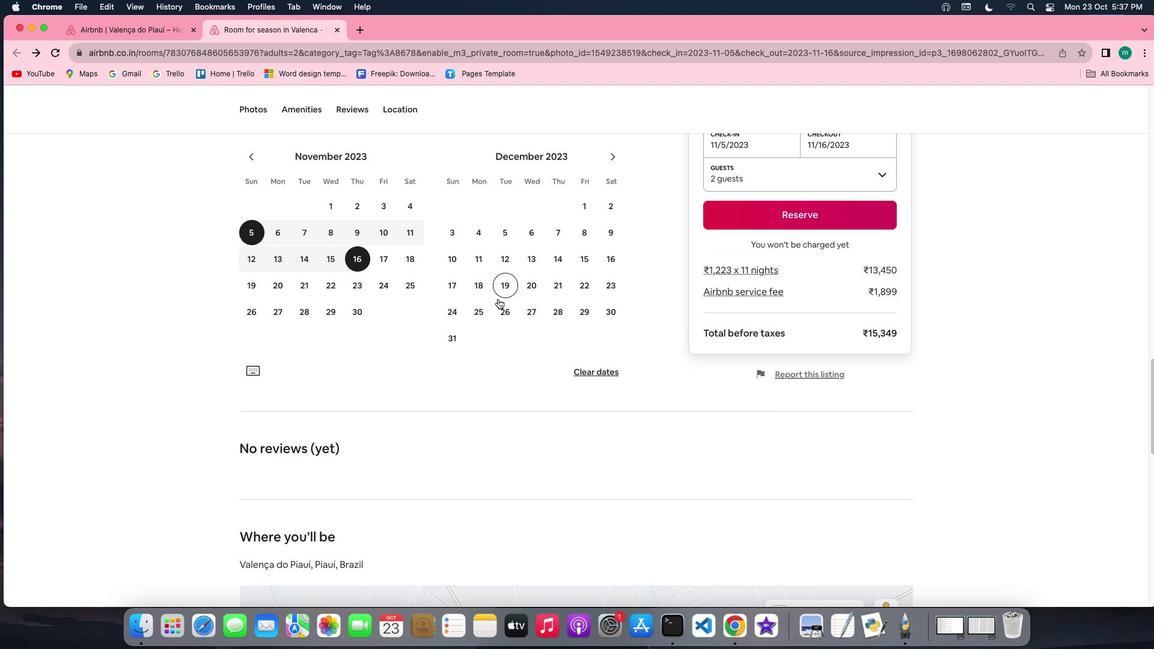 
Action: Mouse scrolled (504, 305) with delta (6, 4)
Screenshot: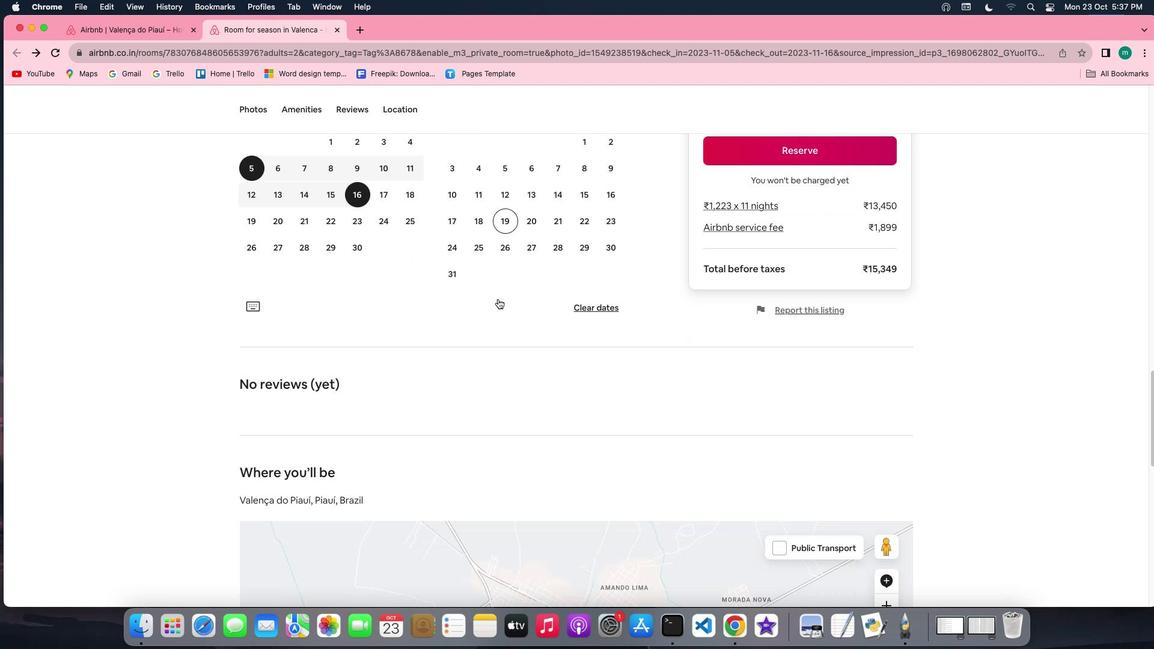 
Action: Mouse scrolled (504, 305) with delta (6, 5)
Screenshot: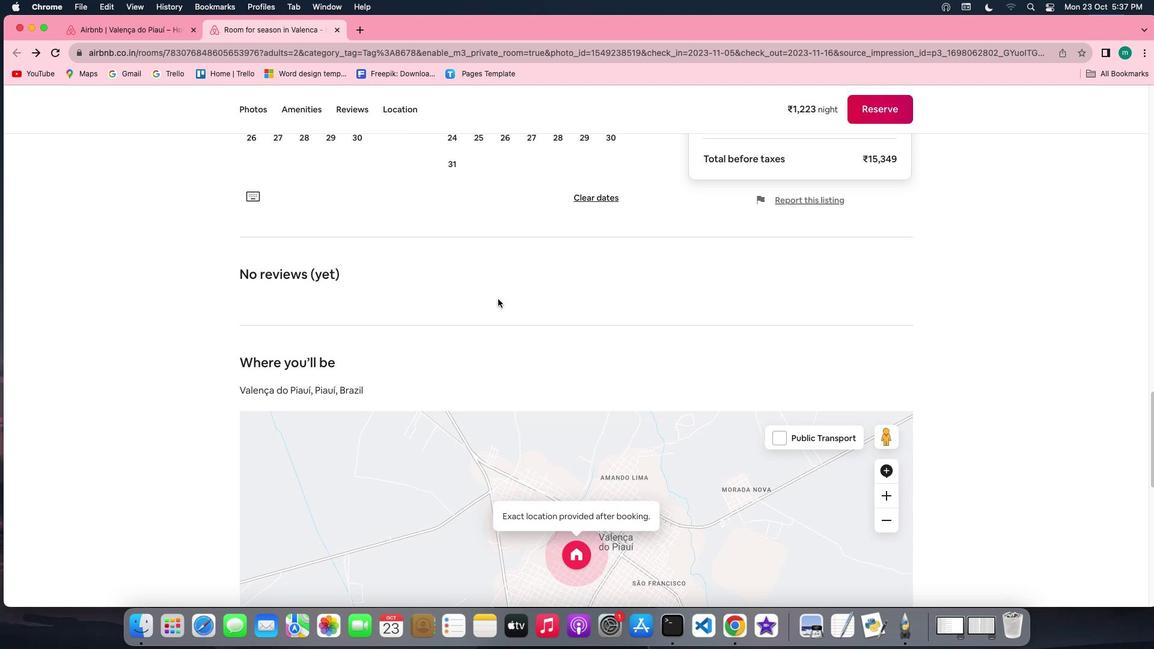 
Action: Mouse scrolled (504, 305) with delta (6, 5)
Screenshot: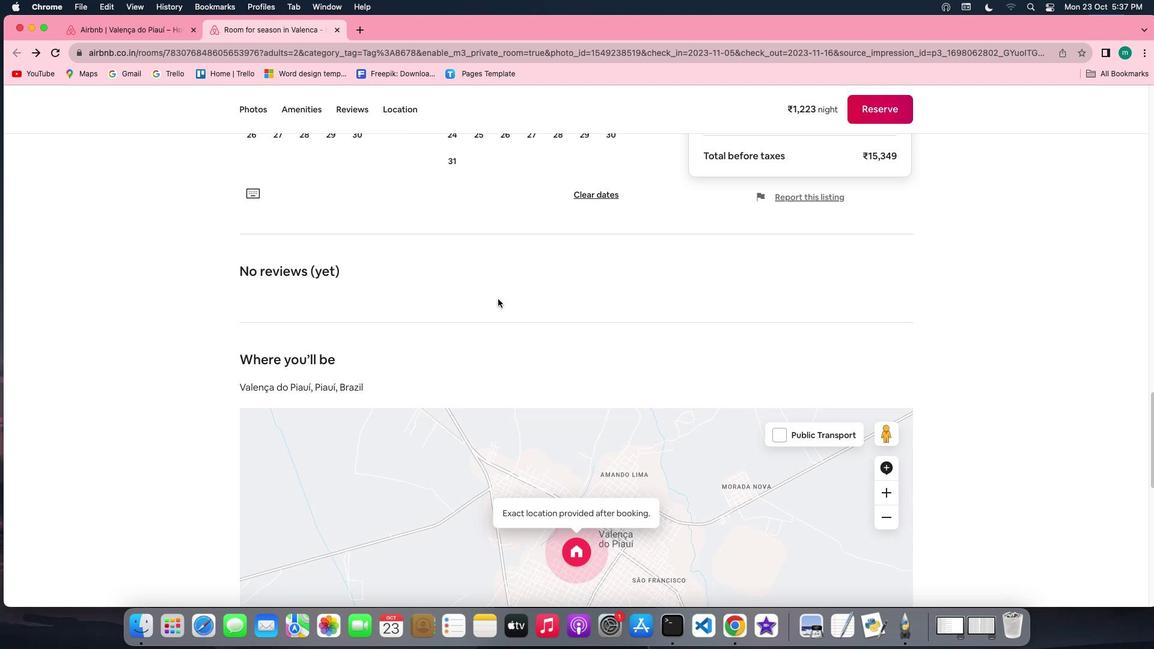 
Action: Mouse scrolled (504, 305) with delta (6, 4)
Screenshot: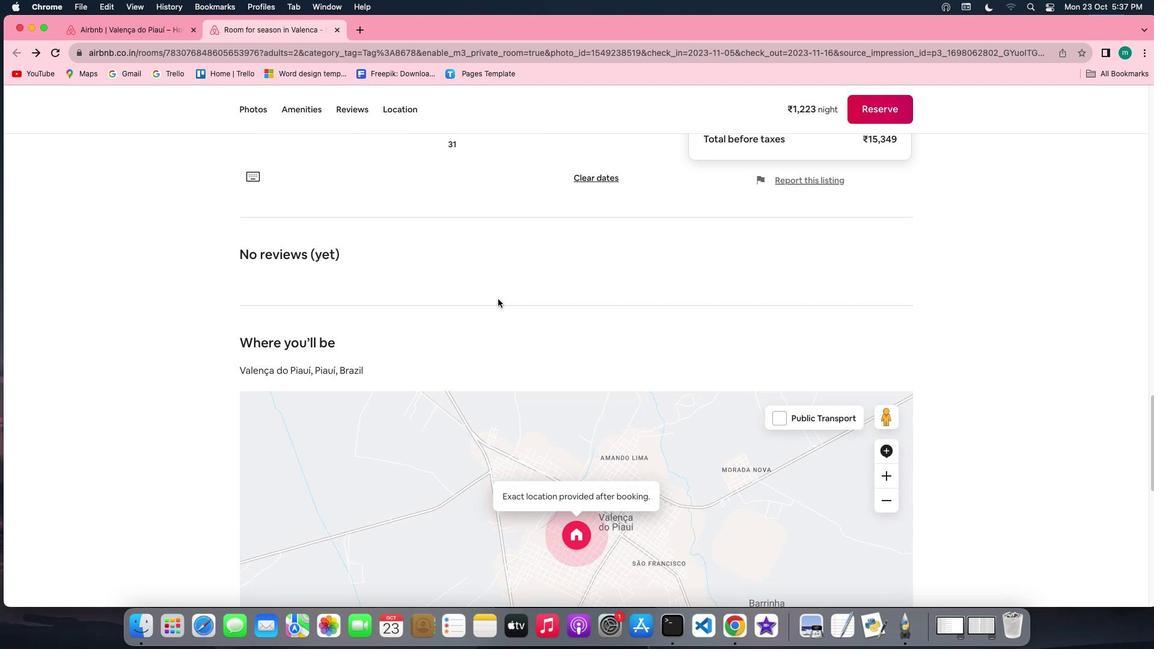 
Action: Mouse scrolled (504, 305) with delta (6, 3)
Screenshot: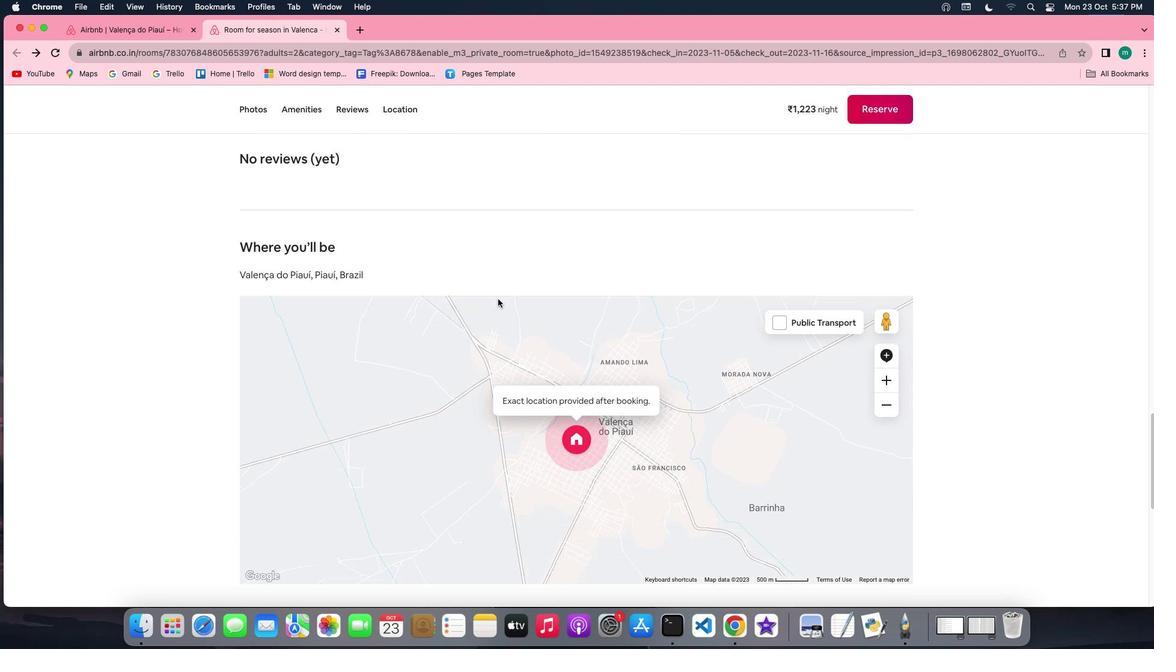 
Action: Mouse scrolled (504, 305) with delta (6, 5)
Screenshot: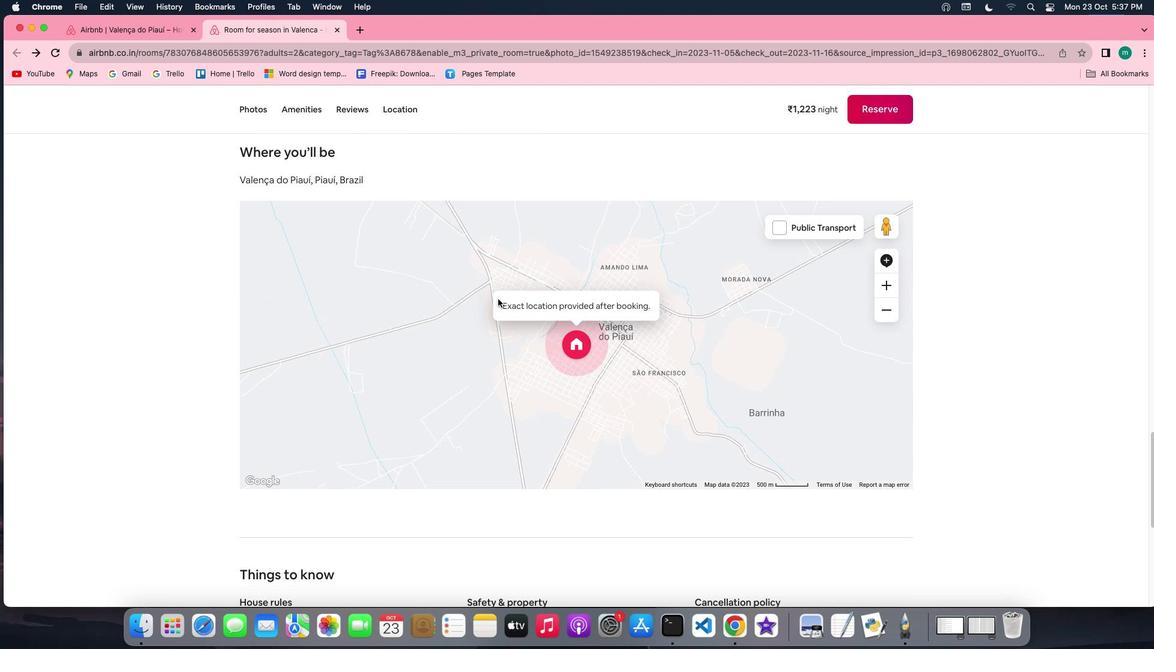 
Action: Mouse scrolled (504, 305) with delta (6, 5)
Screenshot: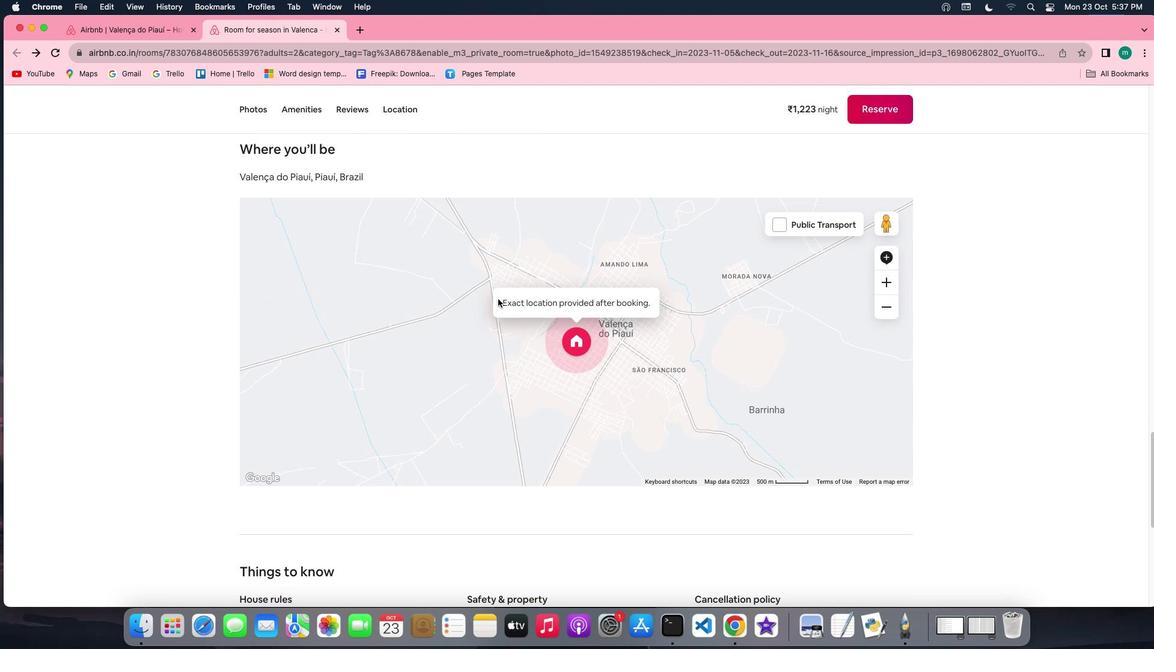
Action: Mouse scrolled (504, 305) with delta (6, 4)
Screenshot: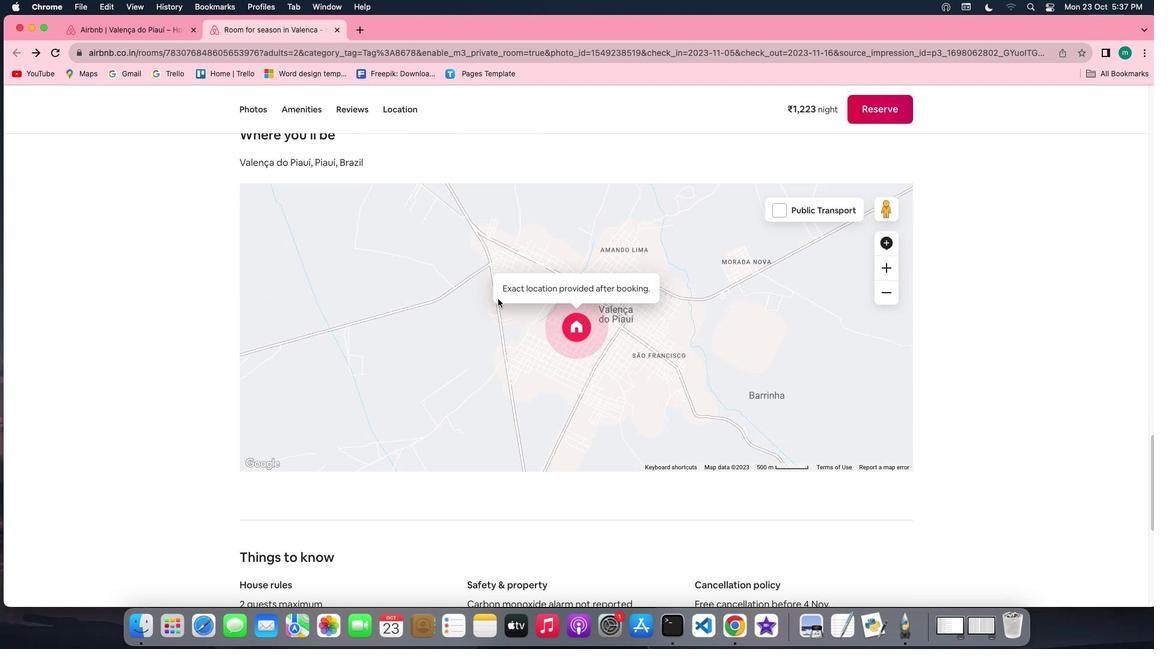 
Action: Mouse scrolled (504, 305) with delta (6, 3)
Screenshot: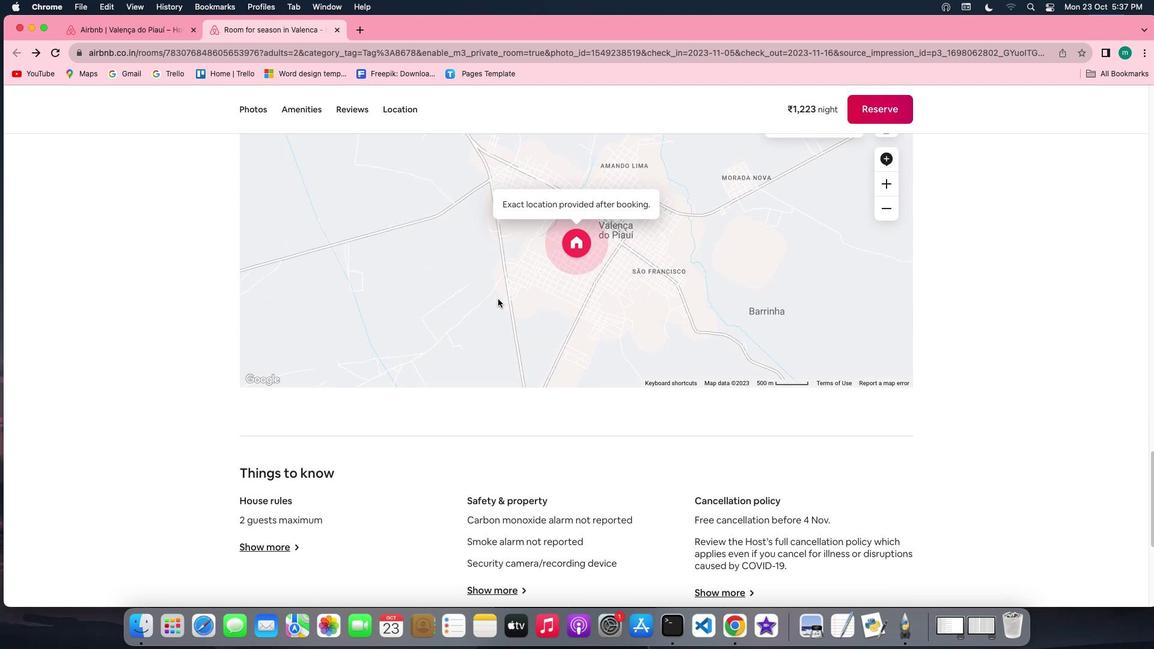
Action: Mouse scrolled (504, 305) with delta (6, 5)
Screenshot: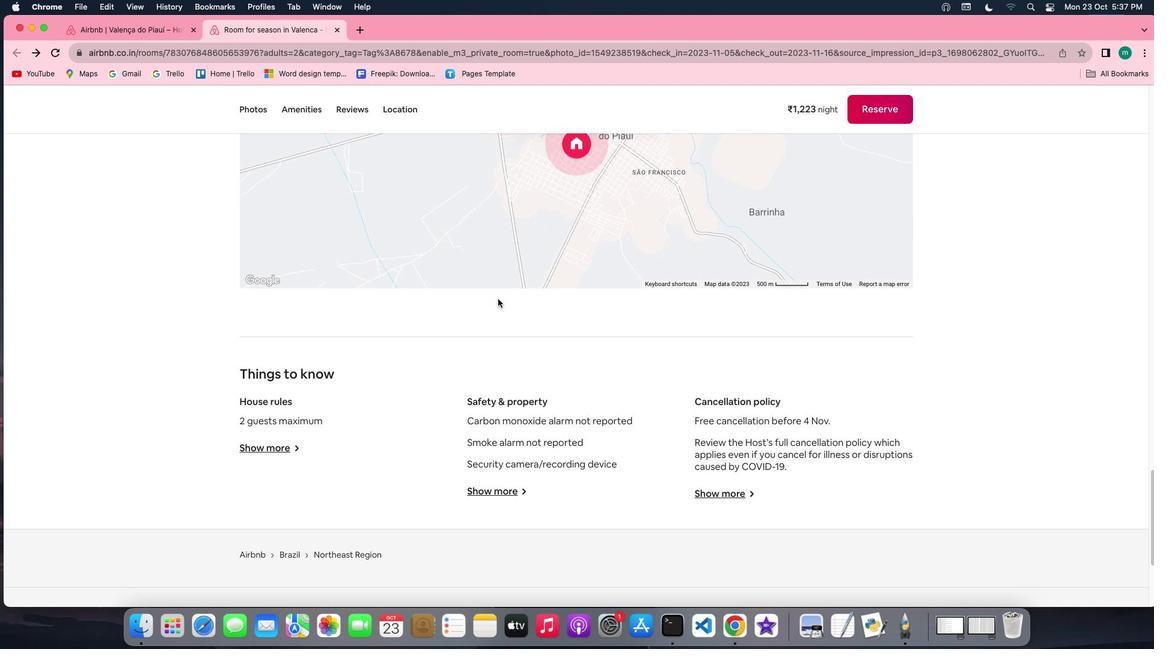 
Action: Mouse scrolled (504, 305) with delta (6, 5)
Screenshot: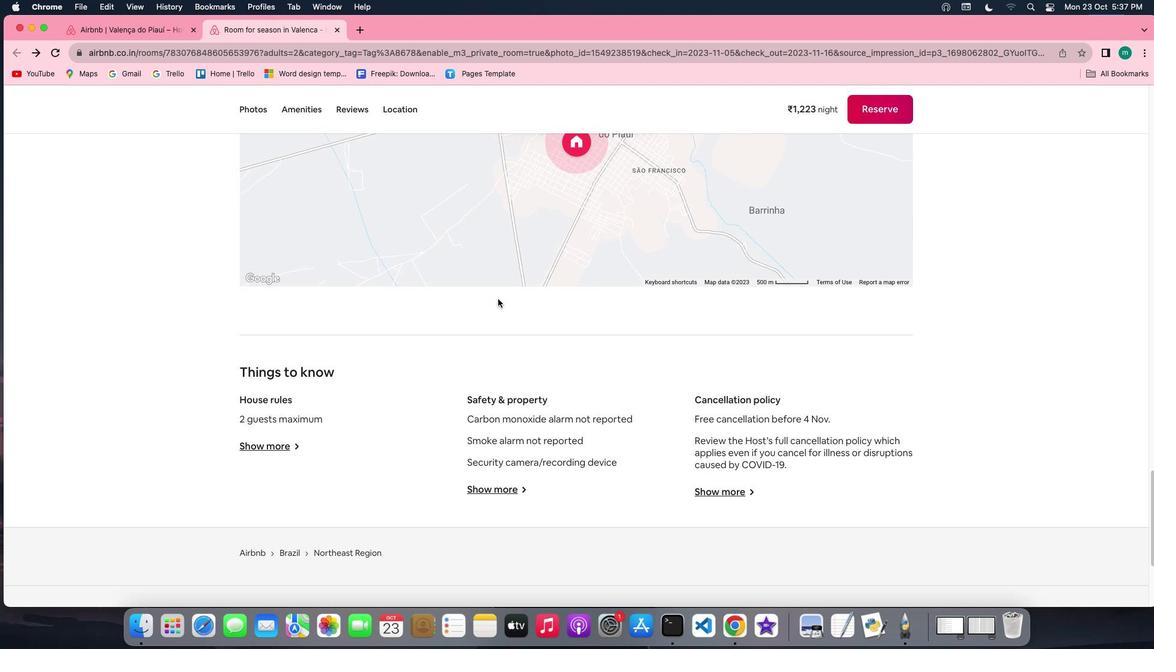 
Action: Mouse scrolled (504, 305) with delta (6, 4)
Screenshot: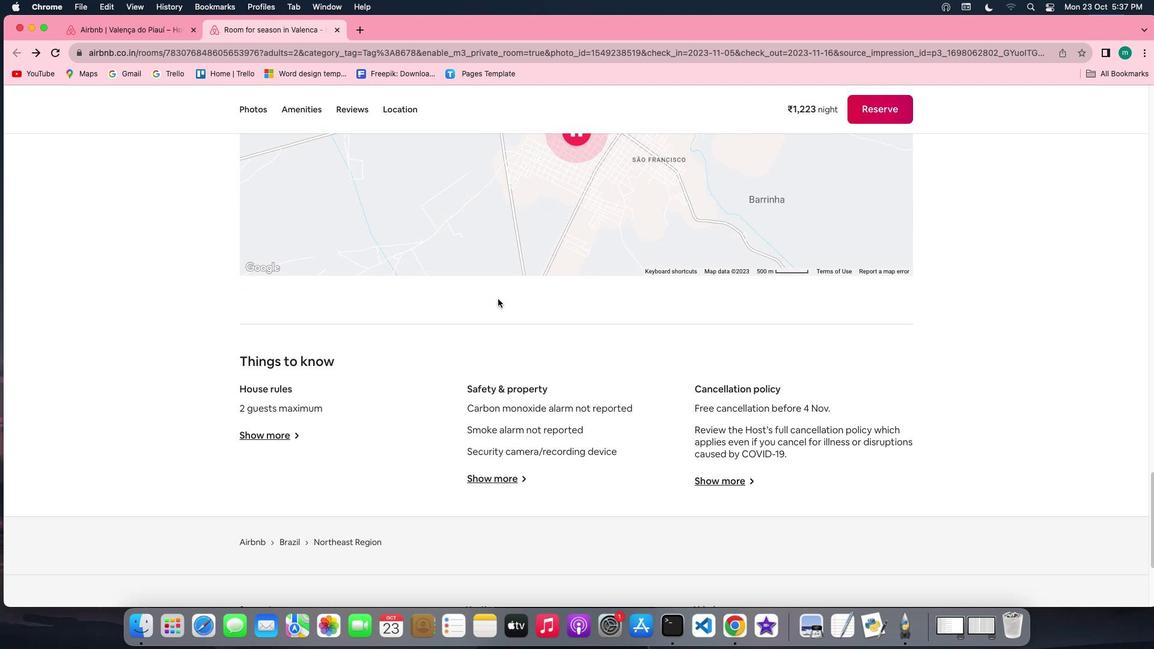 
Action: Mouse scrolled (504, 305) with delta (6, 4)
Screenshot: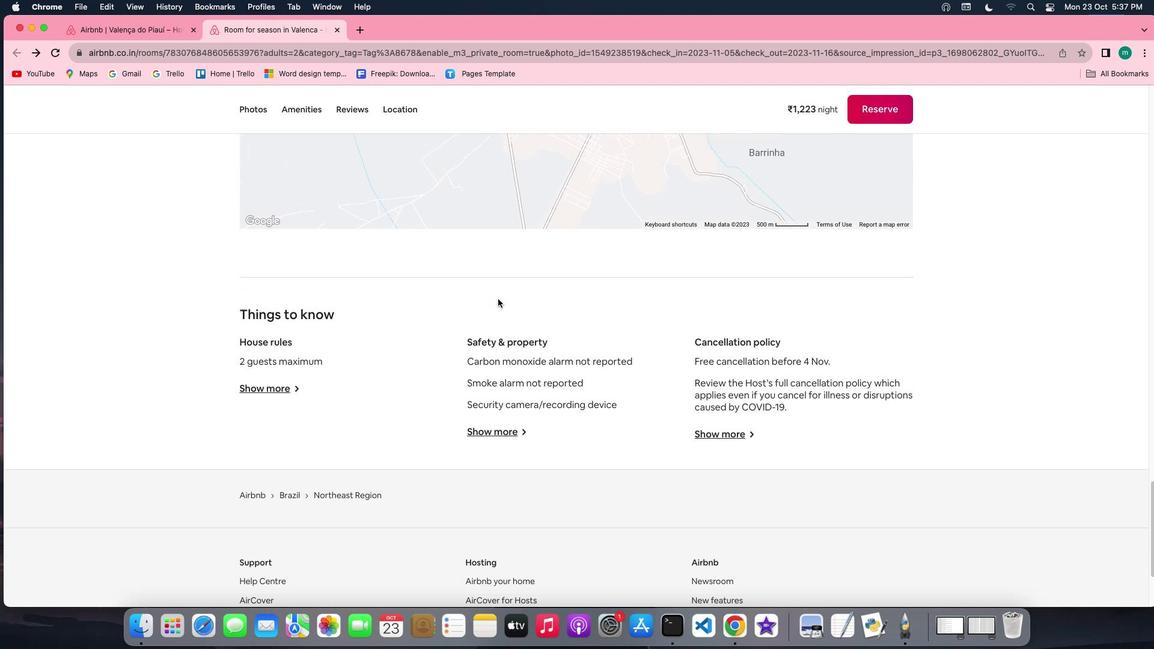 
Action: Mouse moved to (248, 283)
Screenshot: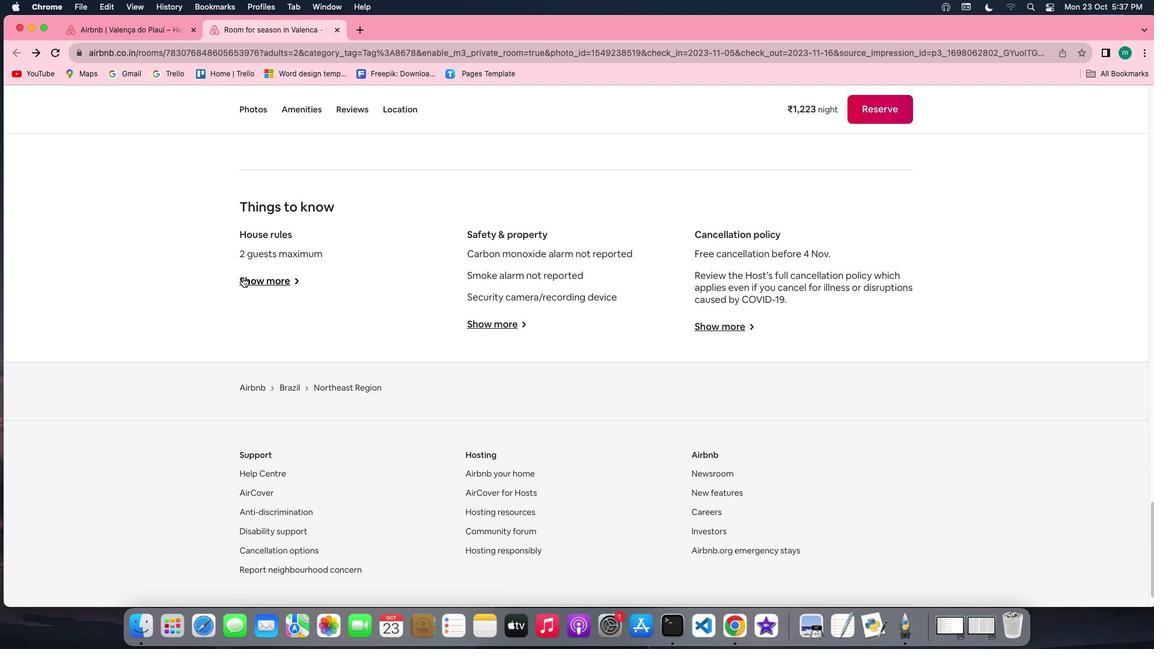 
Action: Mouse pressed left at (248, 283)
Screenshot: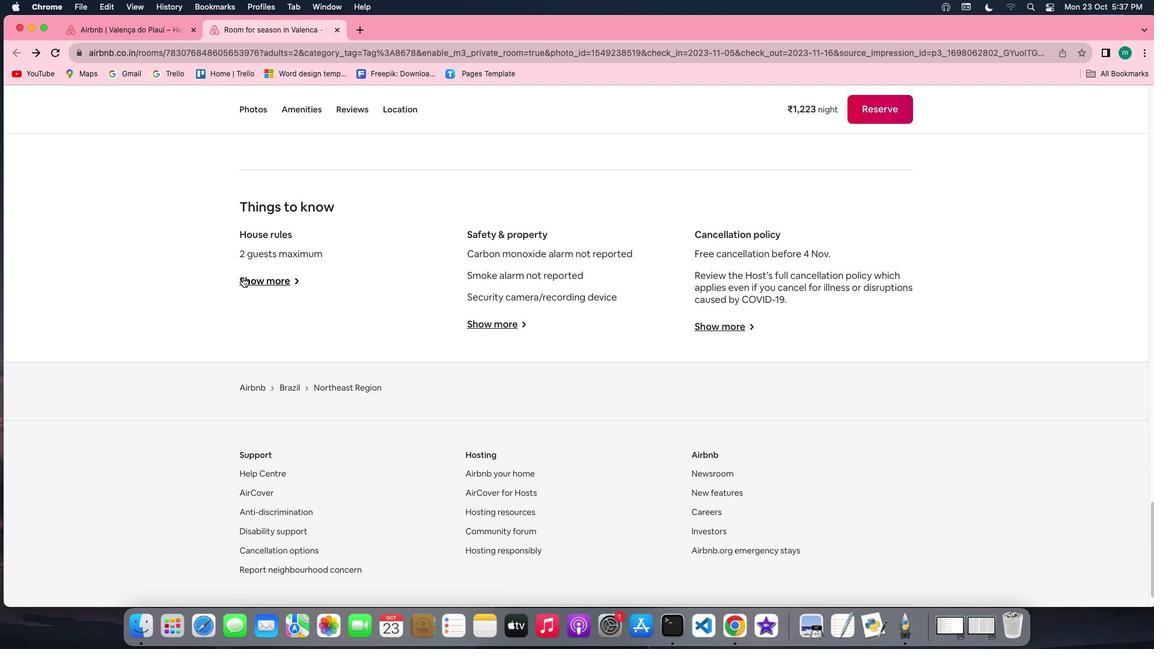 
Action: Mouse moved to (447, 402)
Screenshot: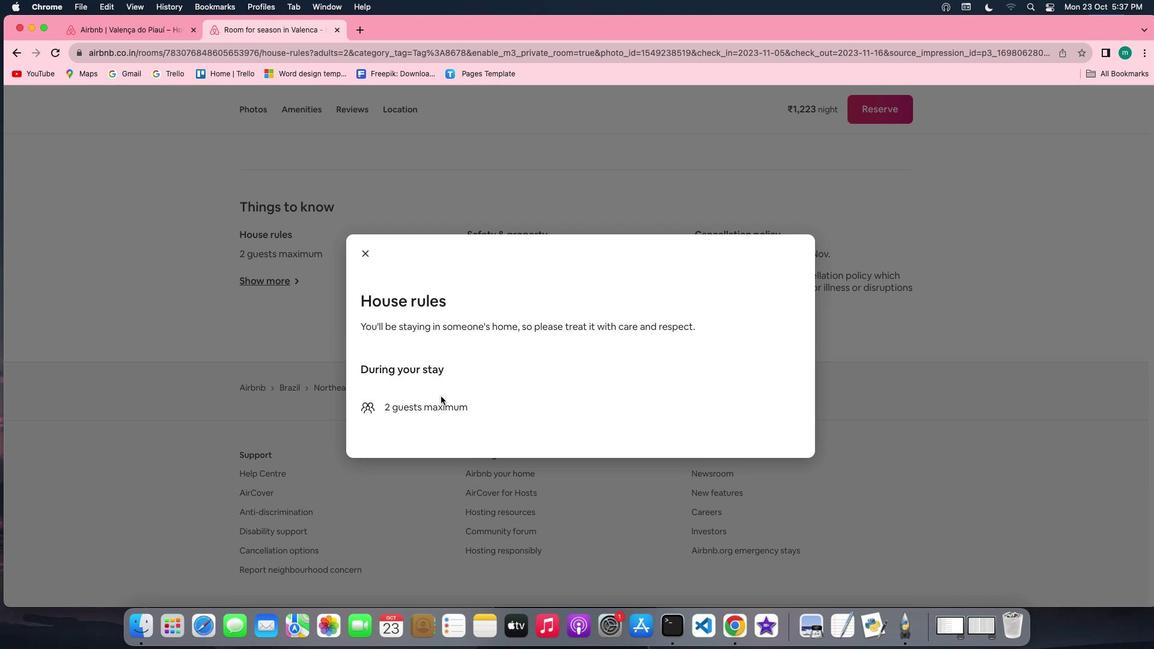 
Action: Mouse scrolled (447, 402) with delta (6, 5)
Screenshot: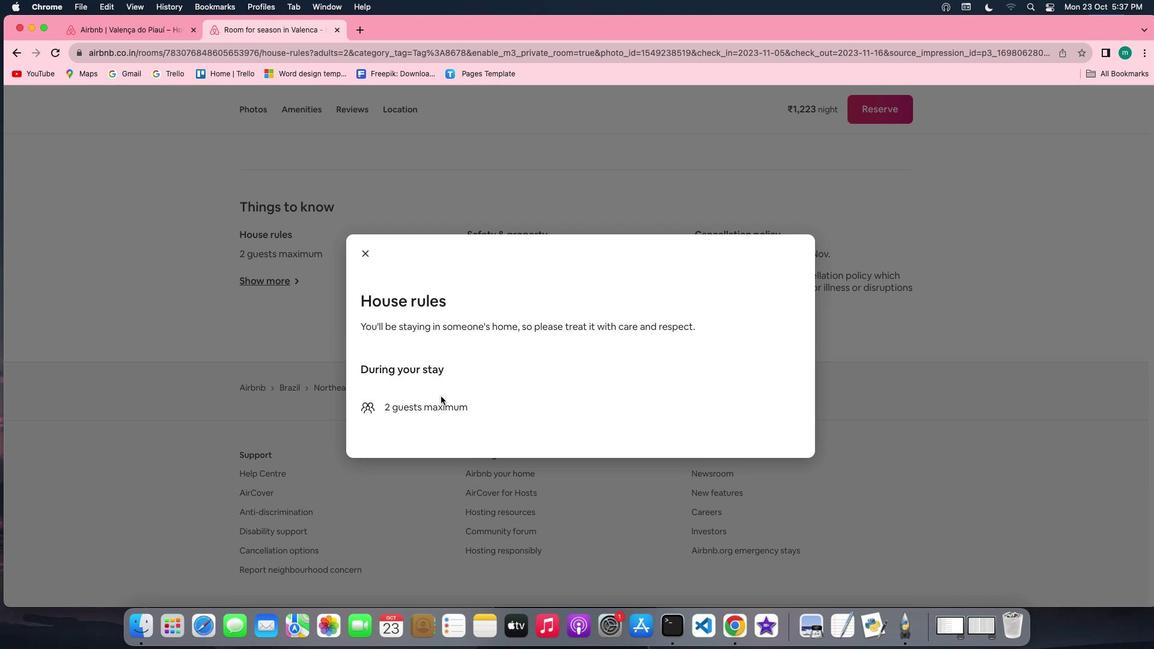 
Action: Mouse scrolled (447, 402) with delta (6, 5)
Screenshot: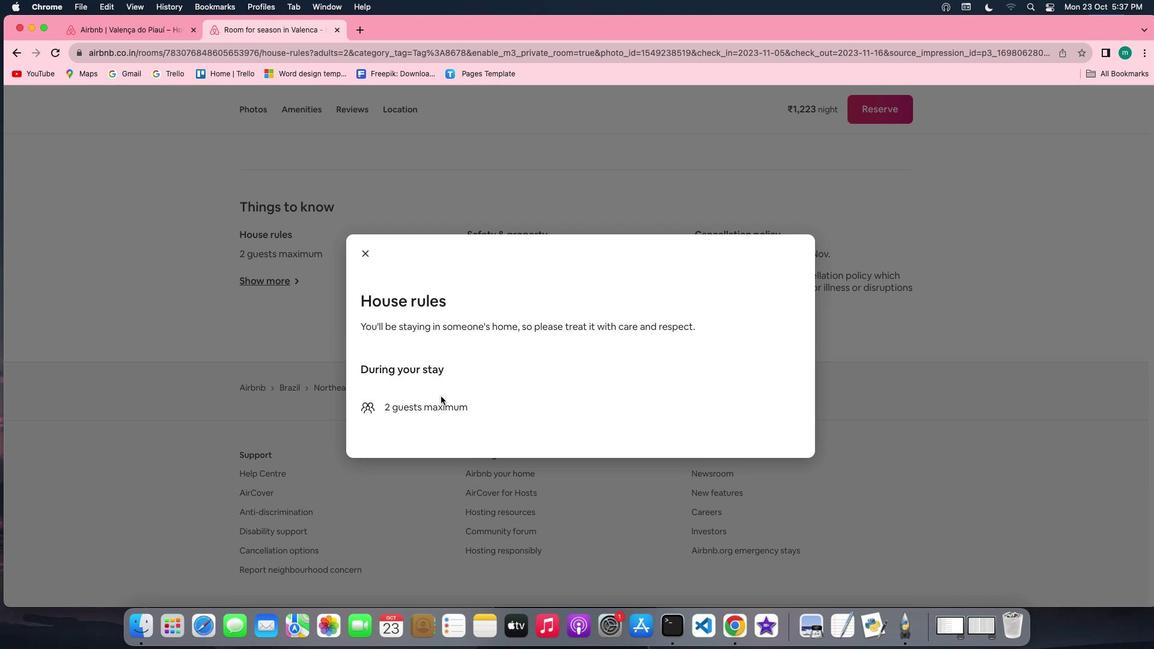 
Action: Mouse scrolled (447, 402) with delta (6, 4)
Screenshot: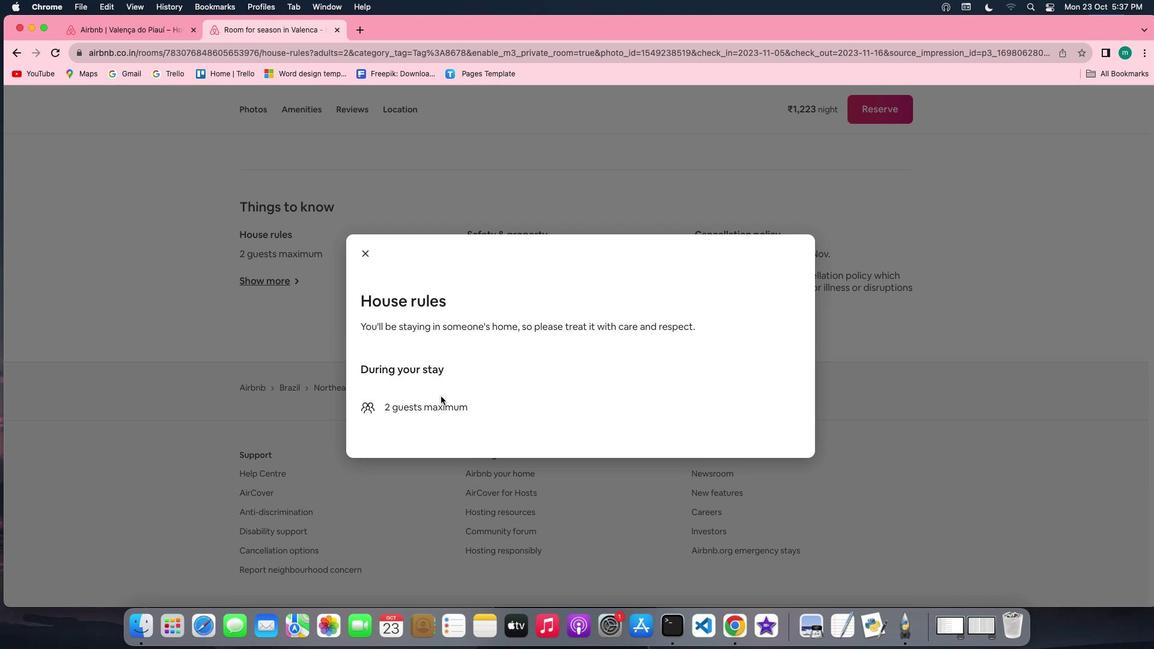 
Action: Mouse moved to (370, 263)
Screenshot: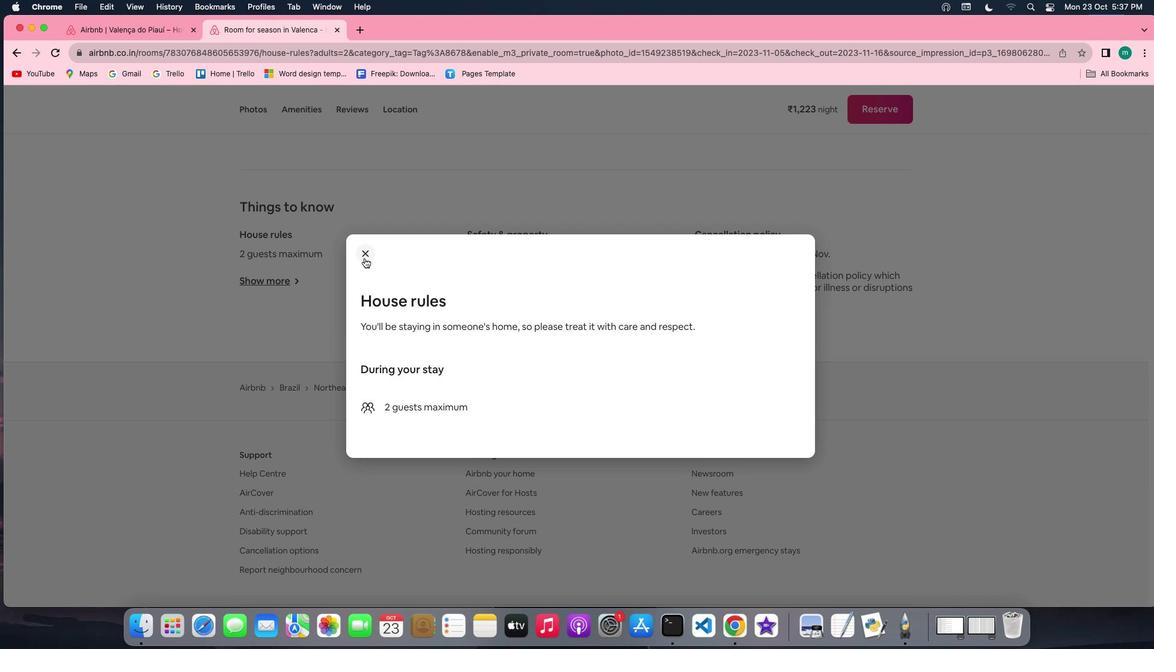 
Action: Mouse pressed left at (370, 263)
Screenshot: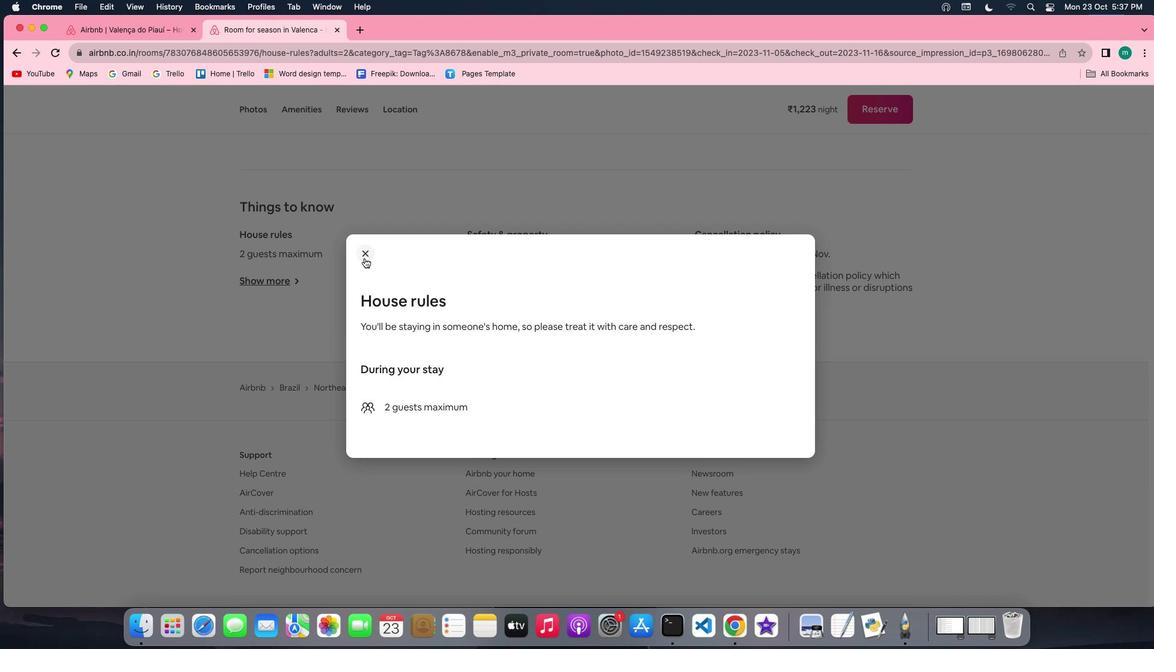 
Action: Mouse moved to (504, 328)
Screenshot: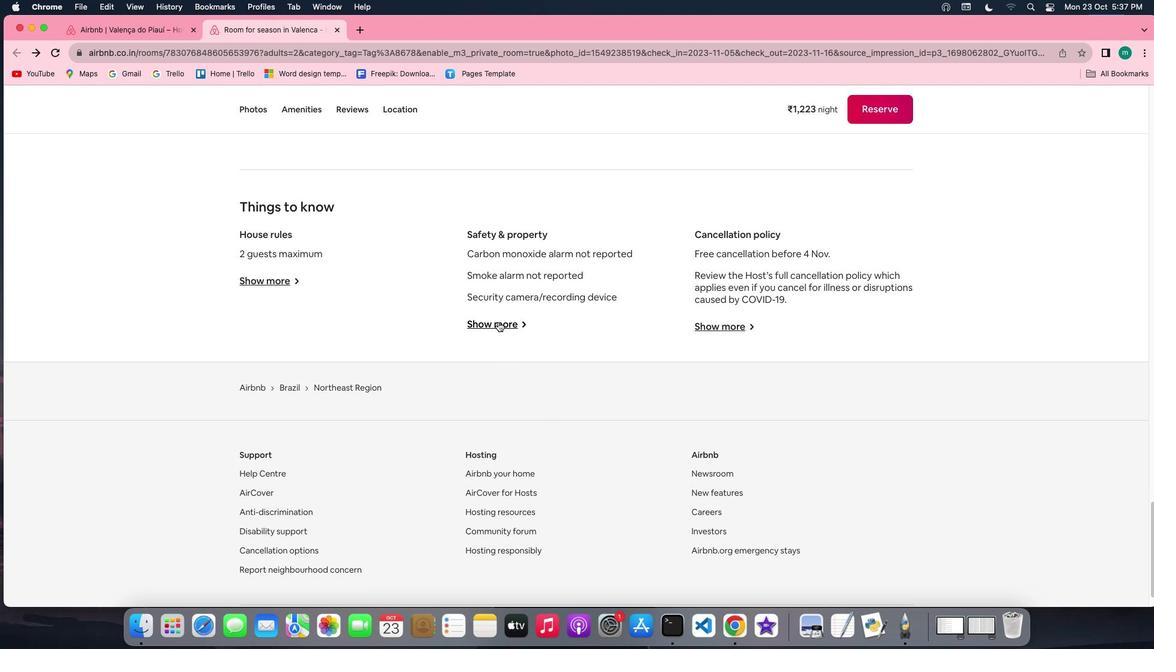 
Action: Mouse pressed left at (504, 328)
Screenshot: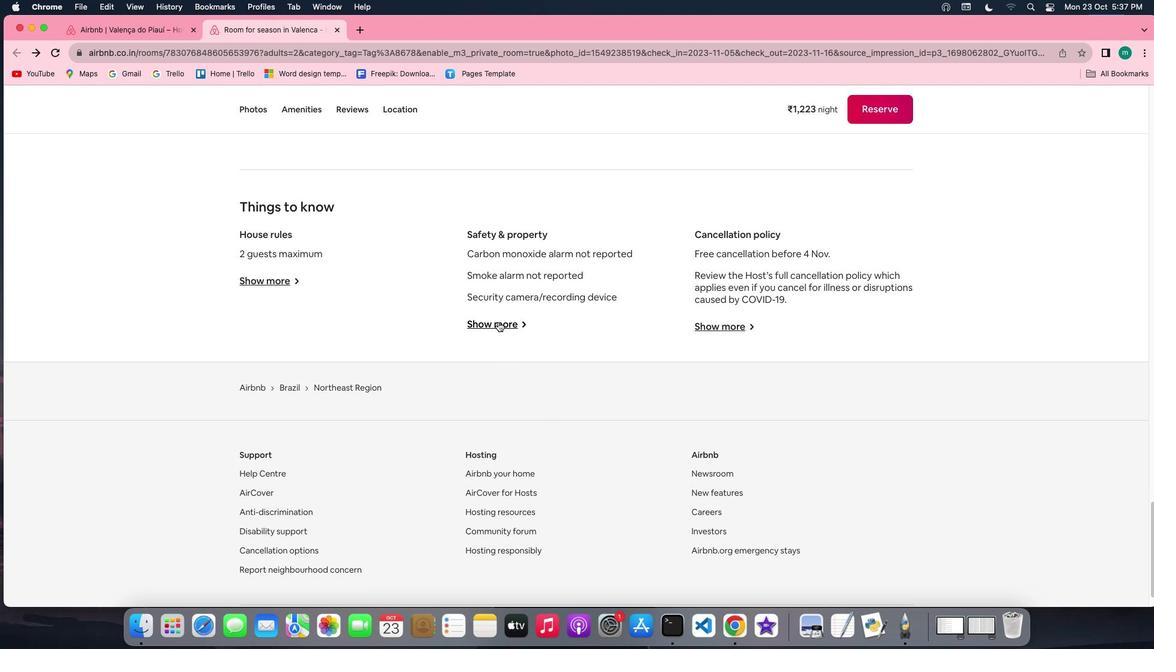 
Action: Mouse moved to (516, 368)
Screenshot: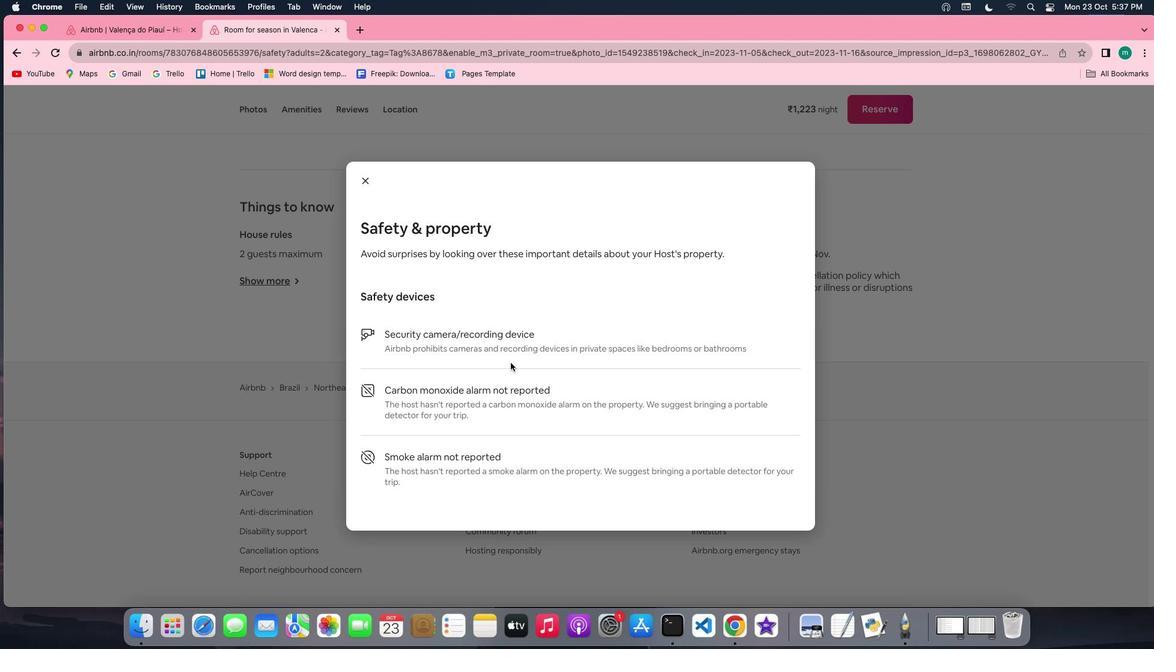 
Action: Mouse scrolled (516, 368) with delta (6, 5)
Screenshot: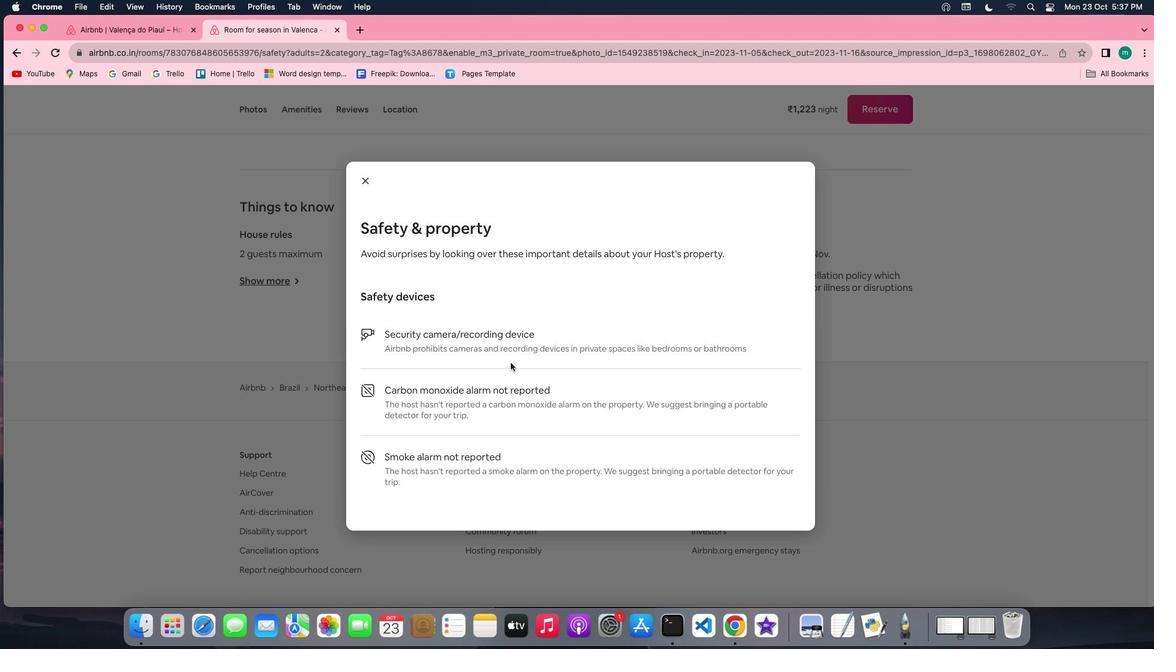 
Action: Mouse scrolled (516, 368) with delta (6, 5)
Screenshot: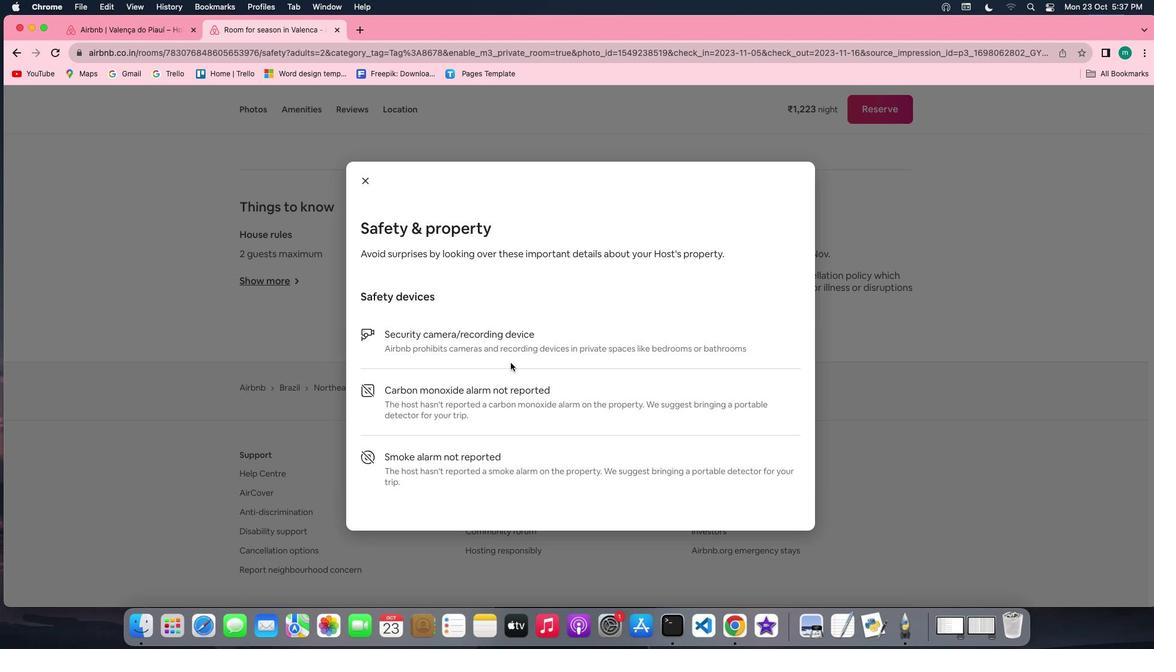
Action: Mouse scrolled (516, 368) with delta (6, 4)
Screenshot: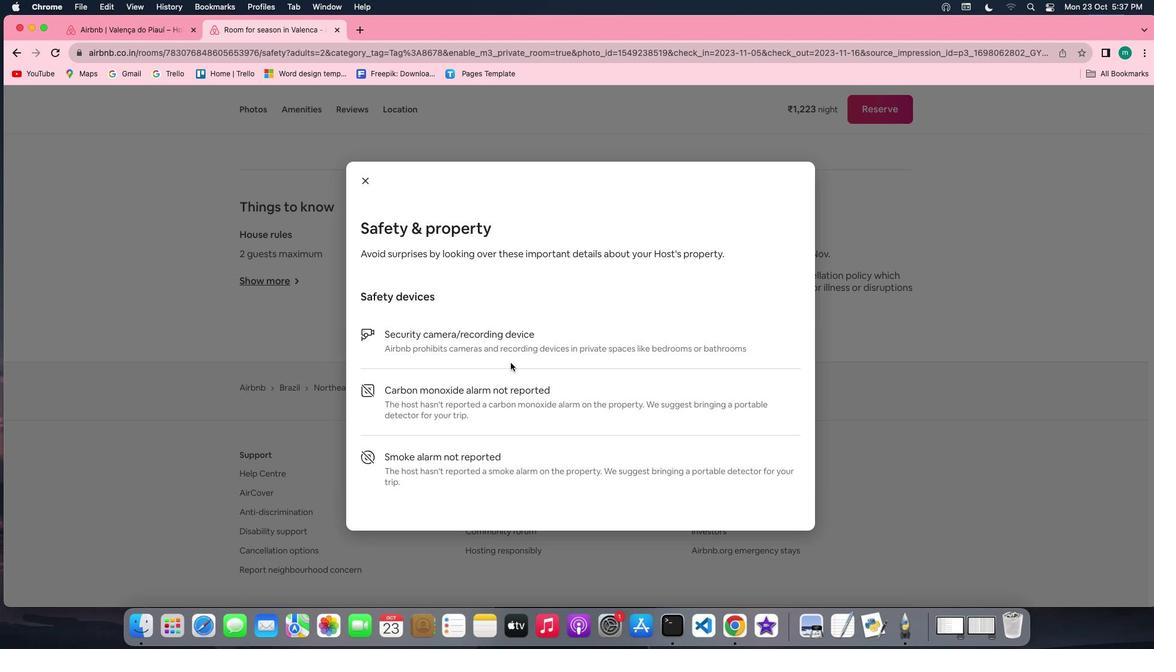 
Action: Mouse scrolled (516, 368) with delta (6, 3)
Screenshot: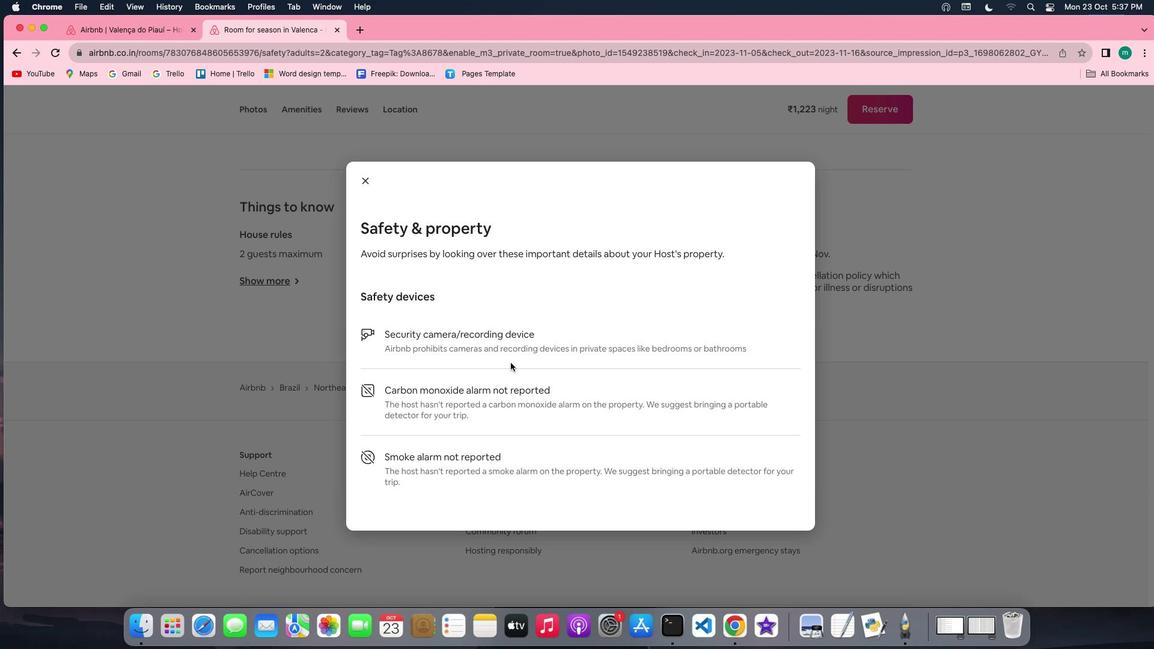 
Action: Mouse moved to (367, 182)
Screenshot: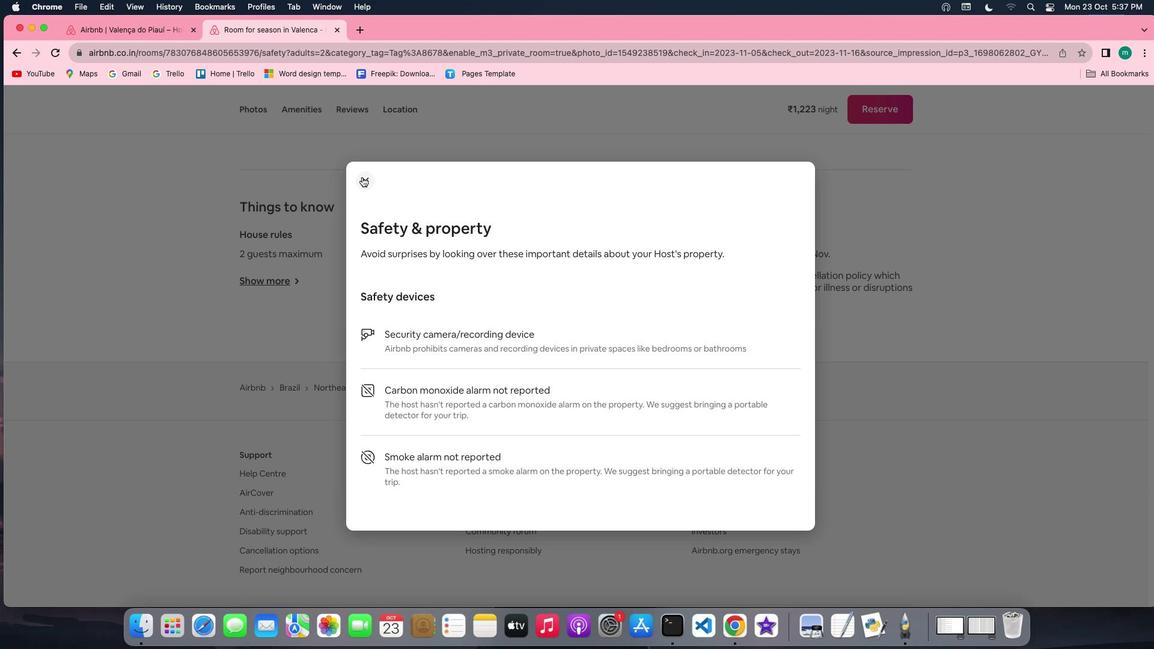 
Action: Mouse pressed left at (367, 182)
Screenshot: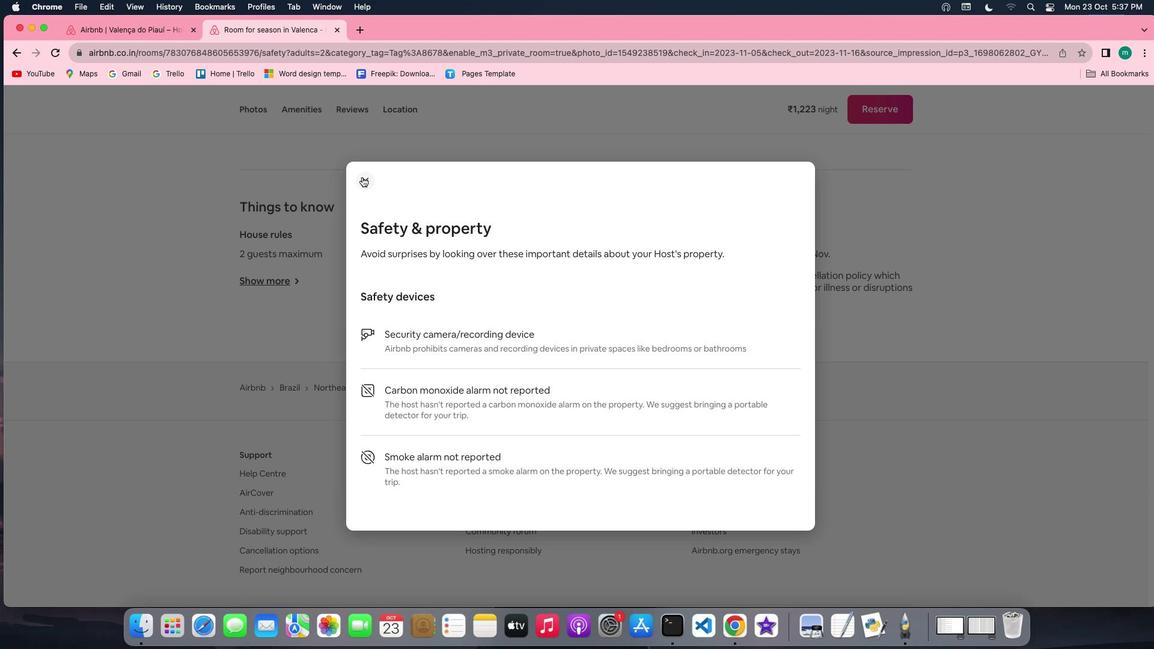 
Action: Mouse moved to (740, 332)
Screenshot: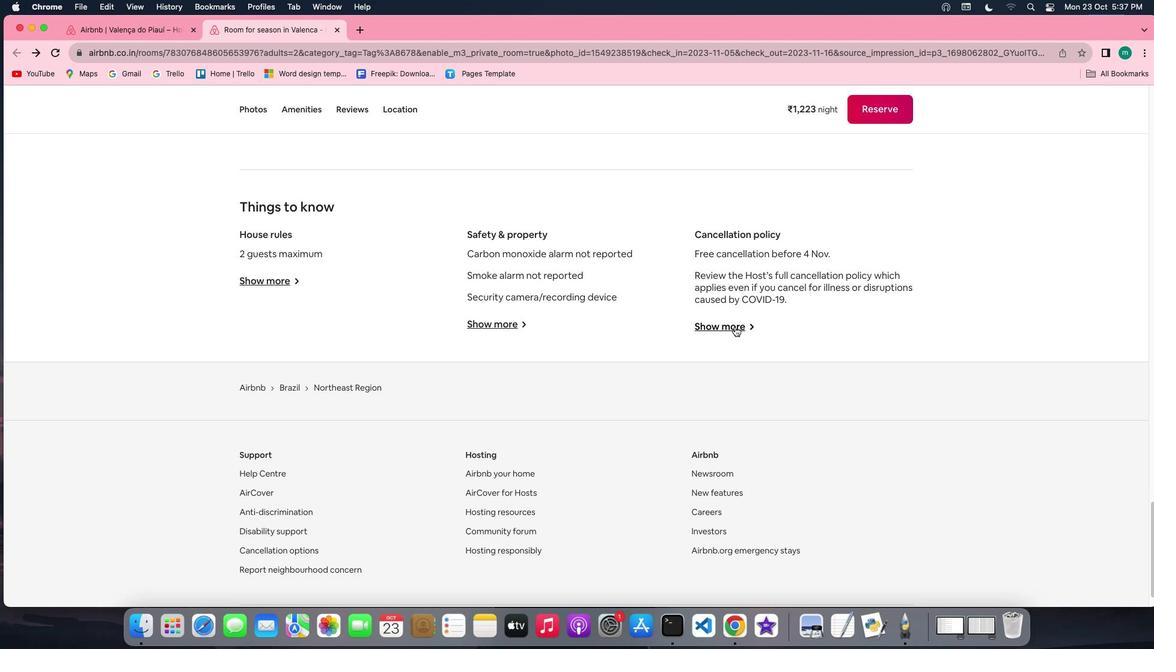 
Action: Mouse pressed left at (740, 332)
Screenshot: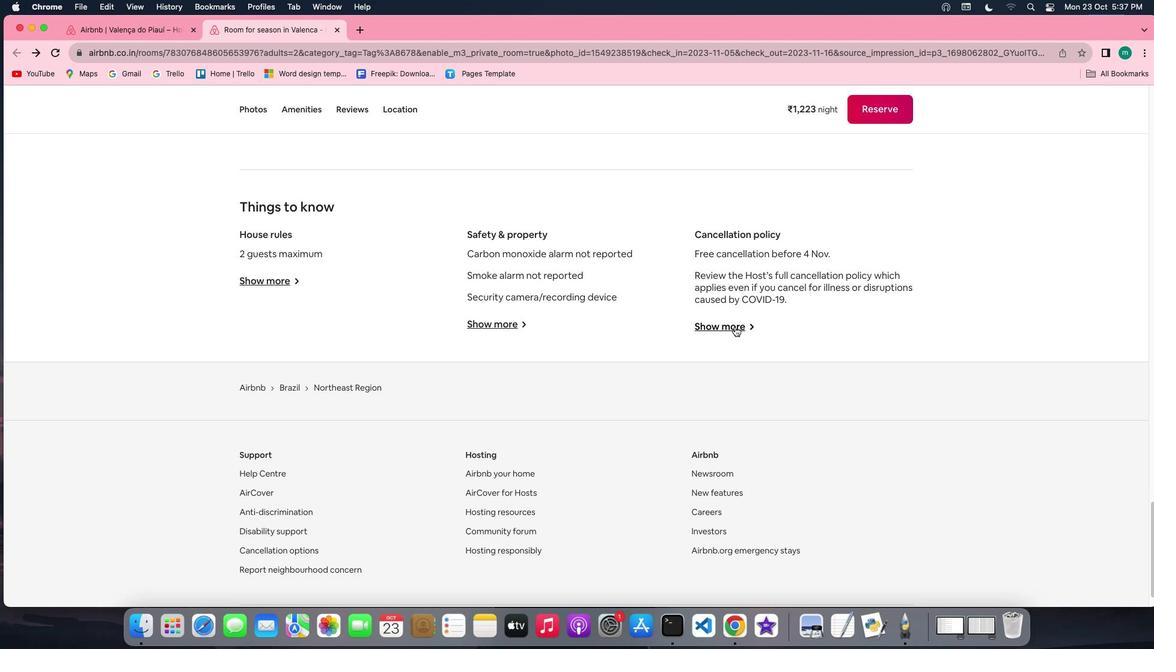 
Action: Mouse moved to (602, 352)
Screenshot: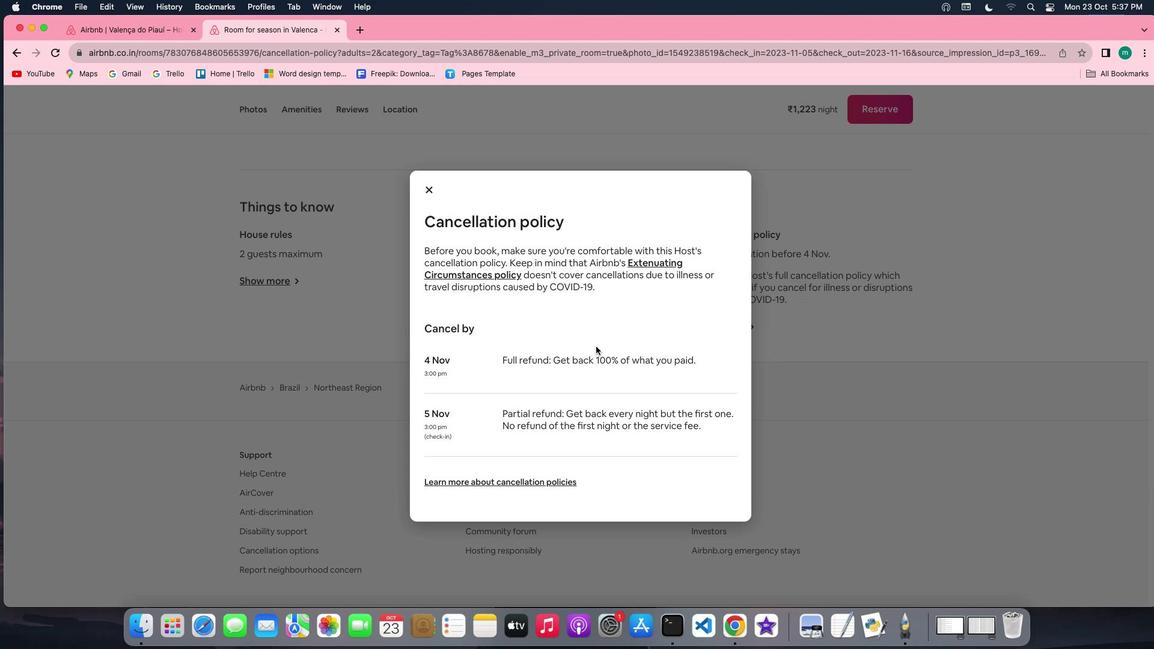 
Action: Mouse scrolled (602, 352) with delta (6, 5)
Screenshot: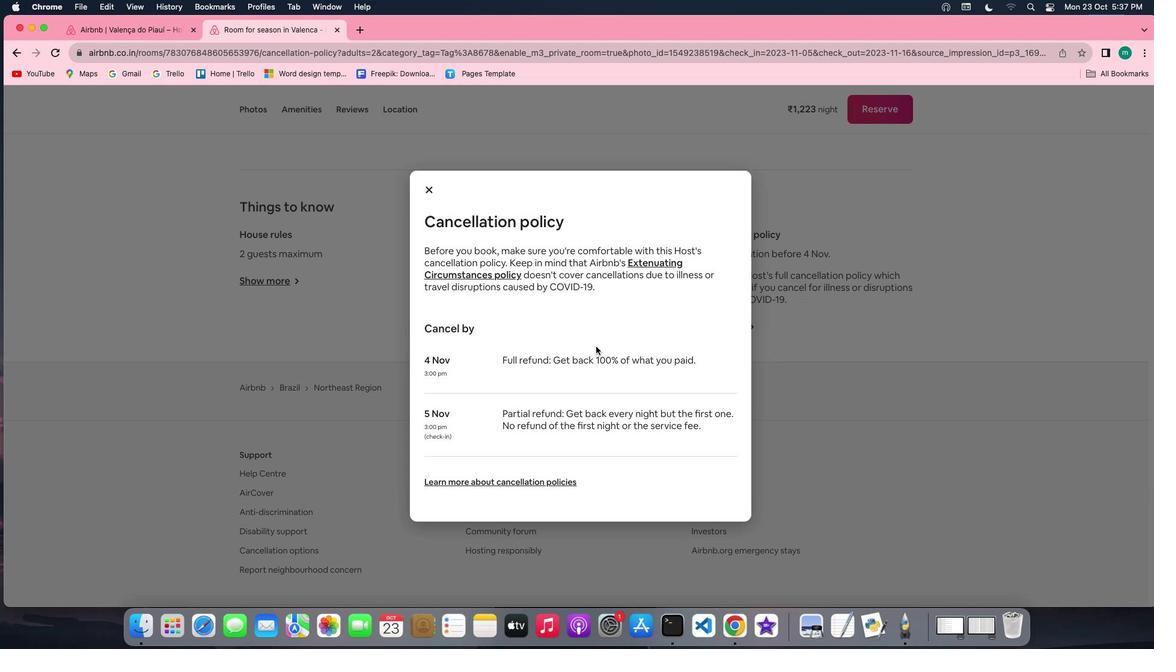 
Action: Mouse moved to (602, 352)
Screenshot: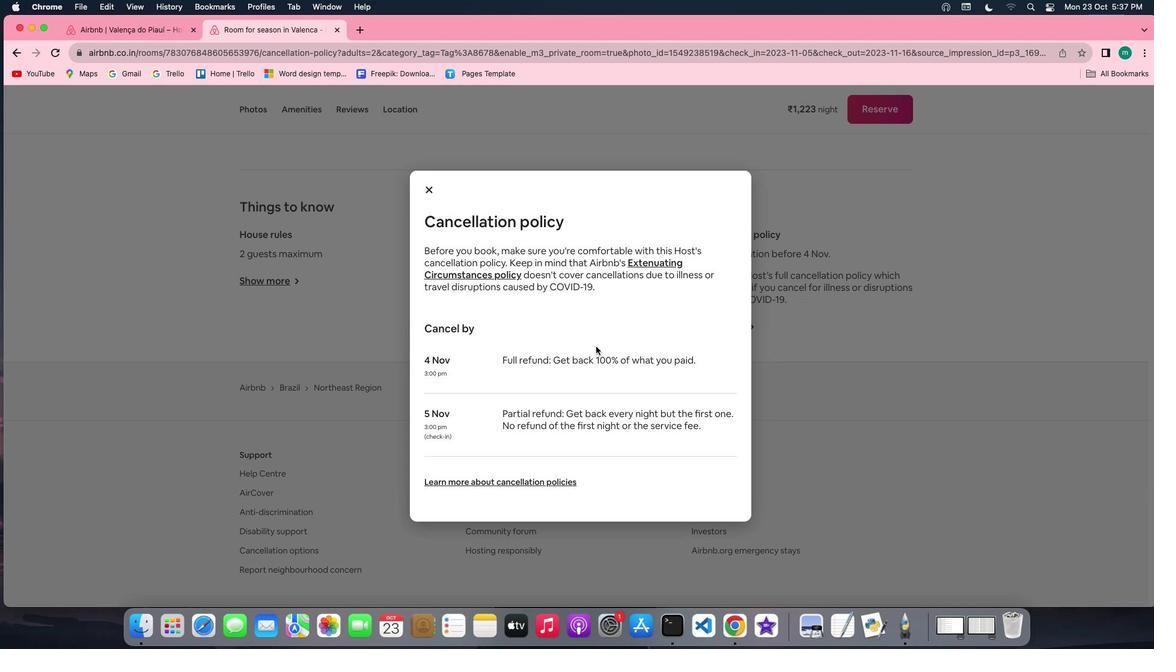 
Action: Mouse scrolled (602, 352) with delta (6, 5)
Screenshot: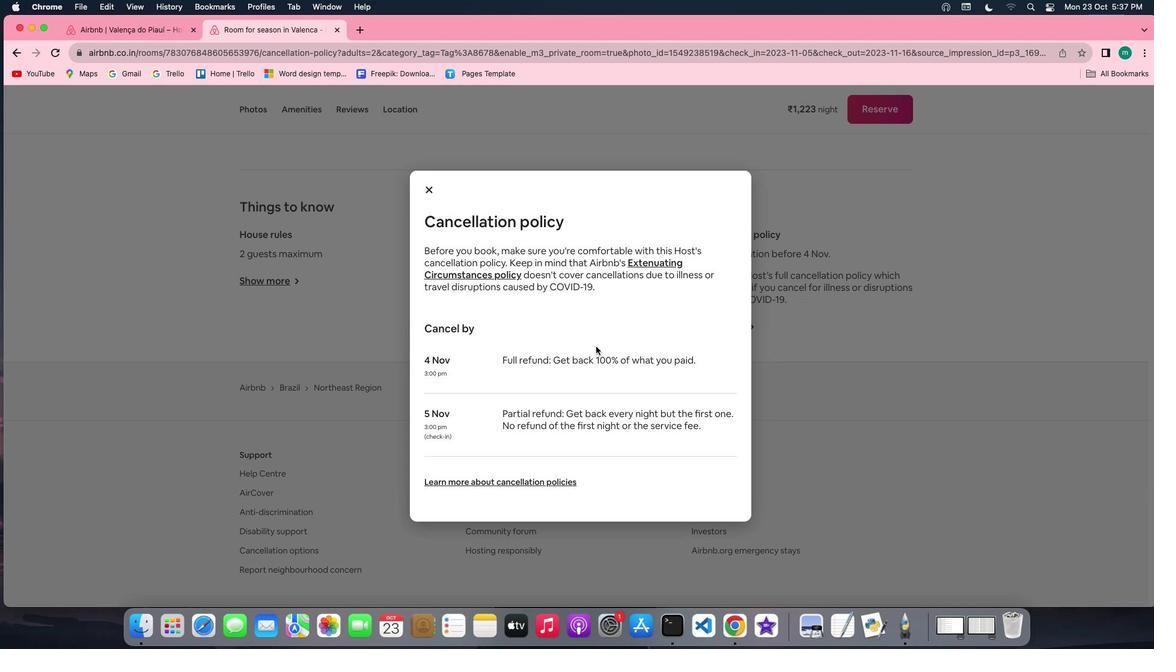 
Action: Mouse scrolled (602, 352) with delta (6, 4)
Screenshot: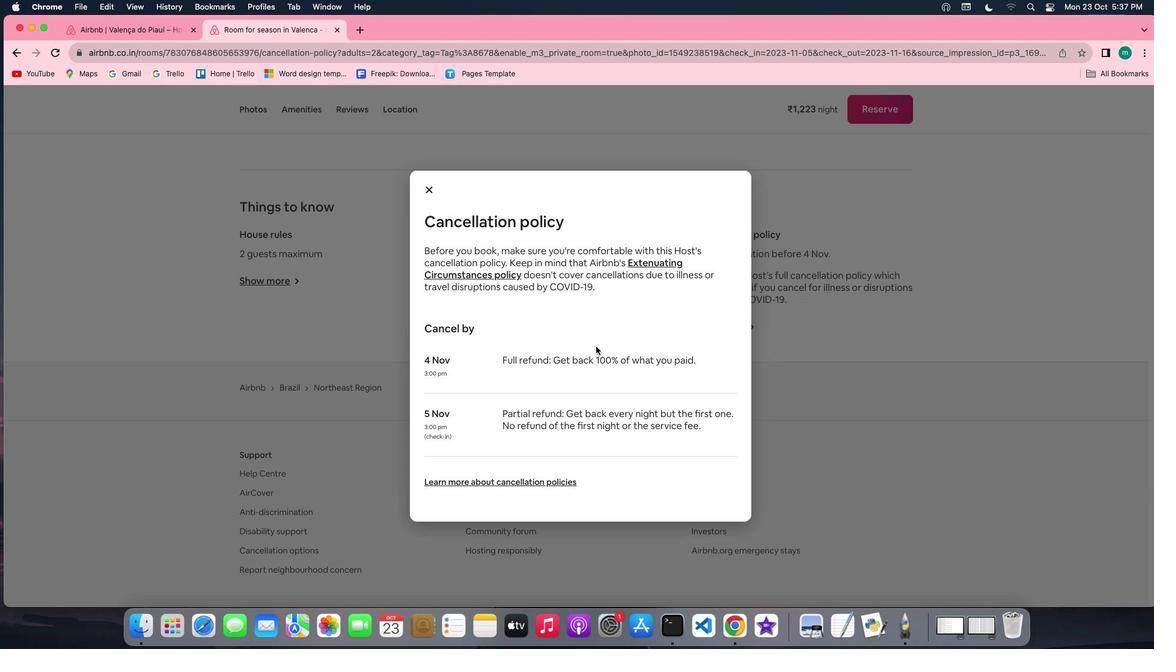 
Action: Mouse scrolled (602, 352) with delta (6, 3)
Screenshot: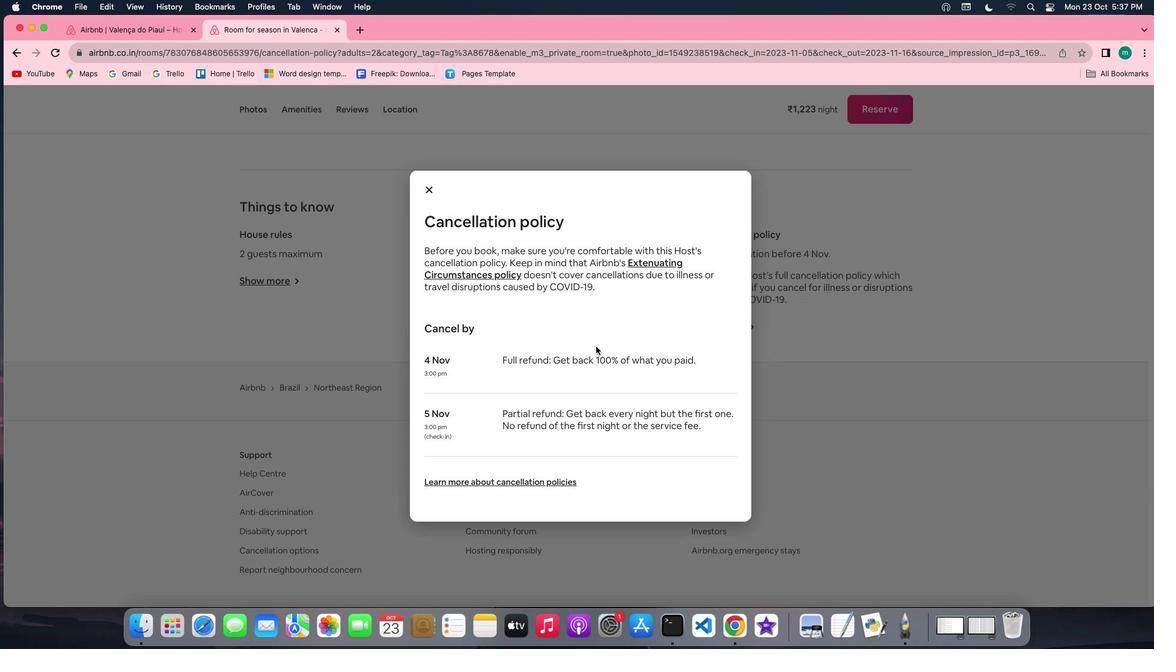 
Action: Mouse scrolled (602, 352) with delta (6, 3)
Screenshot: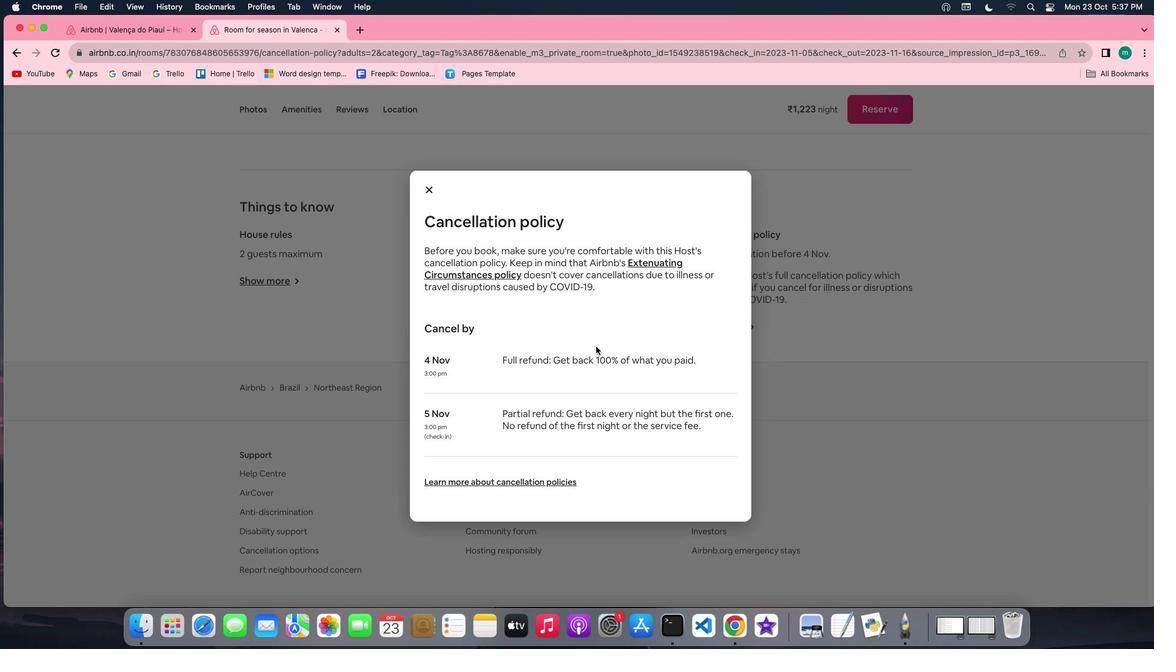 
Action: Mouse moved to (433, 194)
Screenshot: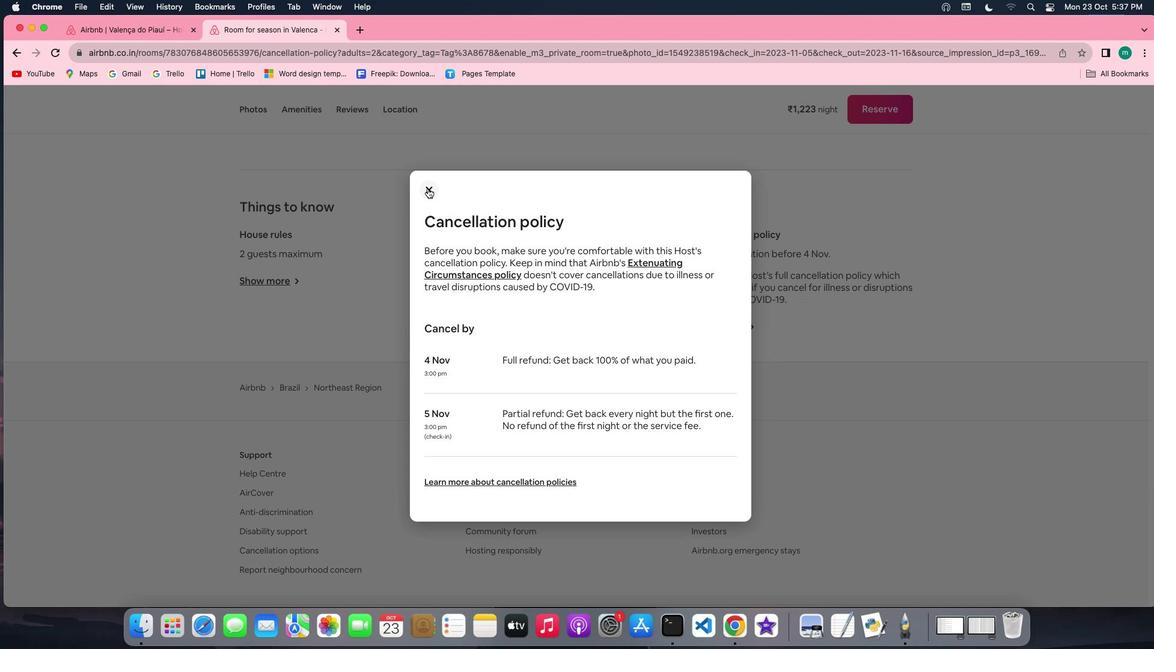 
Action: Mouse pressed left at (433, 194)
Screenshot: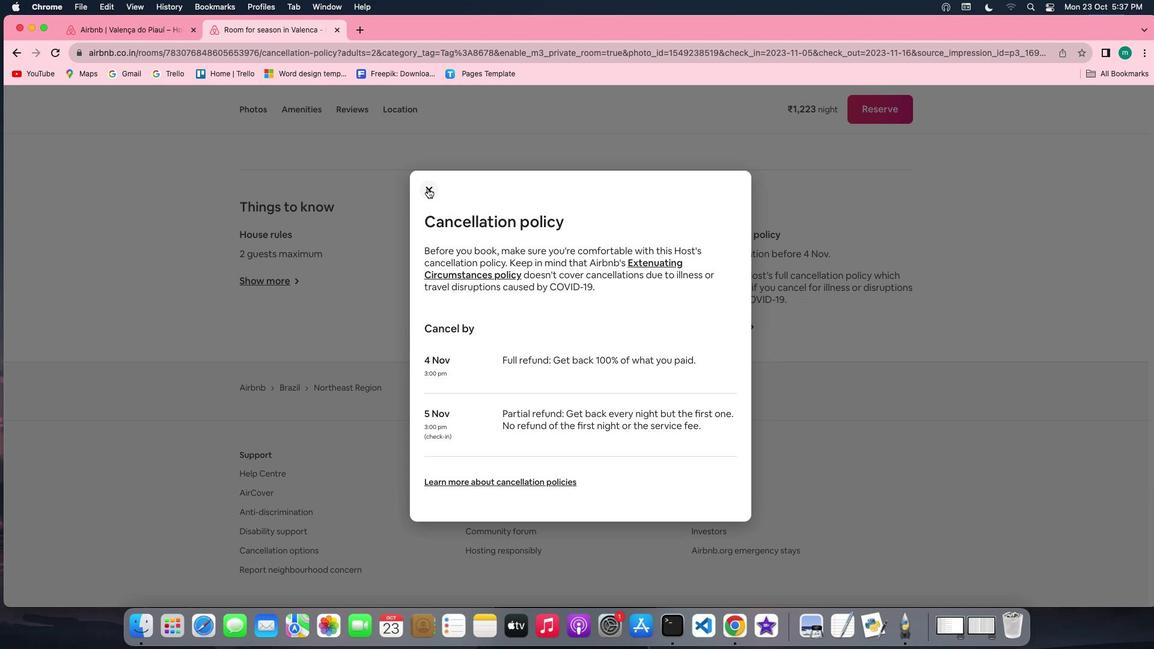 
Action: Mouse moved to (167, 38)
Screenshot: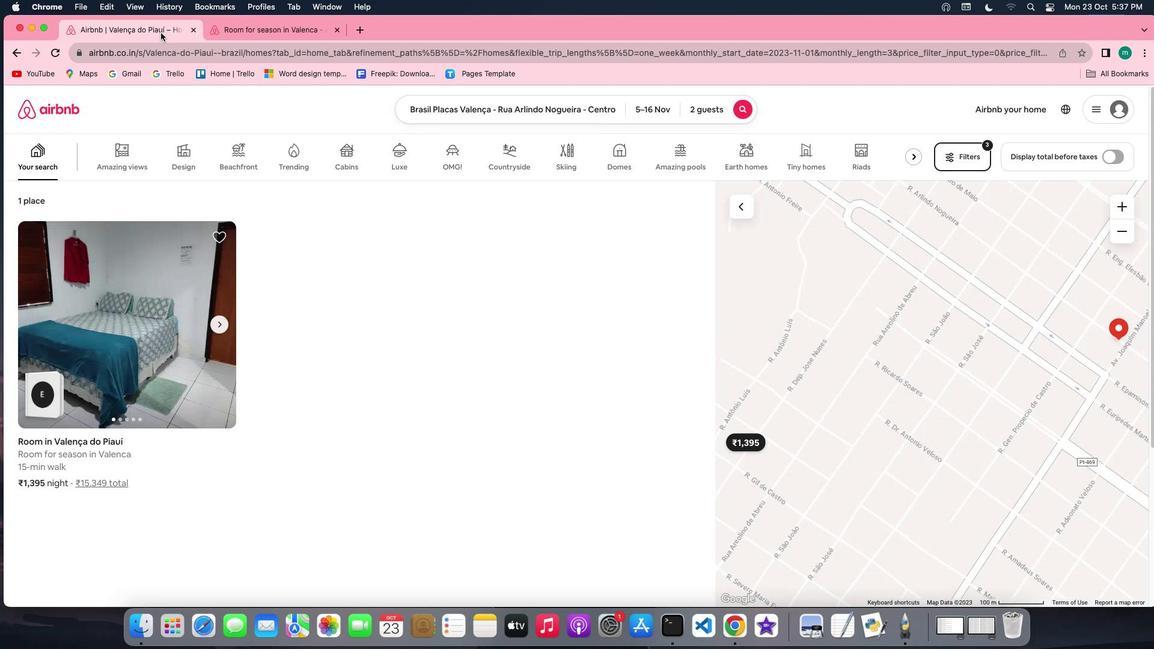 
Action: Mouse pressed left at (167, 38)
Screenshot: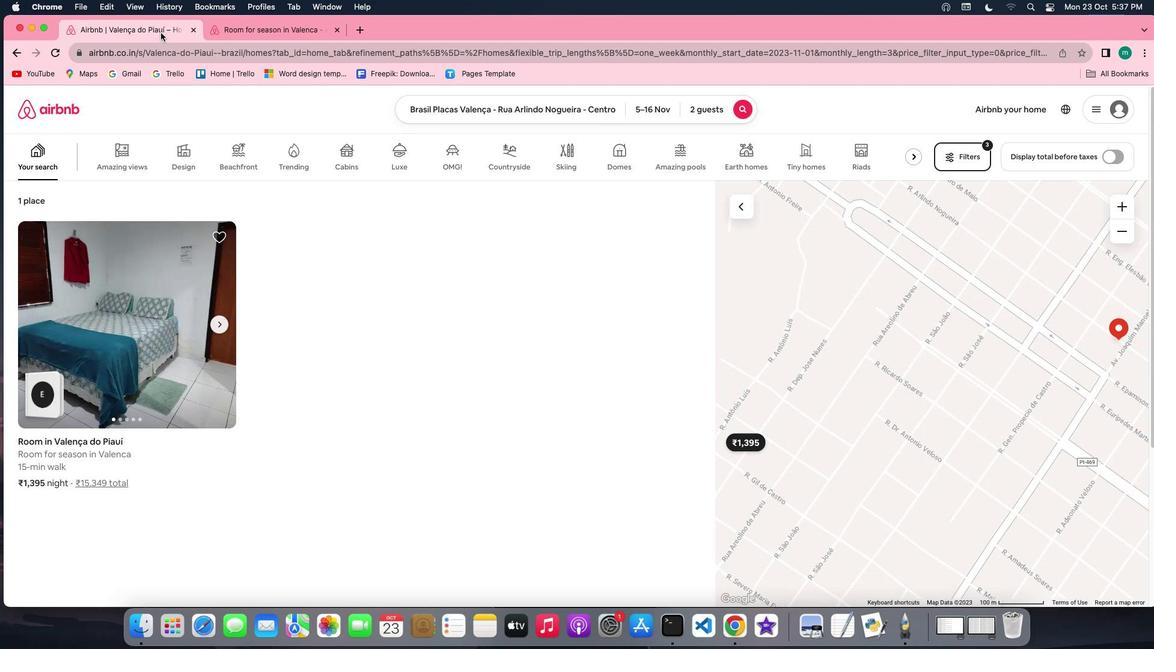 
Action: Mouse moved to (369, 230)
Screenshot: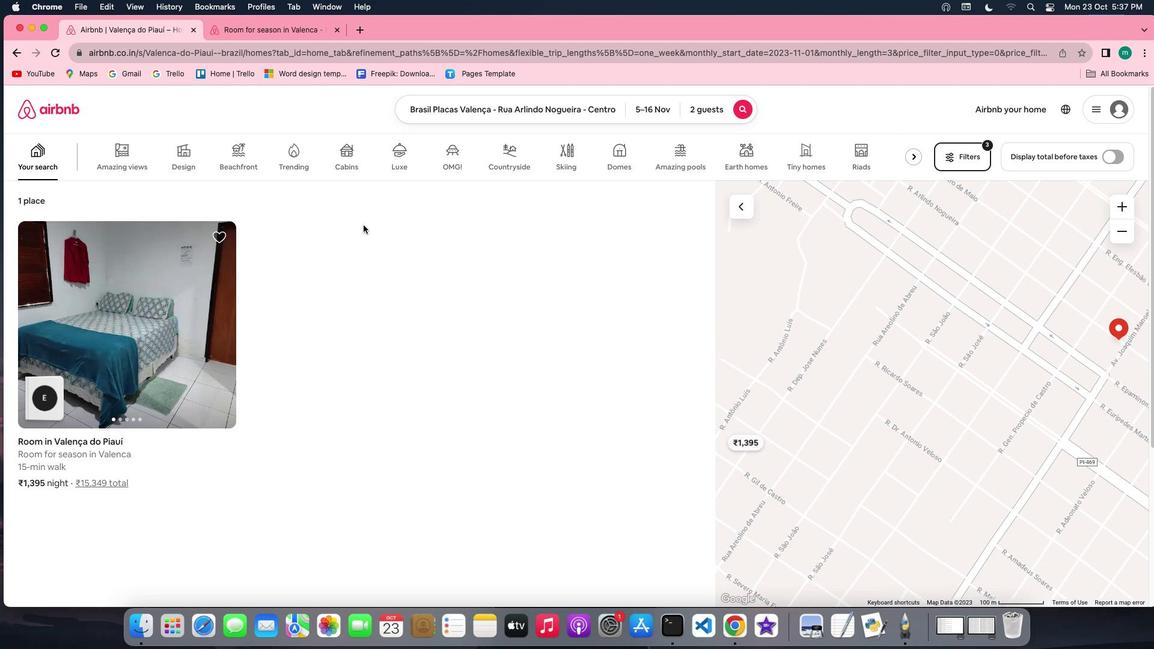 
Action: Mouse scrolled (369, 230) with delta (6, 6)
Screenshot: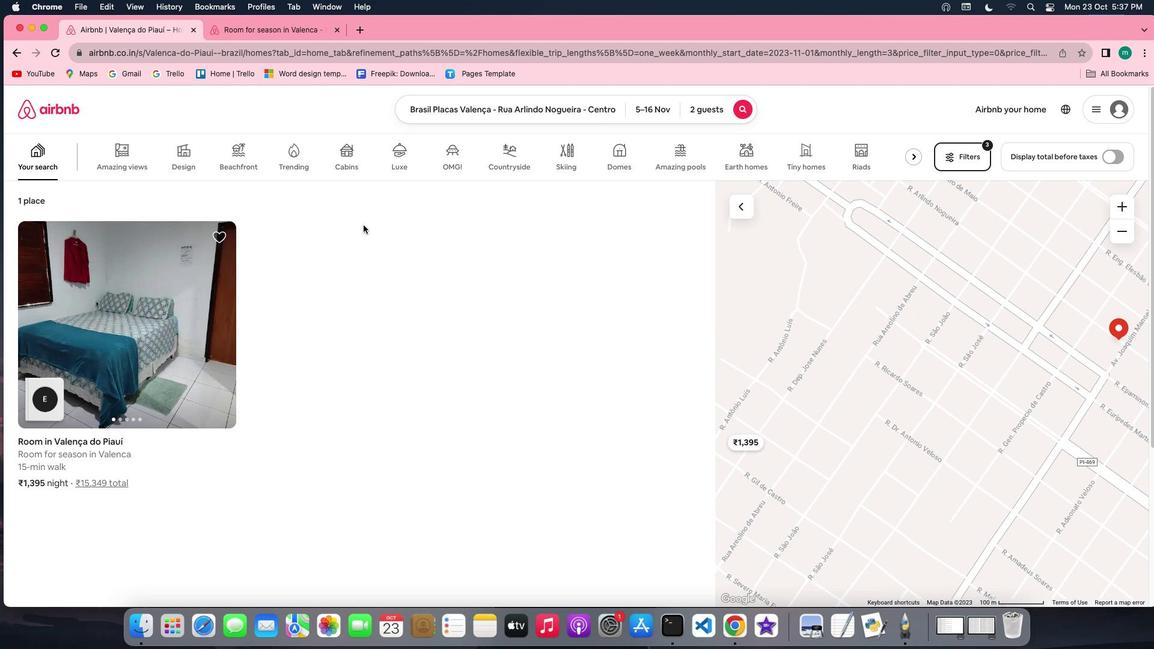 
Action: Mouse scrolled (369, 230) with delta (6, 6)
Screenshot: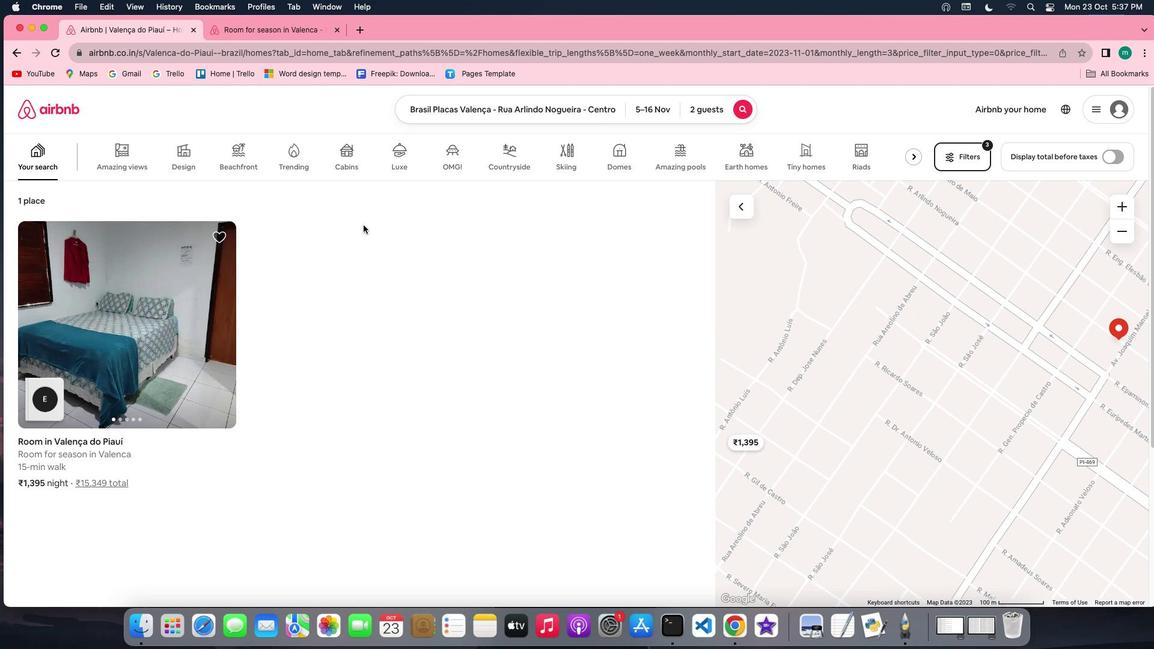
Action: Mouse scrolled (369, 230) with delta (6, 8)
Screenshot: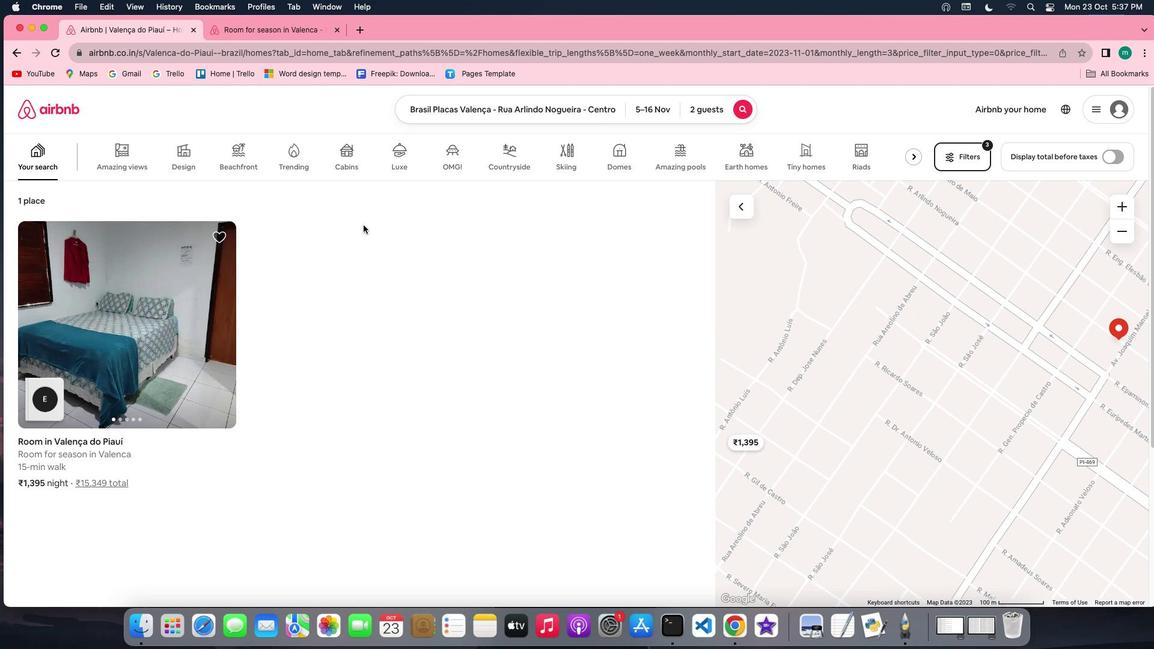 
Action: Mouse scrolled (369, 230) with delta (6, 9)
Screenshot: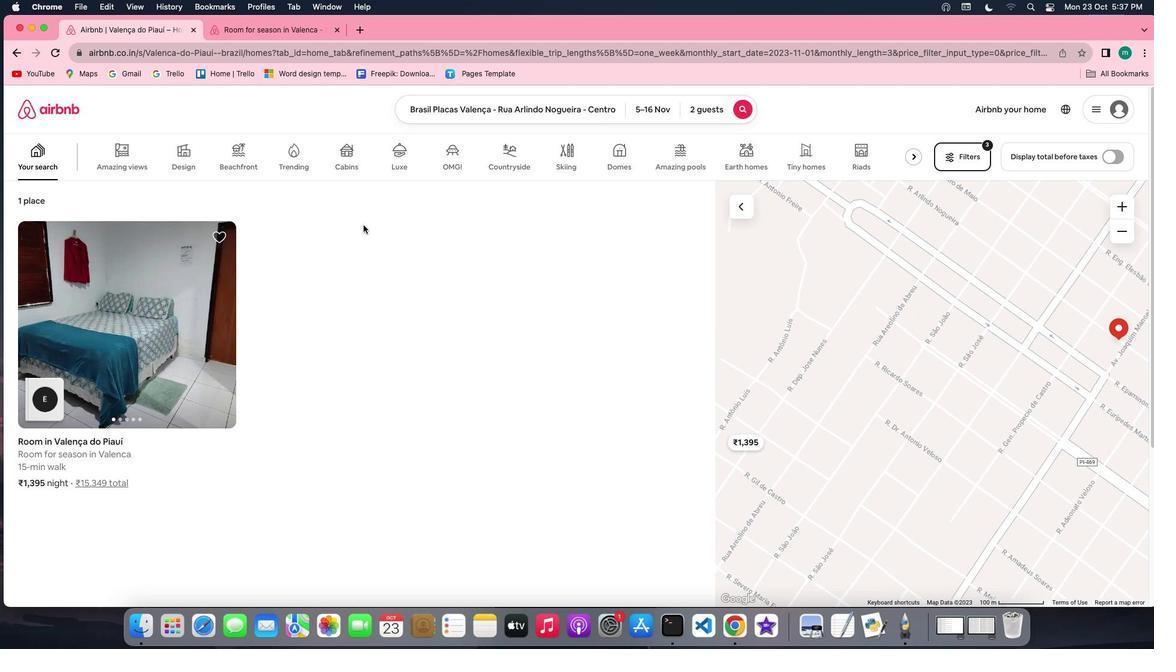 
Action: Mouse scrolled (369, 230) with delta (6, 9)
Screenshot: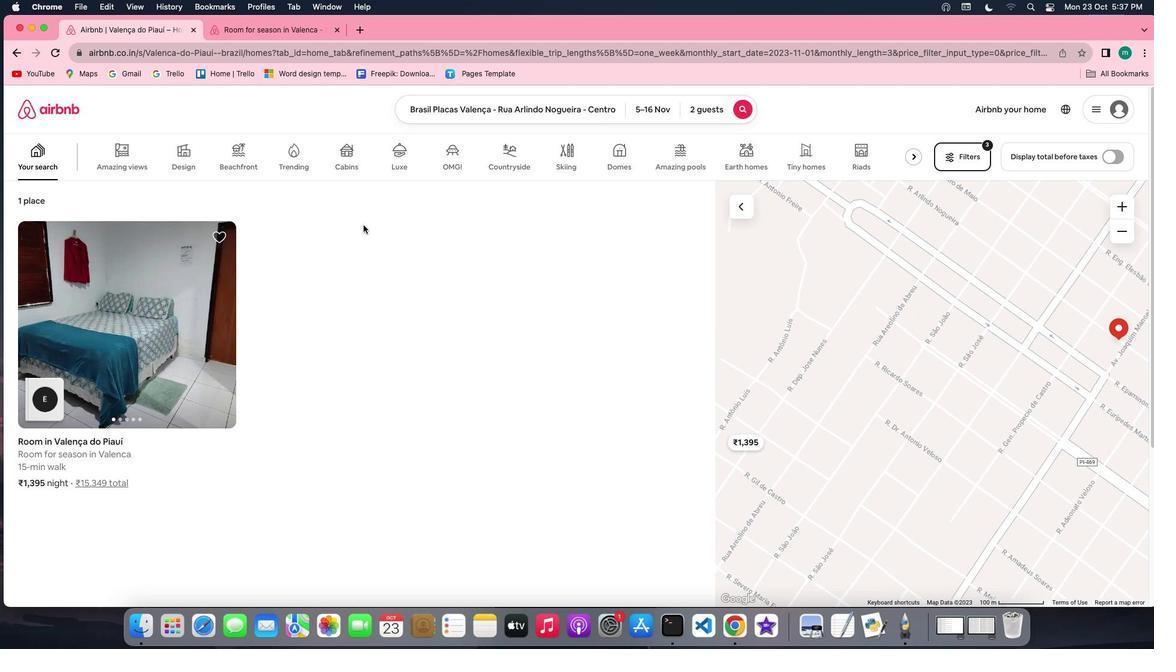 
Action: Mouse moved to (373, 232)
Screenshot: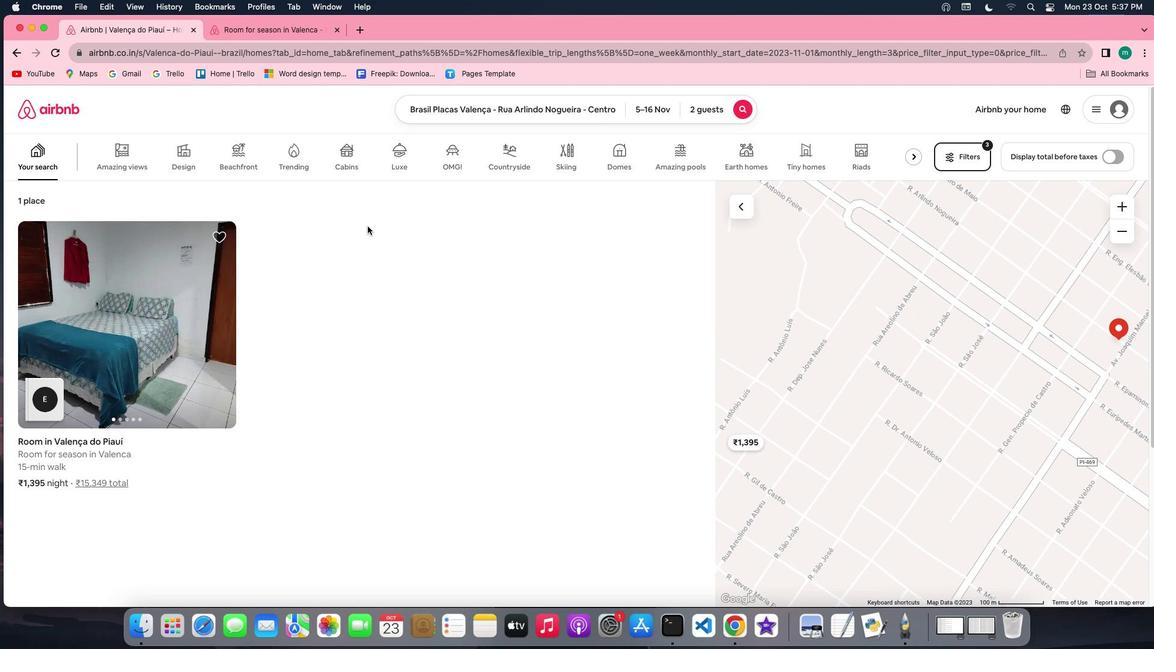 
